 Task: Create fields in user object.
Action: Mouse moved to (1078, 84)
Screenshot: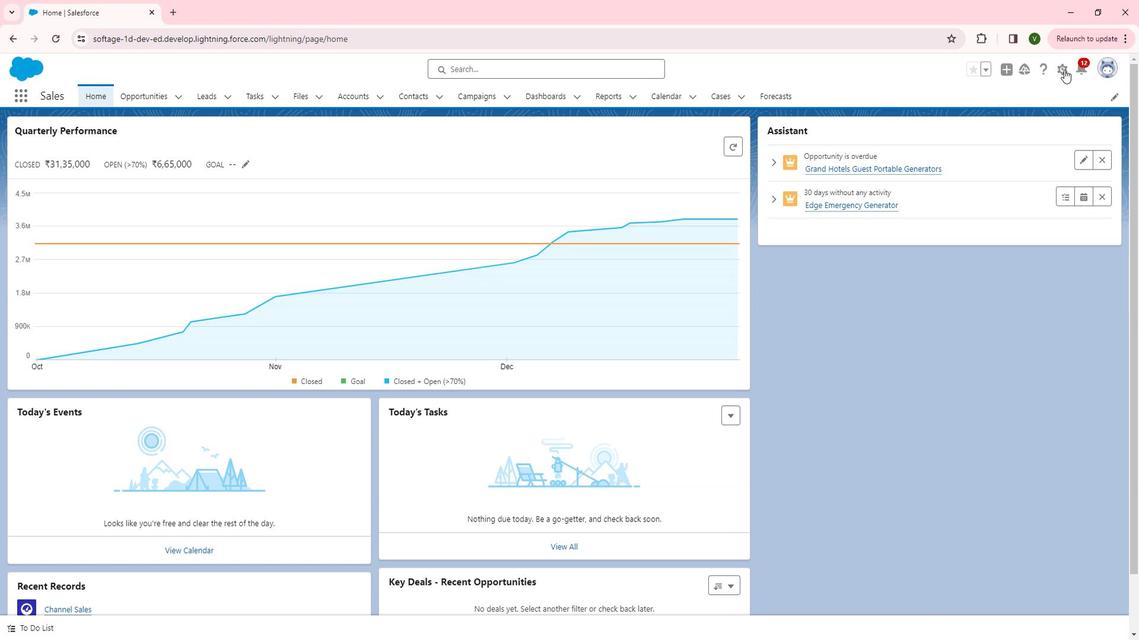 
Action: Mouse pressed left at (1078, 84)
Screenshot: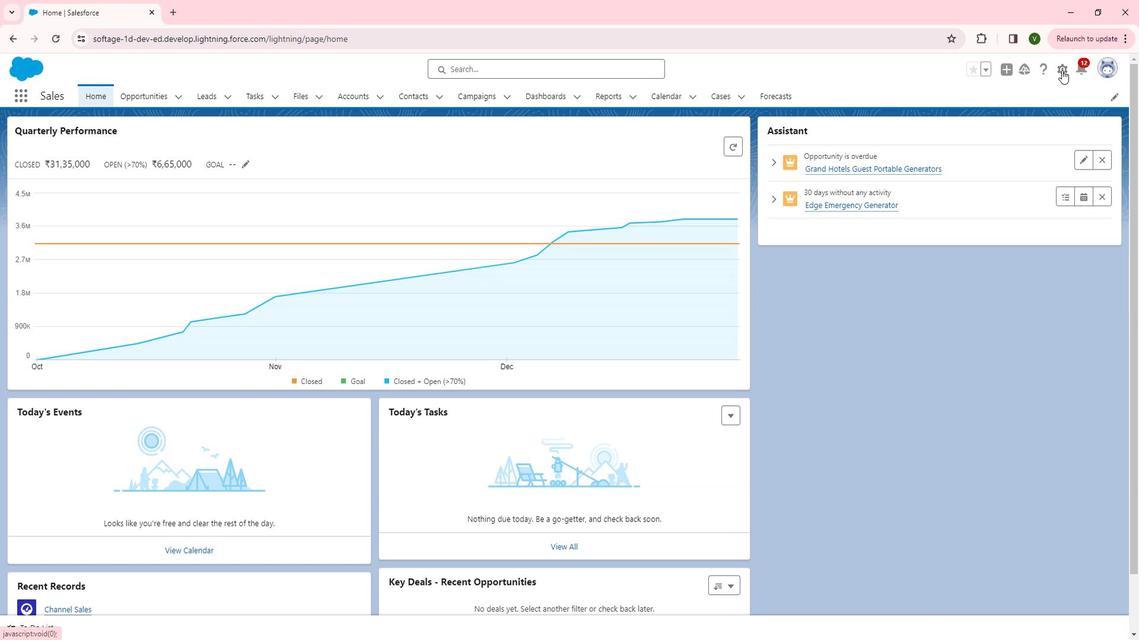 
Action: Mouse moved to (1033, 112)
Screenshot: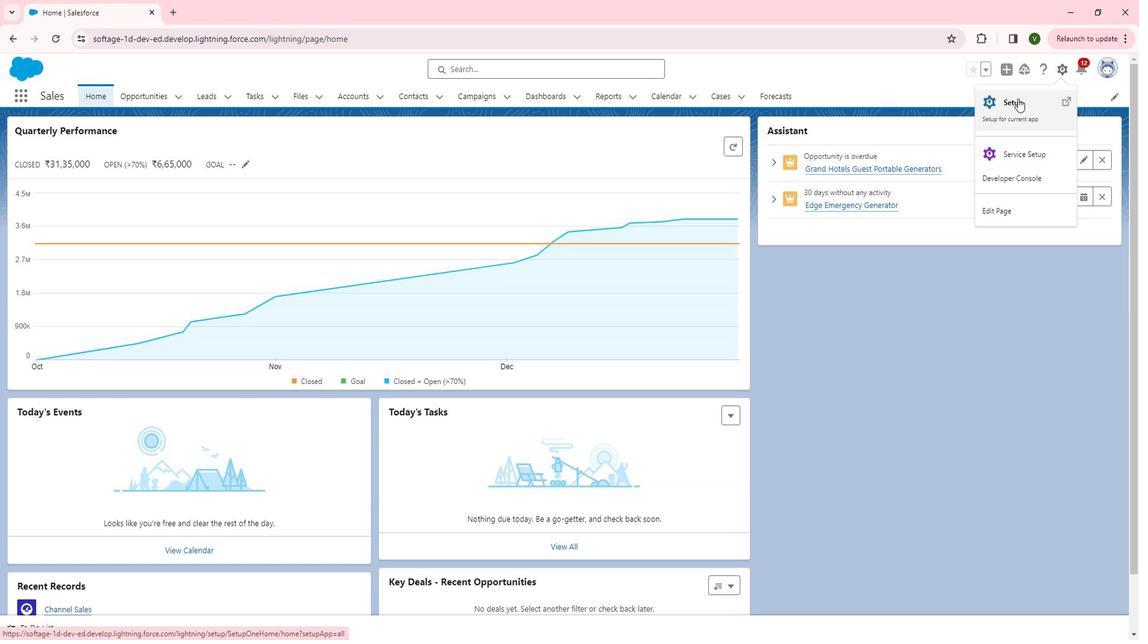 
Action: Mouse pressed left at (1033, 112)
Screenshot: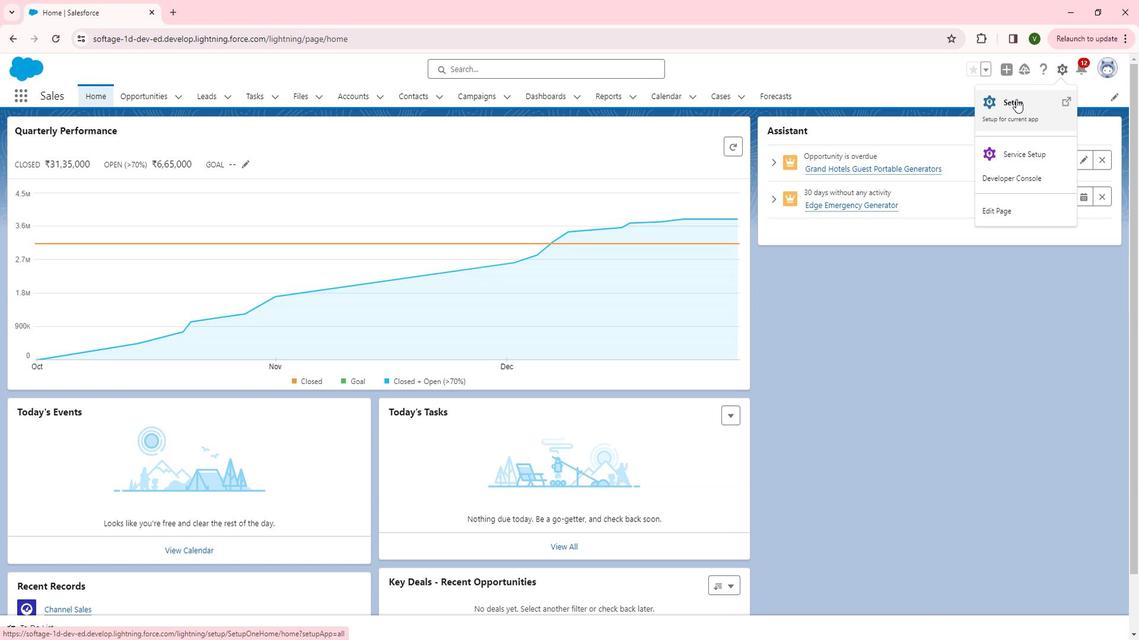 
Action: Mouse moved to (91, 440)
Screenshot: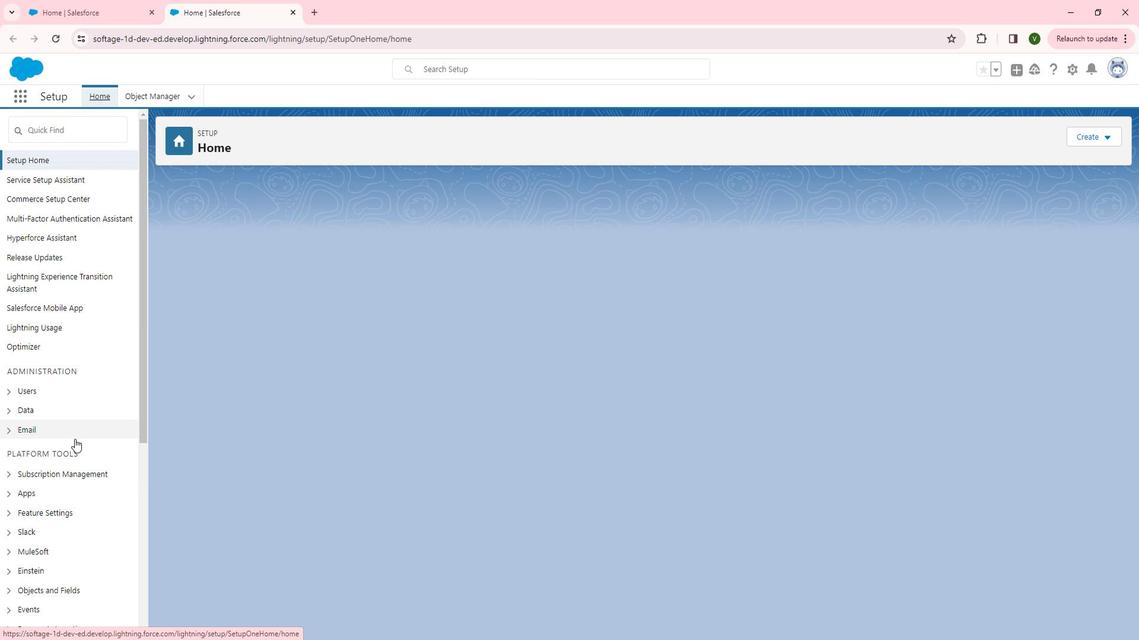 
Action: Mouse scrolled (91, 439) with delta (0, 0)
Screenshot: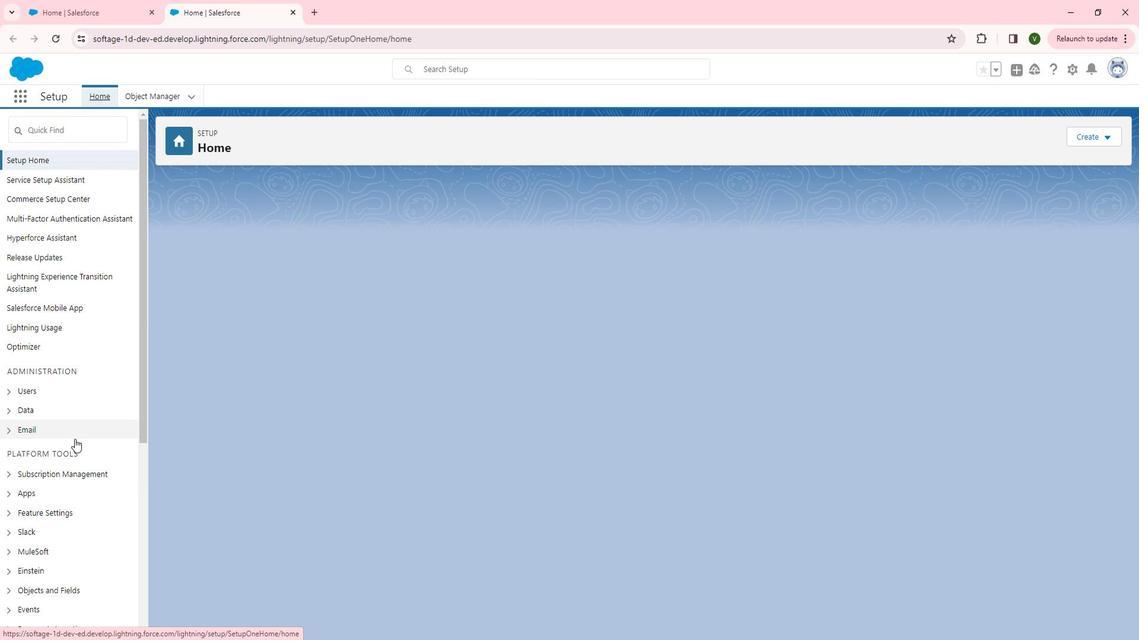 
Action: Mouse moved to (92, 449)
Screenshot: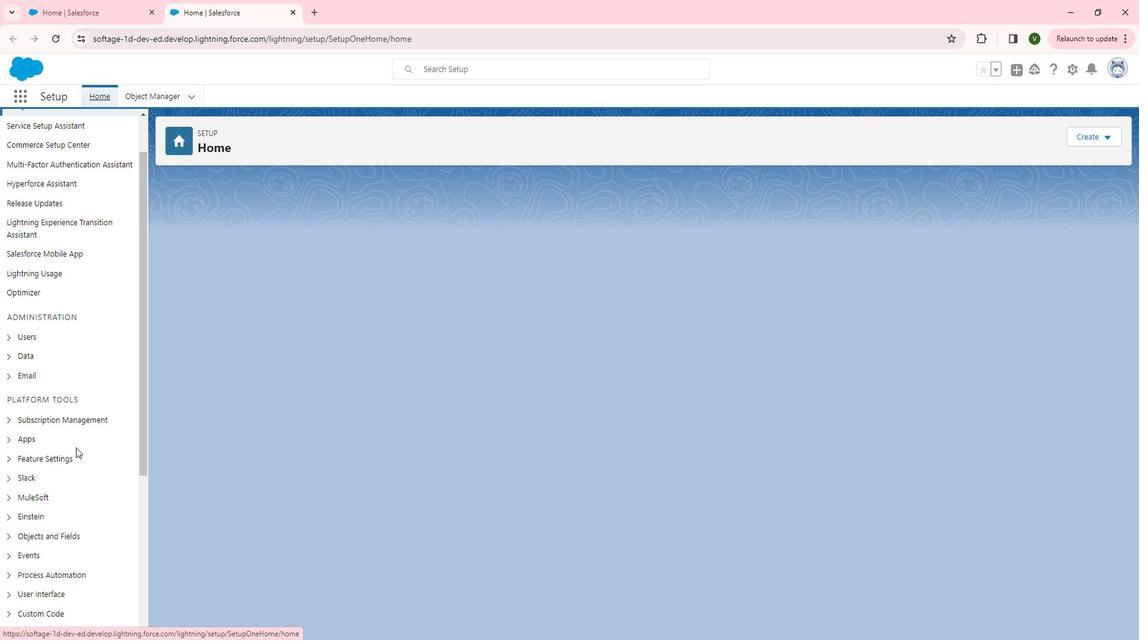 
Action: Mouse scrolled (92, 449) with delta (0, 0)
Screenshot: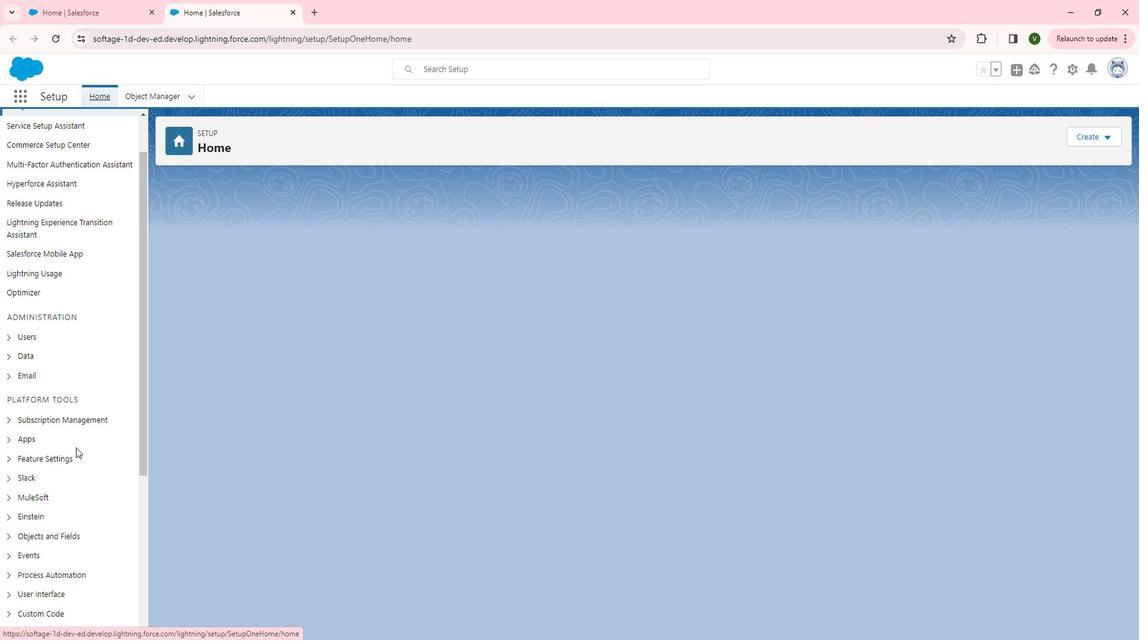 
Action: Mouse moved to (92, 451)
Screenshot: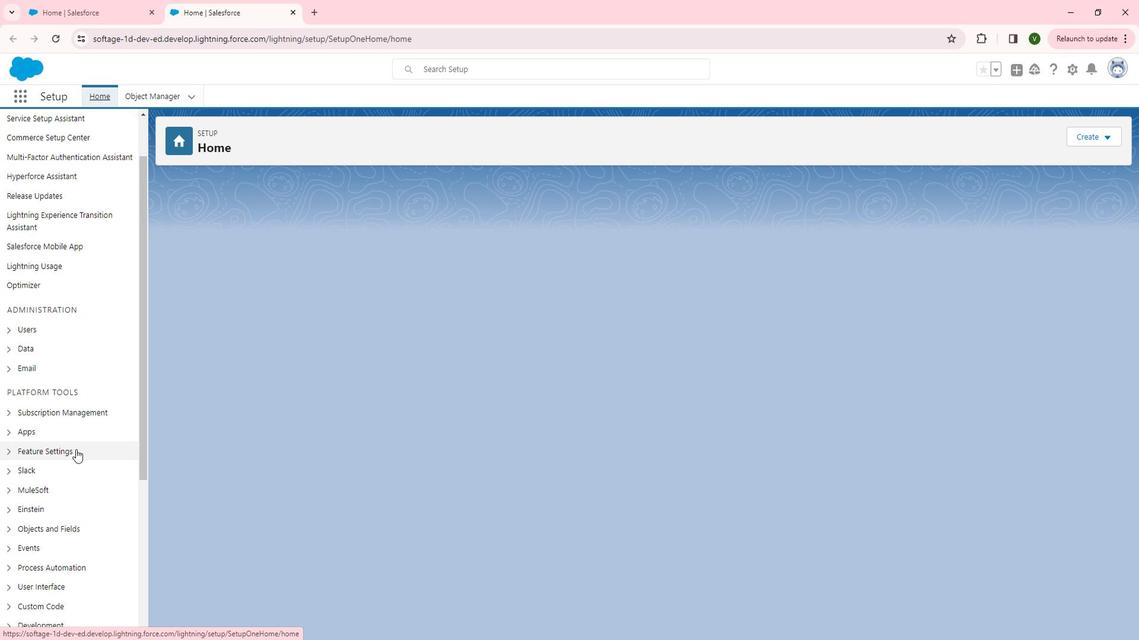 
Action: Mouse scrolled (92, 450) with delta (0, 0)
Screenshot: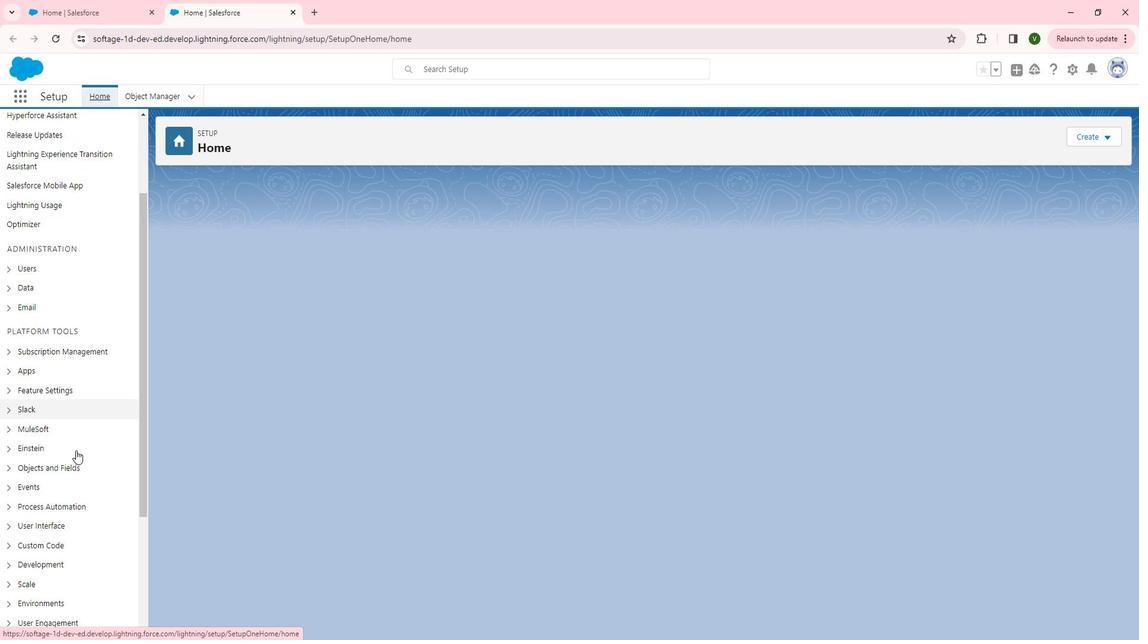 
Action: Mouse moved to (23, 404)
Screenshot: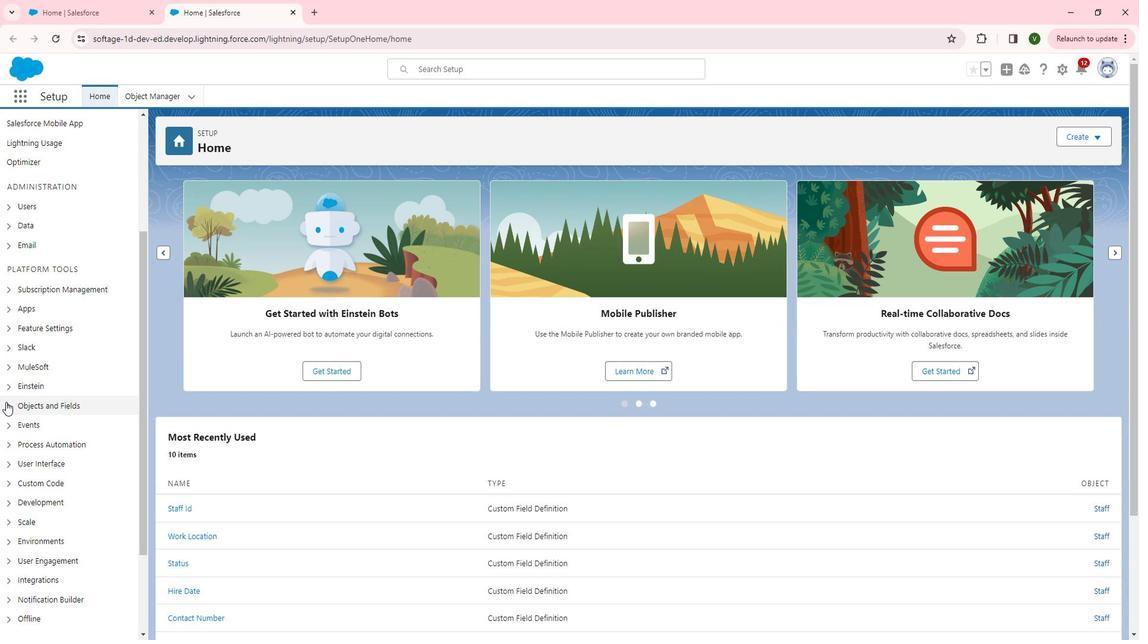 
Action: Mouse pressed left at (23, 404)
Screenshot: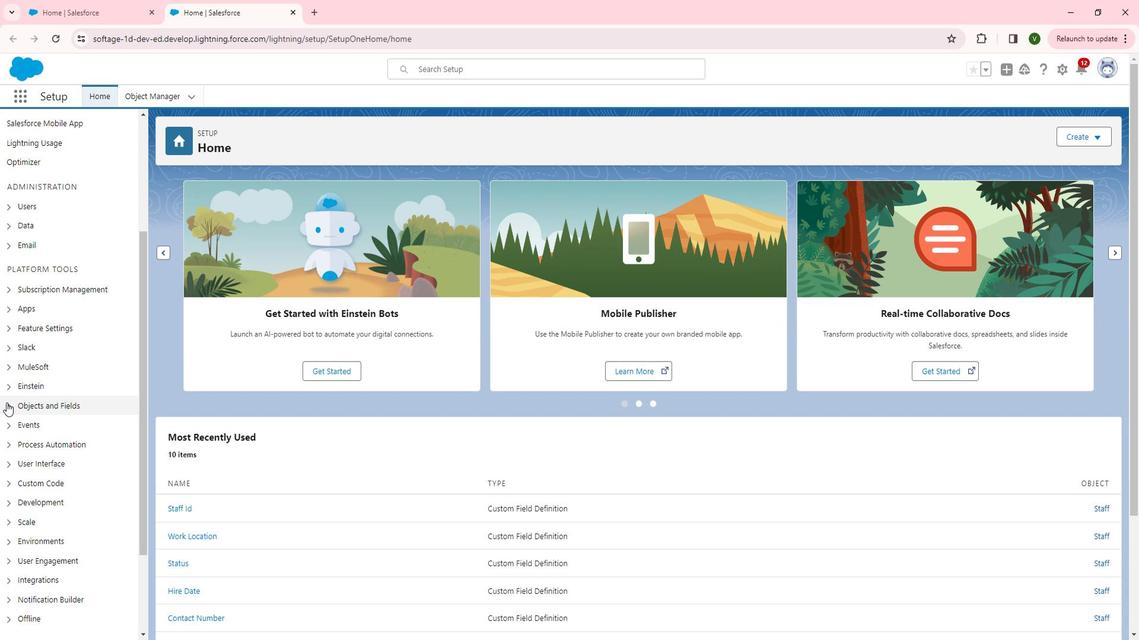 
Action: Mouse moved to (70, 425)
Screenshot: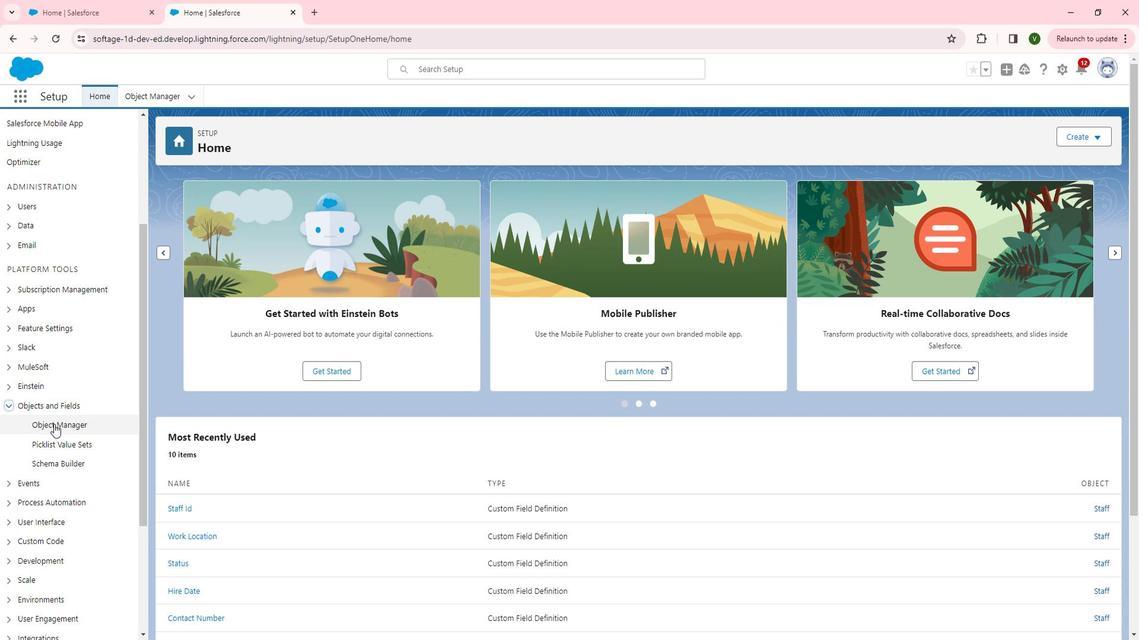 
Action: Mouse pressed left at (70, 425)
Screenshot: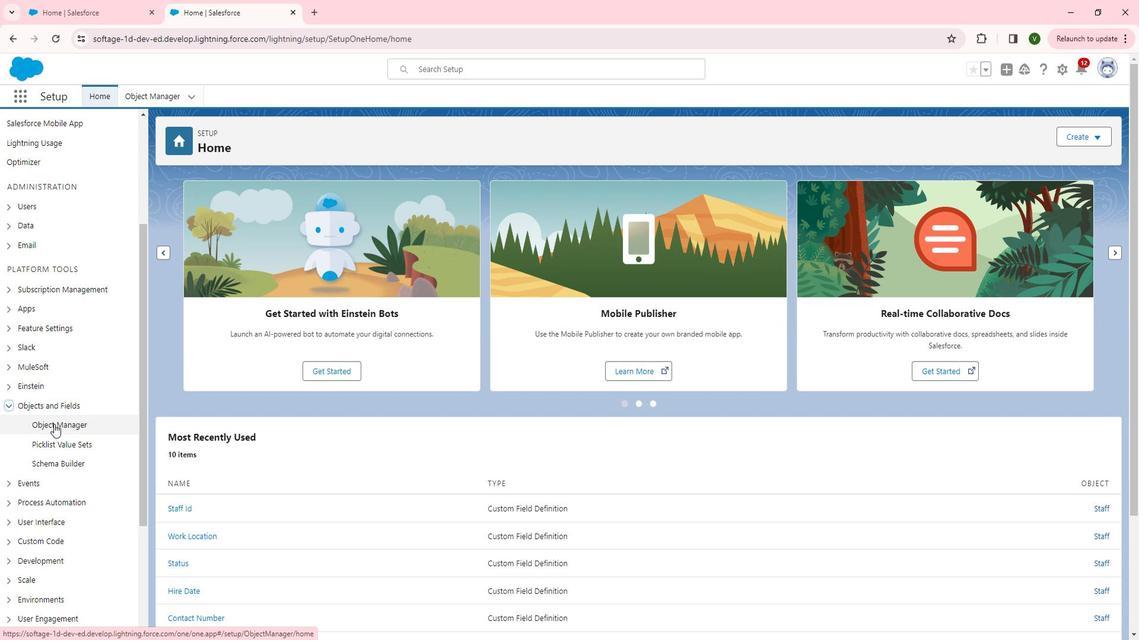 
Action: Mouse moved to (232, 426)
Screenshot: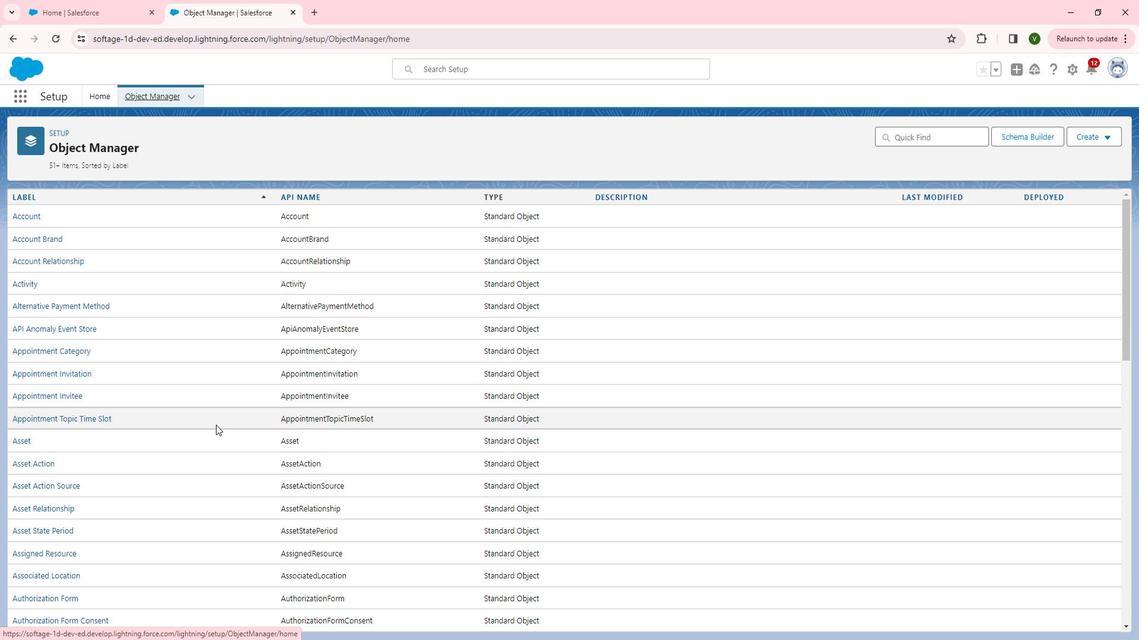 
Action: Mouse scrolled (232, 425) with delta (0, 0)
Screenshot: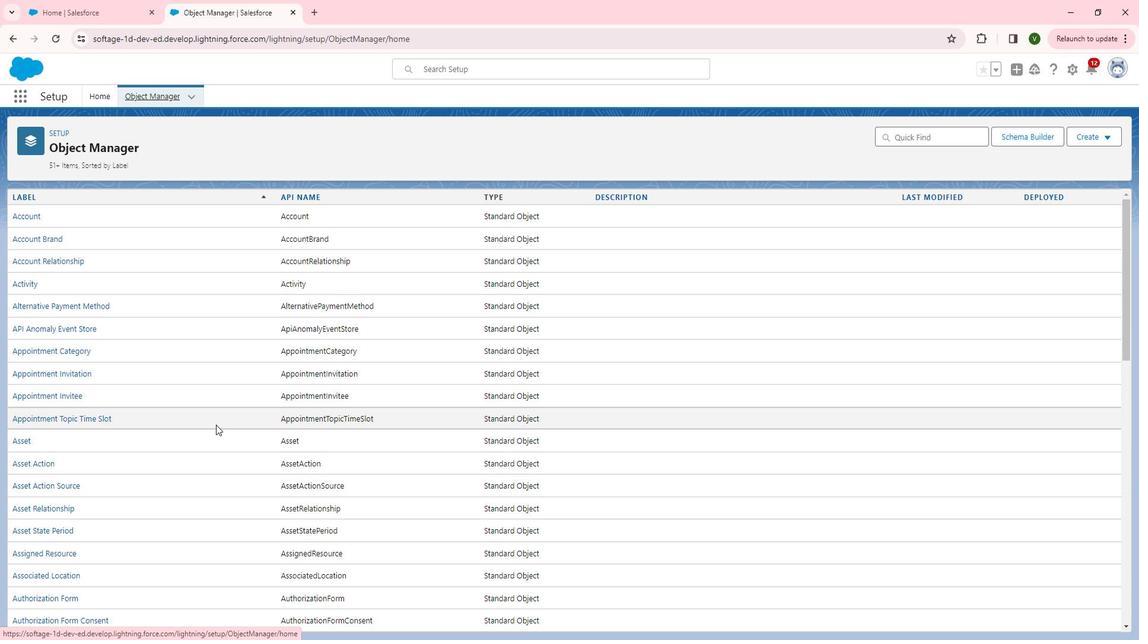 
Action: Mouse scrolled (232, 425) with delta (0, 0)
Screenshot: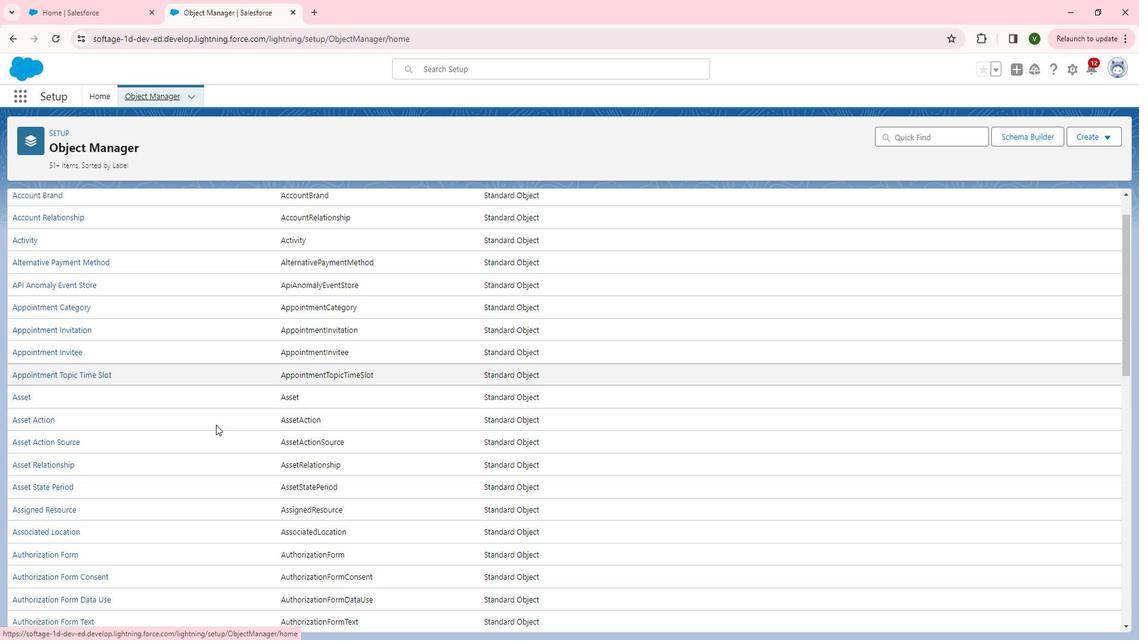 
Action: Mouse scrolled (232, 425) with delta (0, 0)
Screenshot: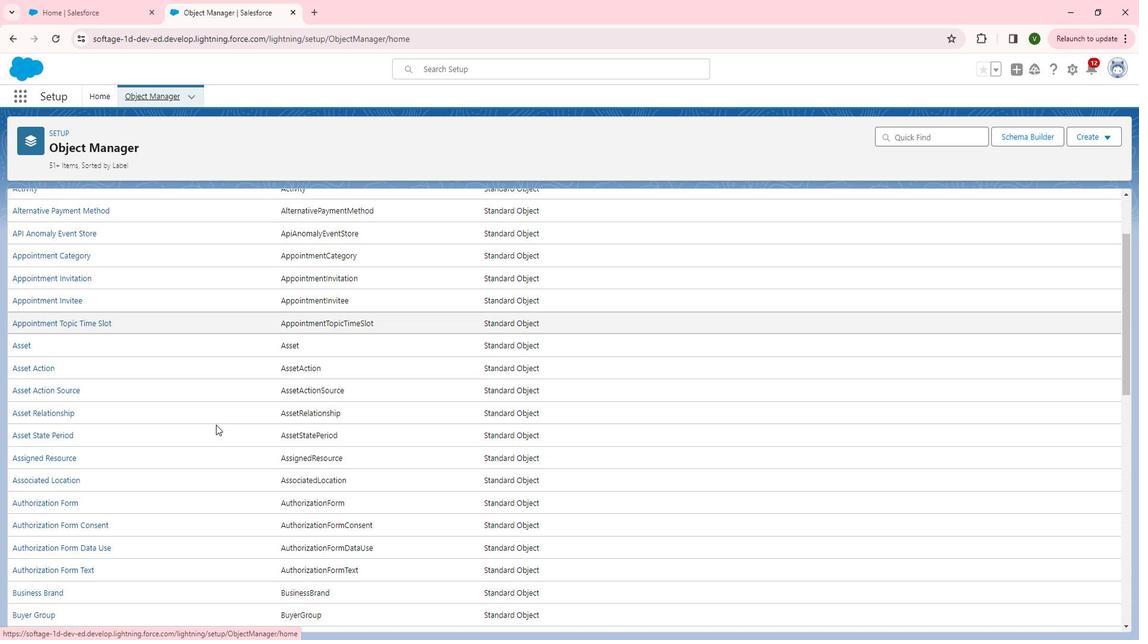
Action: Mouse scrolled (232, 425) with delta (0, 0)
Screenshot: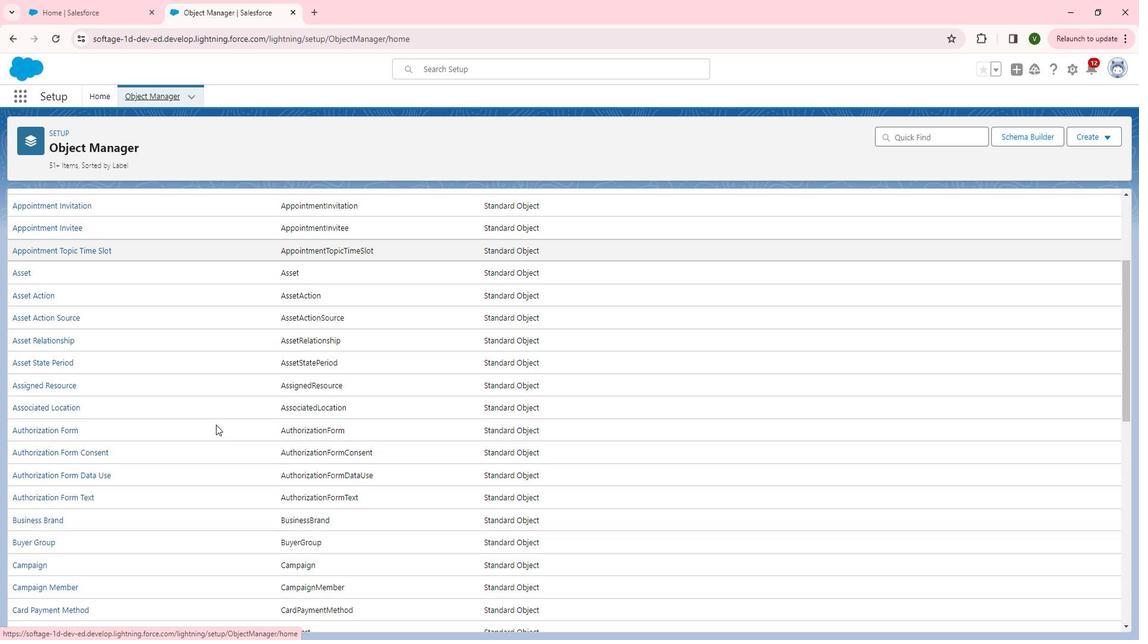
Action: Mouse scrolled (232, 425) with delta (0, 0)
Screenshot: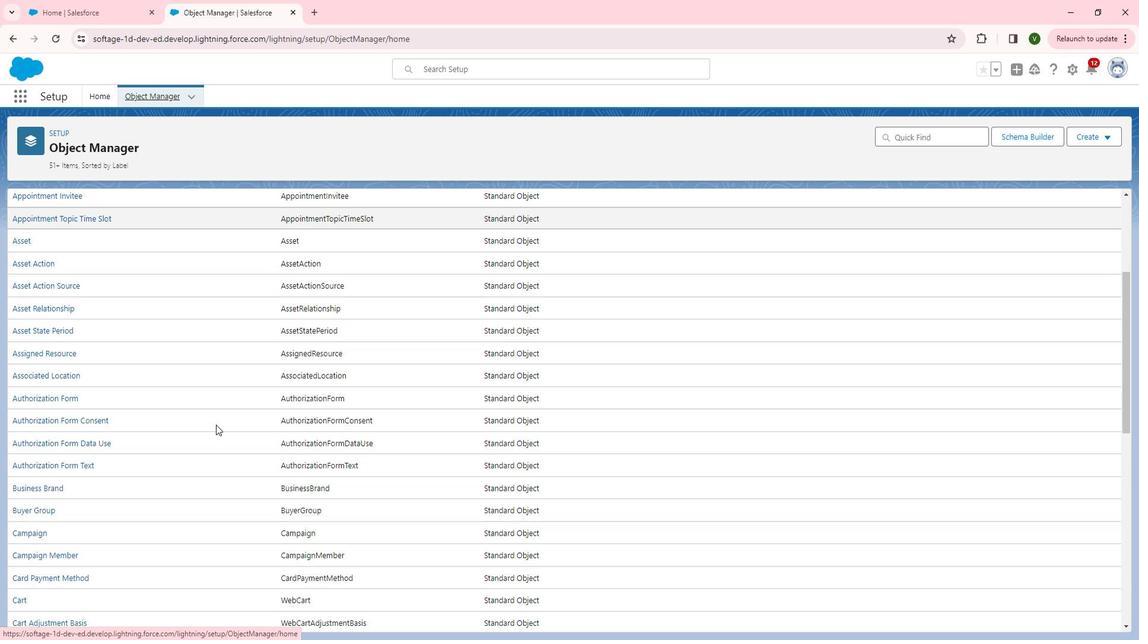 
Action: Mouse scrolled (232, 425) with delta (0, 0)
Screenshot: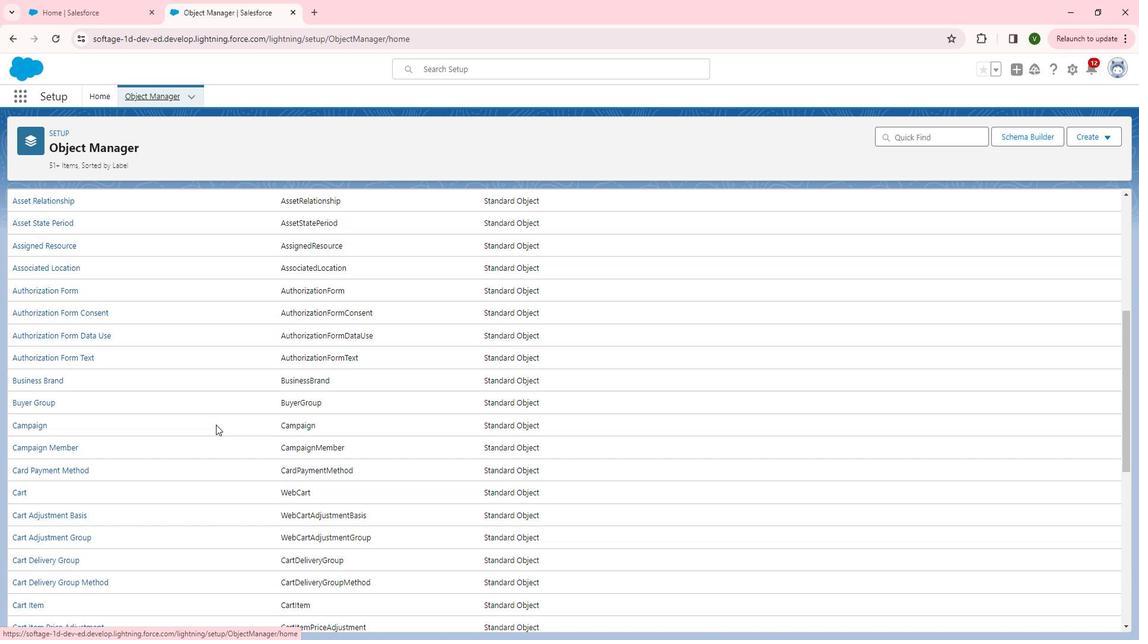 
Action: Mouse scrolled (232, 425) with delta (0, 0)
Screenshot: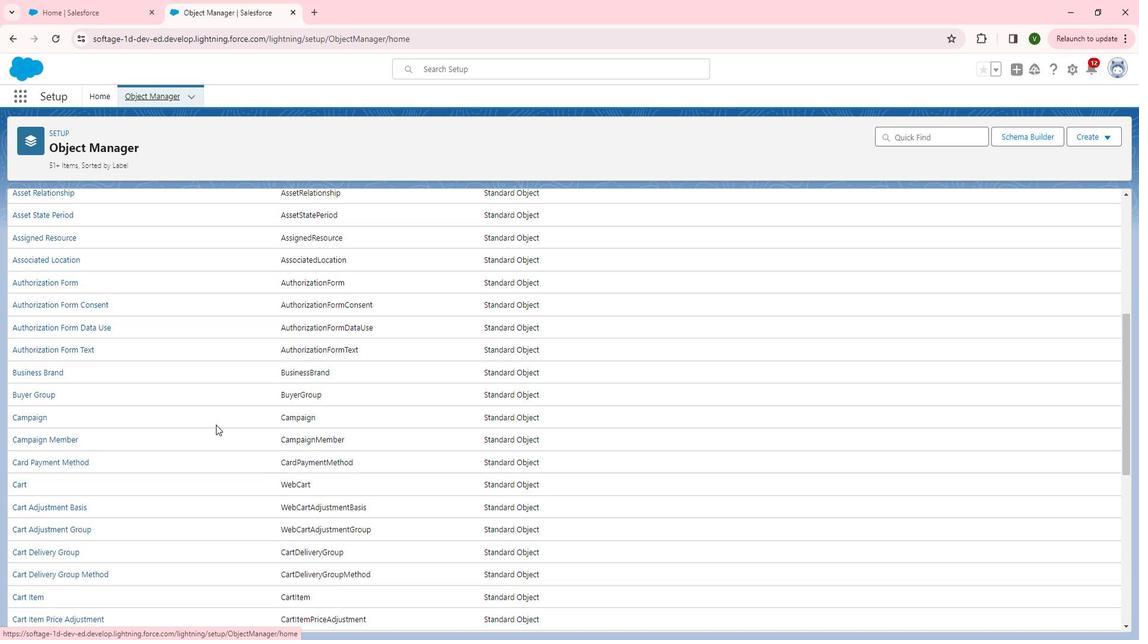 
Action: Mouse scrolled (232, 425) with delta (0, 0)
Screenshot: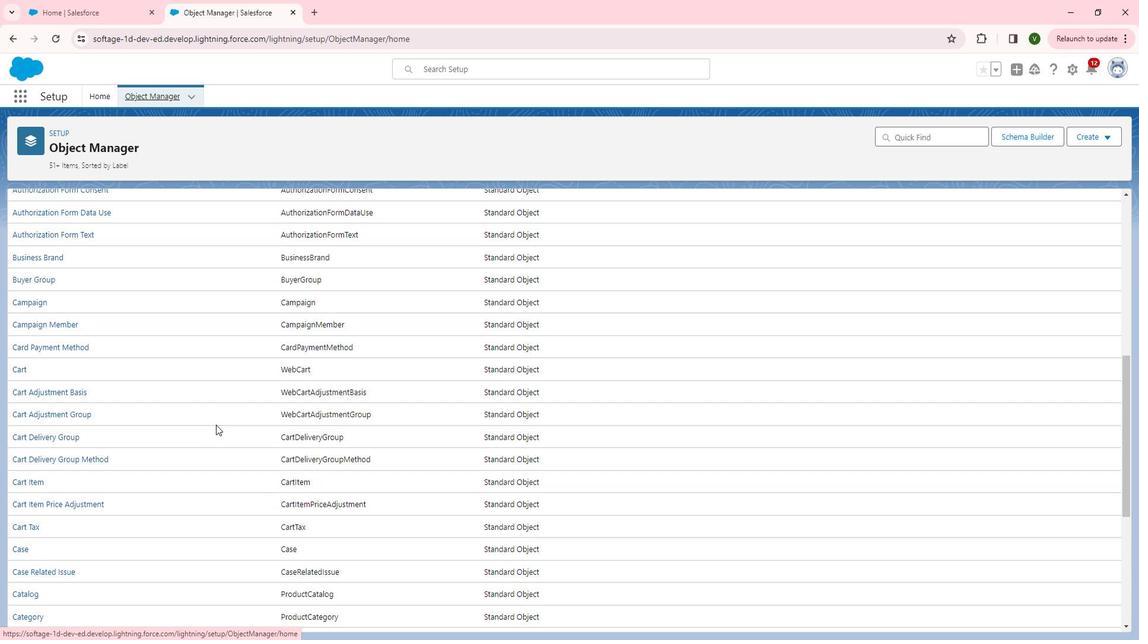 
Action: Mouse scrolled (232, 425) with delta (0, 0)
Screenshot: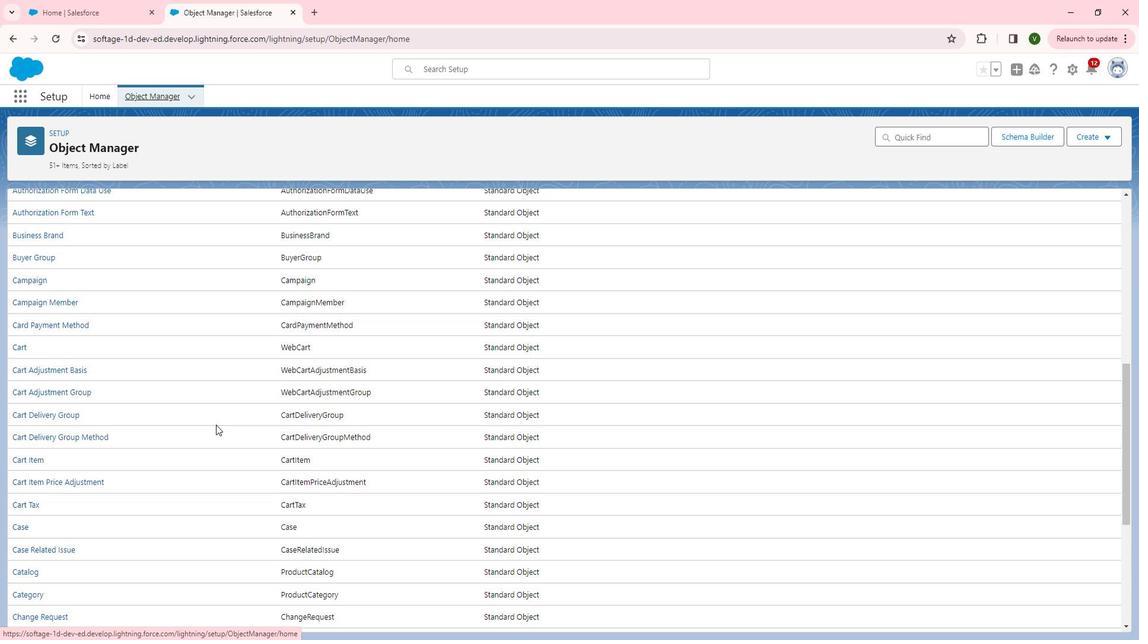 
Action: Mouse scrolled (232, 425) with delta (0, 0)
Screenshot: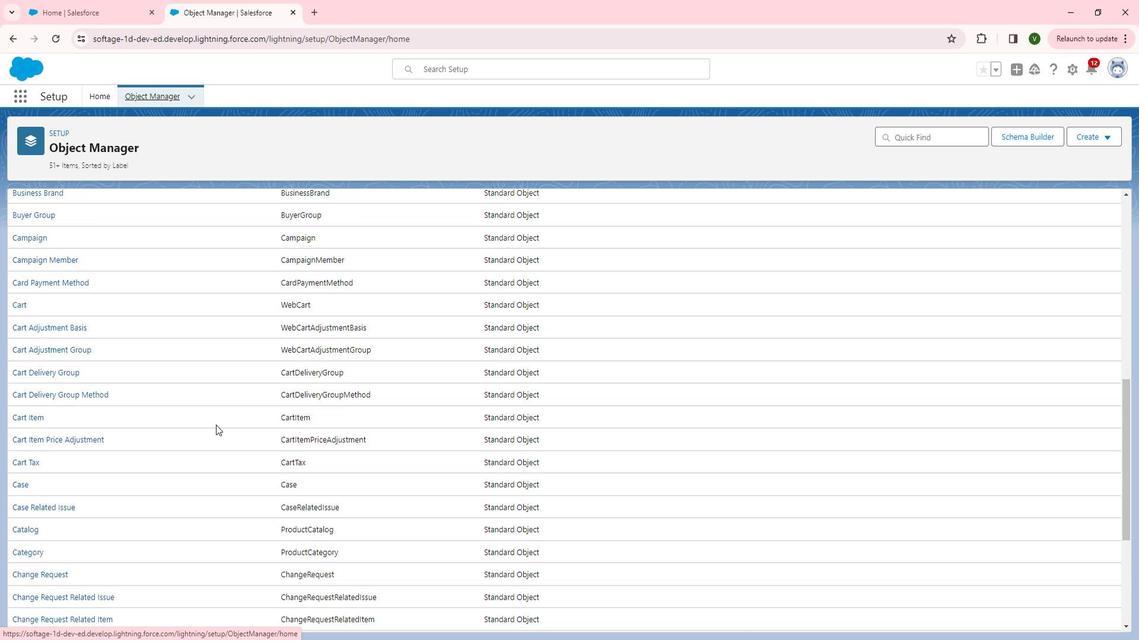 
Action: Mouse scrolled (232, 425) with delta (0, 0)
Screenshot: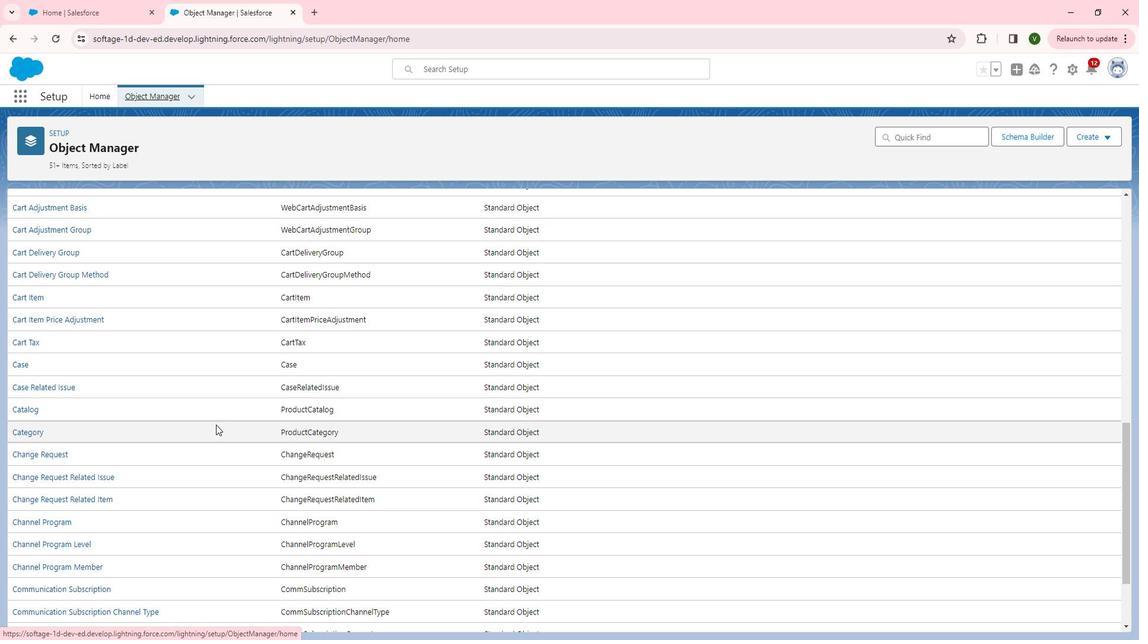 
Action: Mouse scrolled (232, 425) with delta (0, 0)
Screenshot: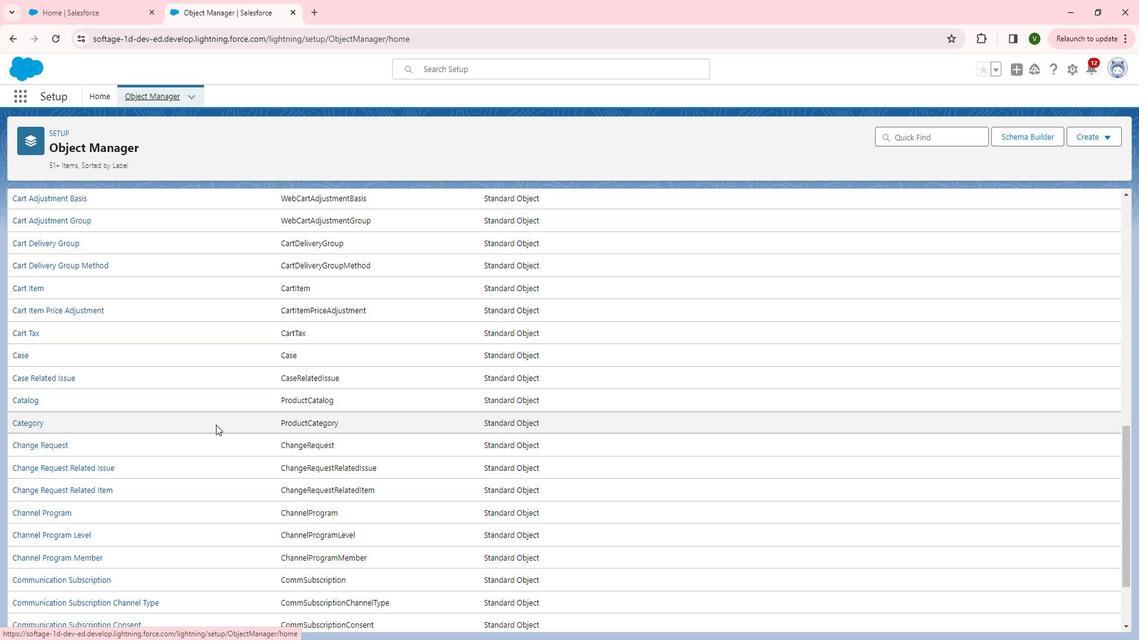 
Action: Mouse scrolled (232, 425) with delta (0, 0)
Screenshot: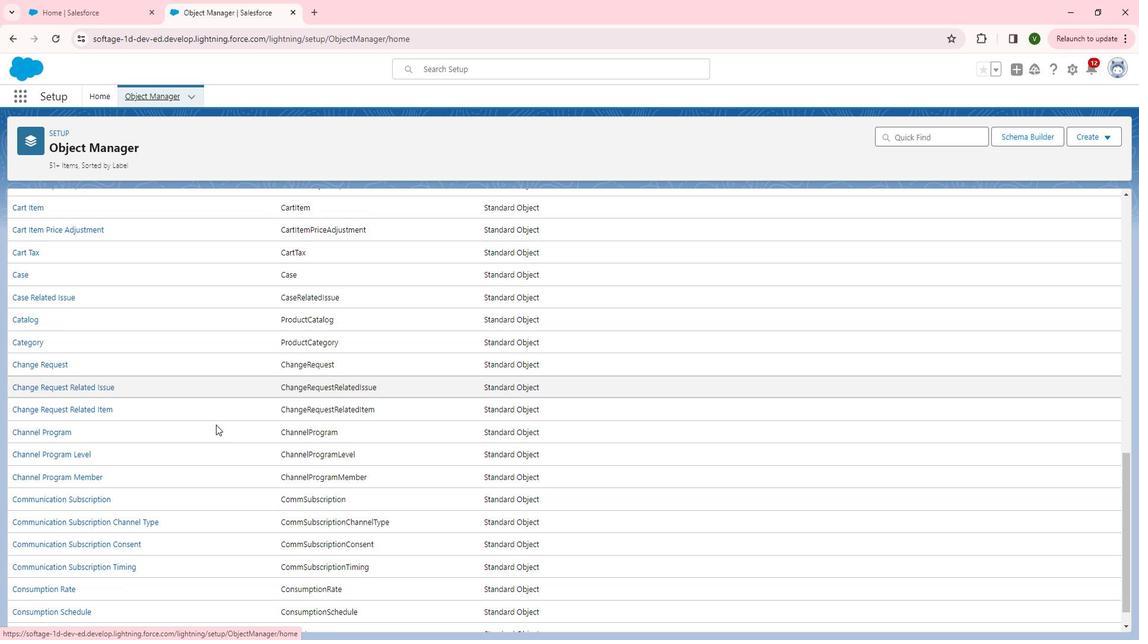
Action: Mouse scrolled (232, 425) with delta (0, 0)
Screenshot: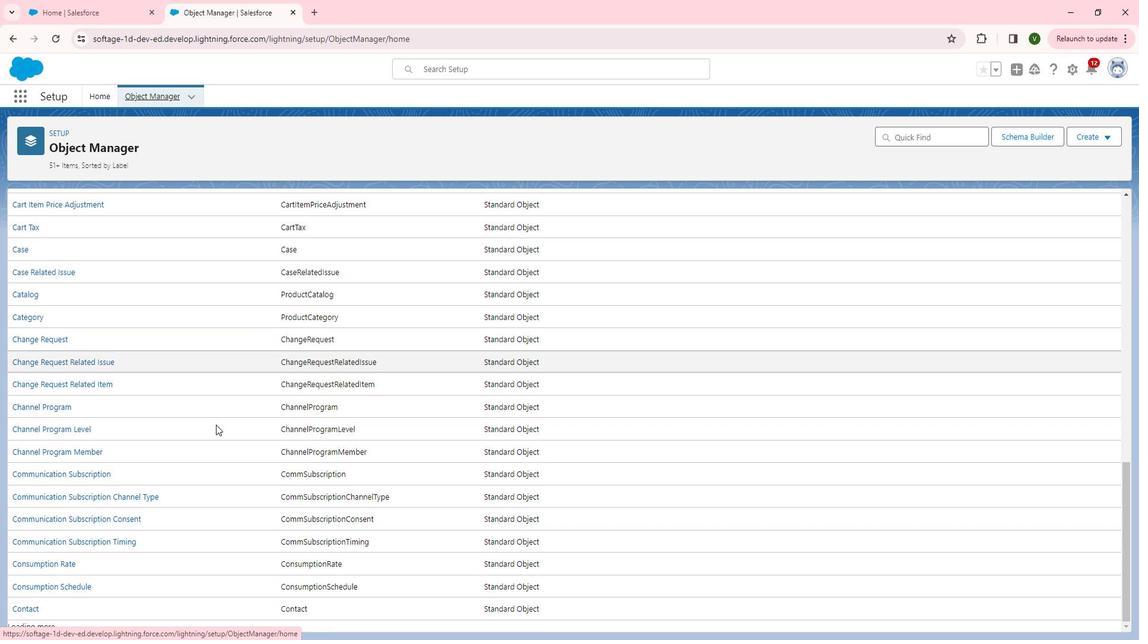 
Action: Mouse scrolled (232, 425) with delta (0, 0)
Screenshot: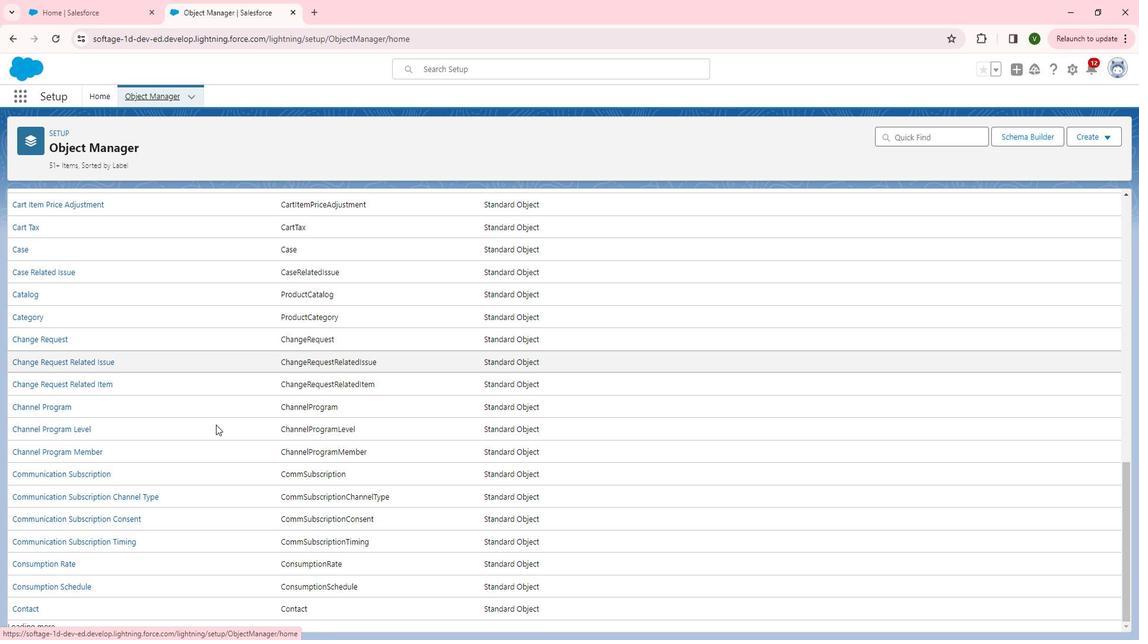 
Action: Mouse scrolled (232, 425) with delta (0, 0)
Screenshot: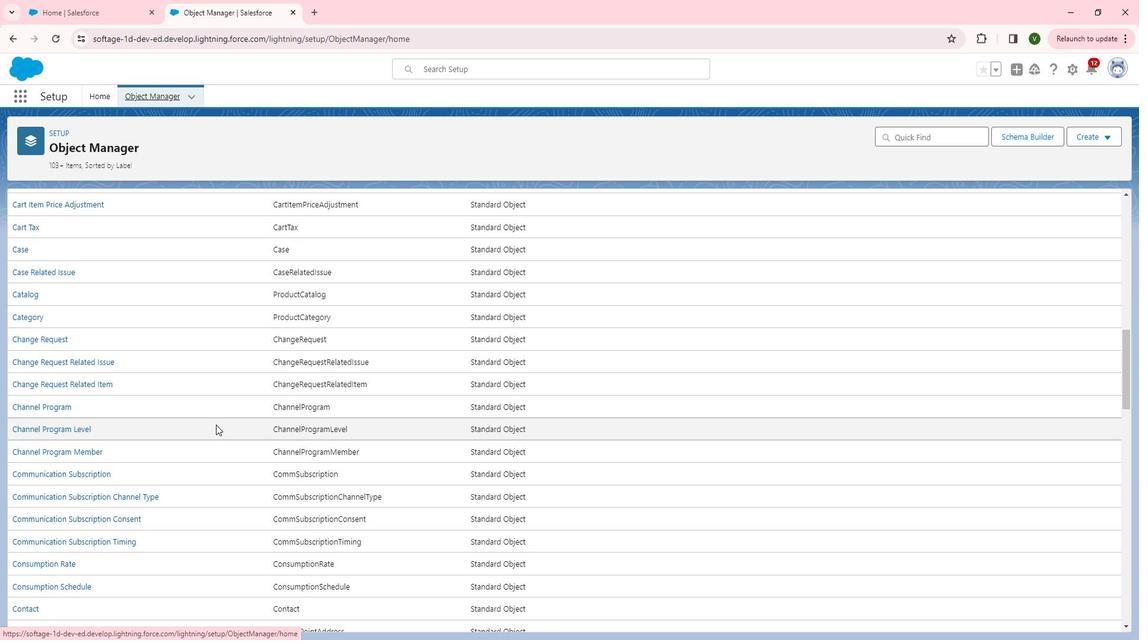 
Action: Mouse scrolled (232, 425) with delta (0, 0)
Screenshot: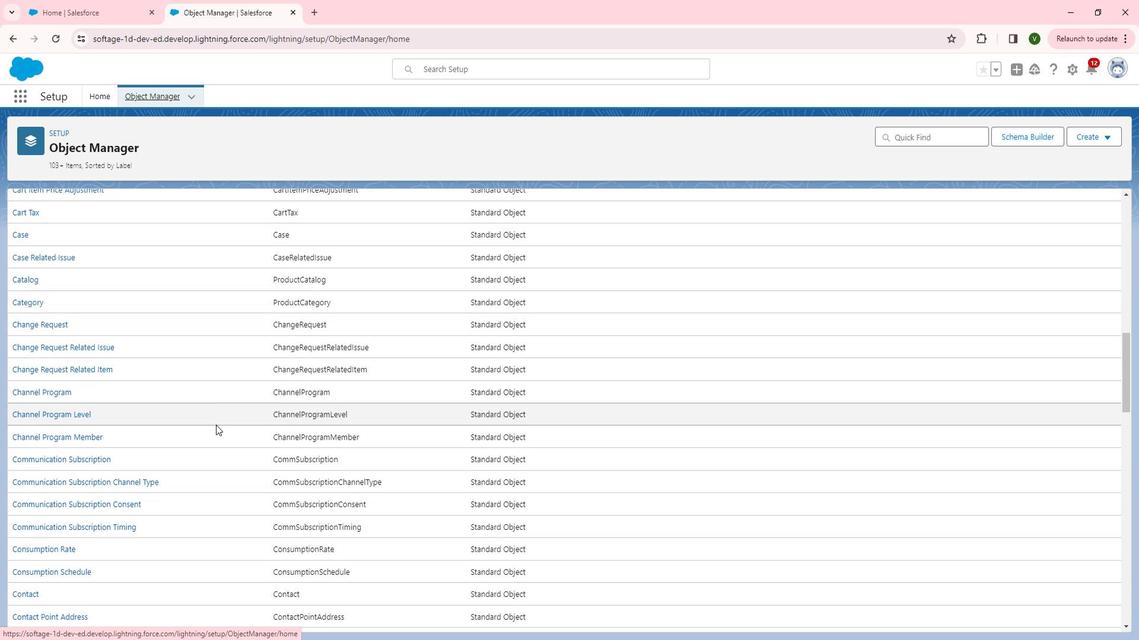 
Action: Mouse scrolled (232, 425) with delta (0, 0)
Screenshot: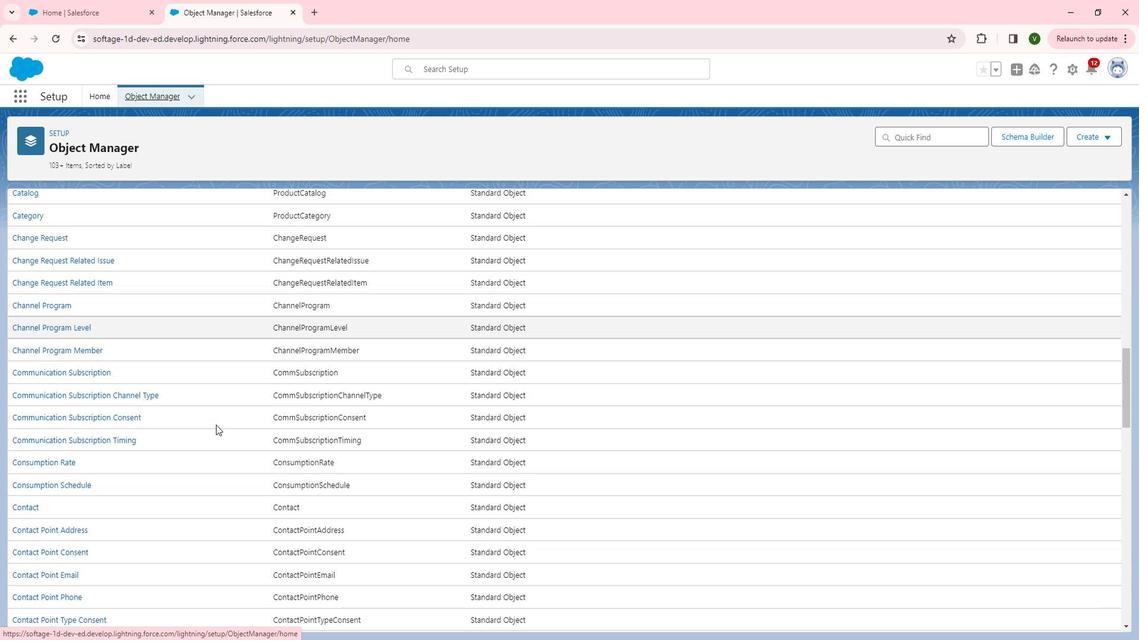 
Action: Mouse scrolled (232, 425) with delta (0, 0)
Screenshot: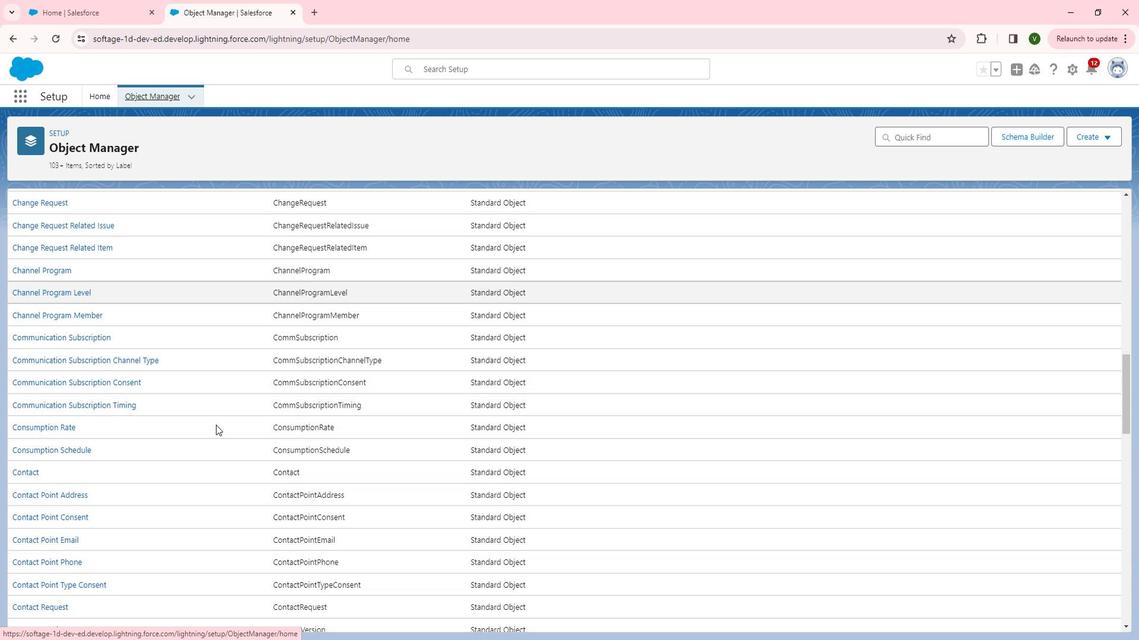 
Action: Mouse scrolled (232, 425) with delta (0, 0)
Screenshot: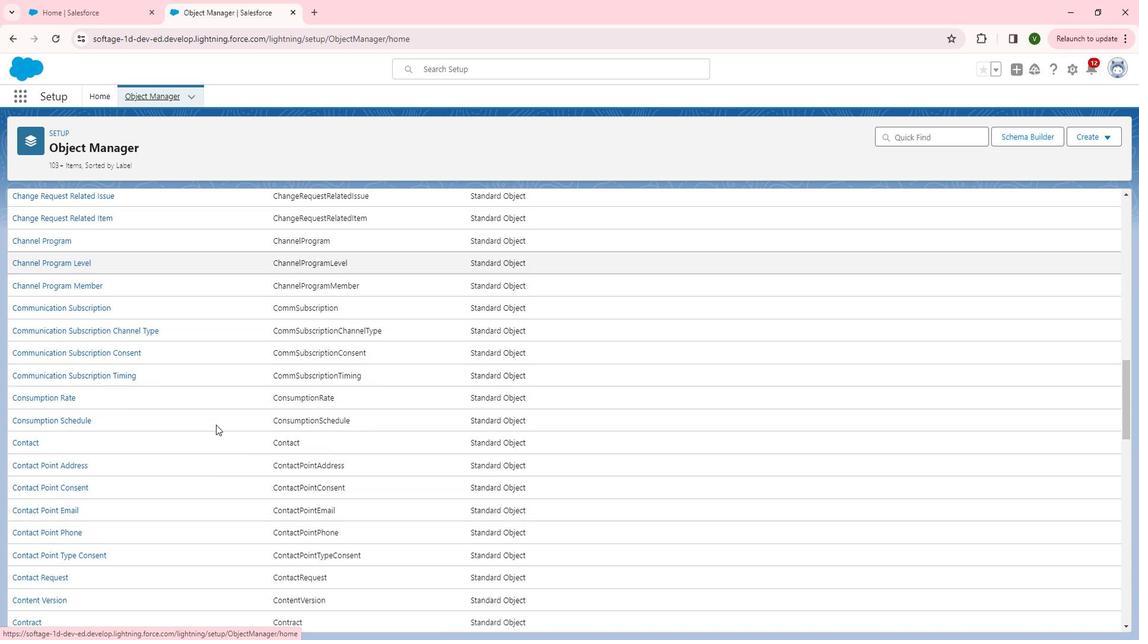 
Action: Mouse scrolled (232, 425) with delta (0, 0)
Screenshot: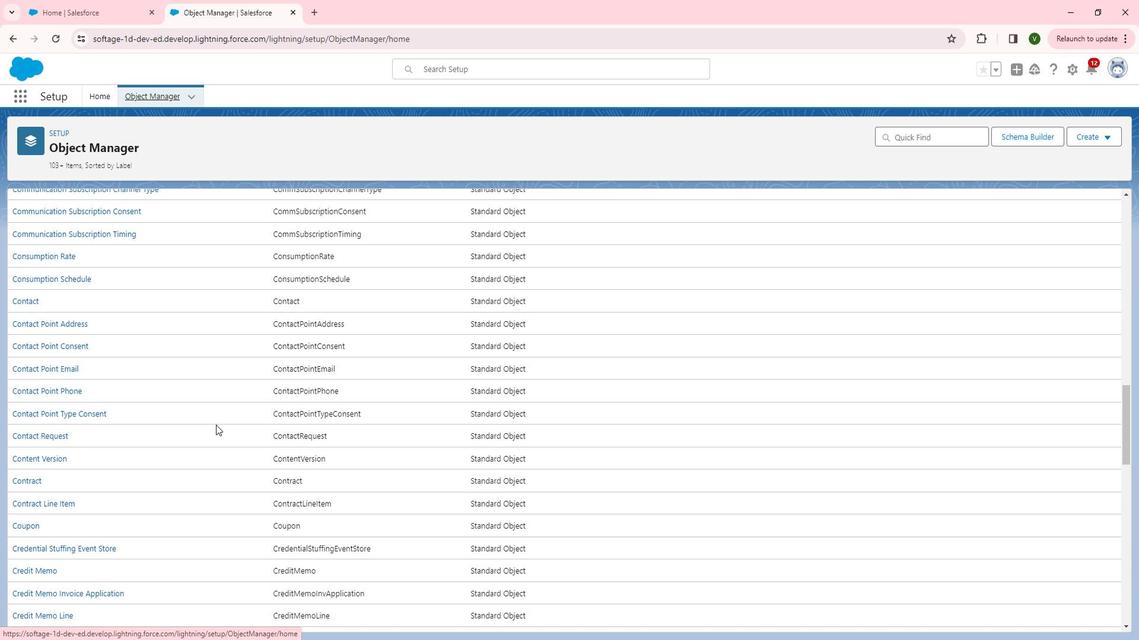 
Action: Mouse scrolled (232, 425) with delta (0, 0)
Screenshot: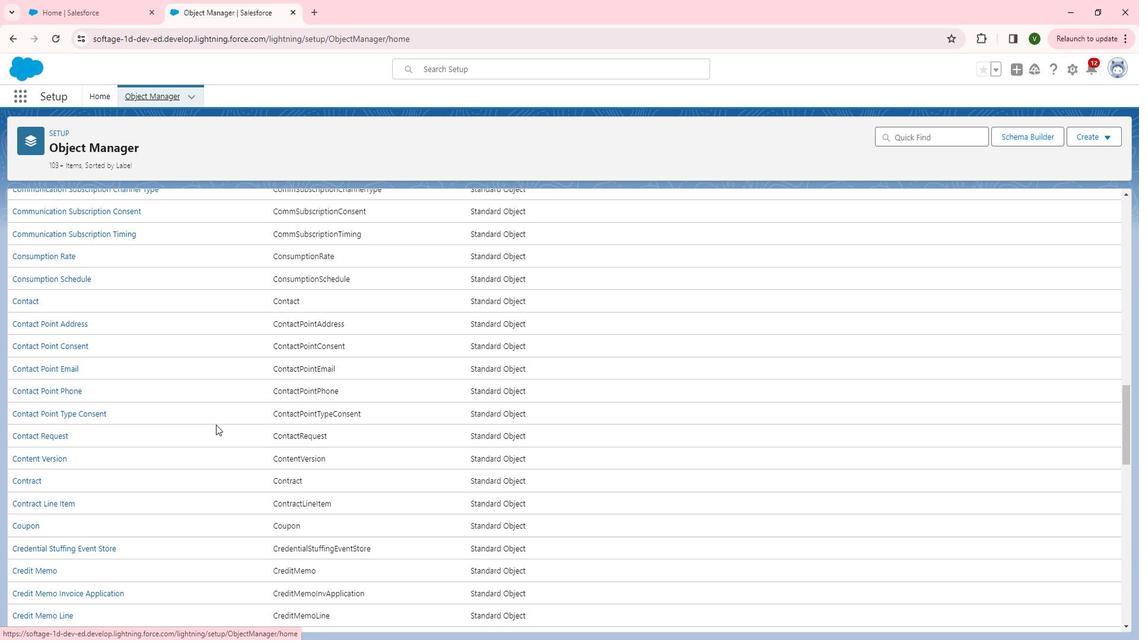 
Action: Mouse scrolled (232, 425) with delta (0, 0)
Screenshot: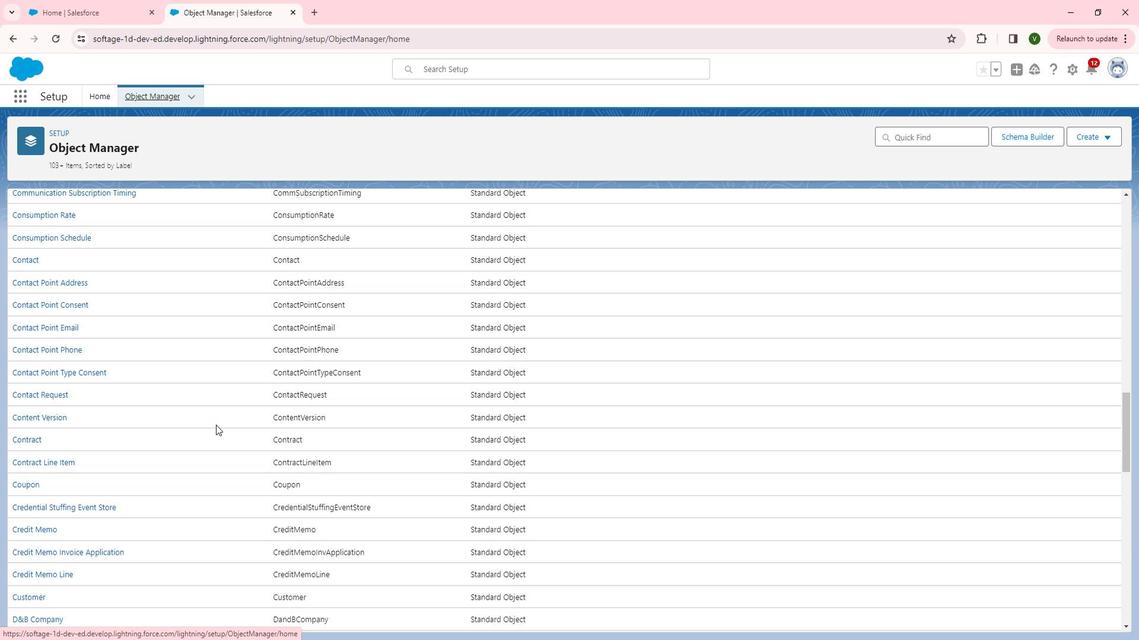 
Action: Mouse scrolled (232, 425) with delta (0, 0)
Screenshot: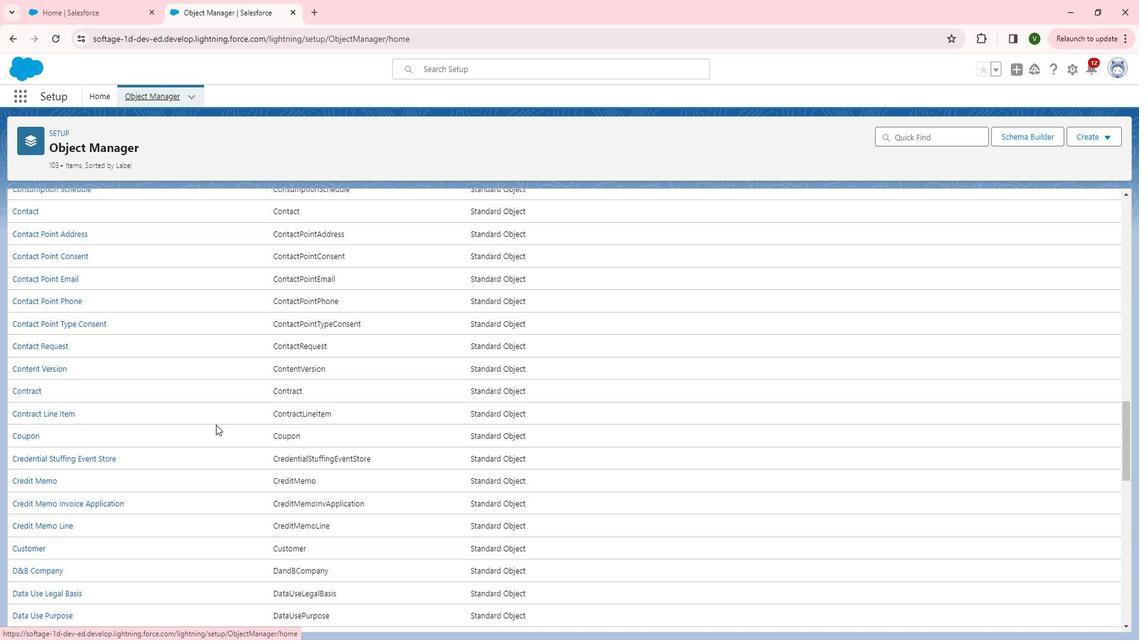 
Action: Mouse scrolled (232, 425) with delta (0, 0)
Screenshot: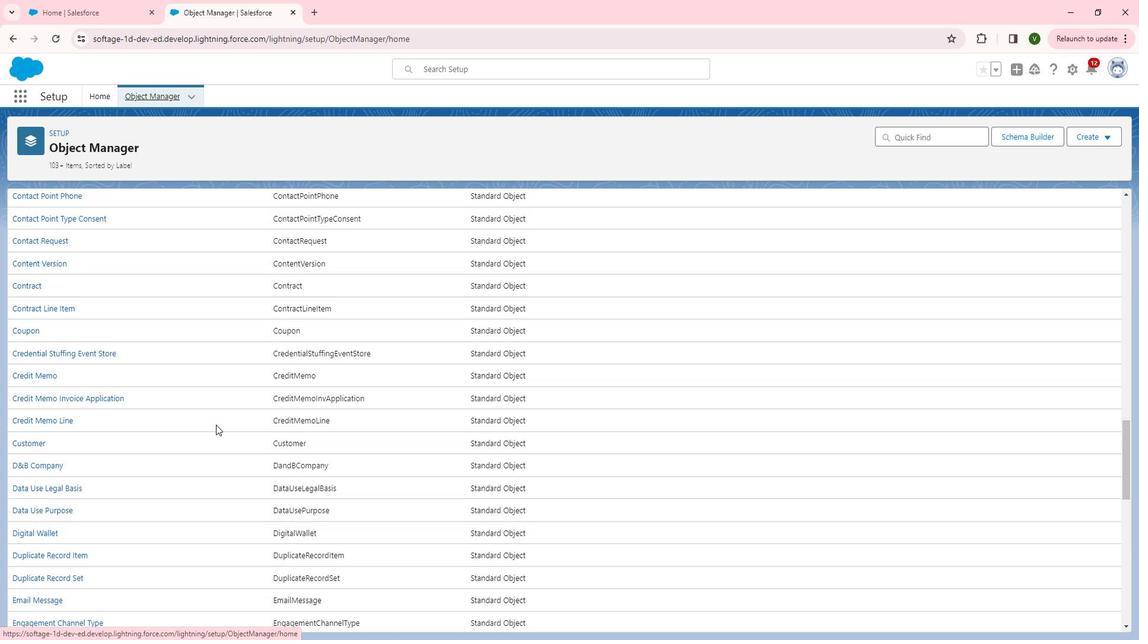 
Action: Mouse scrolled (232, 425) with delta (0, 0)
Screenshot: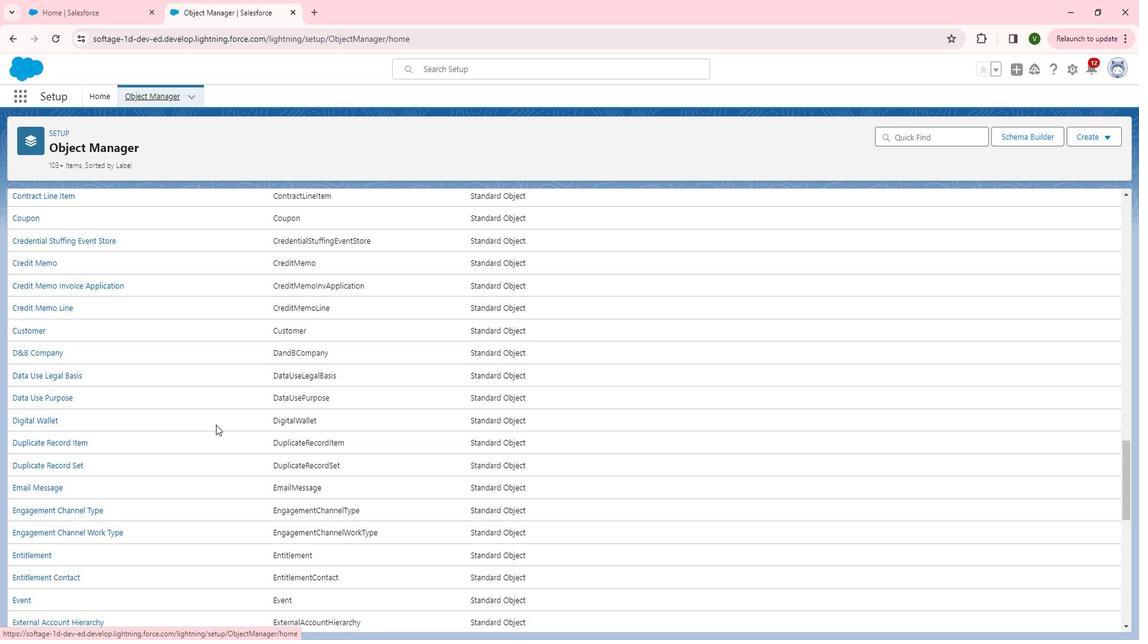 
Action: Mouse scrolled (232, 425) with delta (0, 0)
Screenshot: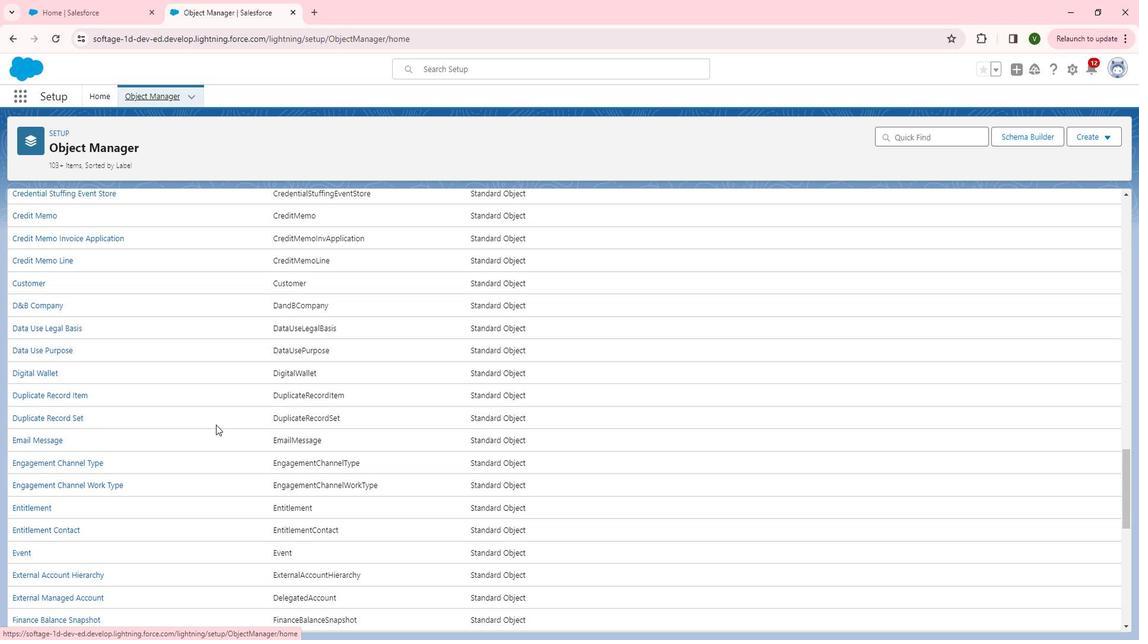 
Action: Mouse scrolled (232, 425) with delta (0, 0)
Screenshot: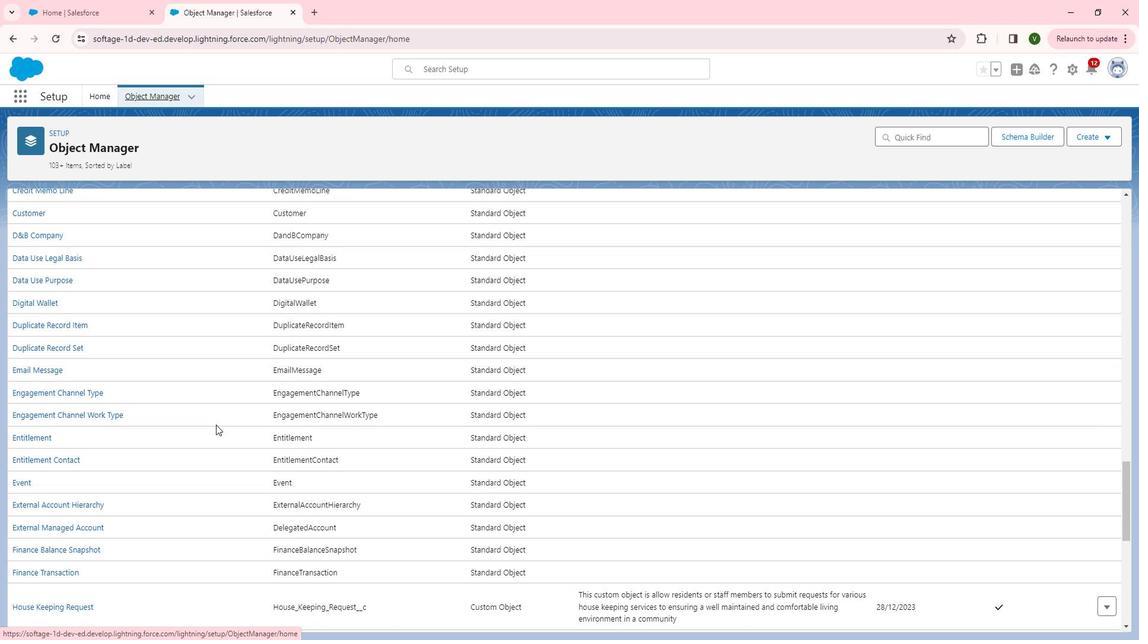 
Action: Mouse scrolled (232, 425) with delta (0, 0)
Screenshot: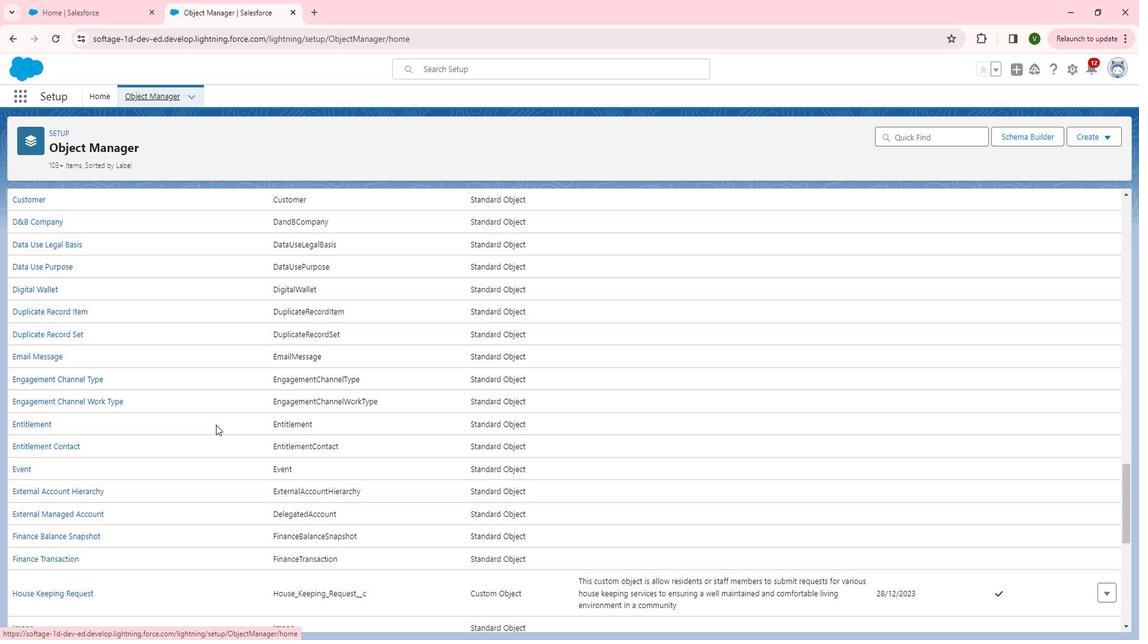 
Action: Mouse scrolled (232, 425) with delta (0, 0)
Screenshot: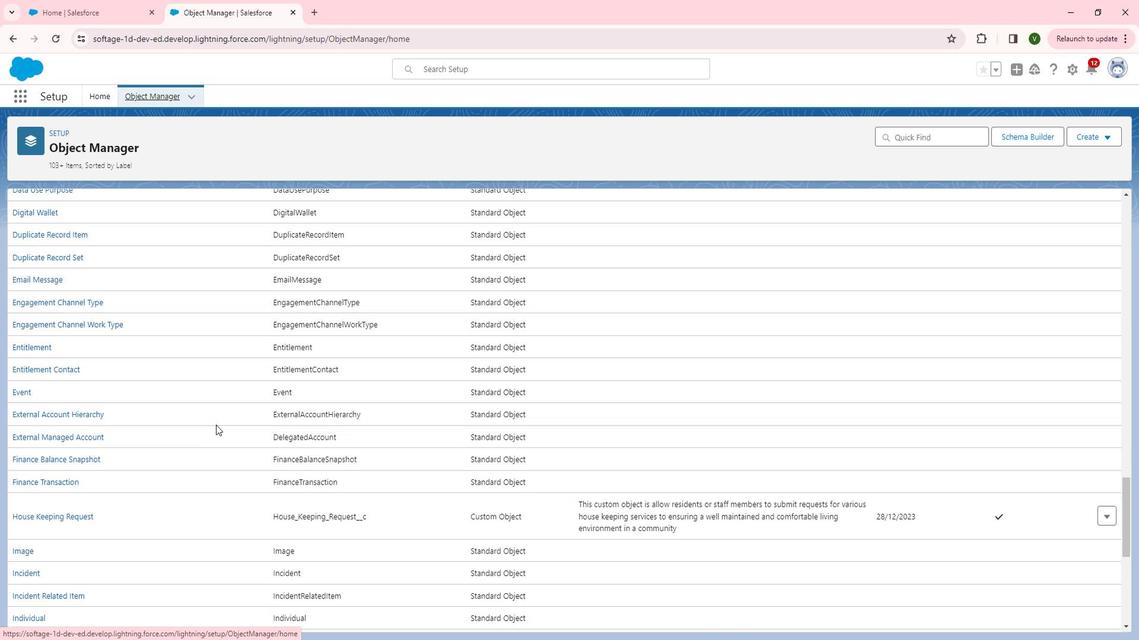 
Action: Mouse scrolled (232, 425) with delta (0, 0)
Screenshot: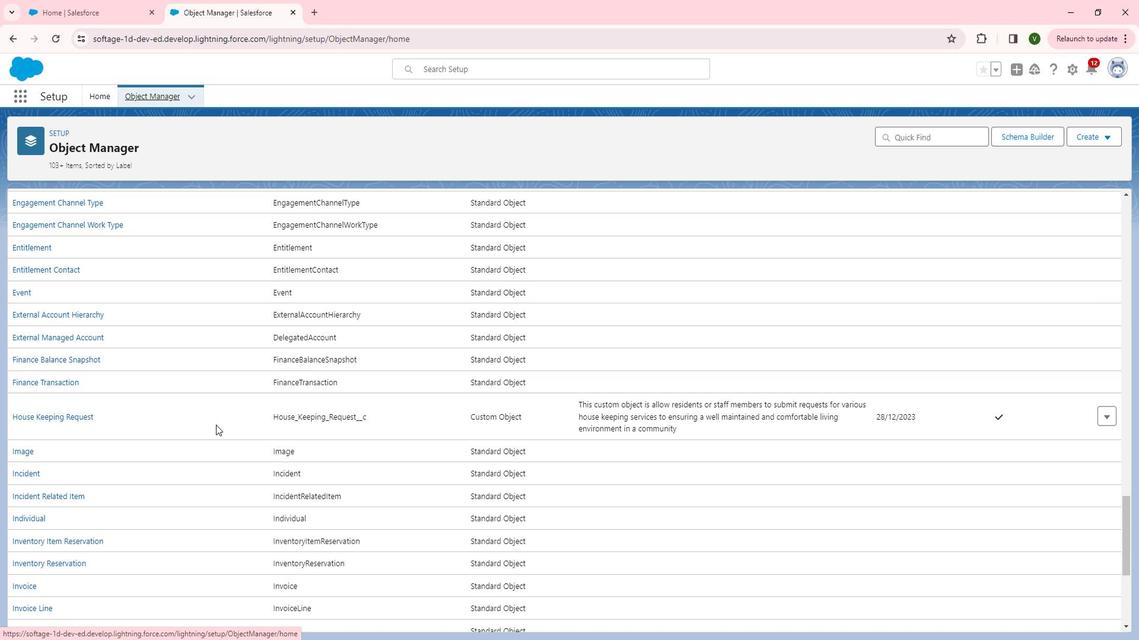 
Action: Mouse scrolled (232, 425) with delta (0, 0)
Screenshot: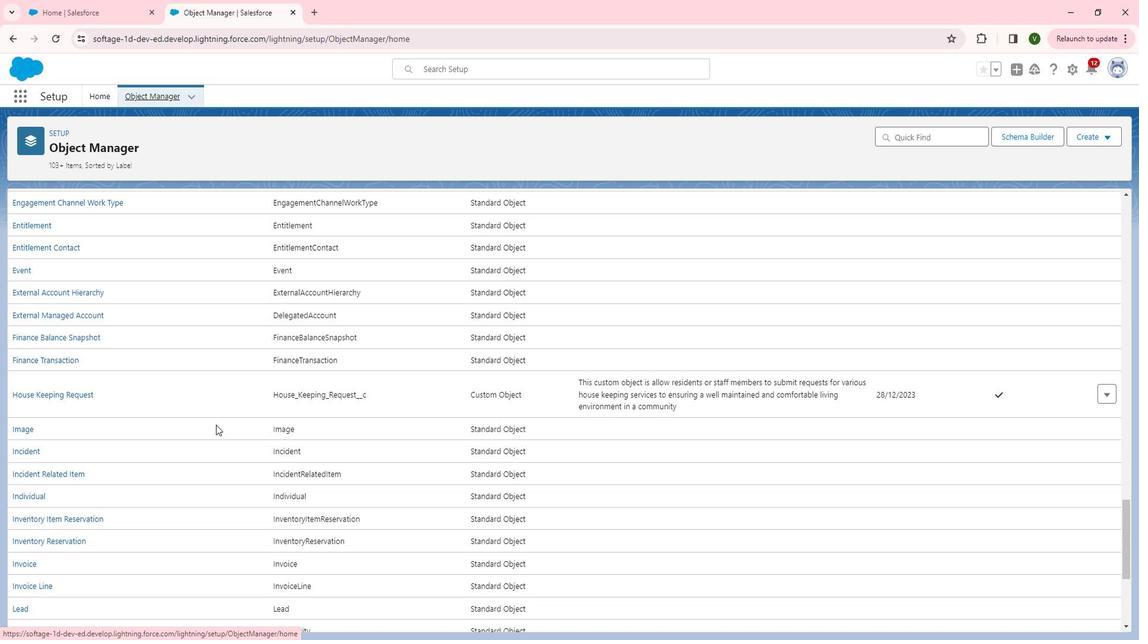 
Action: Mouse scrolled (232, 425) with delta (0, 0)
Screenshot: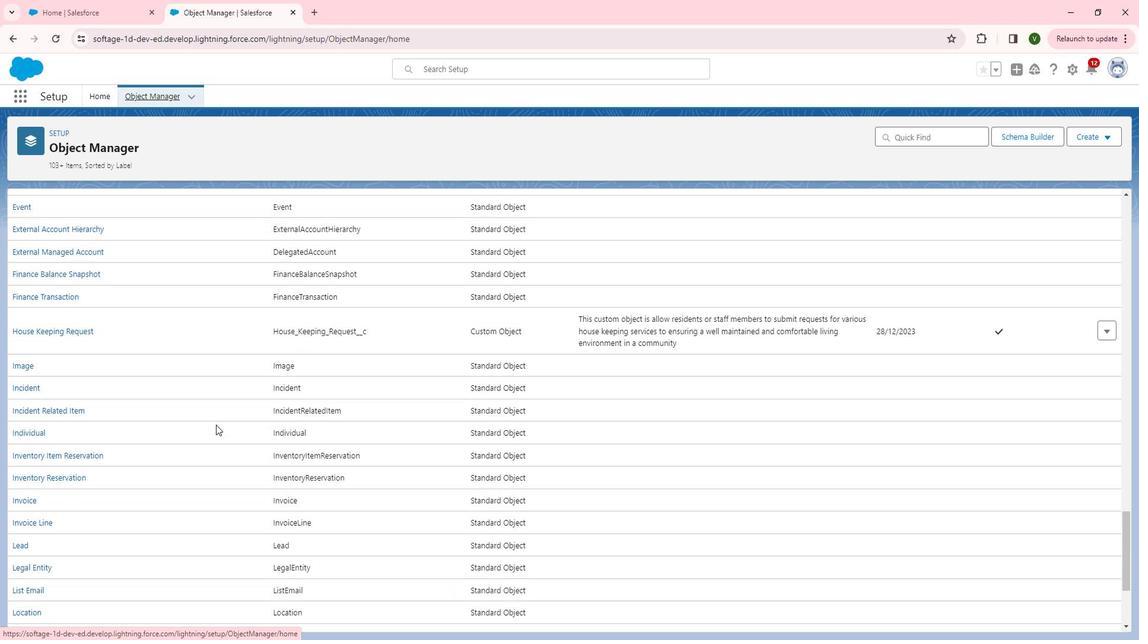 
Action: Mouse scrolled (232, 425) with delta (0, 0)
Screenshot: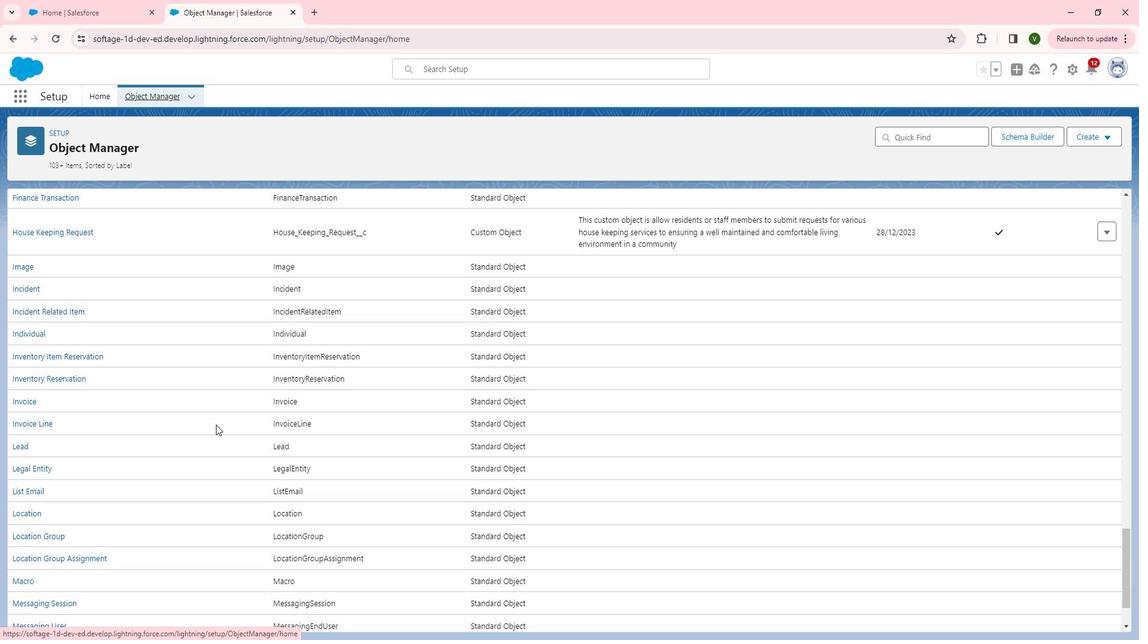 
Action: Mouse scrolled (232, 425) with delta (0, 0)
Screenshot: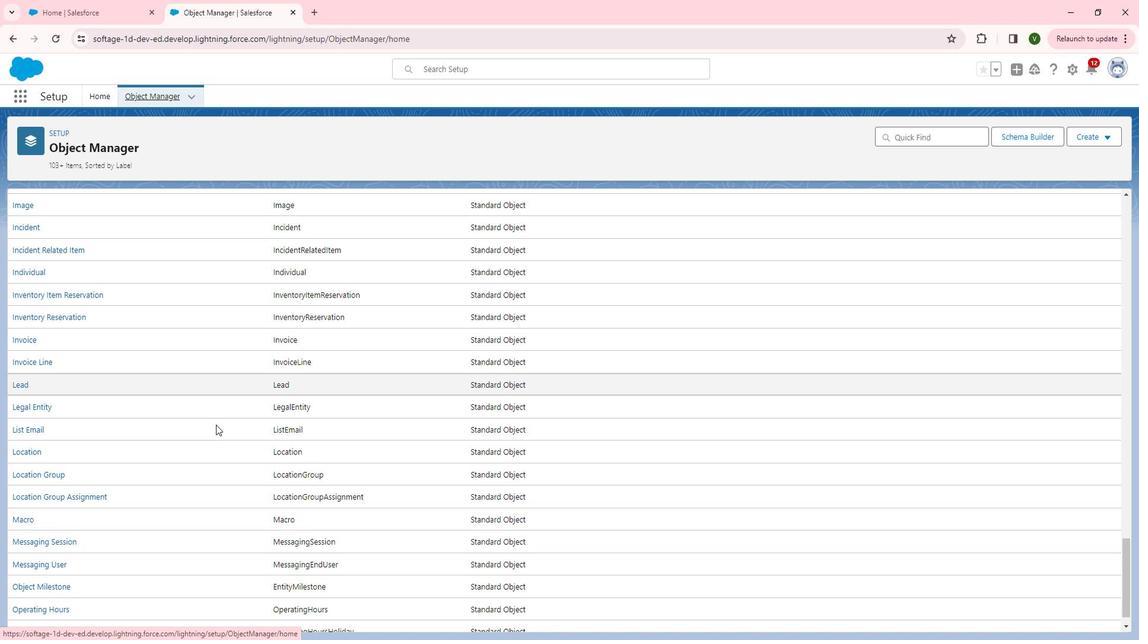 
Action: Mouse scrolled (232, 425) with delta (0, 0)
Screenshot: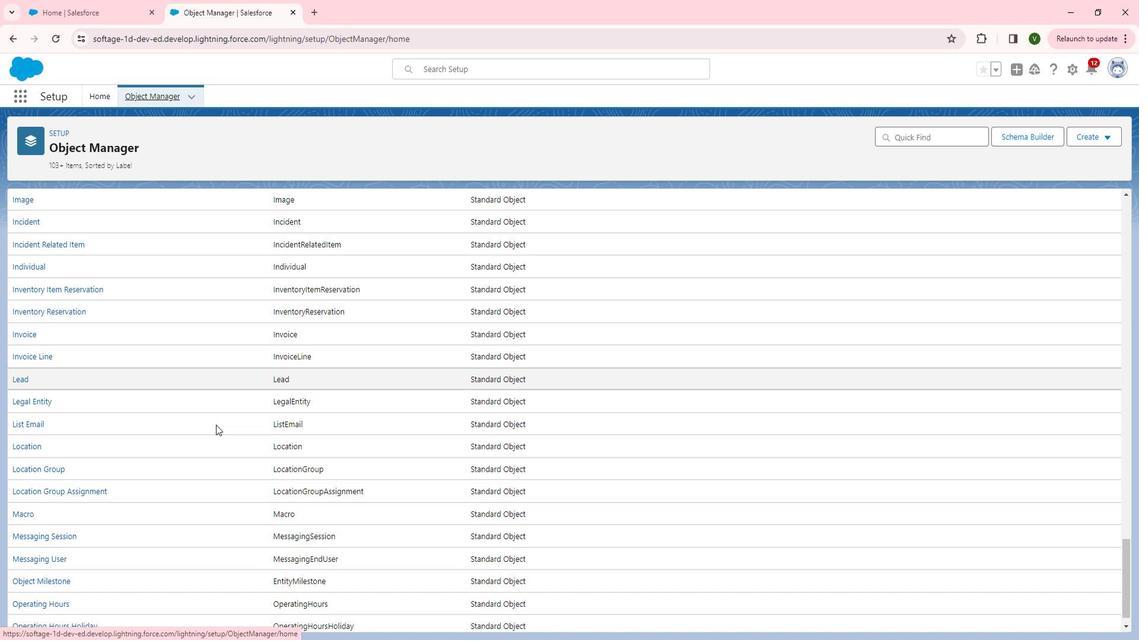 
Action: Mouse scrolled (232, 425) with delta (0, 0)
Screenshot: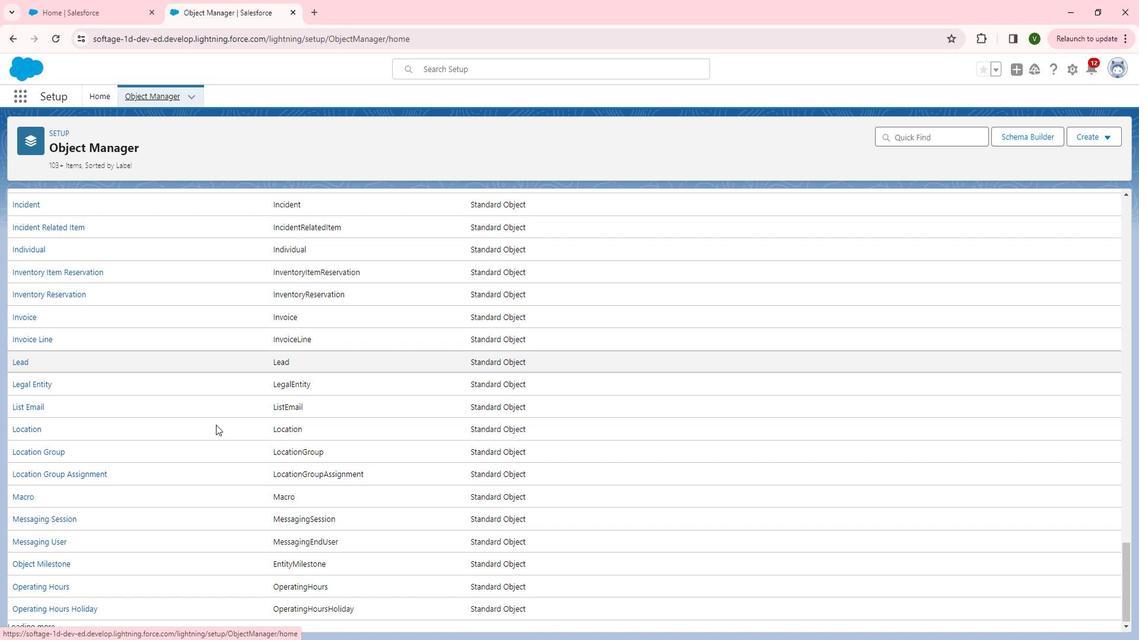 
Action: Mouse scrolled (232, 425) with delta (0, 0)
Screenshot: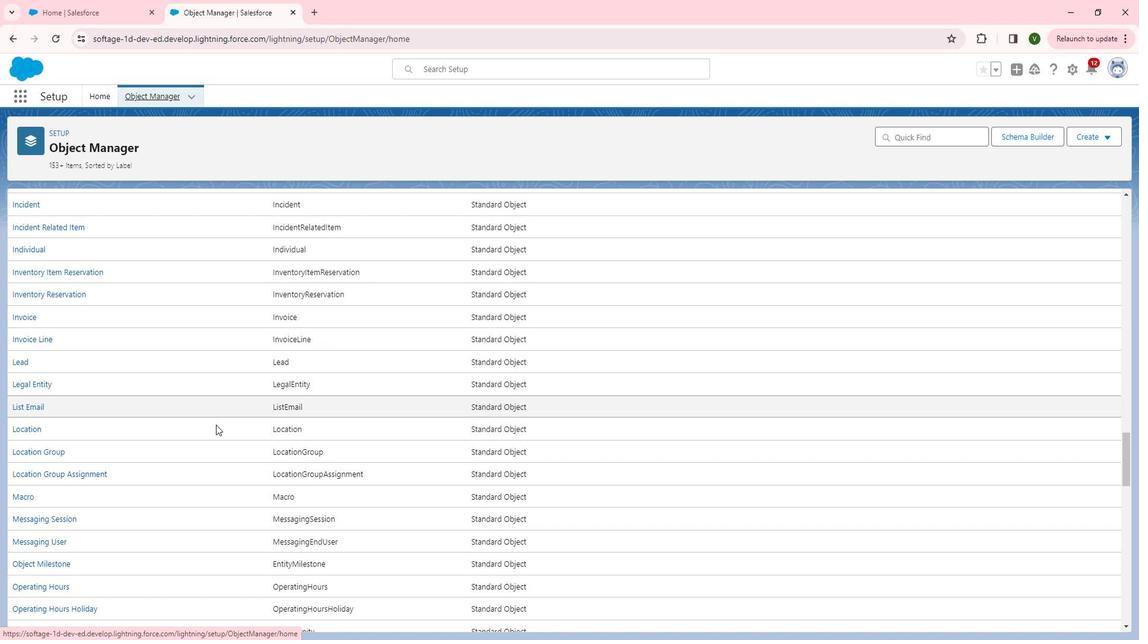 
Action: Mouse scrolled (232, 425) with delta (0, 0)
Screenshot: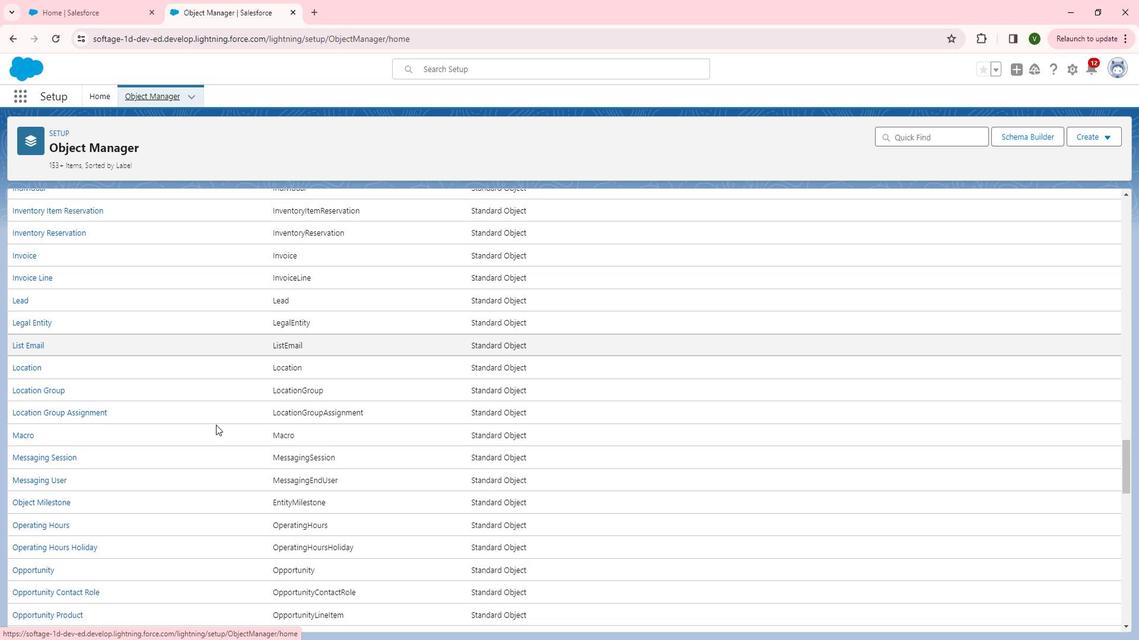 
Action: Mouse scrolled (232, 425) with delta (0, 0)
Screenshot: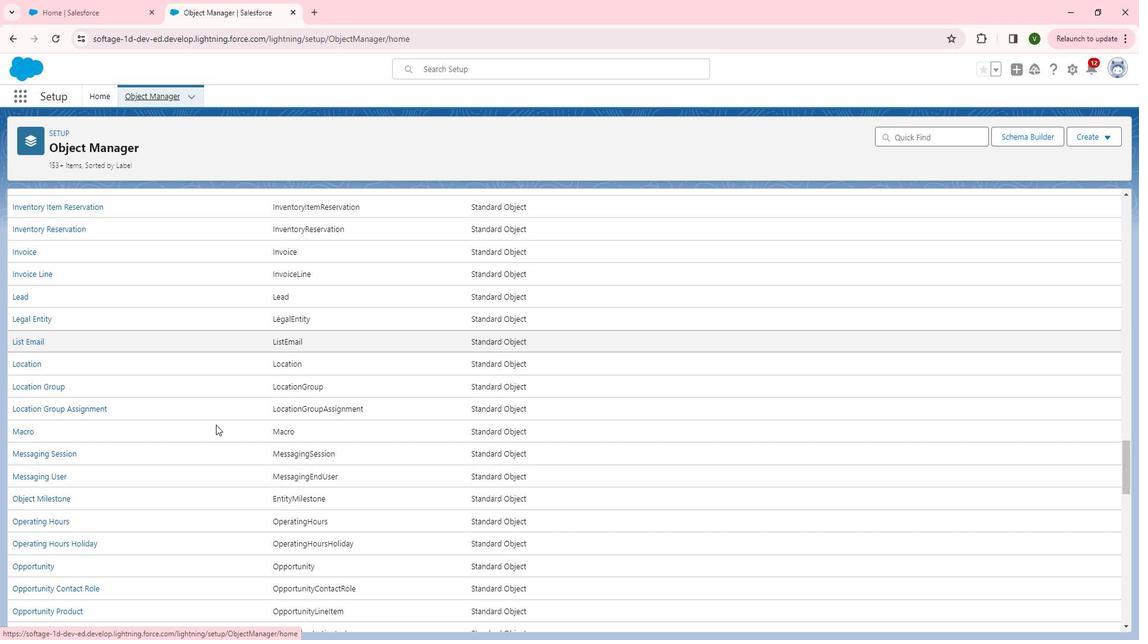 
Action: Mouse scrolled (232, 425) with delta (0, 0)
Screenshot: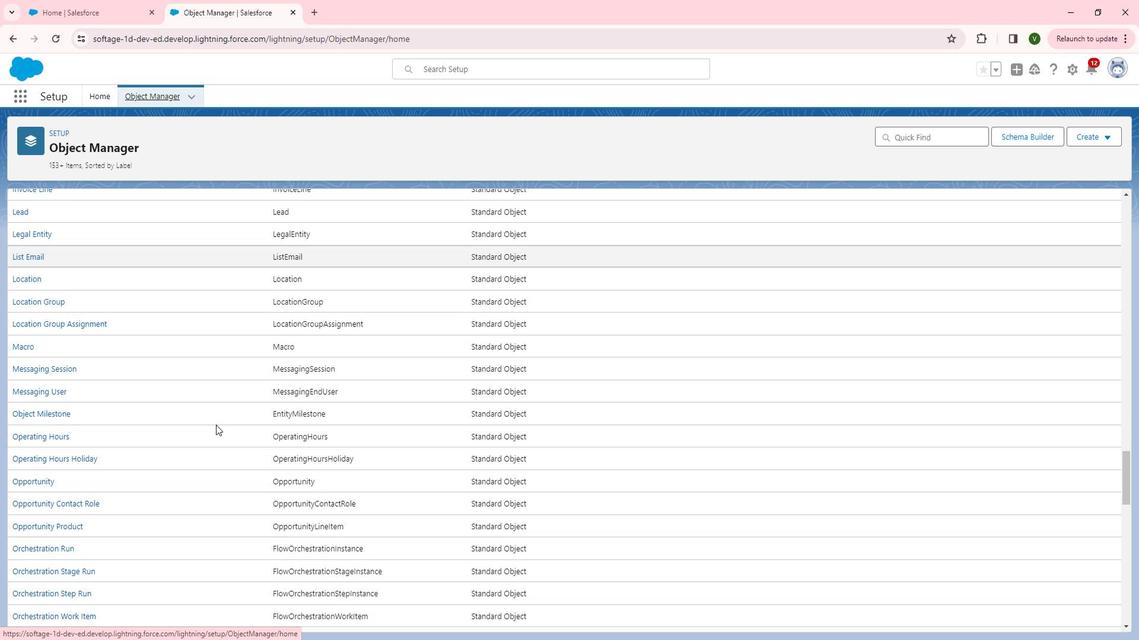 
Action: Mouse scrolled (232, 425) with delta (0, 0)
Screenshot: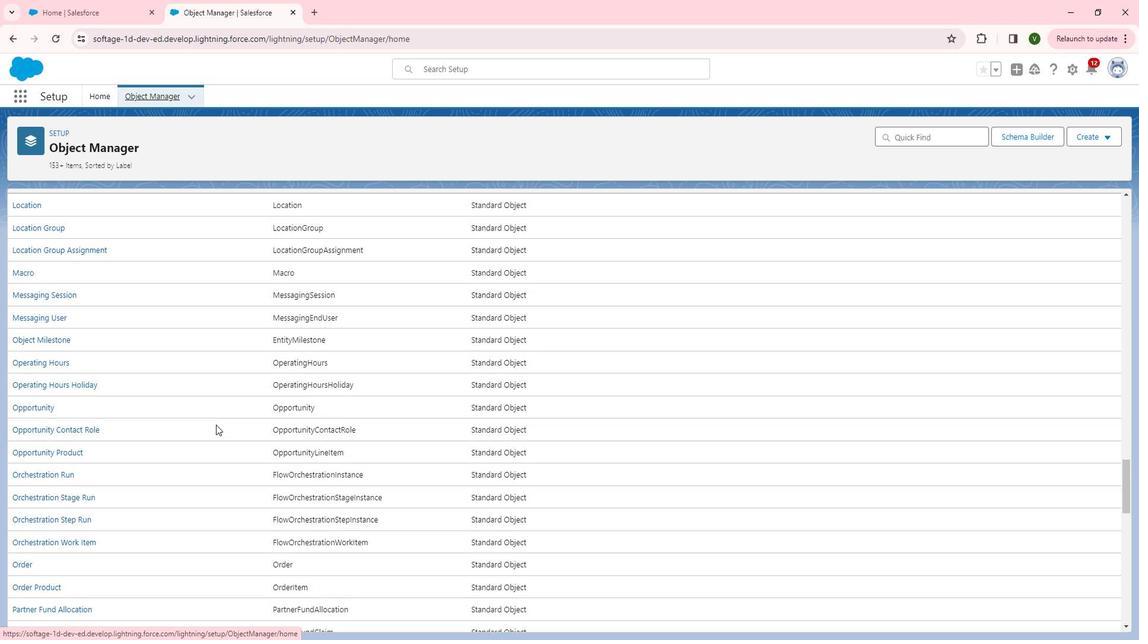 
Action: Mouse scrolled (232, 425) with delta (0, 0)
Screenshot: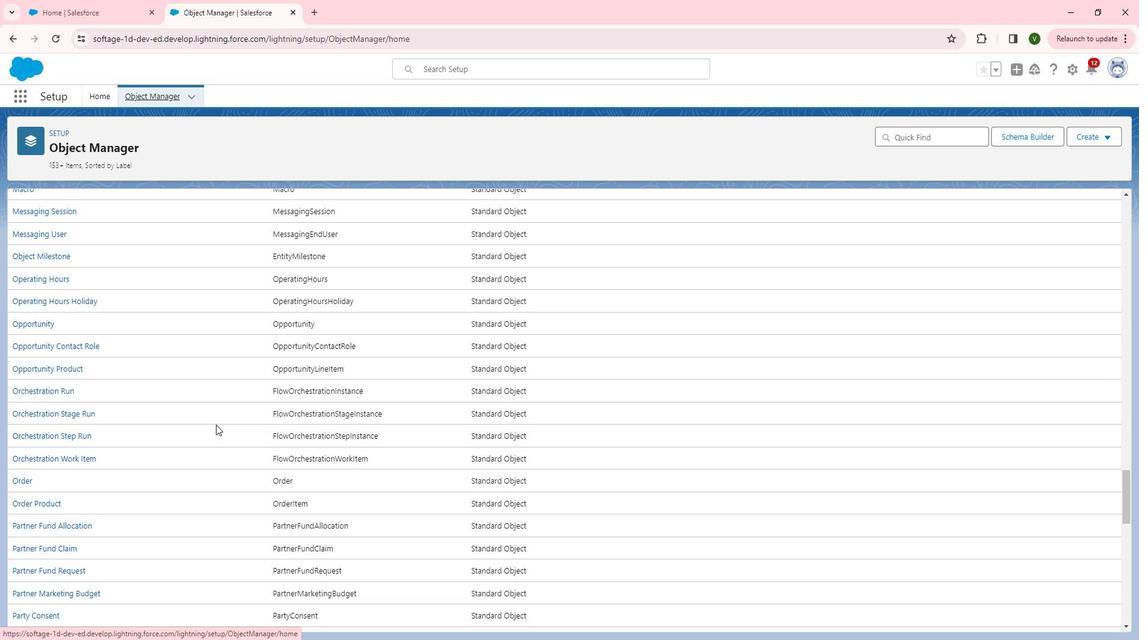 
Action: Mouse scrolled (232, 425) with delta (0, 0)
Screenshot: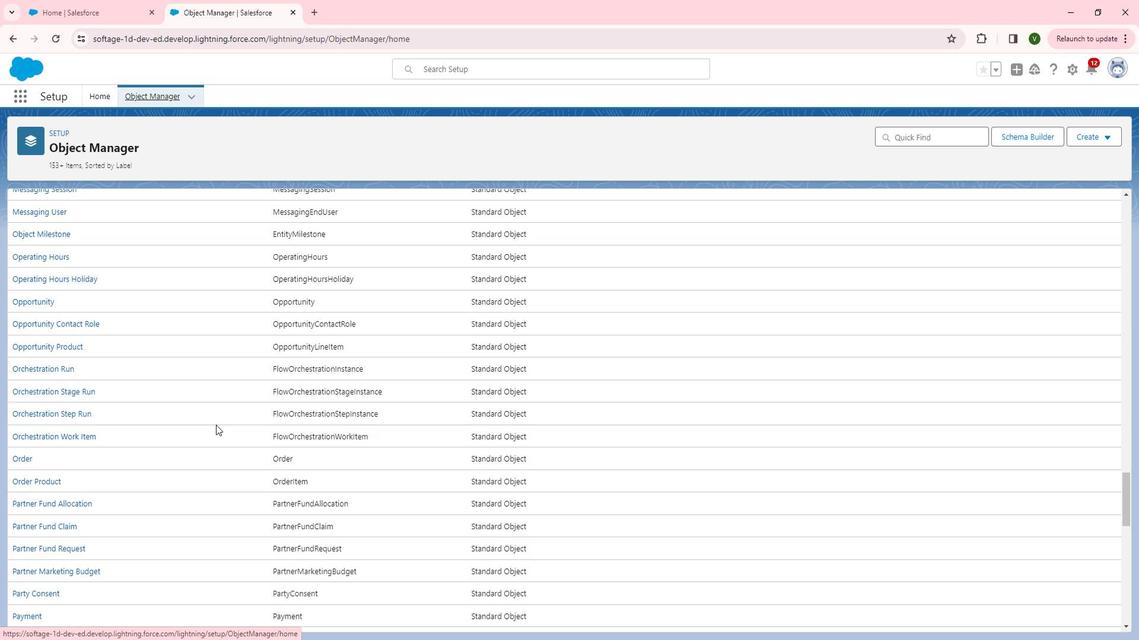 
Action: Mouse scrolled (232, 425) with delta (0, 0)
Screenshot: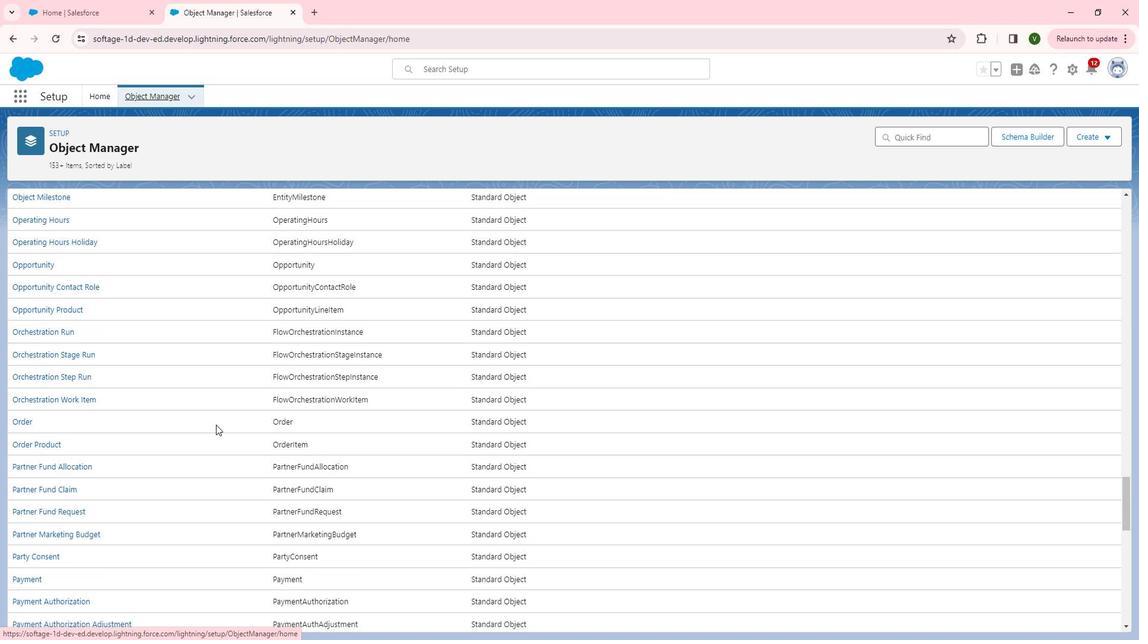 
Action: Mouse scrolled (232, 425) with delta (0, 0)
Screenshot: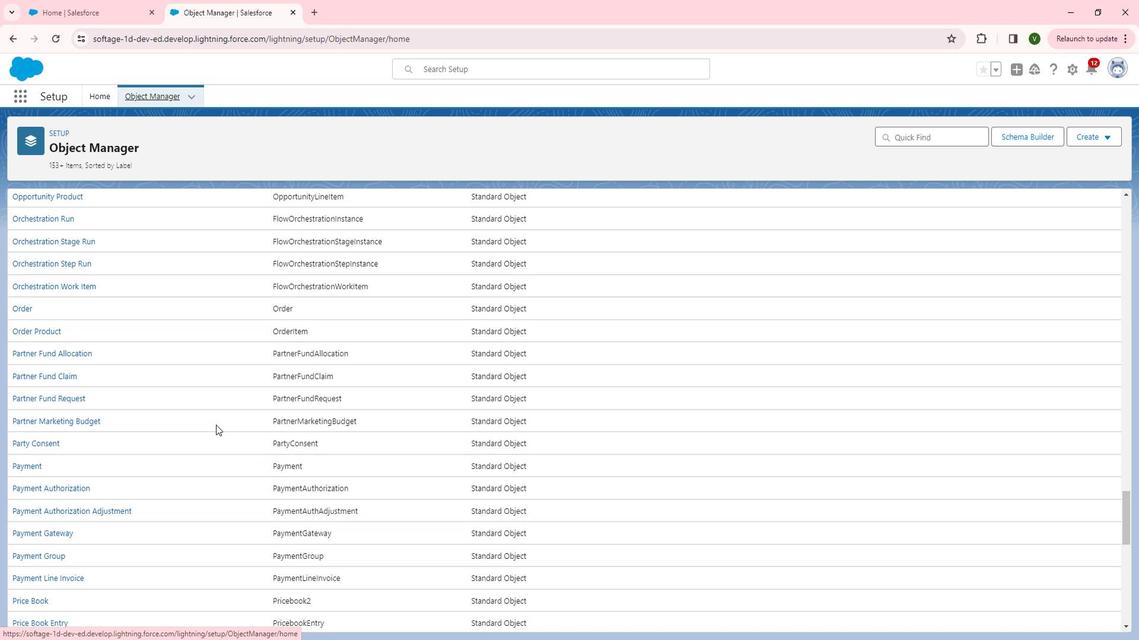 
Action: Mouse scrolled (232, 425) with delta (0, 0)
Screenshot: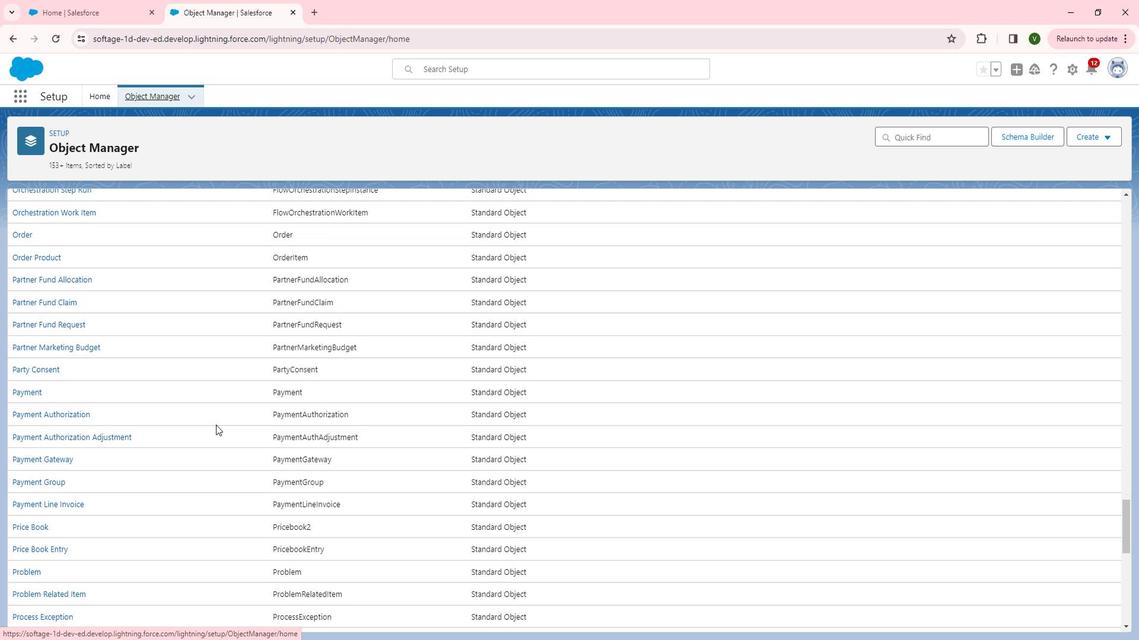 
Action: Mouse scrolled (232, 425) with delta (0, 0)
Screenshot: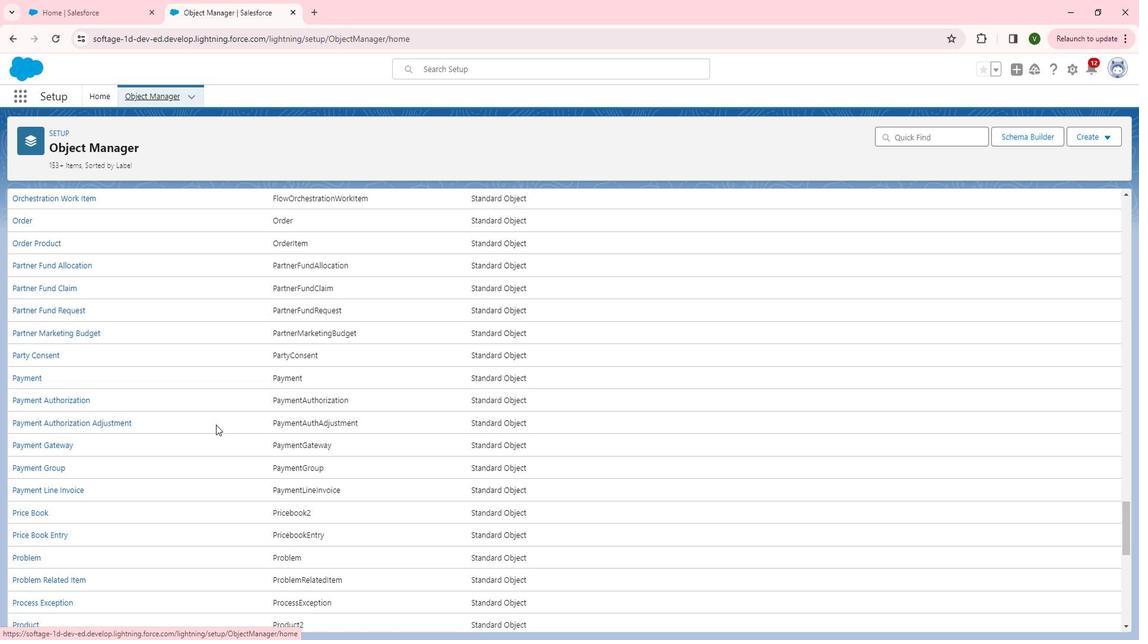 
Action: Mouse scrolled (232, 425) with delta (0, 0)
Screenshot: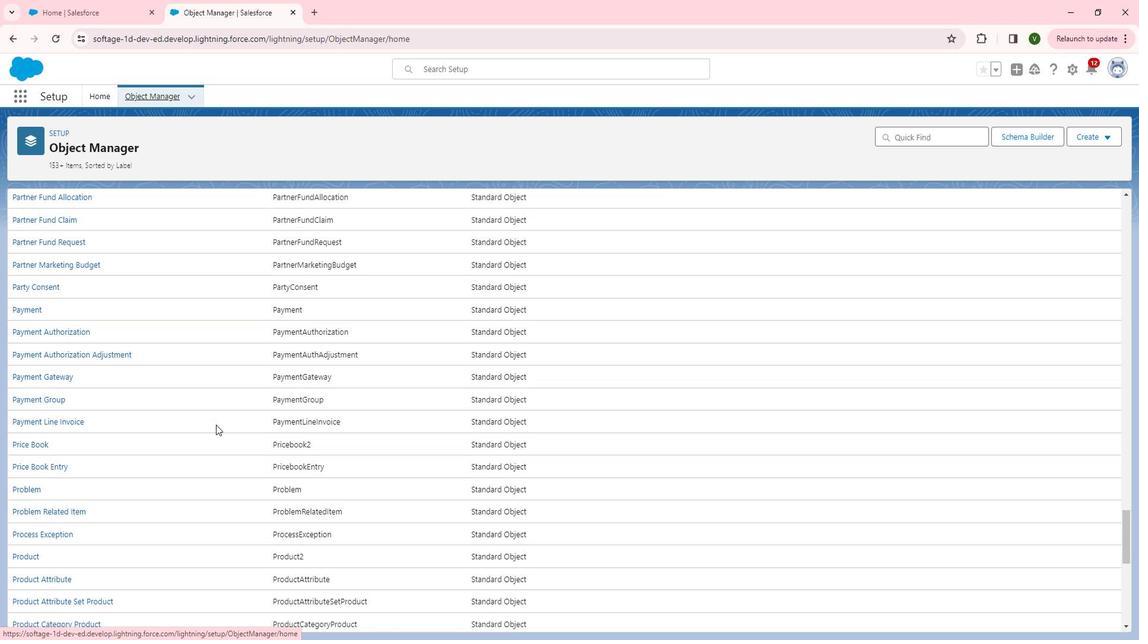 
Action: Mouse scrolled (232, 425) with delta (0, 0)
Screenshot: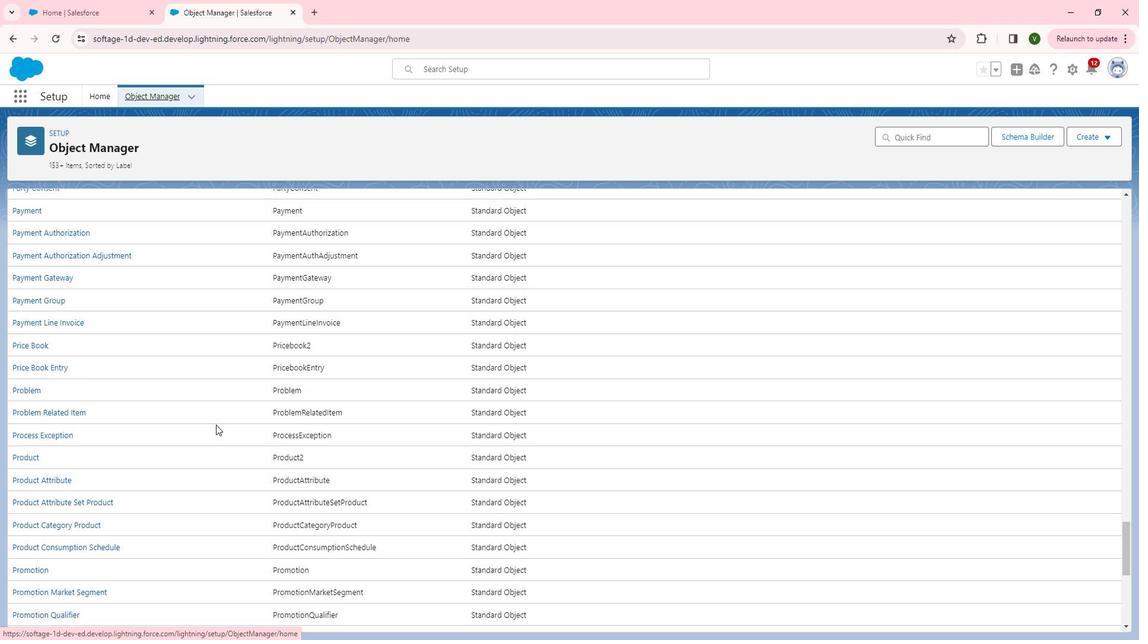 
Action: Mouse scrolled (232, 425) with delta (0, 0)
Screenshot: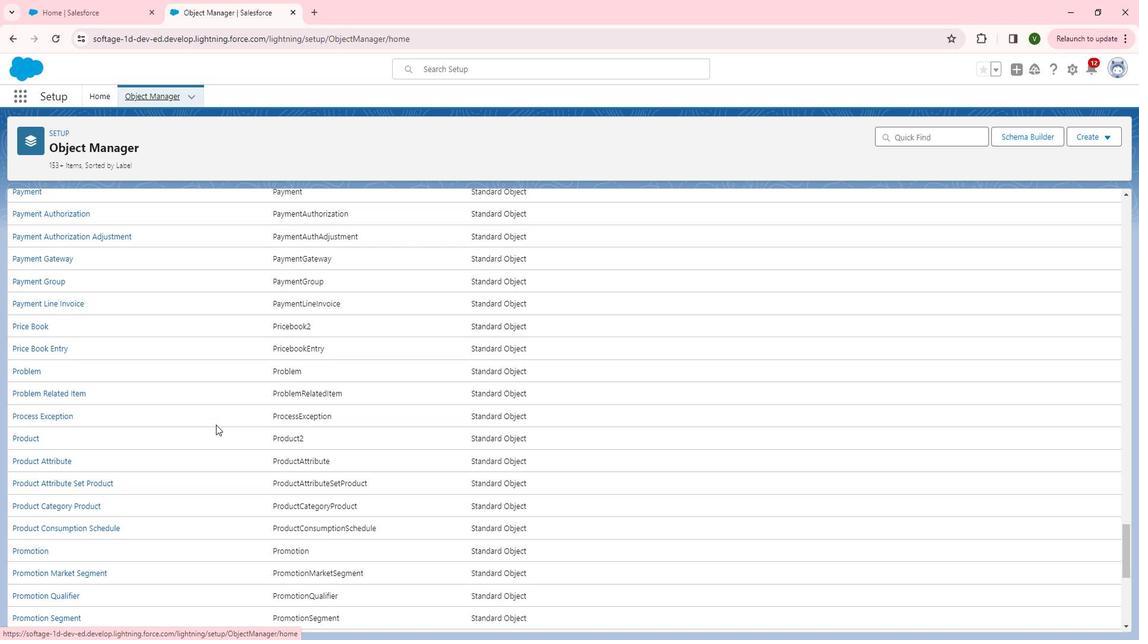 
Action: Mouse scrolled (232, 425) with delta (0, 0)
Screenshot: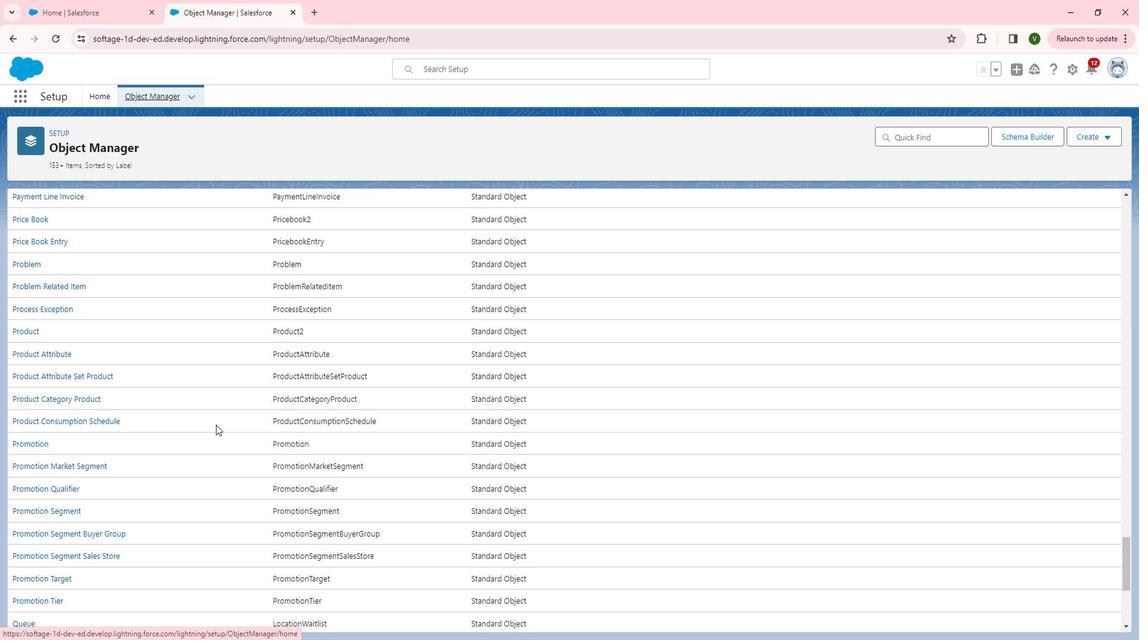 
Action: Mouse scrolled (232, 425) with delta (0, 0)
Screenshot: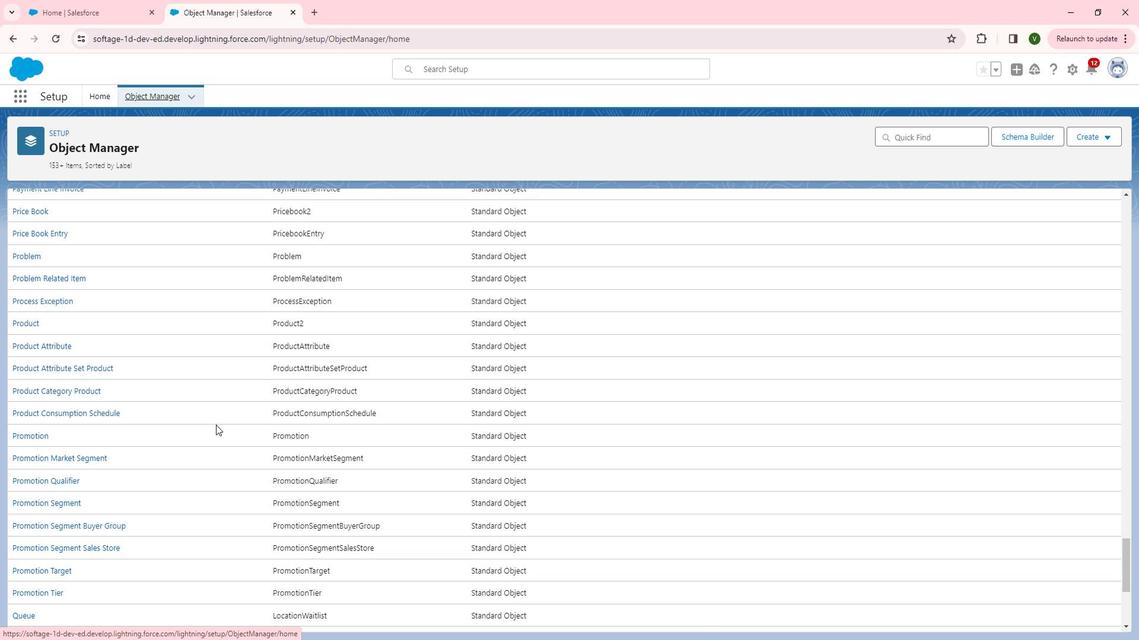 
Action: Mouse scrolled (232, 425) with delta (0, 0)
Screenshot: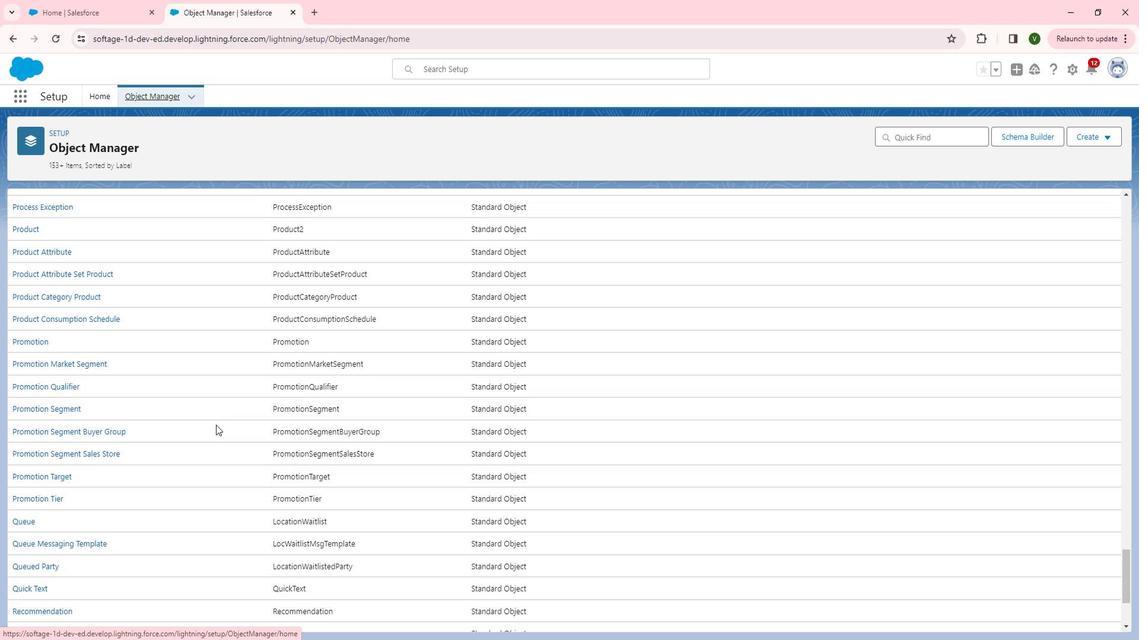 
Action: Mouse scrolled (232, 425) with delta (0, 0)
Screenshot: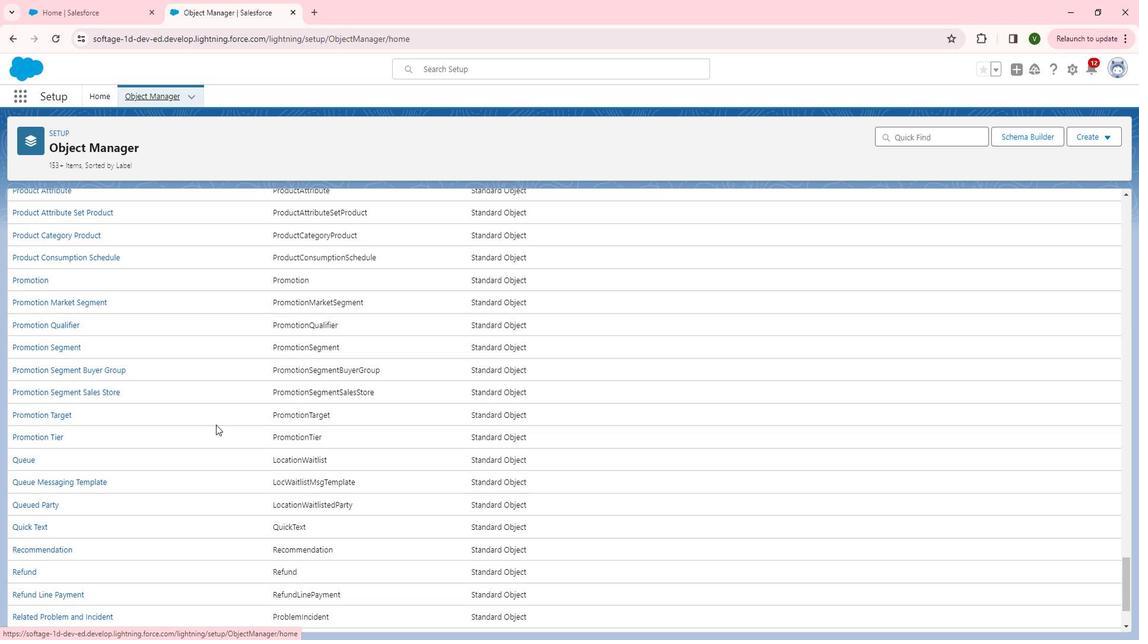
Action: Mouse scrolled (232, 425) with delta (0, 0)
Screenshot: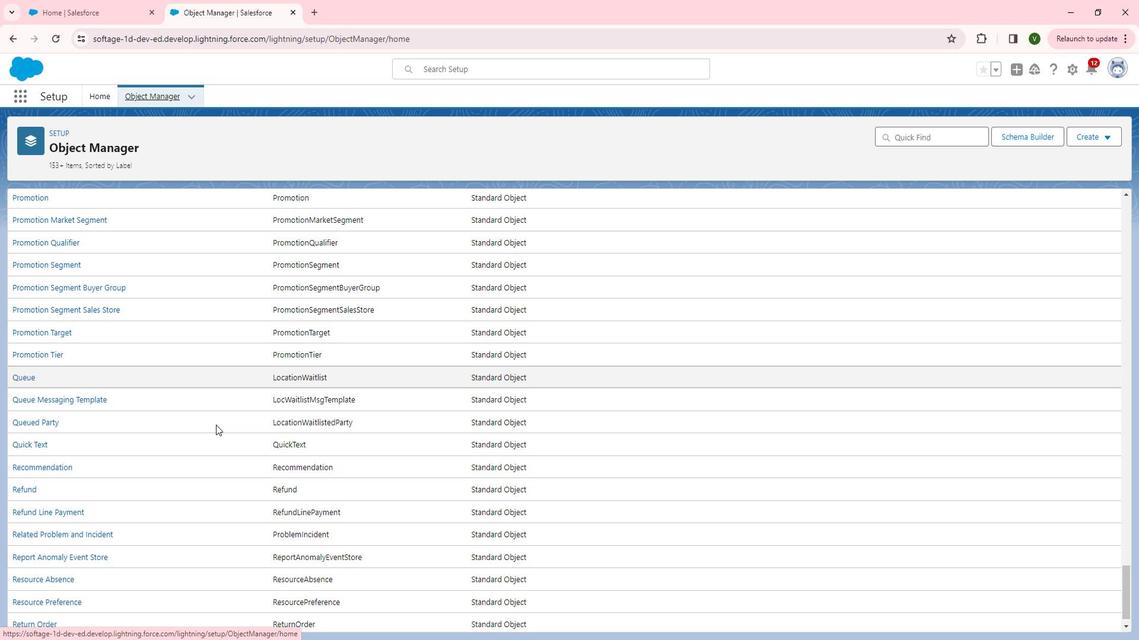 
Action: Mouse scrolled (232, 425) with delta (0, 0)
Screenshot: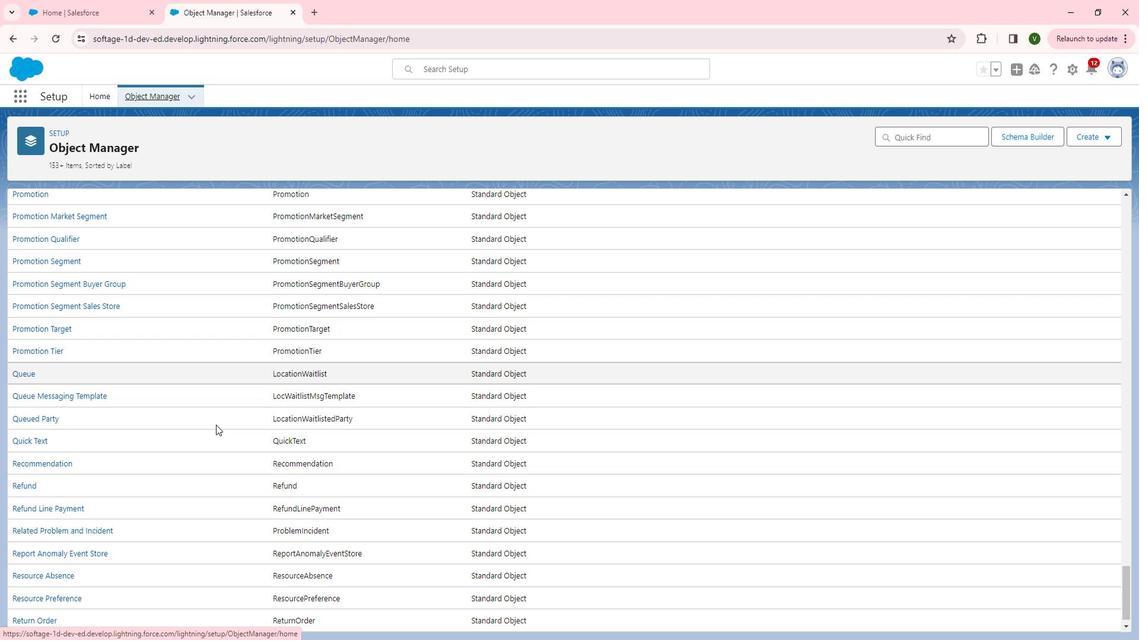 
Action: Mouse scrolled (232, 425) with delta (0, 0)
Screenshot: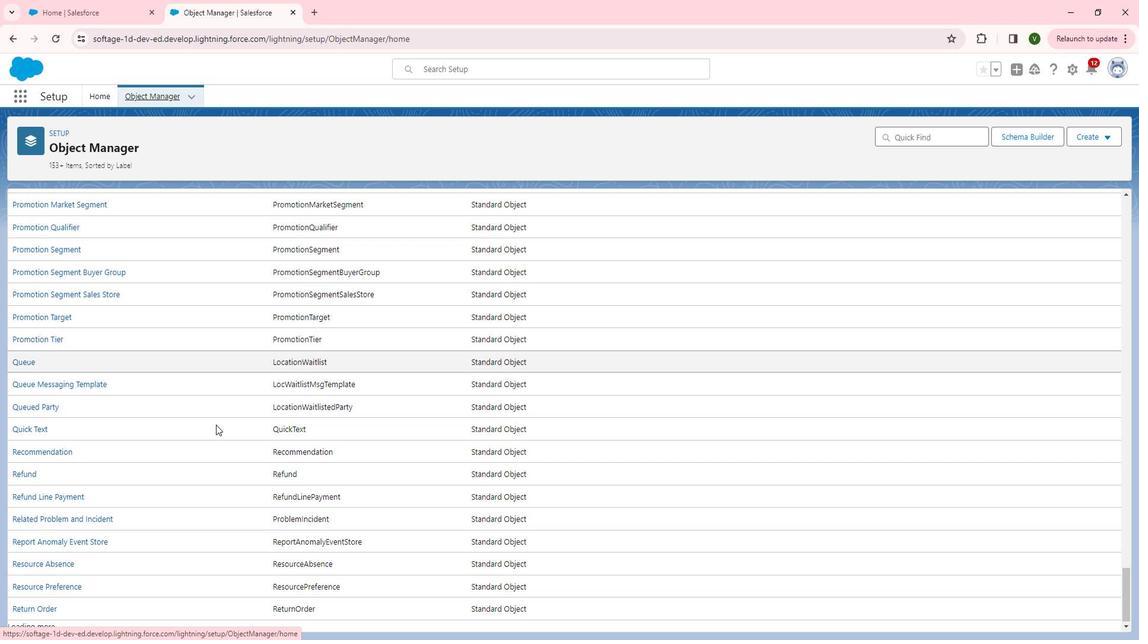 
Action: Mouse scrolled (232, 425) with delta (0, 0)
Screenshot: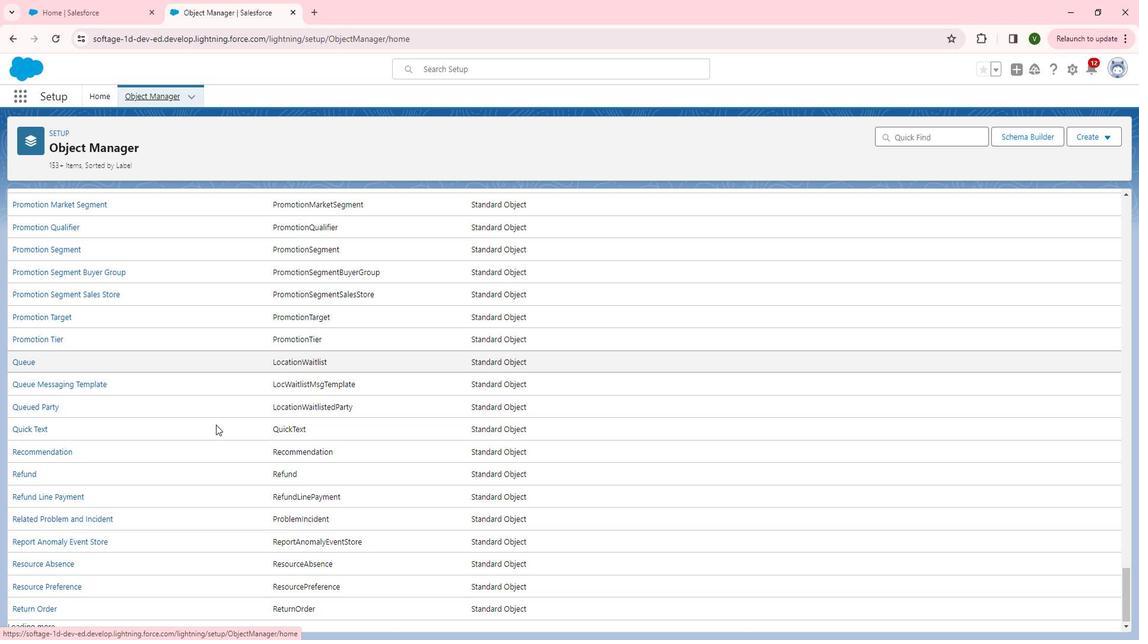 
Action: Mouse scrolled (232, 425) with delta (0, 0)
Screenshot: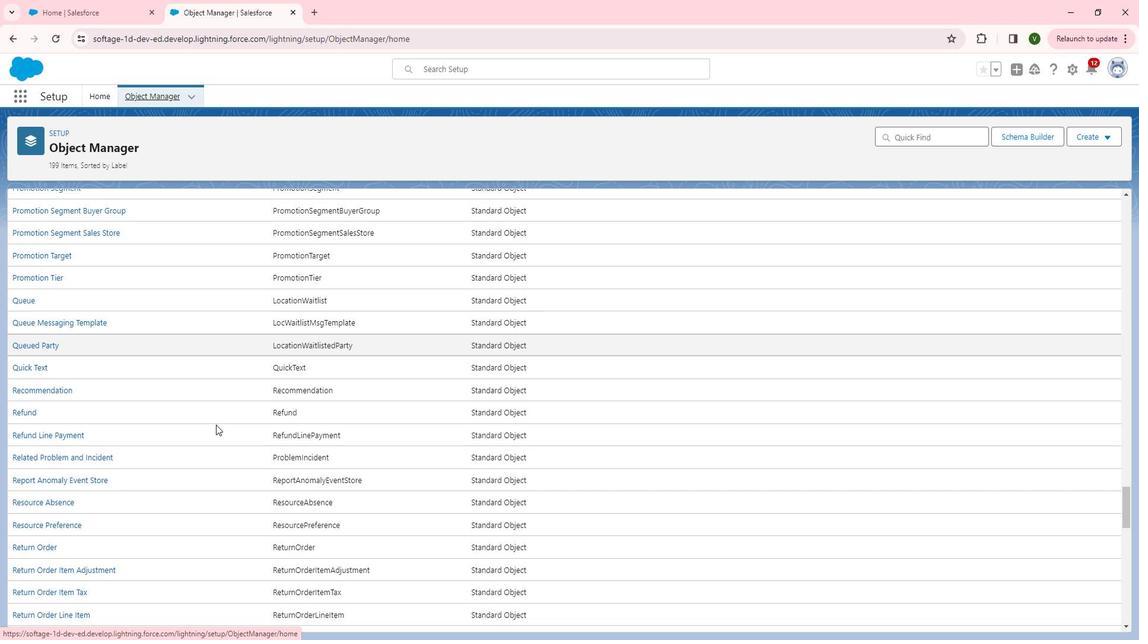
Action: Mouse scrolled (232, 425) with delta (0, 0)
Screenshot: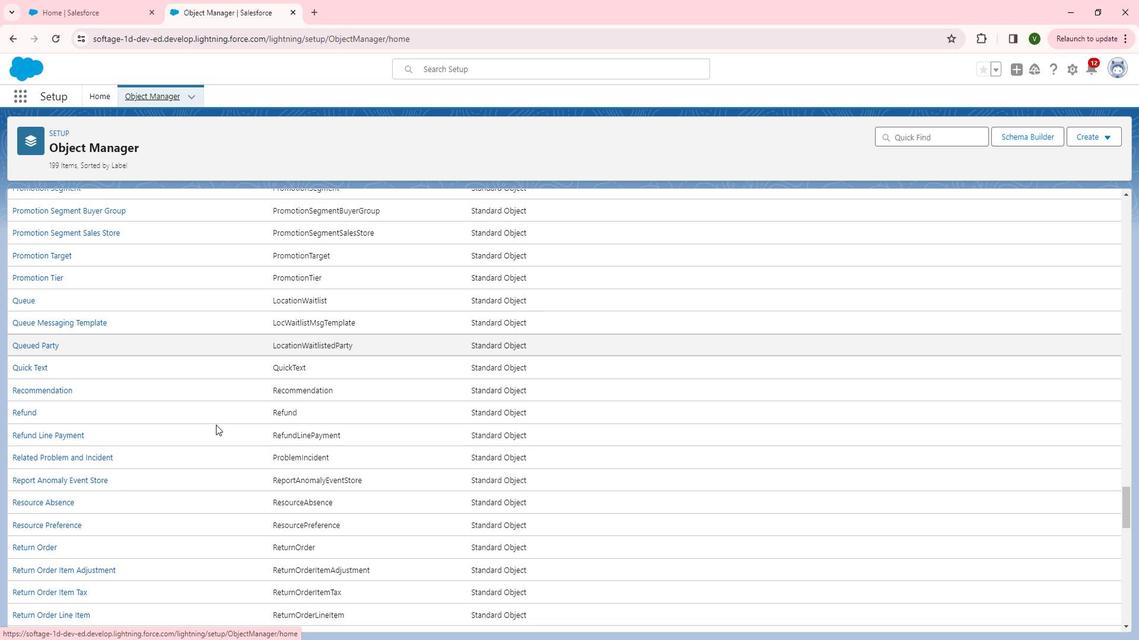 
Action: Mouse scrolled (232, 425) with delta (0, 0)
Screenshot: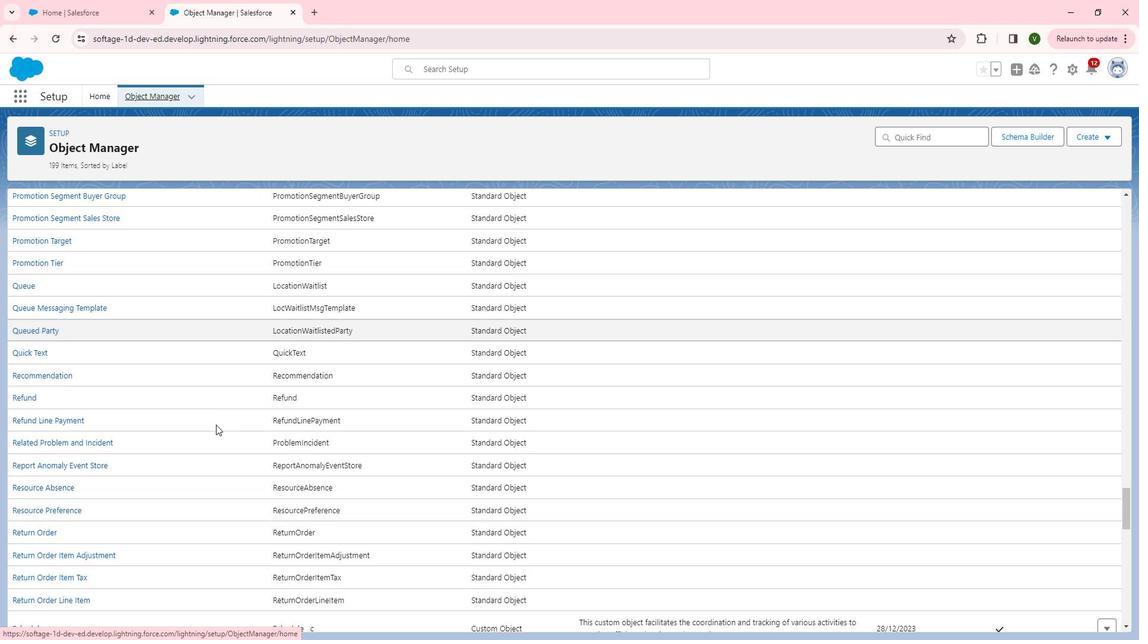 
Action: Mouse scrolled (232, 425) with delta (0, 0)
Screenshot: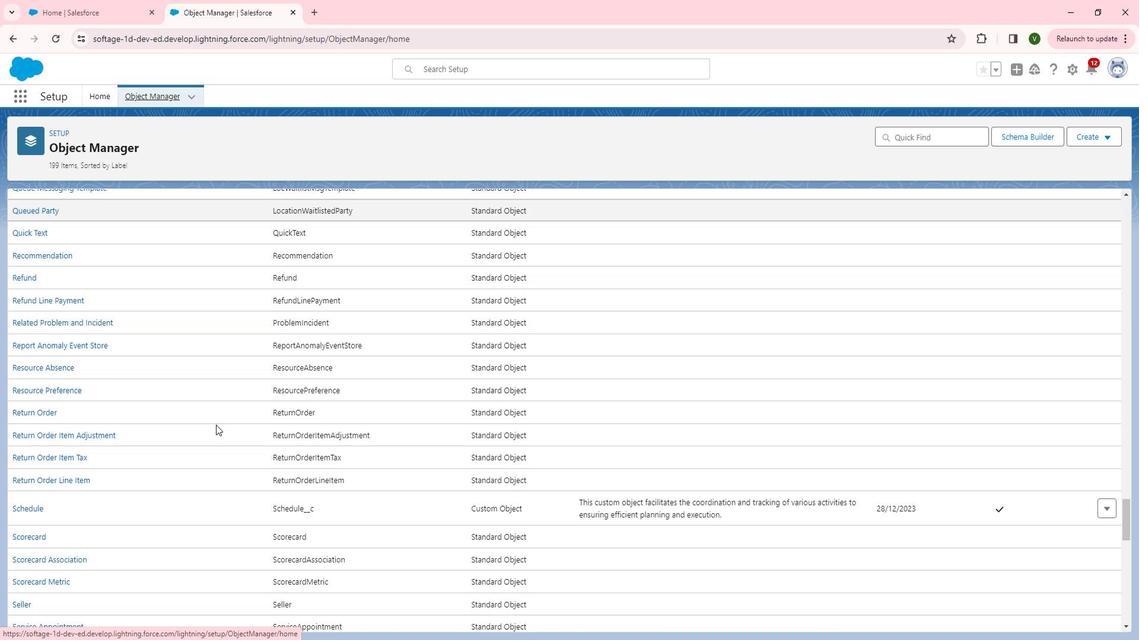 
Action: Mouse scrolled (232, 425) with delta (0, 0)
Screenshot: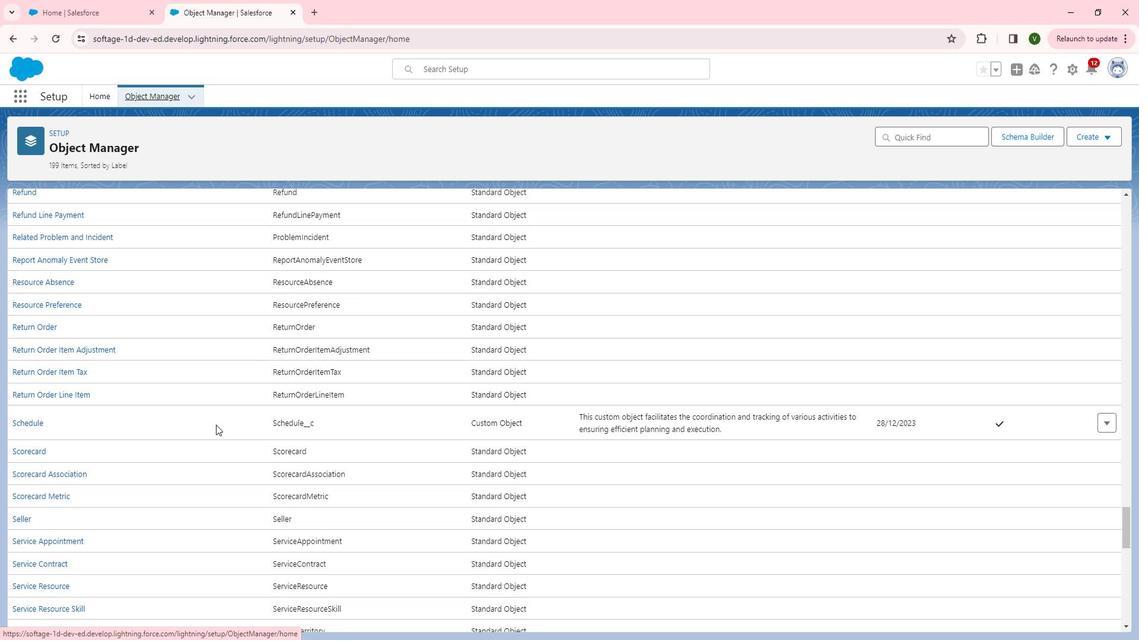 
Action: Mouse scrolled (232, 425) with delta (0, 0)
Screenshot: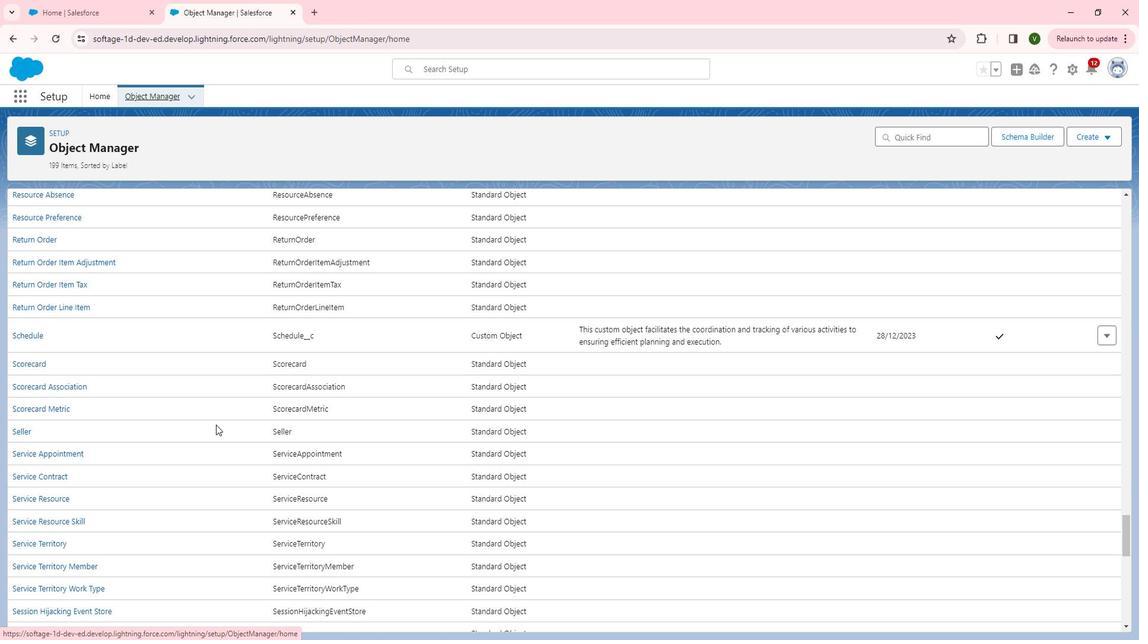 
Action: Mouse scrolled (232, 425) with delta (0, 0)
Screenshot: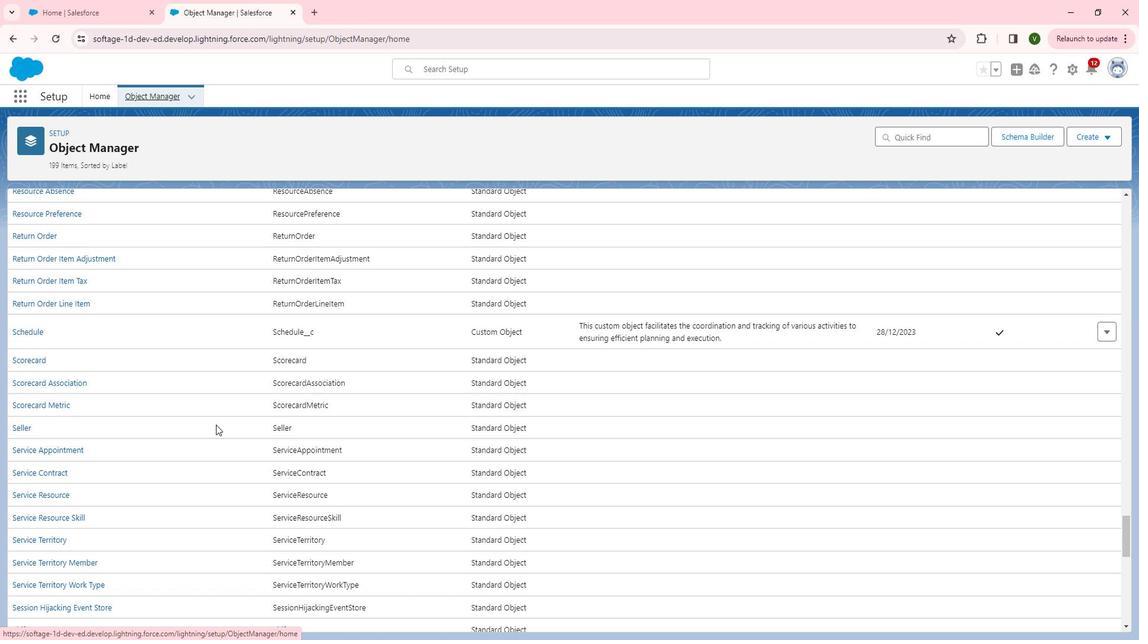 
Action: Mouse scrolled (232, 425) with delta (0, 0)
Screenshot: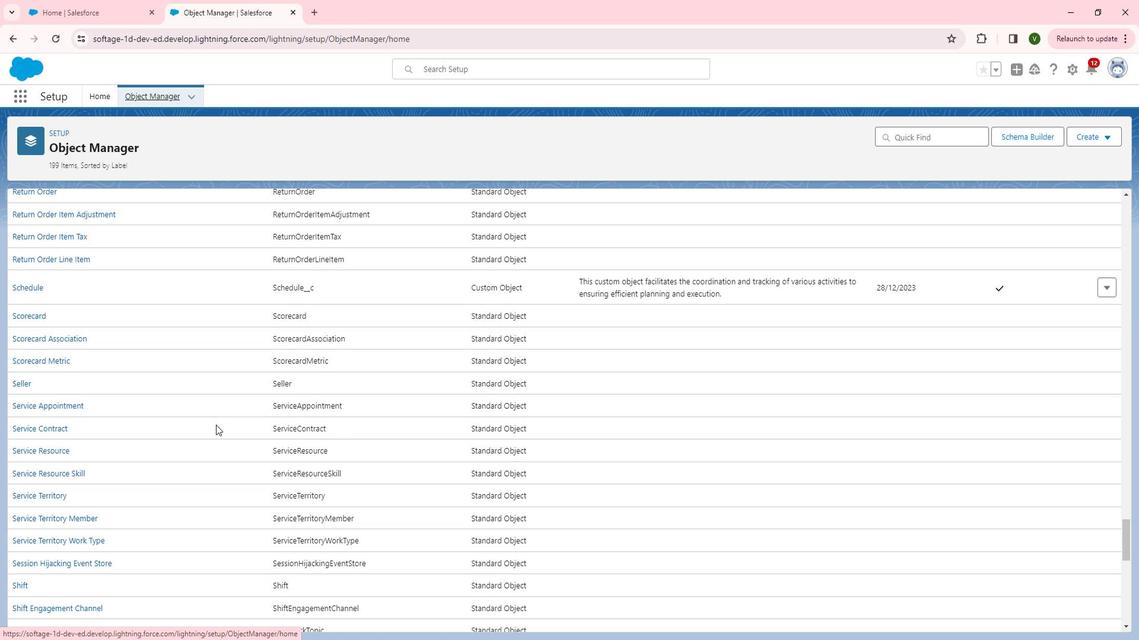 
Action: Mouse scrolled (232, 425) with delta (0, 0)
Screenshot: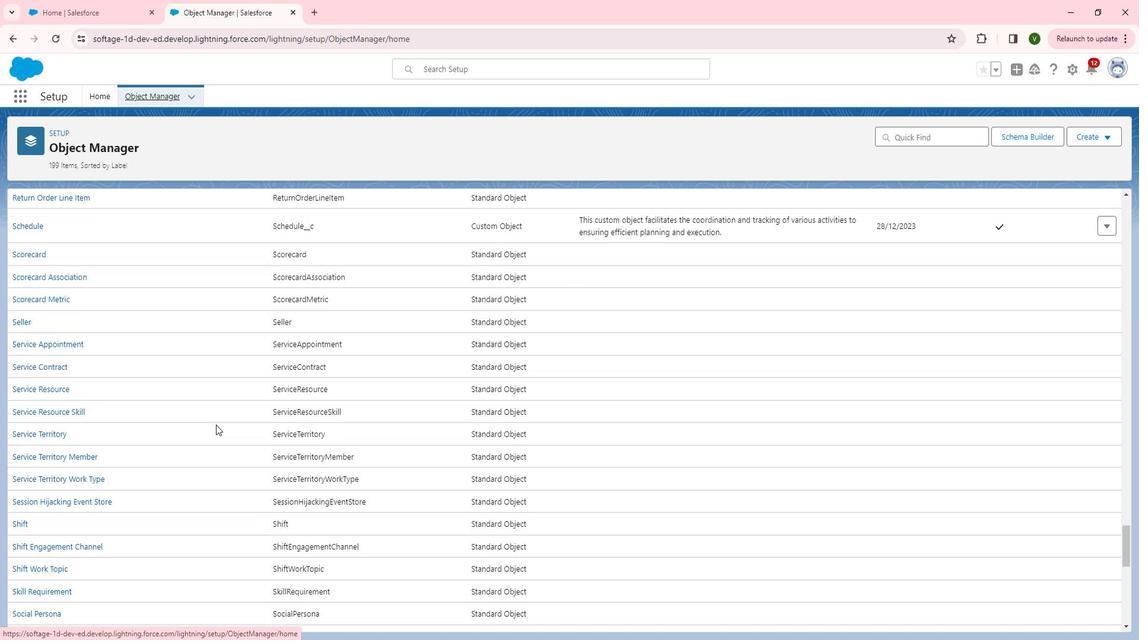 
Action: Mouse scrolled (232, 425) with delta (0, 0)
Screenshot: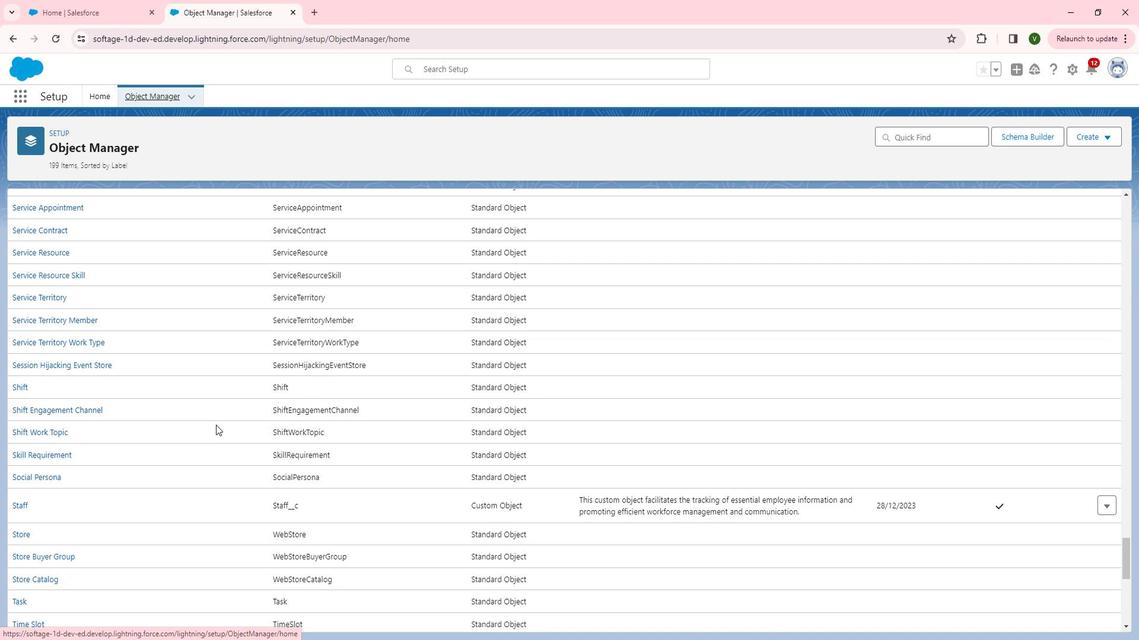 
Action: Mouse scrolled (232, 425) with delta (0, 0)
Screenshot: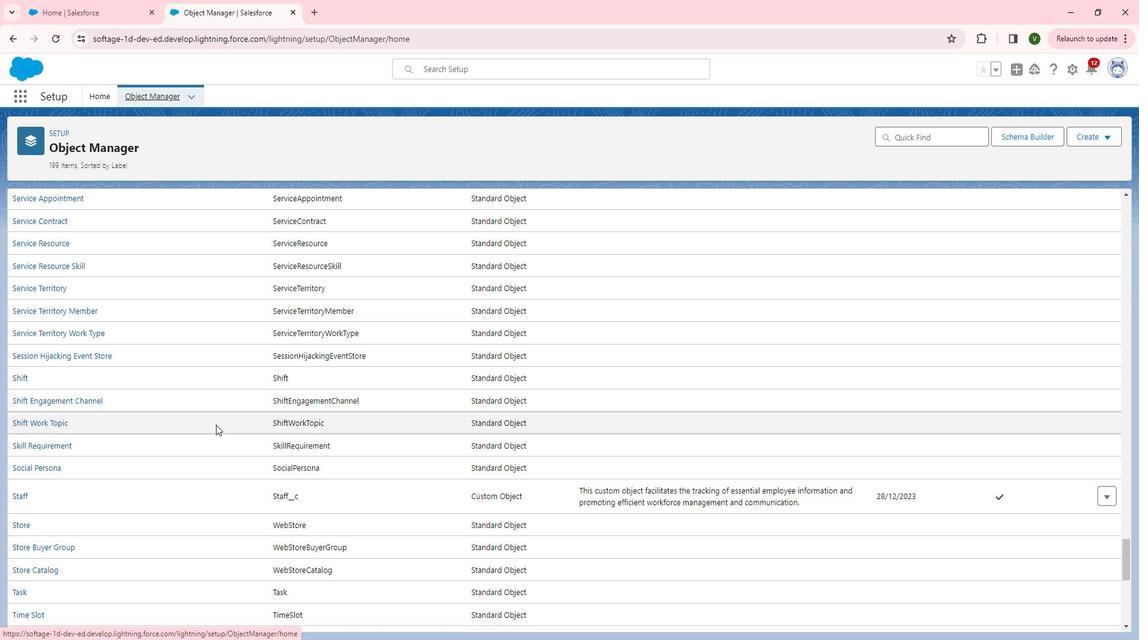 
Action: Mouse scrolled (232, 425) with delta (0, 0)
Screenshot: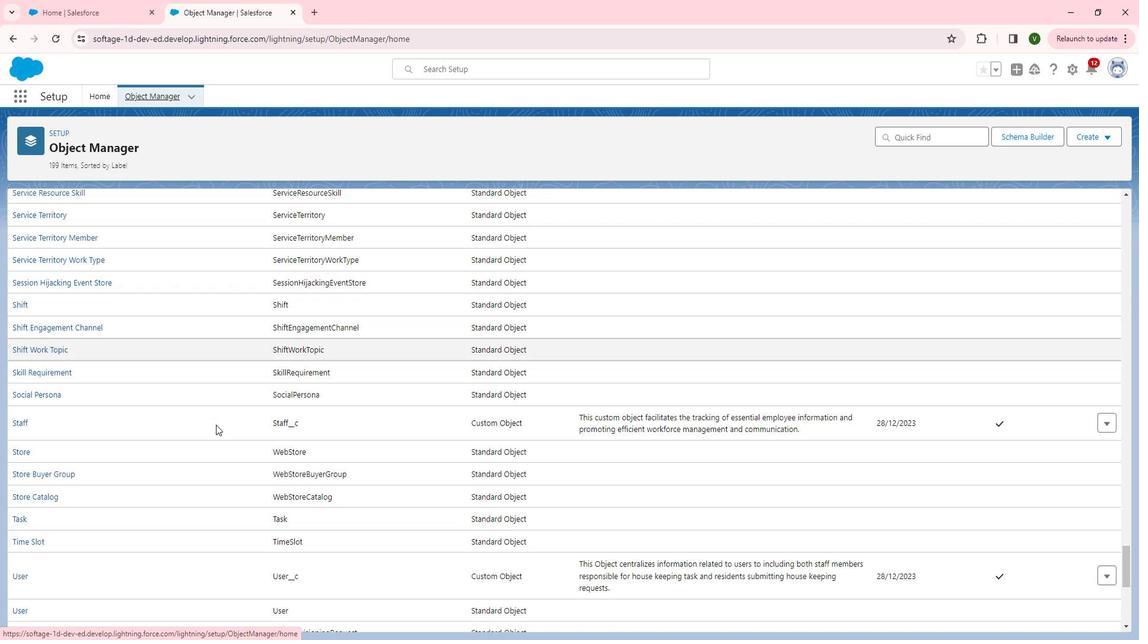 
Action: Mouse scrolled (232, 425) with delta (0, 0)
Screenshot: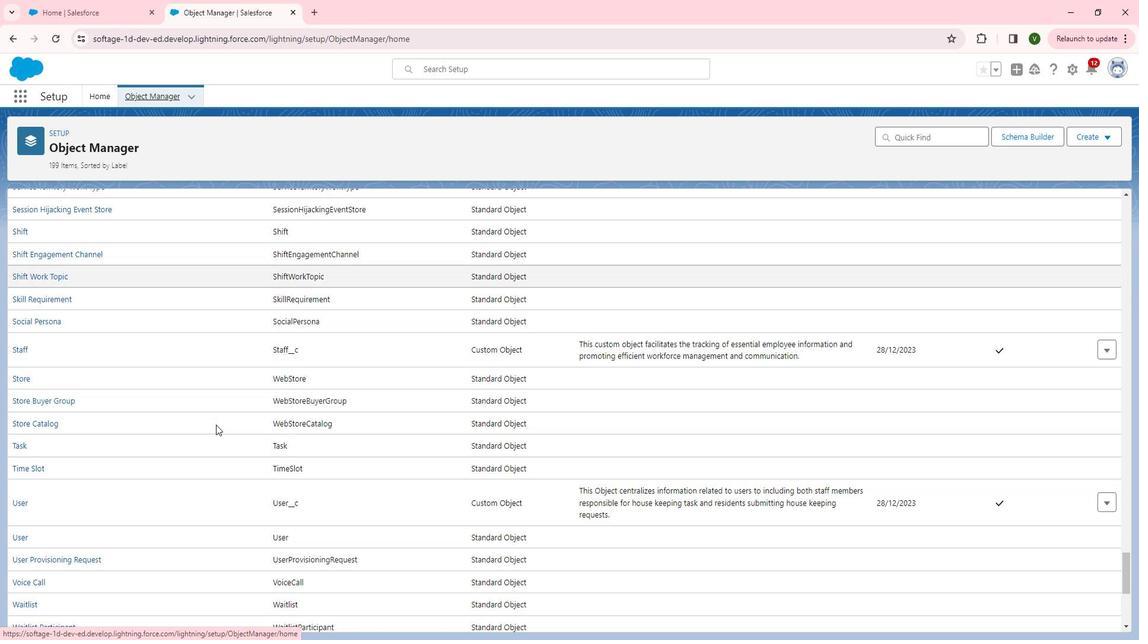 
Action: Mouse scrolled (232, 425) with delta (0, 0)
Screenshot: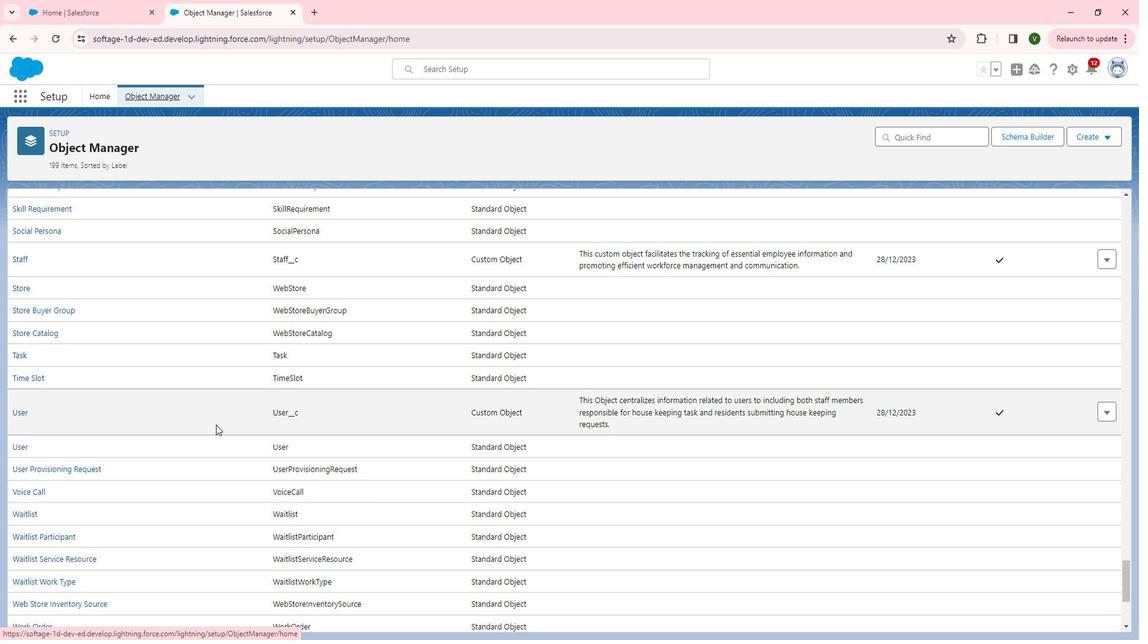 
Action: Mouse moved to (42, 356)
Screenshot: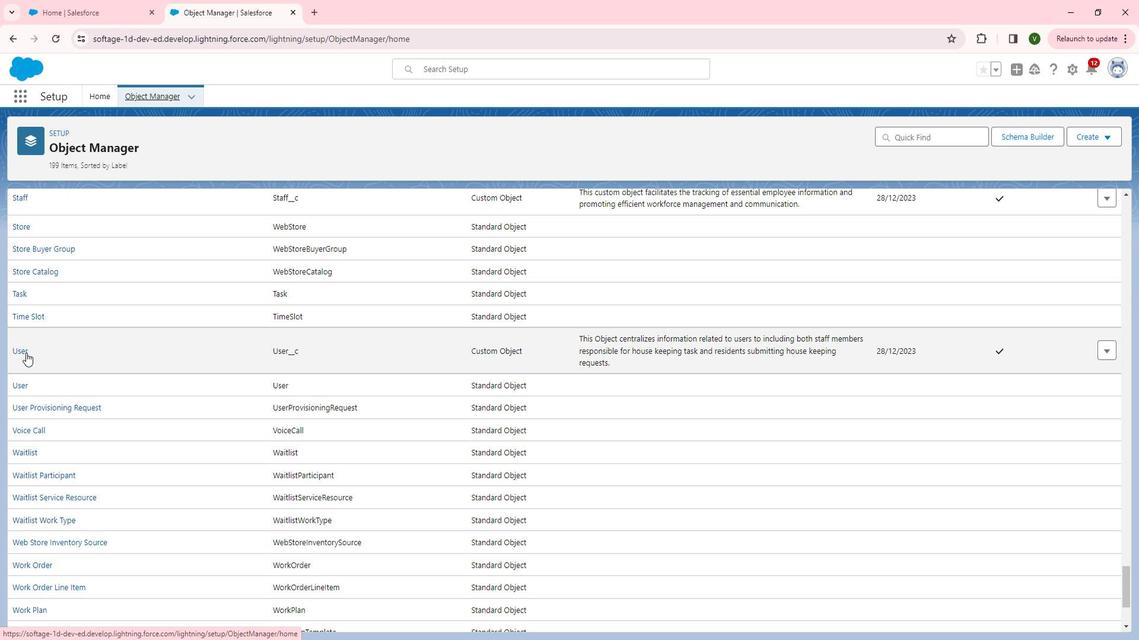 
Action: Mouse pressed left at (42, 356)
Screenshot: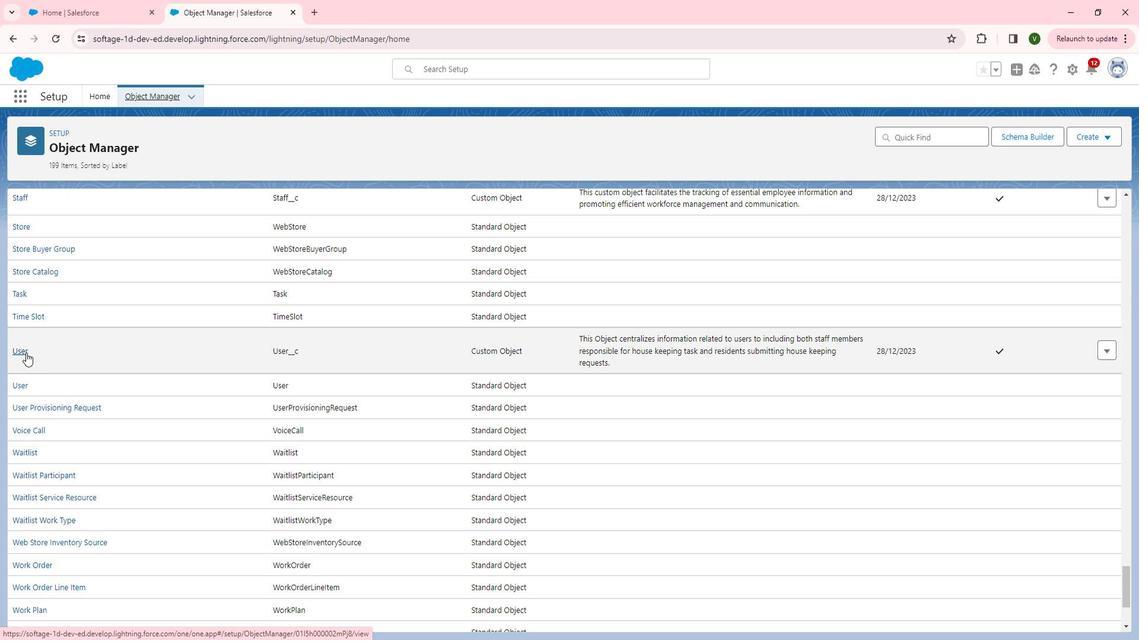 
Action: Mouse moved to (103, 227)
Screenshot: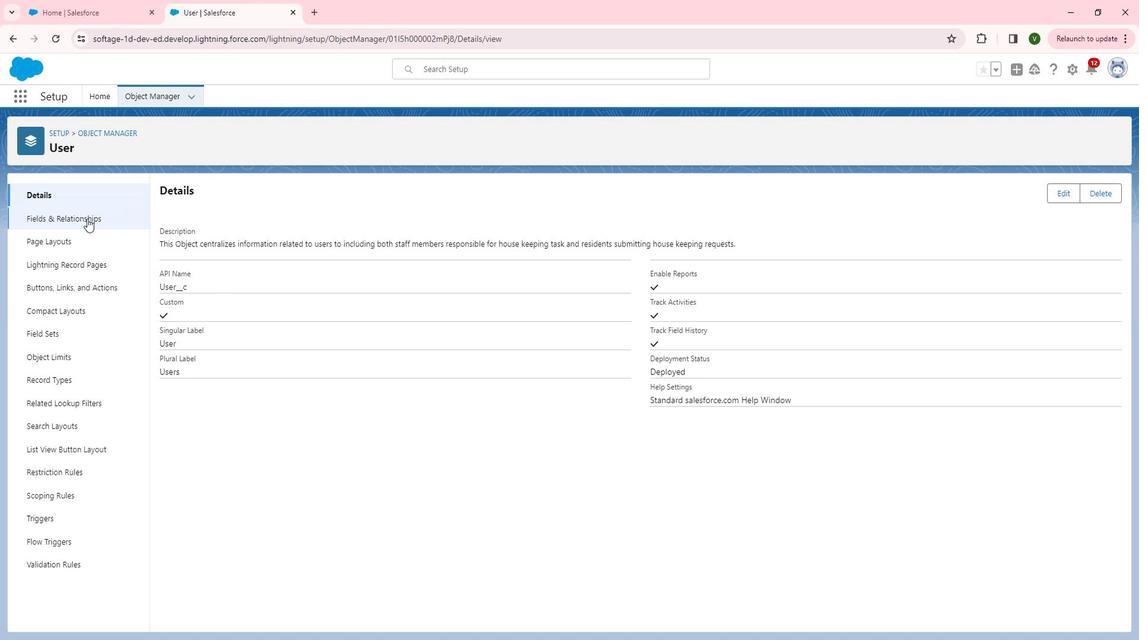 
Action: Mouse pressed left at (103, 227)
Screenshot: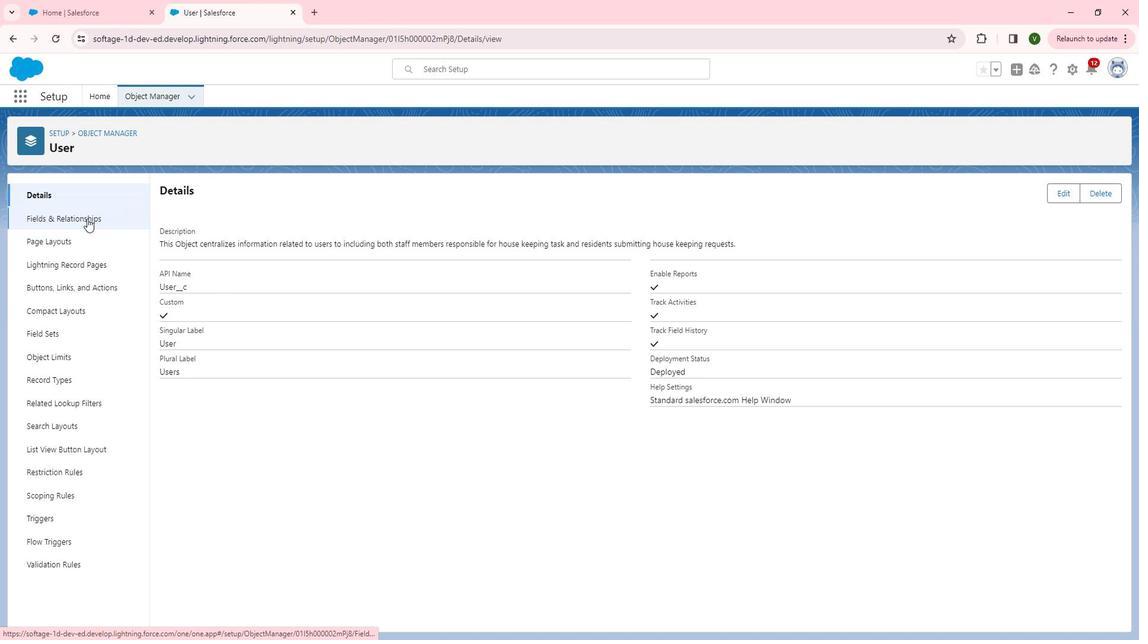 
Action: Mouse moved to (886, 207)
Screenshot: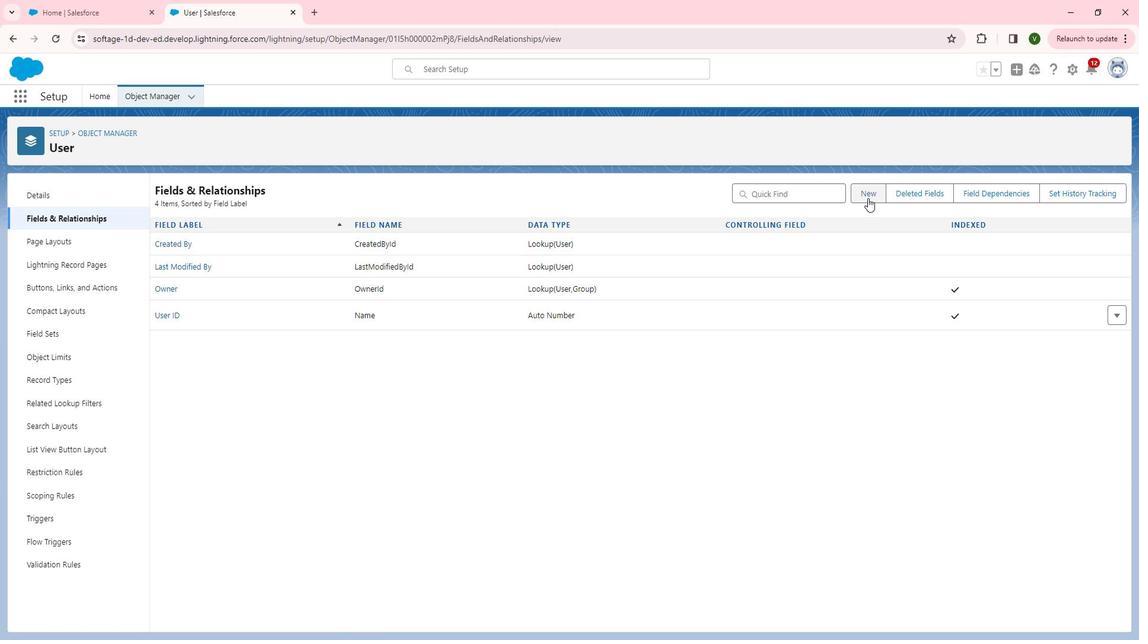 
Action: Mouse pressed left at (886, 207)
Screenshot: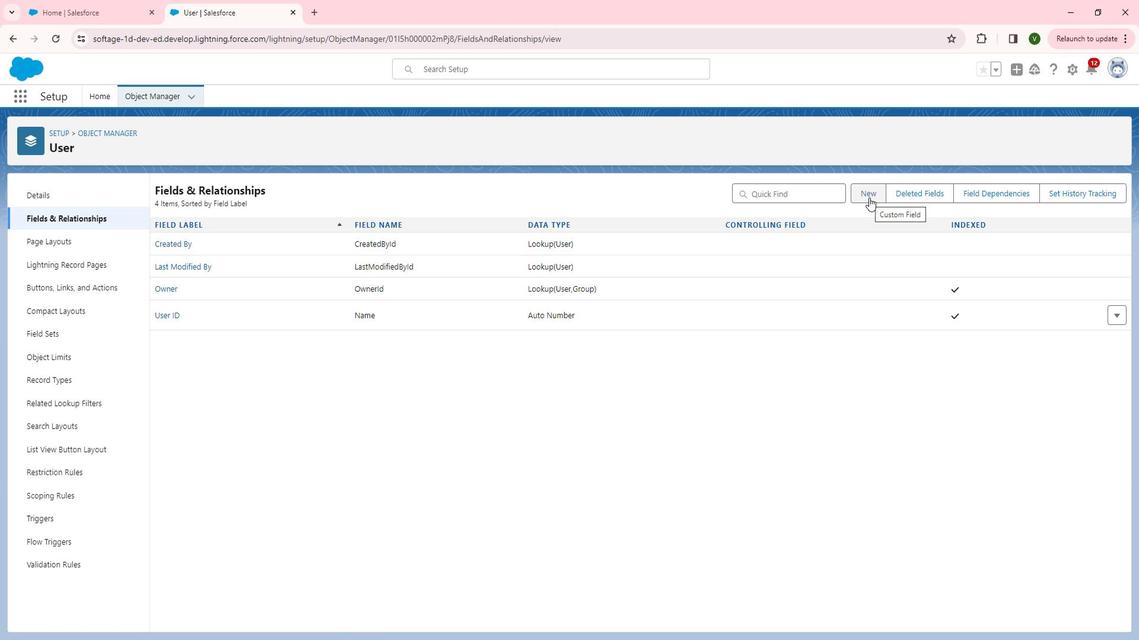 
Action: Mouse moved to (207, 530)
Screenshot: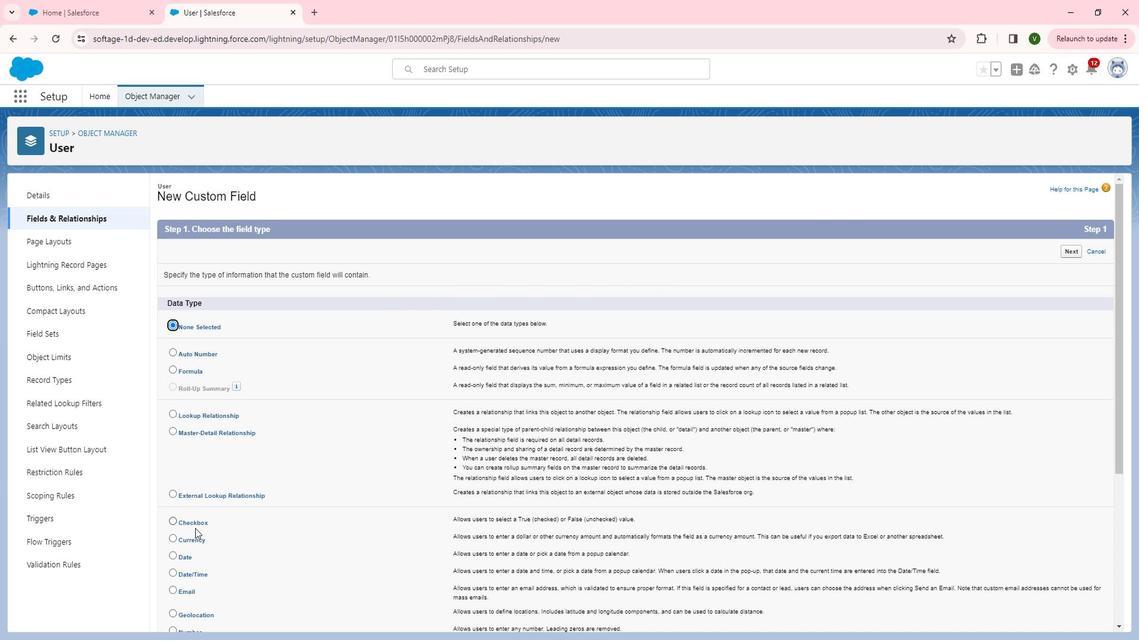 
Action: Mouse scrolled (207, 529) with delta (0, 0)
Screenshot: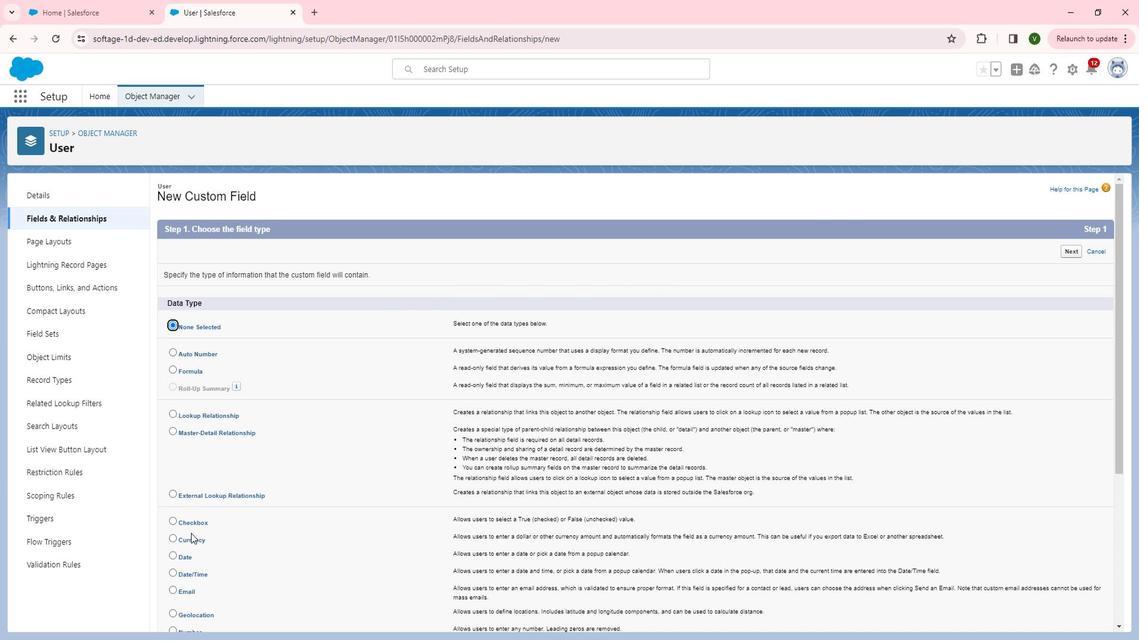 
Action: Mouse scrolled (207, 529) with delta (0, 0)
Screenshot: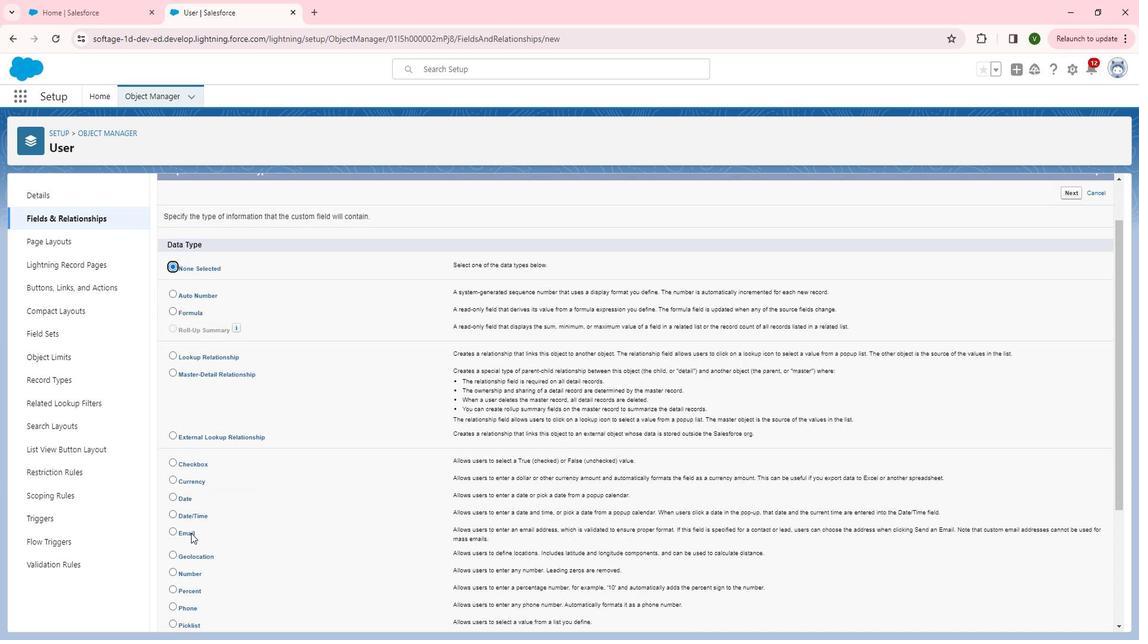 
Action: Mouse moved to (214, 529)
Screenshot: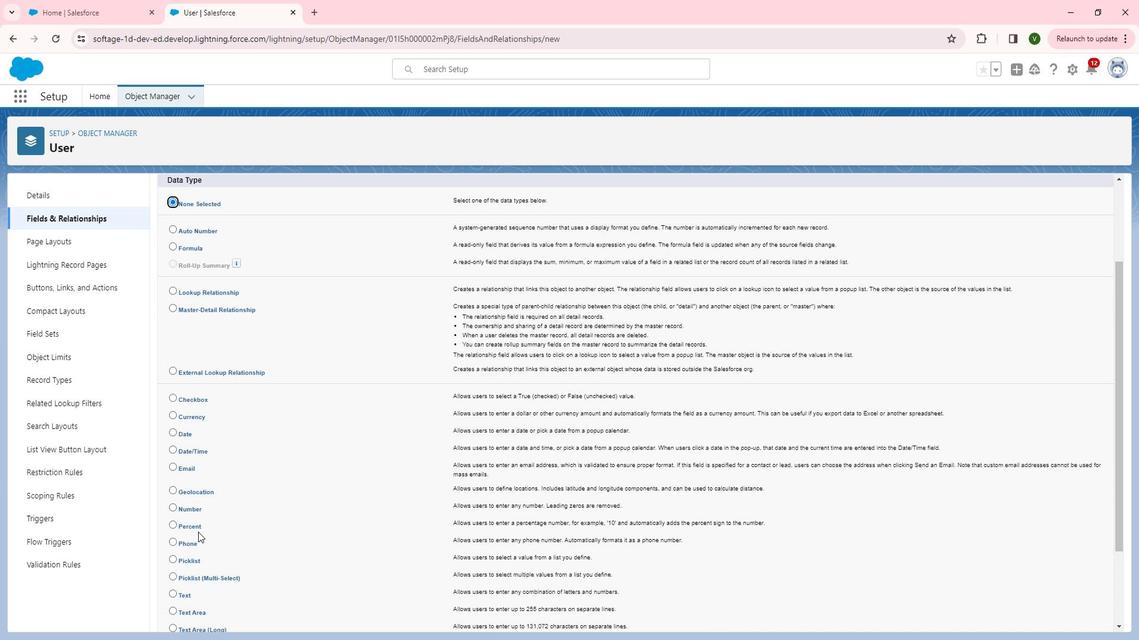 
Action: Mouse scrolled (214, 528) with delta (0, 0)
Screenshot: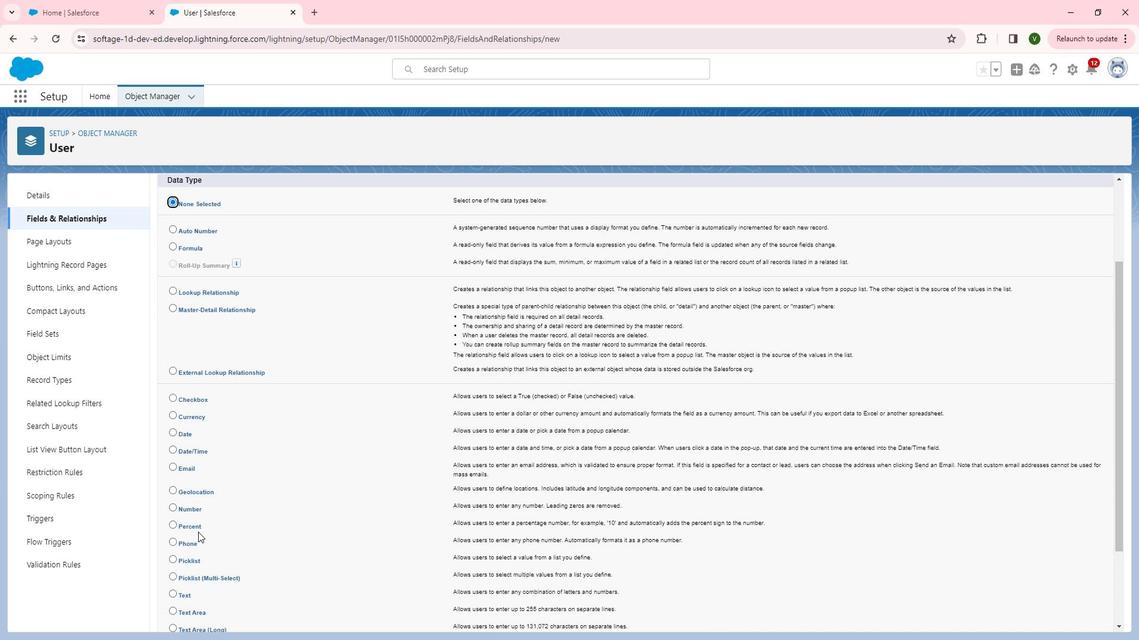 
Action: Mouse scrolled (214, 528) with delta (0, 0)
Screenshot: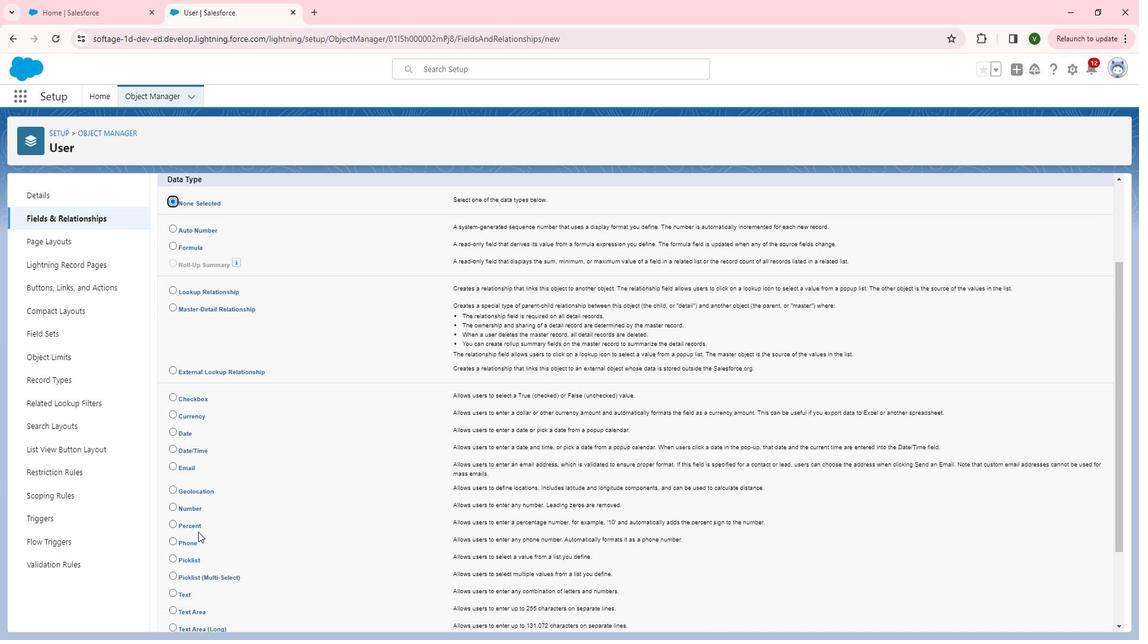
Action: Mouse moved to (189, 487)
Screenshot: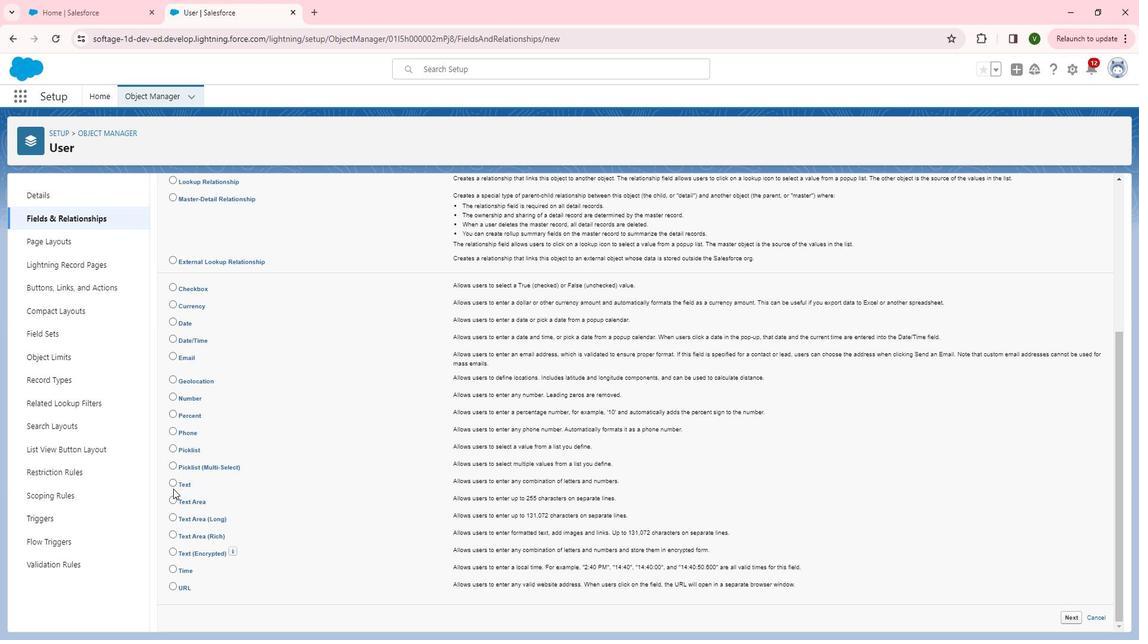 
Action: Mouse pressed left at (189, 487)
Screenshot: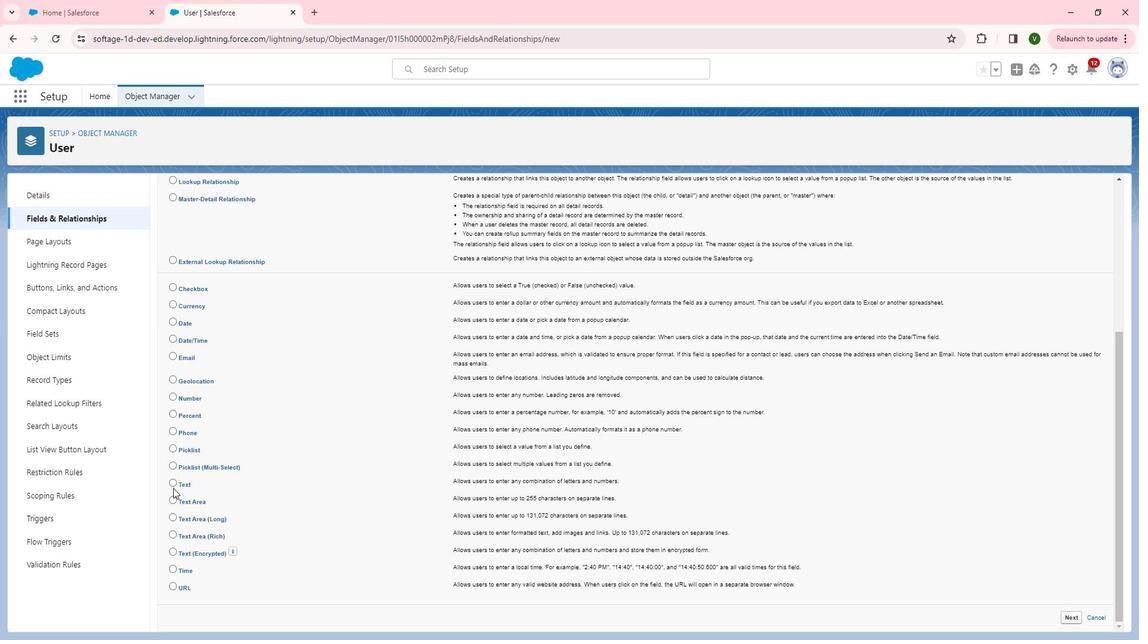 
Action: Mouse moved to (189, 483)
Screenshot: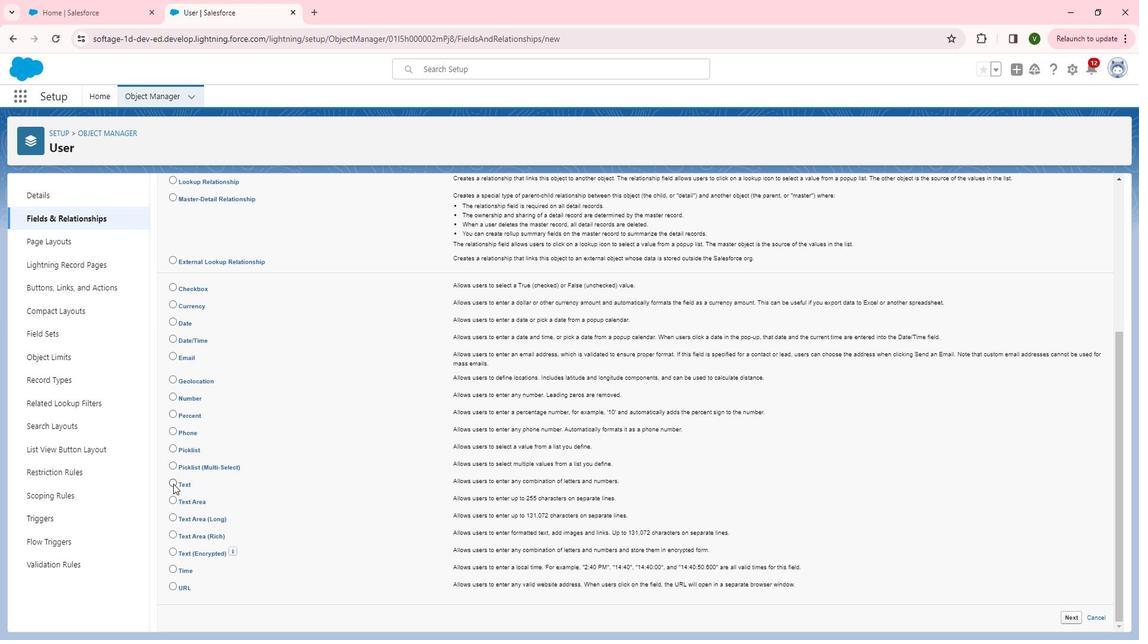 
Action: Mouse pressed left at (189, 483)
Screenshot: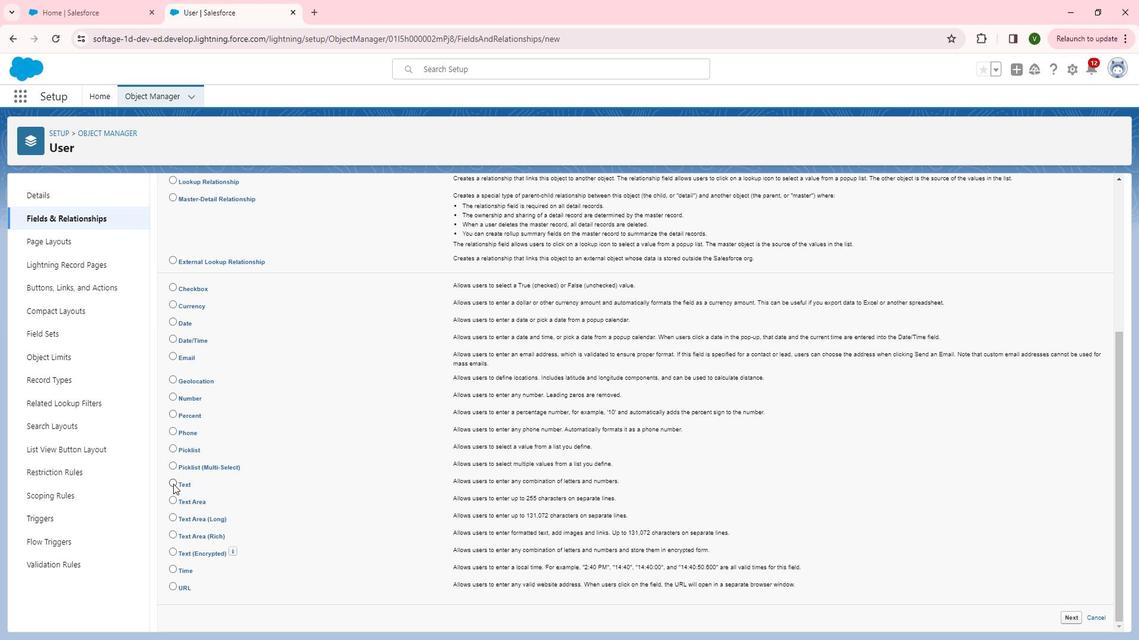 
Action: Mouse moved to (927, 533)
Screenshot: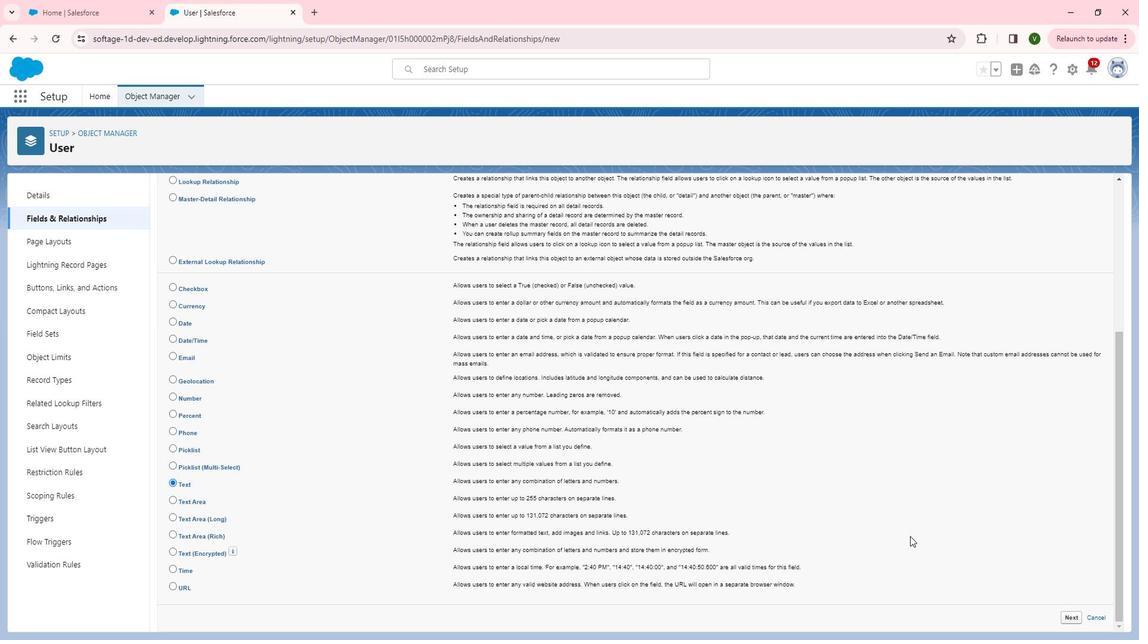 
Action: Mouse scrolled (927, 532) with delta (0, 0)
Screenshot: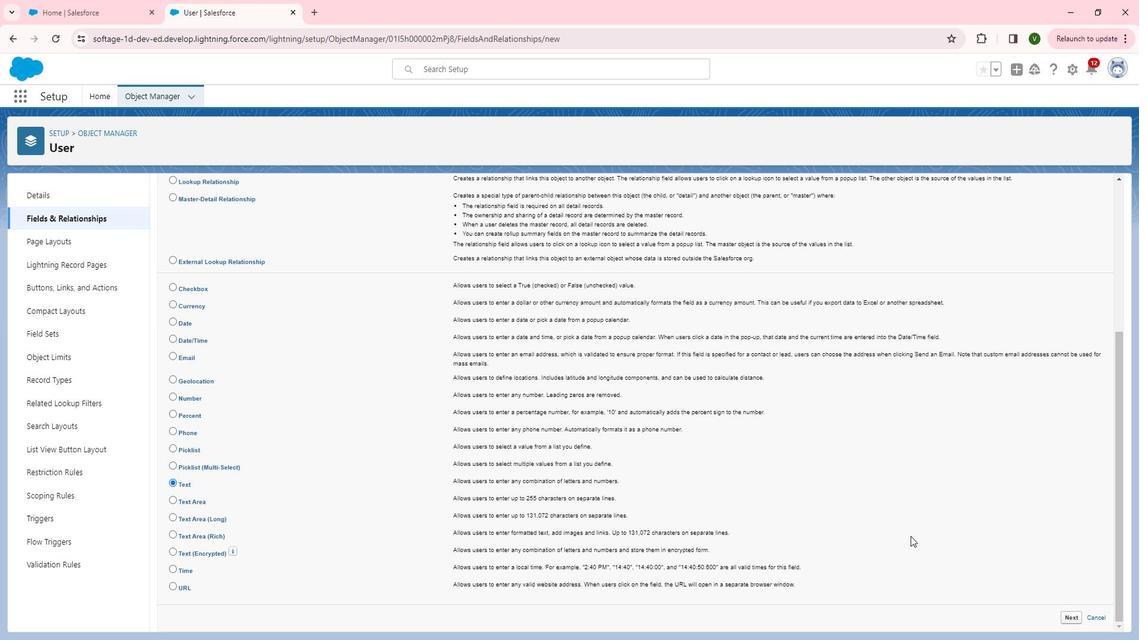 
Action: Mouse scrolled (927, 532) with delta (0, 0)
Screenshot: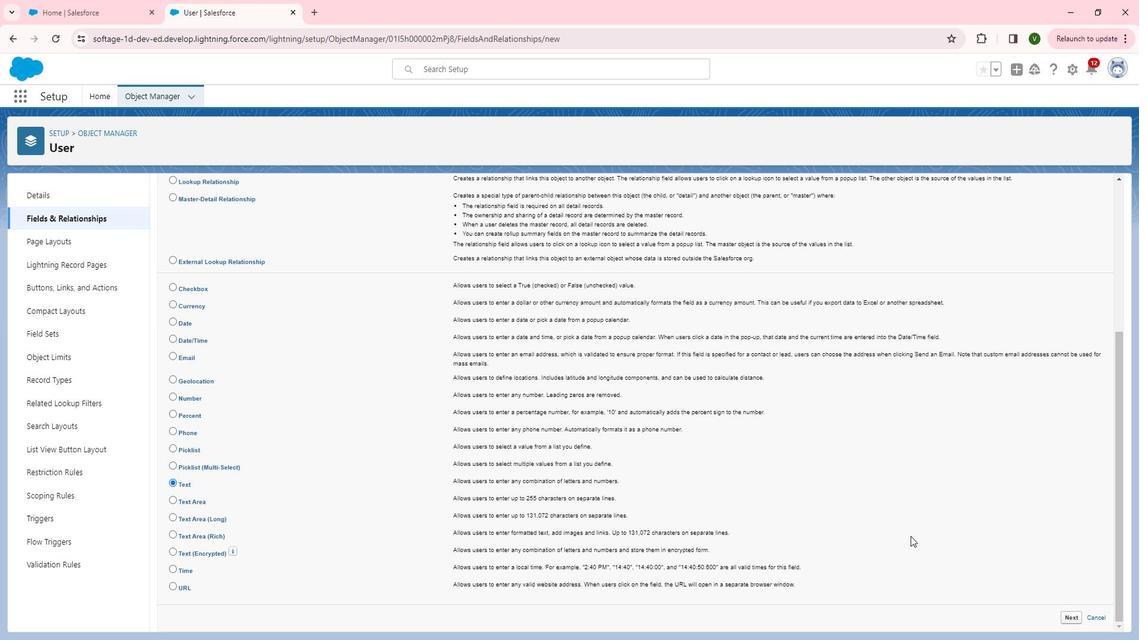 
Action: Mouse moved to (1089, 610)
Screenshot: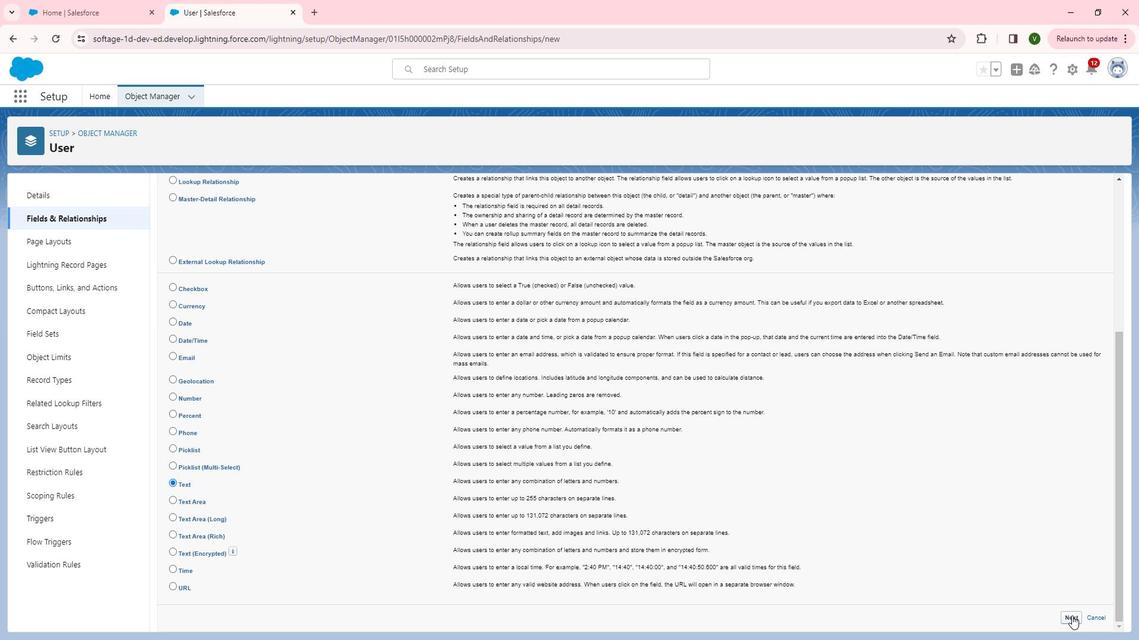
Action: Mouse pressed left at (1089, 610)
Screenshot: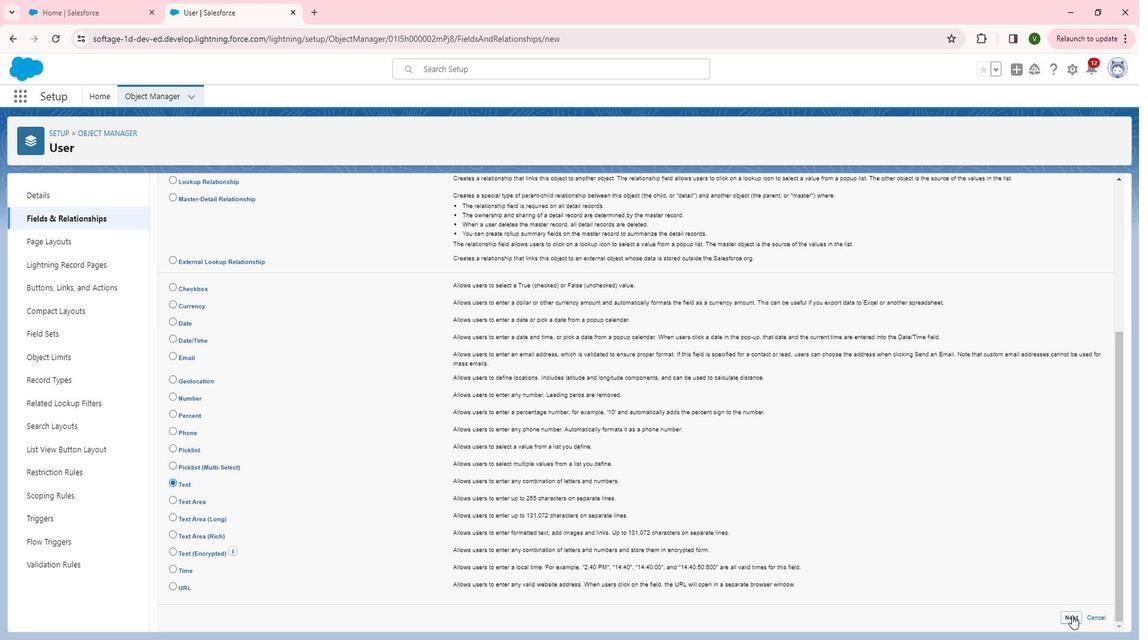
Action: Mouse moved to (382, 280)
Screenshot: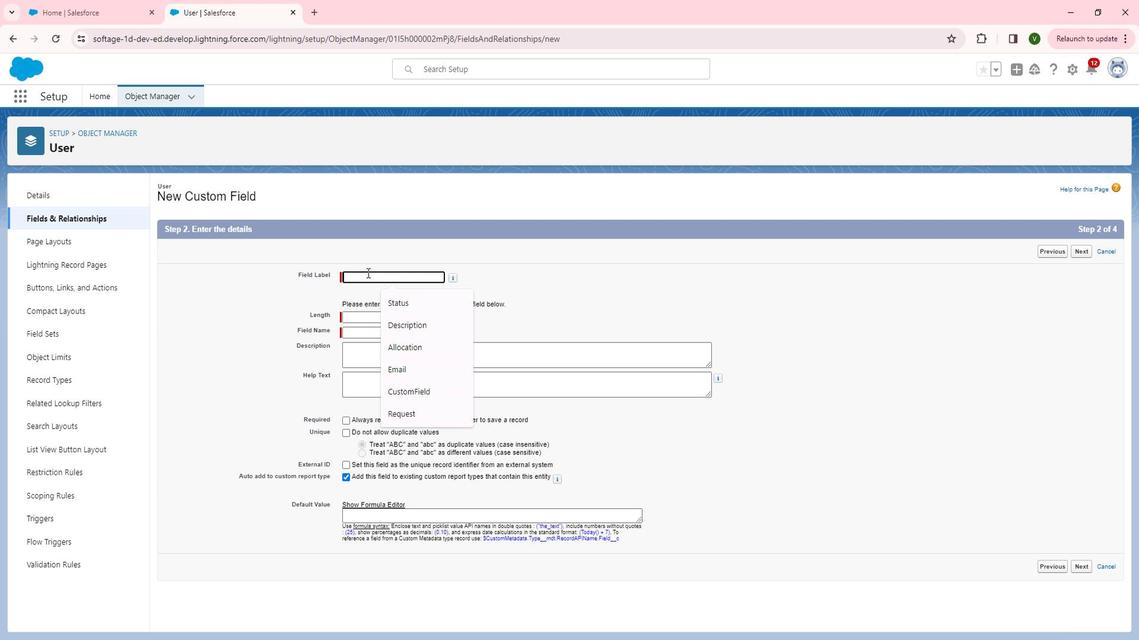 
Action: Mouse pressed left at (382, 280)
Screenshot: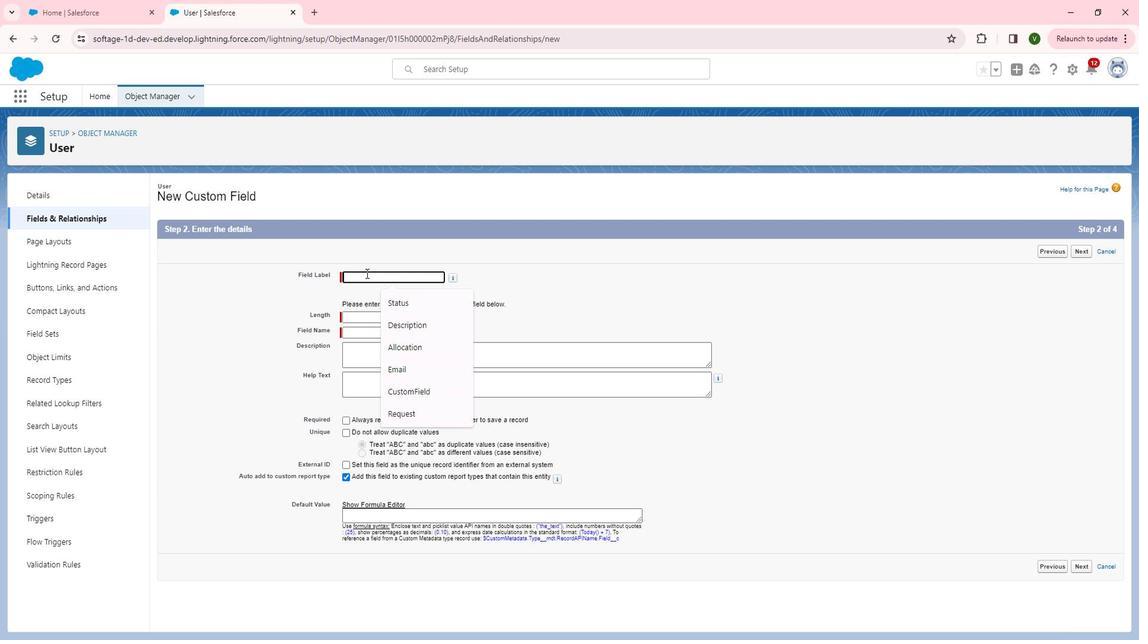 
Action: Key pressed <Key.shift>First<Key.space><Key.shift>Name
Screenshot: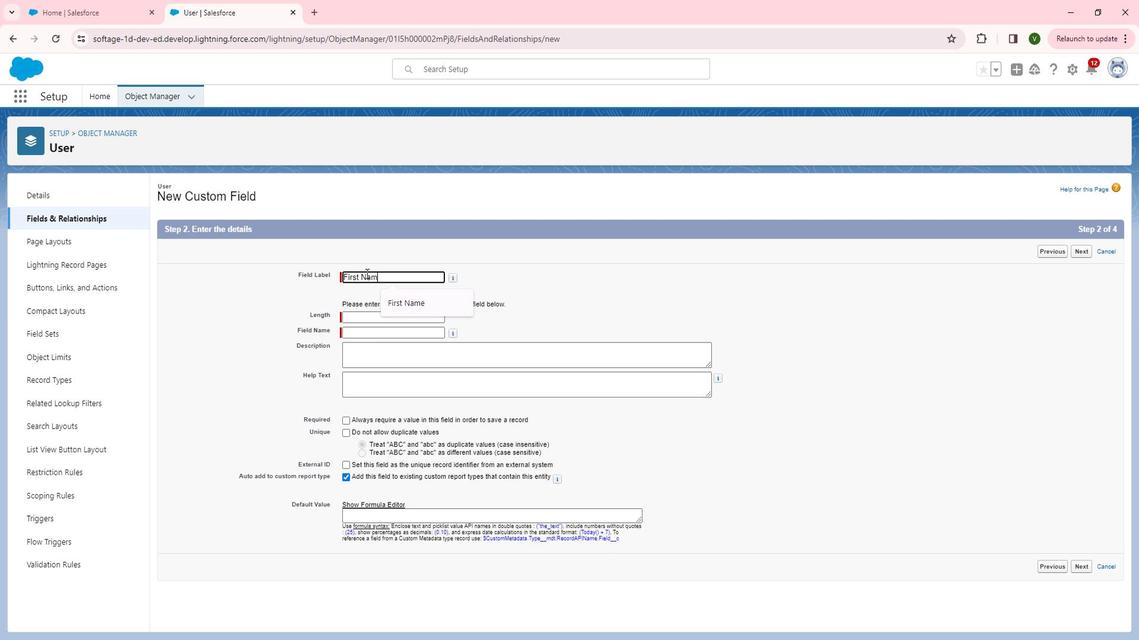 
Action: Mouse moved to (381, 326)
Screenshot: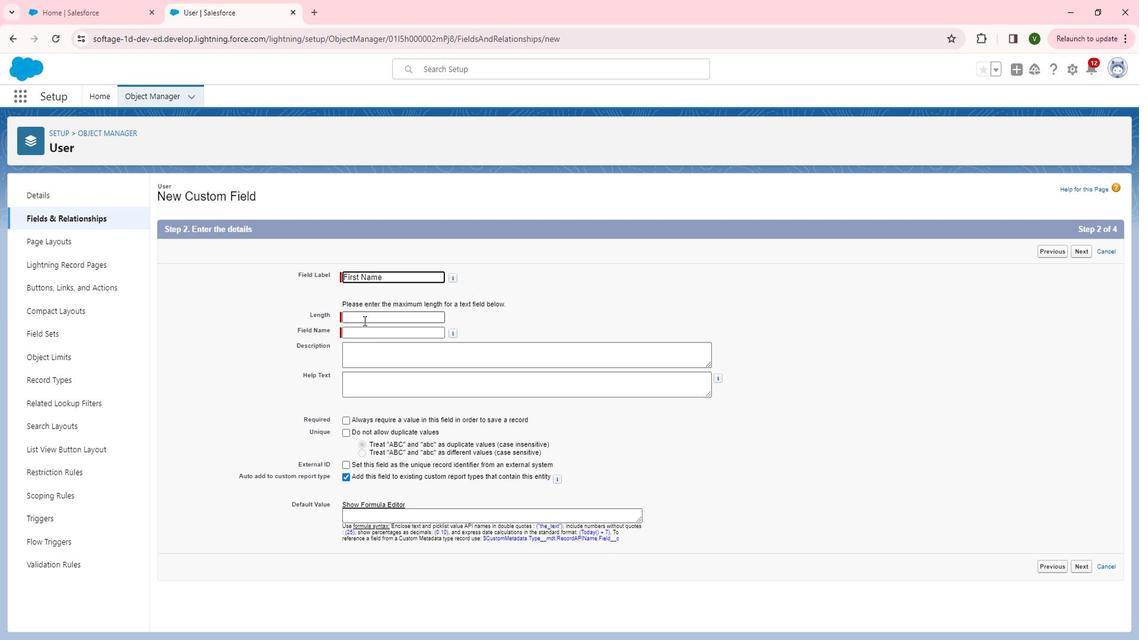 
Action: Mouse pressed left at (381, 326)
Screenshot: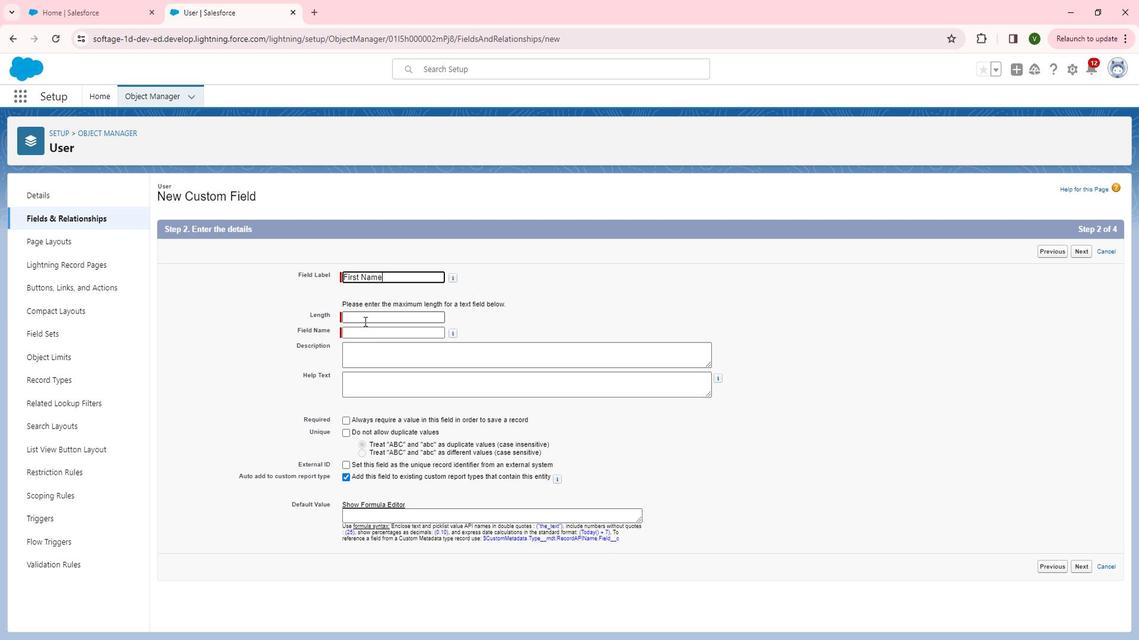 
Action: Key pressed 100
Screenshot: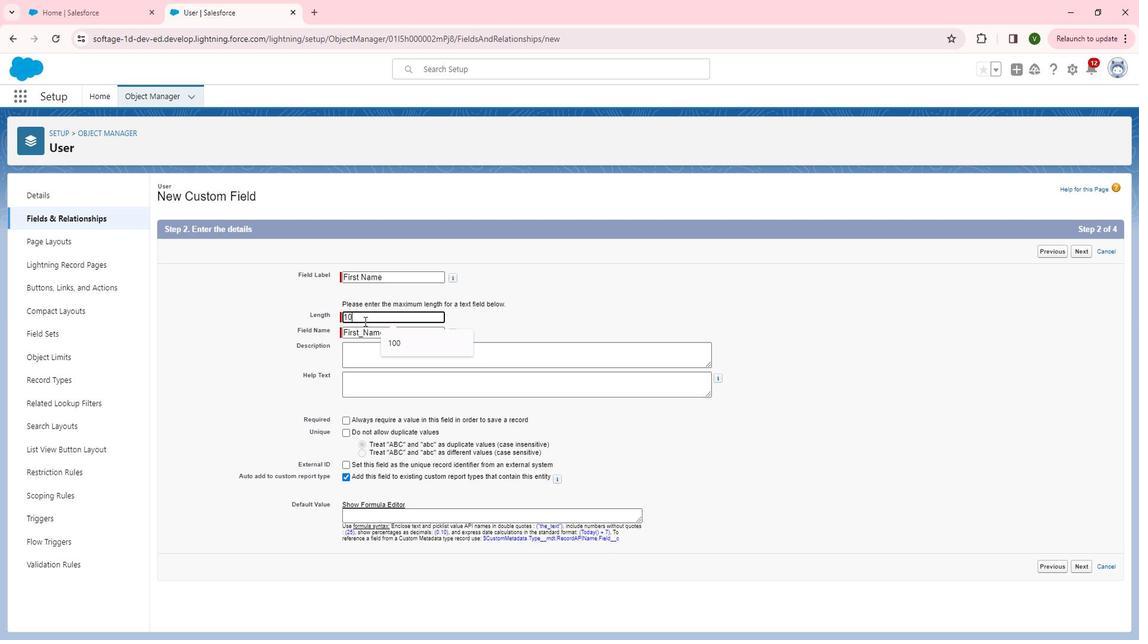 
Action: Mouse moved to (393, 354)
Screenshot: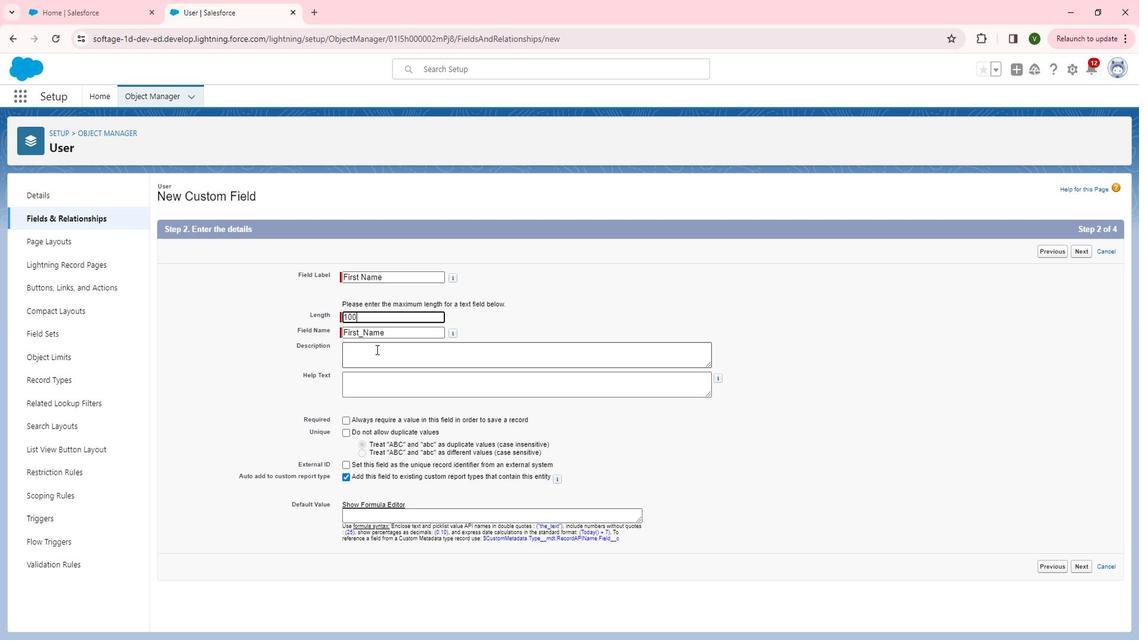 
Action: Mouse pressed left at (393, 354)
Screenshot: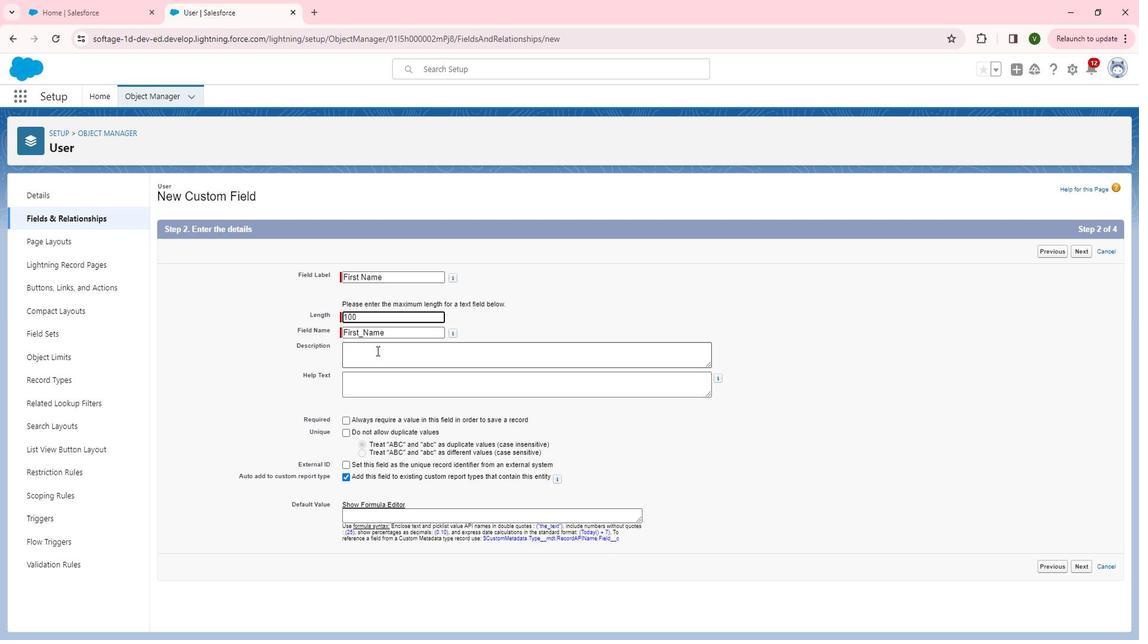 
Action: Key pressed <Key.shift>I<Key.backspace><Key.shift>Tihs<Key.backspace><Key.backspace><Key.backspace>his<Key.space>field<Key.space>is<Key.space>f<Key.backspace>capture<Key.space>thuser<Key.left><Key.left><Key.left><Key.left><Key.space><Key.left>e<Key.right><Key.right><Key.right><Key.right><Key.right><Key.right><Key.right><Key.right><Key.right><Key.right><Key.space><Key.backspace>s<Key.space>first<Key.space>name<Key.space>for<Key.space>a<Key.space>clear<Key.space>and<Key.space>recoganizable<Key.left><Key.left><Key.left><Key.left><Key.left><Key.left><Key.left><Key.backspace><Key.right><Key.right><Key.right><Key.right><Key.right><Key.right><Key.right><Key.space>identifier.
Screenshot: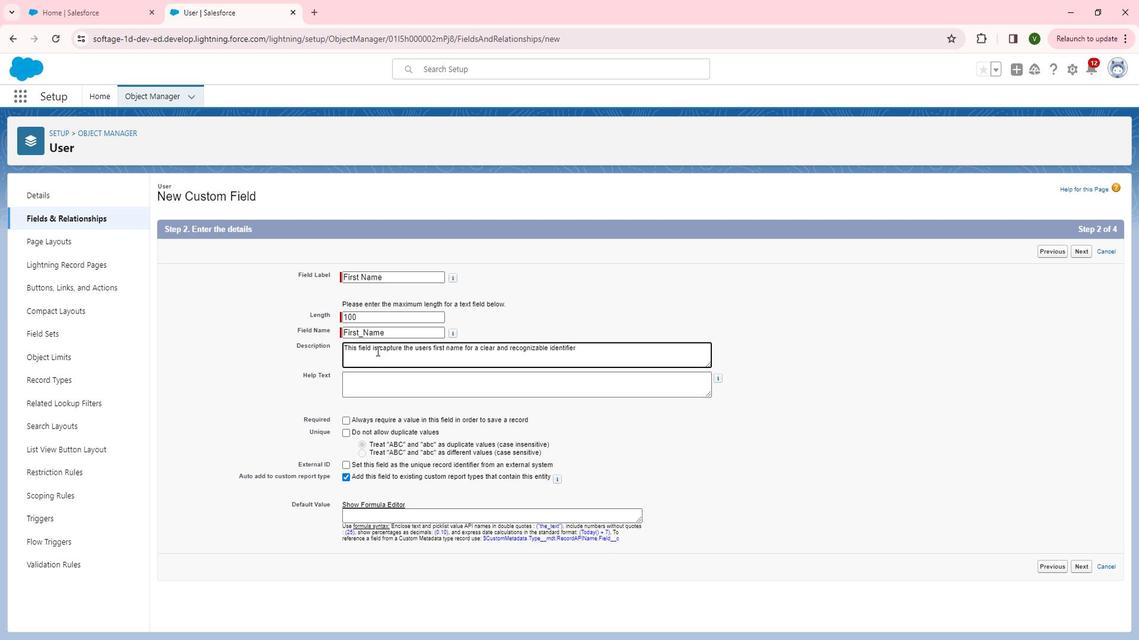 
Action: Mouse moved to (378, 385)
Screenshot: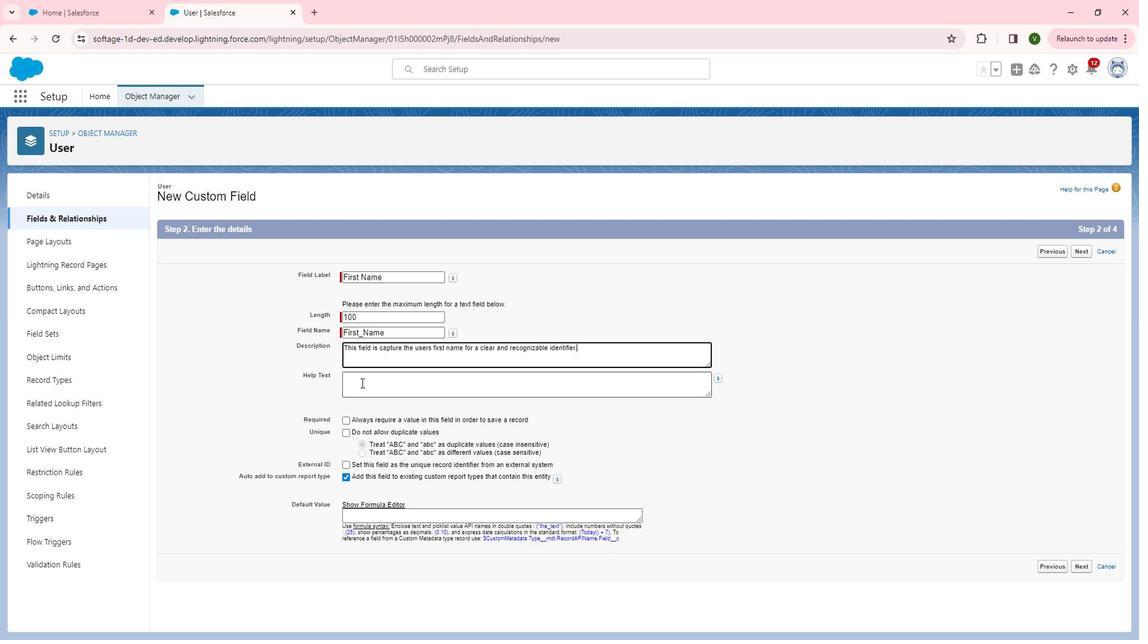 
Action: Mouse pressed left at (378, 385)
Screenshot: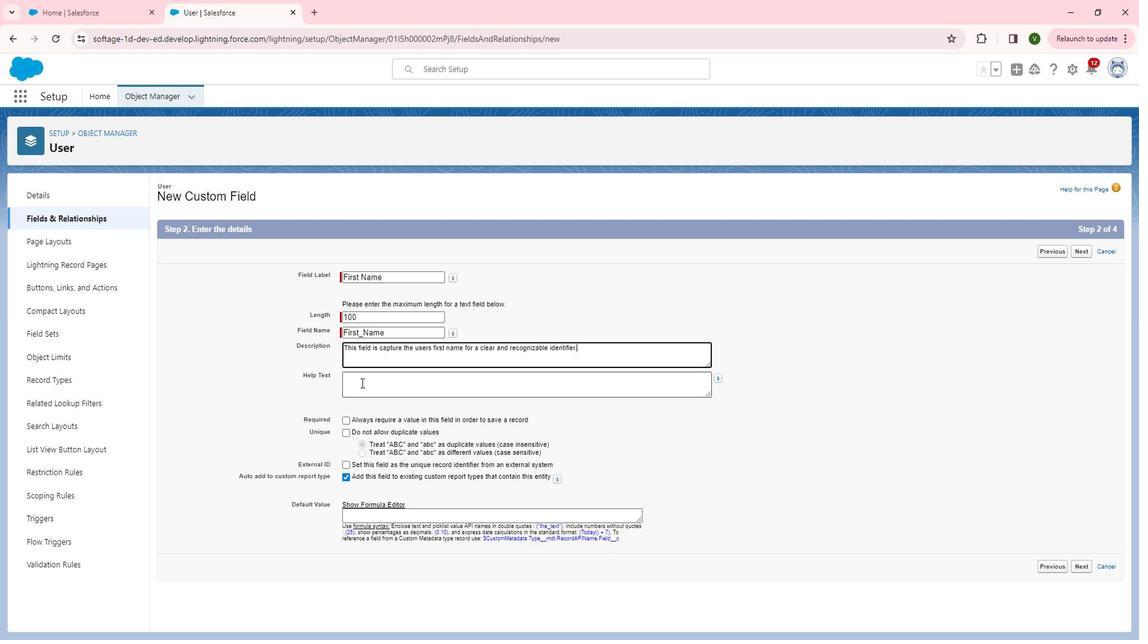 
Action: Key pressed <Key.shift>Enter<Key.space>the<Key.space><Key.shift>Fisrt<Key.backspace><Key.backspace><Key.backspace><Key.backspace>irst<Key.space><Key.backspace><Key.backspace><Key.backspace><Key.backspace><Key.backspace><Key.backspace>first<Key.space>name<Key.space>of<Key.space>the<Key.space>users.
Screenshot: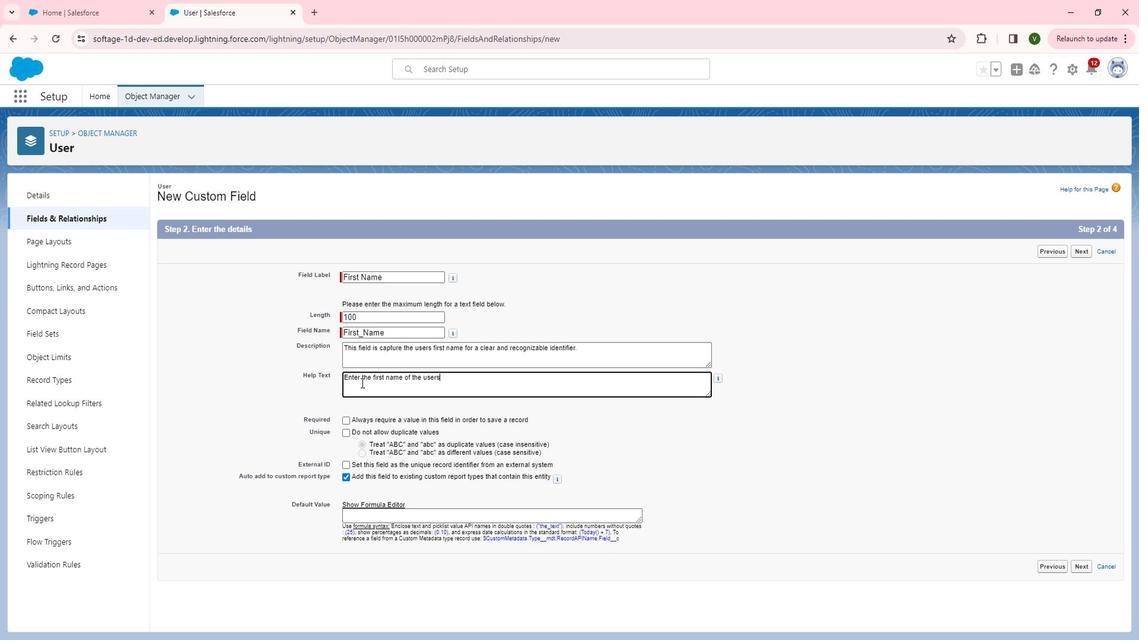
Action: Mouse moved to (1104, 259)
Screenshot: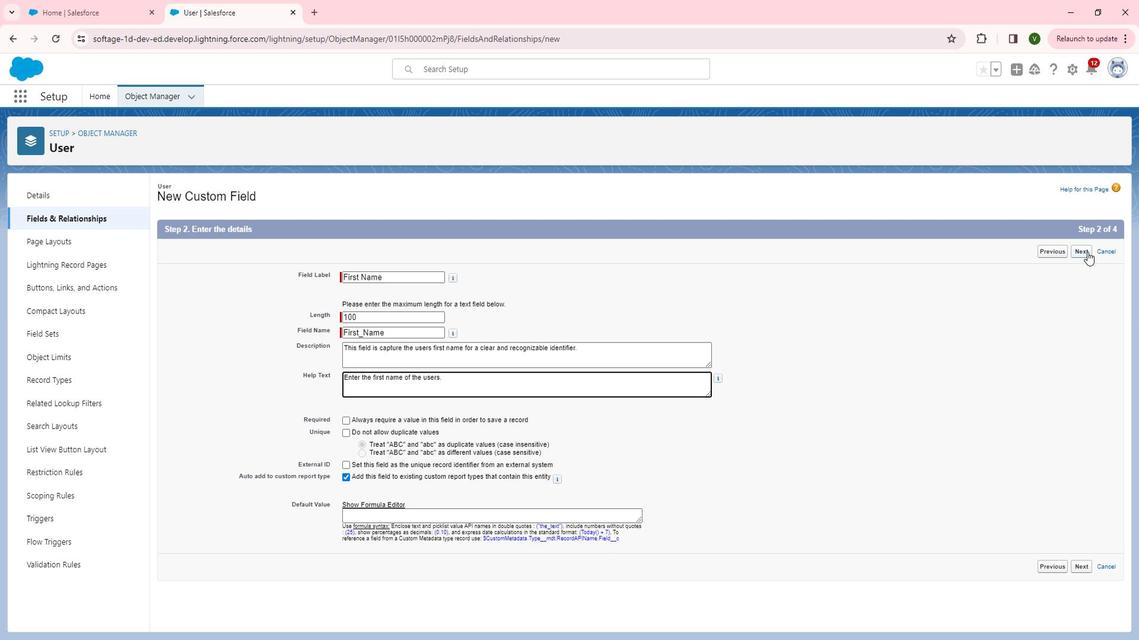 
Action: Mouse pressed left at (1104, 259)
Screenshot: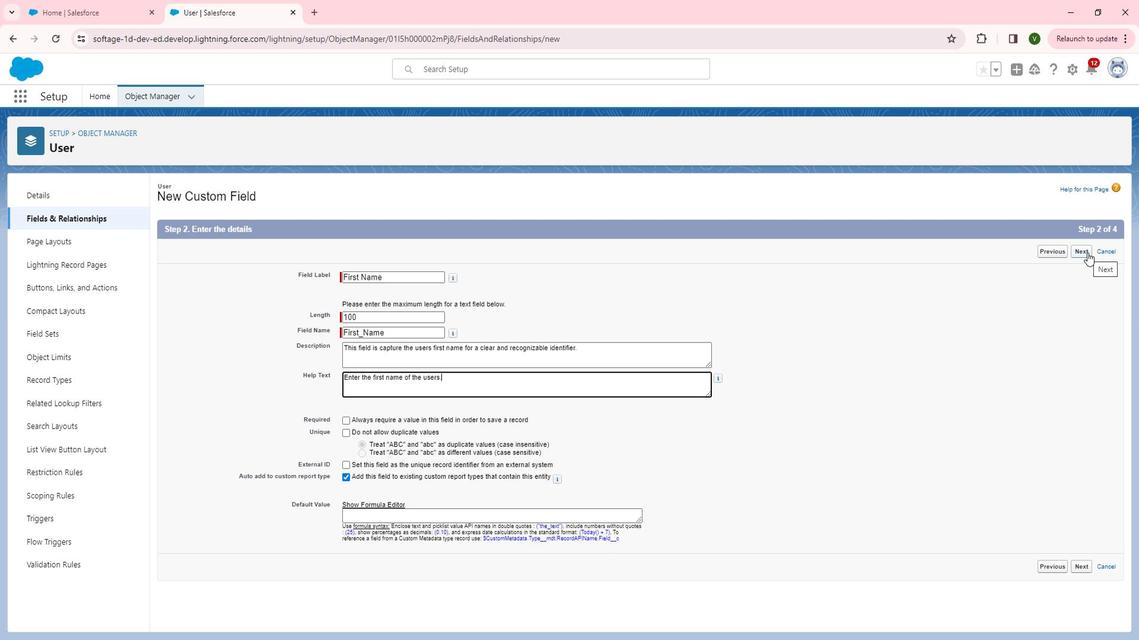 
Action: Mouse moved to (820, 359)
Screenshot: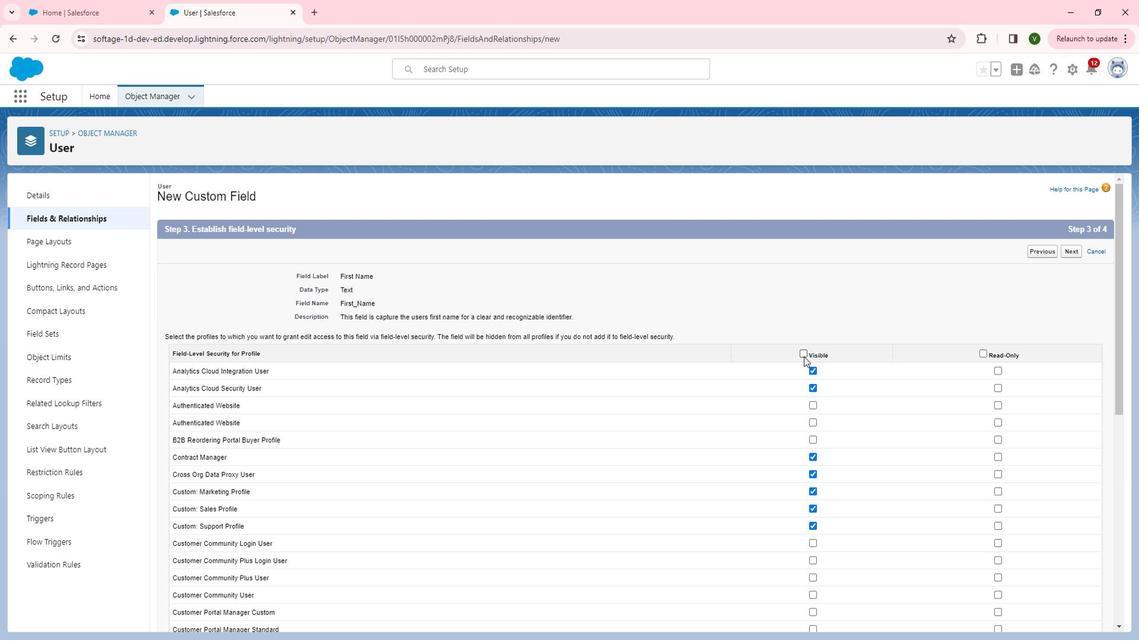 
Action: Mouse pressed left at (820, 359)
Screenshot: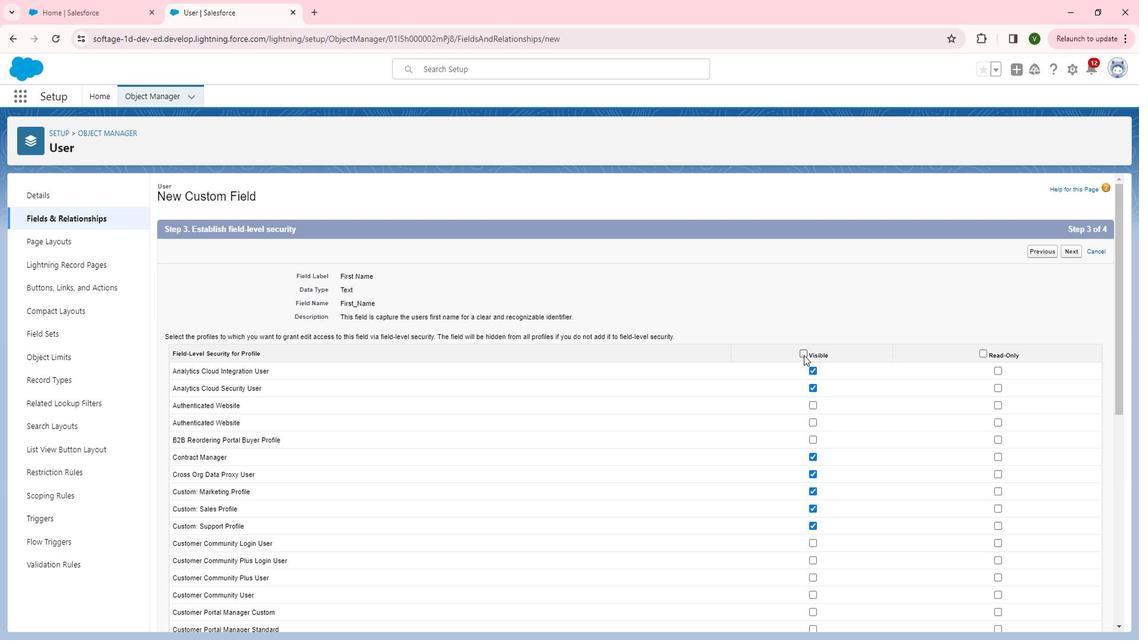 
Action: Mouse moved to (827, 406)
Screenshot: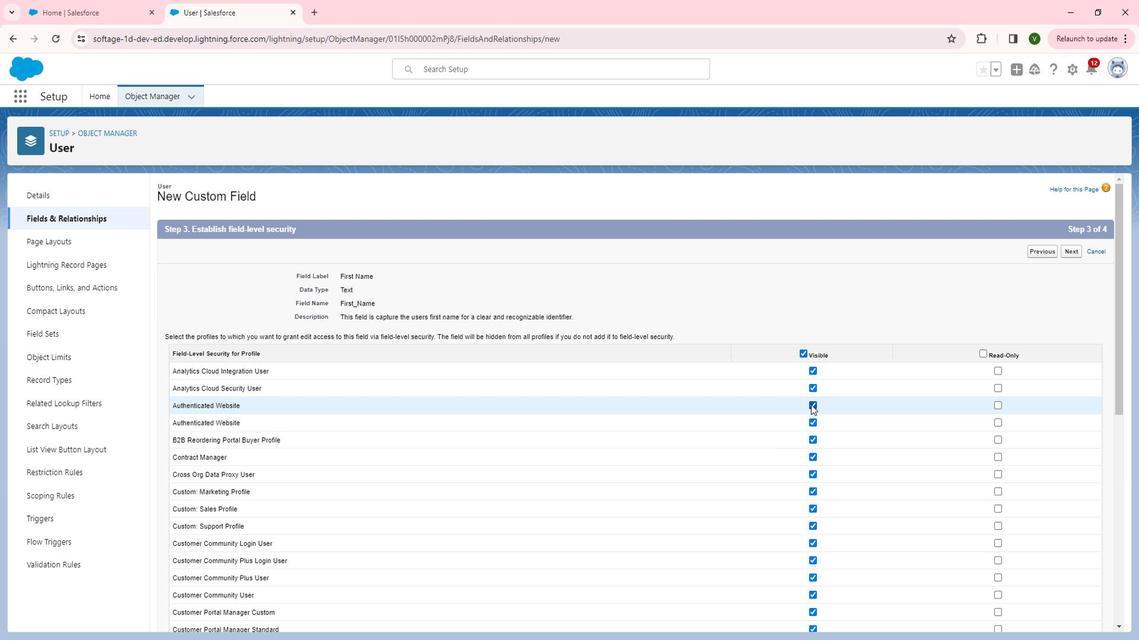 
Action: Mouse pressed left at (827, 406)
Screenshot: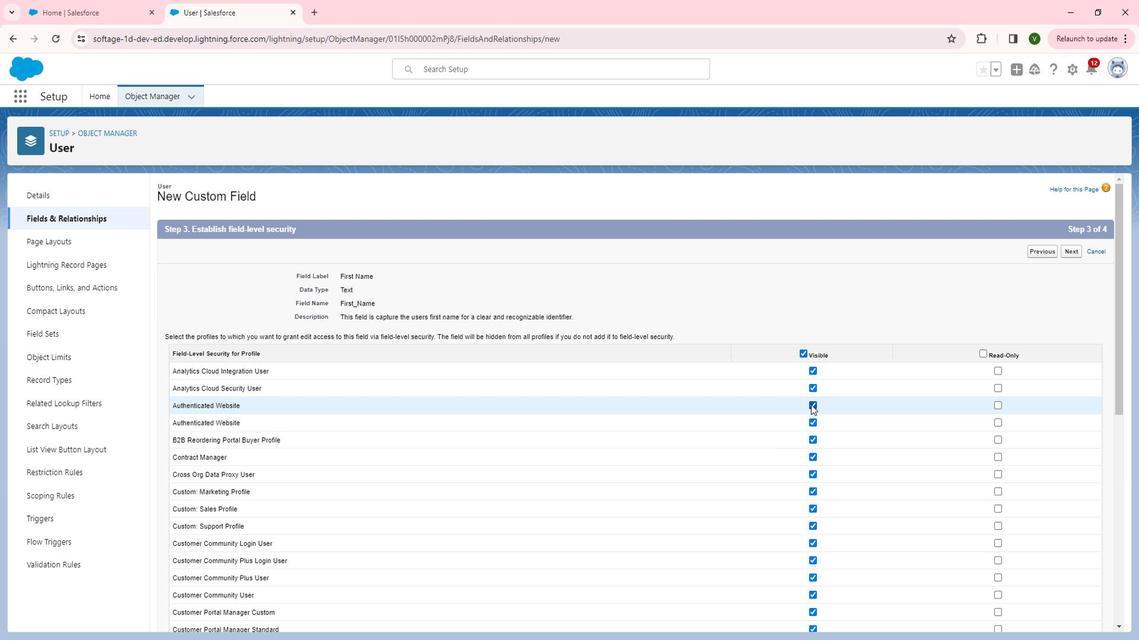 
Action: Mouse moved to (827, 392)
Screenshot: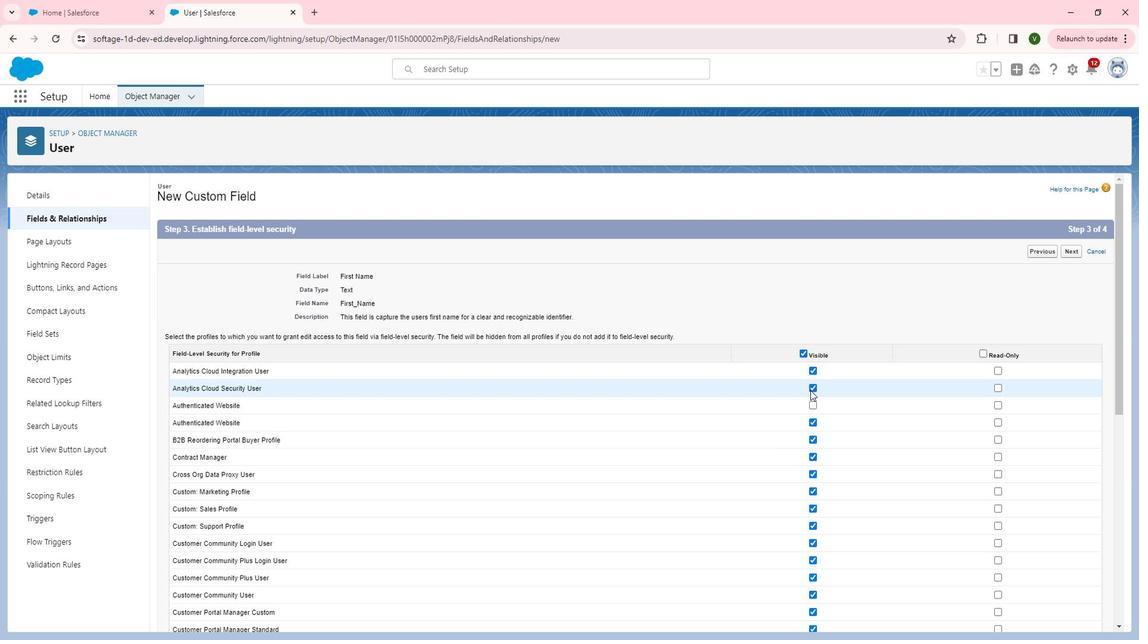 
Action: Mouse pressed left at (827, 392)
Screenshot: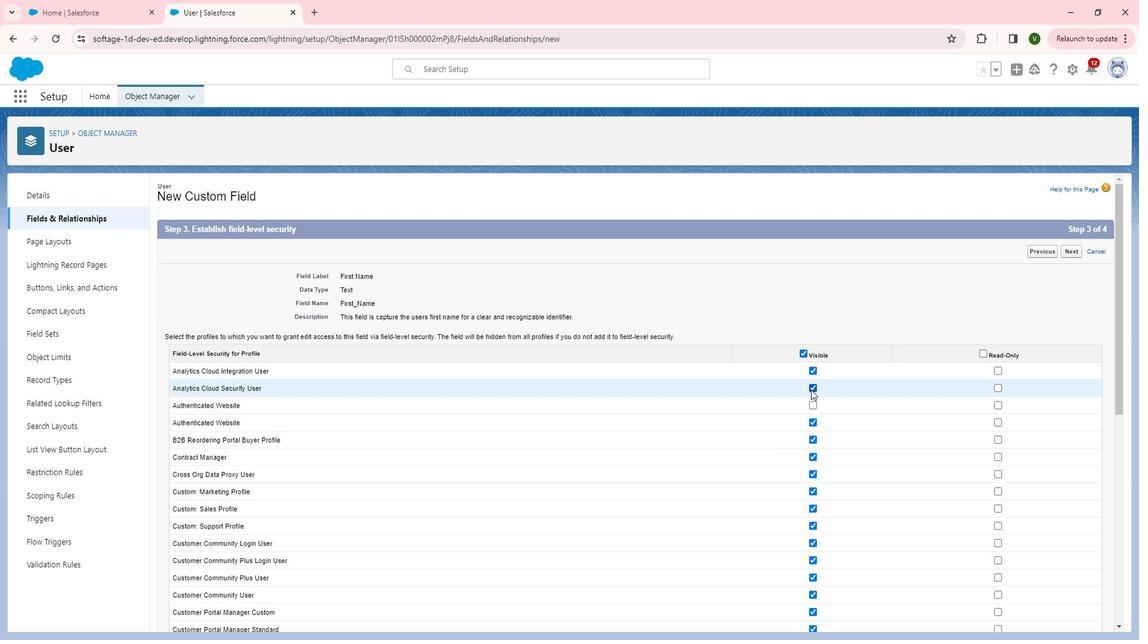 
Action: Mouse moved to (846, 462)
Screenshot: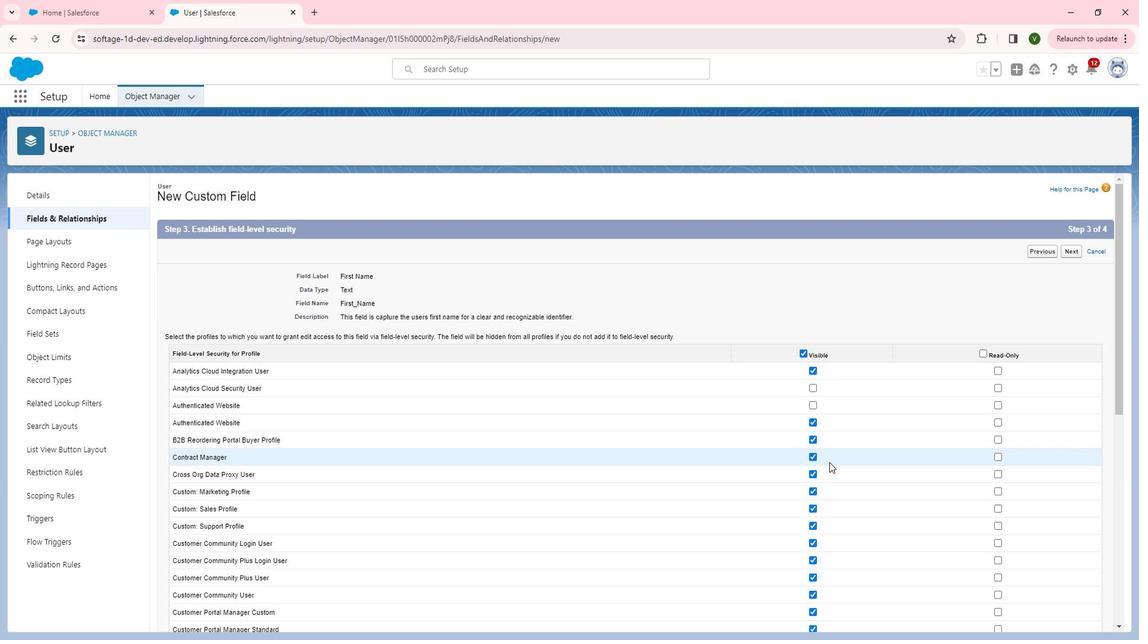 
Action: Mouse scrolled (846, 461) with delta (0, 0)
Screenshot: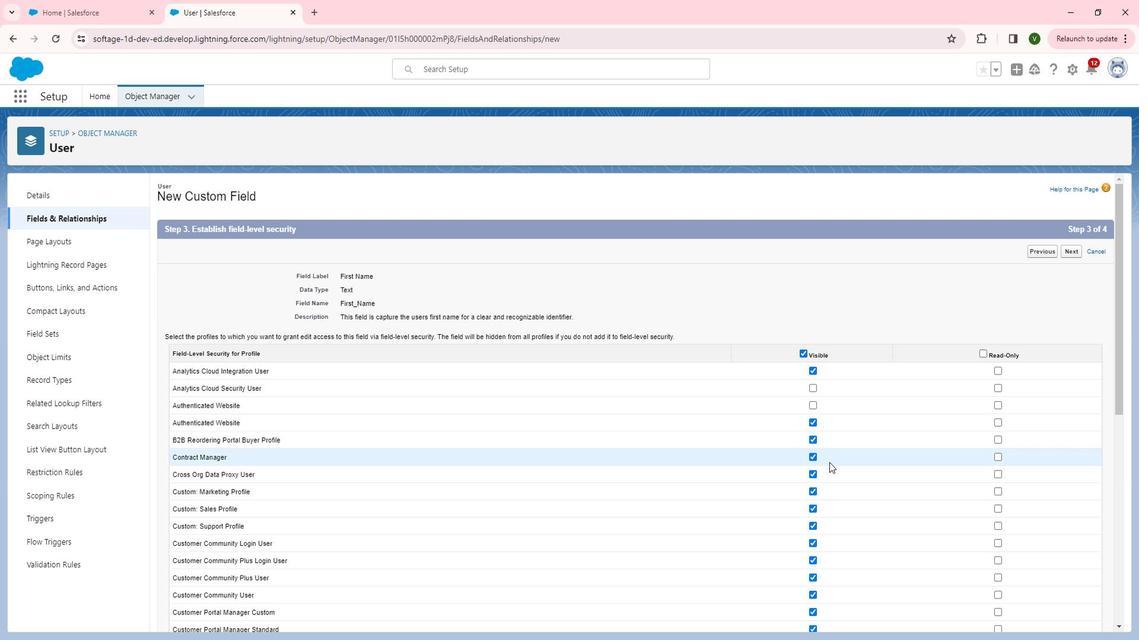 
Action: Mouse scrolled (846, 461) with delta (0, 0)
Screenshot: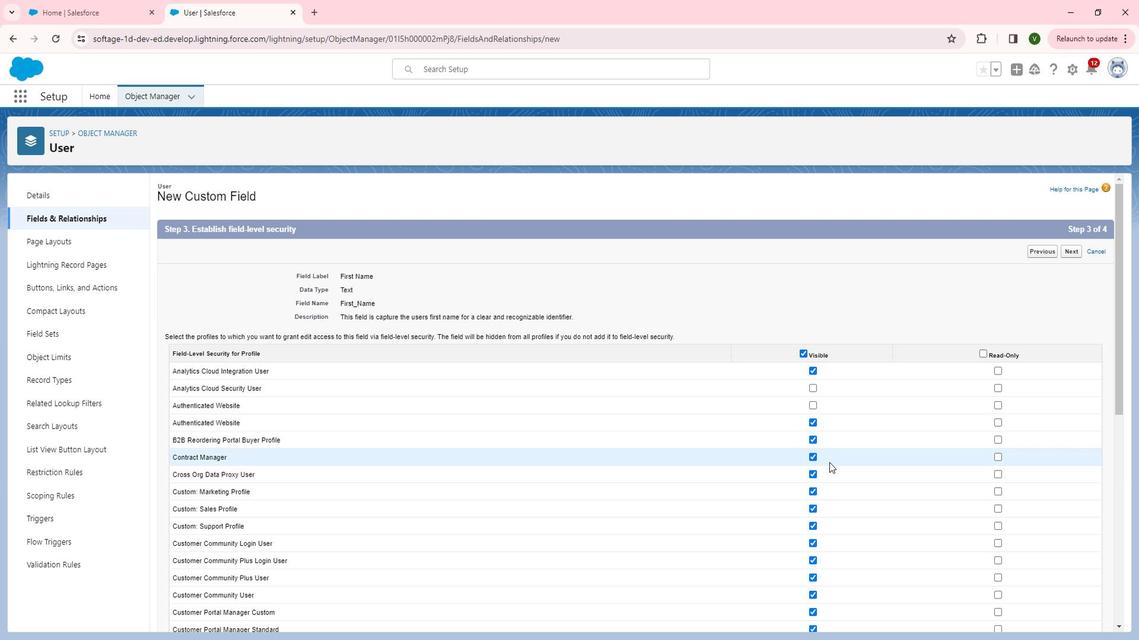 
Action: Mouse scrolled (846, 461) with delta (0, 0)
Screenshot: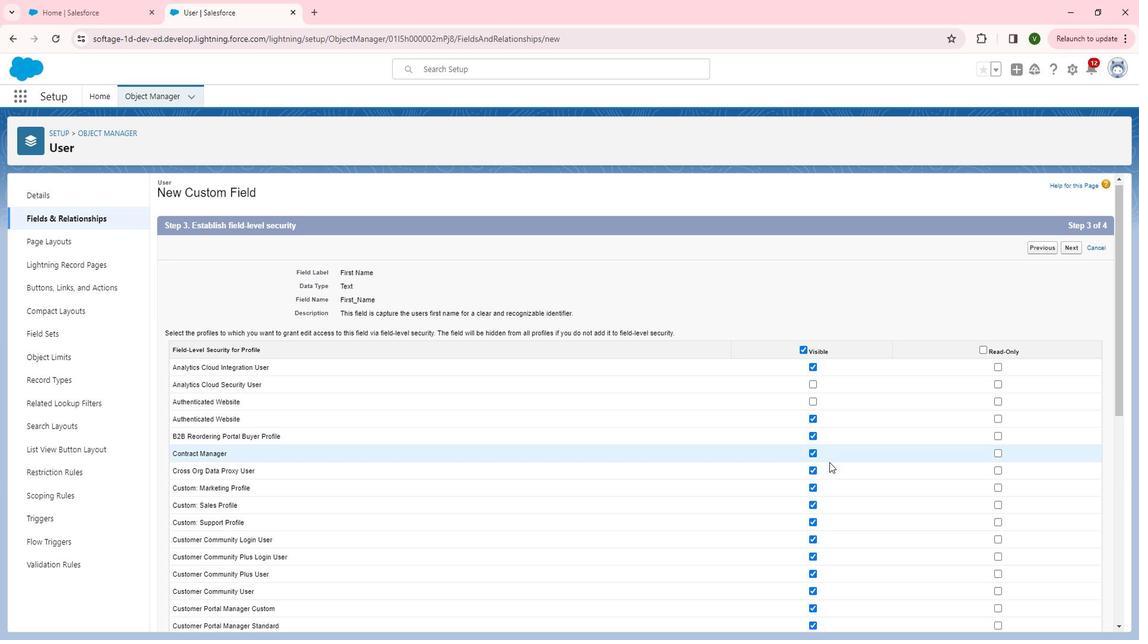 
Action: Mouse moved to (830, 377)
Screenshot: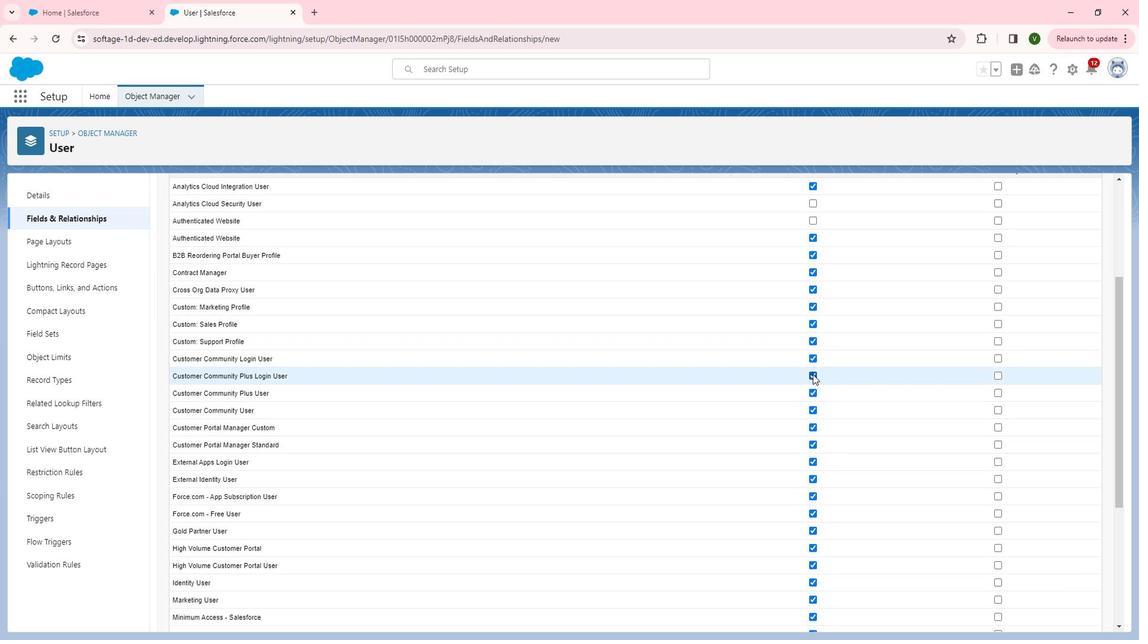 
Action: Mouse pressed left at (830, 377)
Screenshot: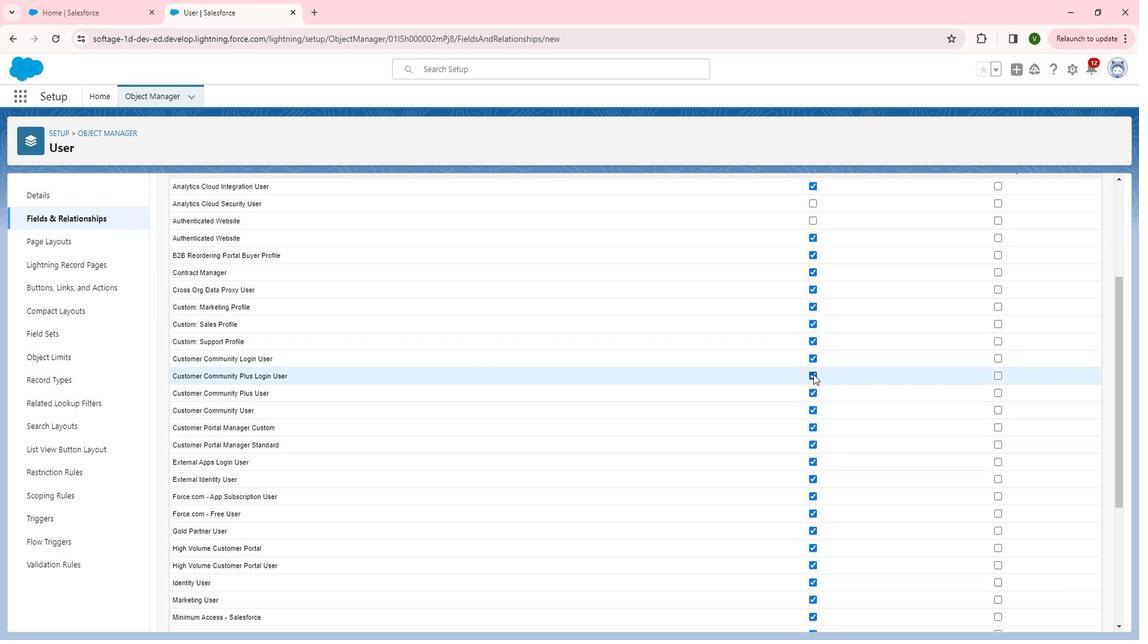
Action: Mouse moved to (827, 405)
Screenshot: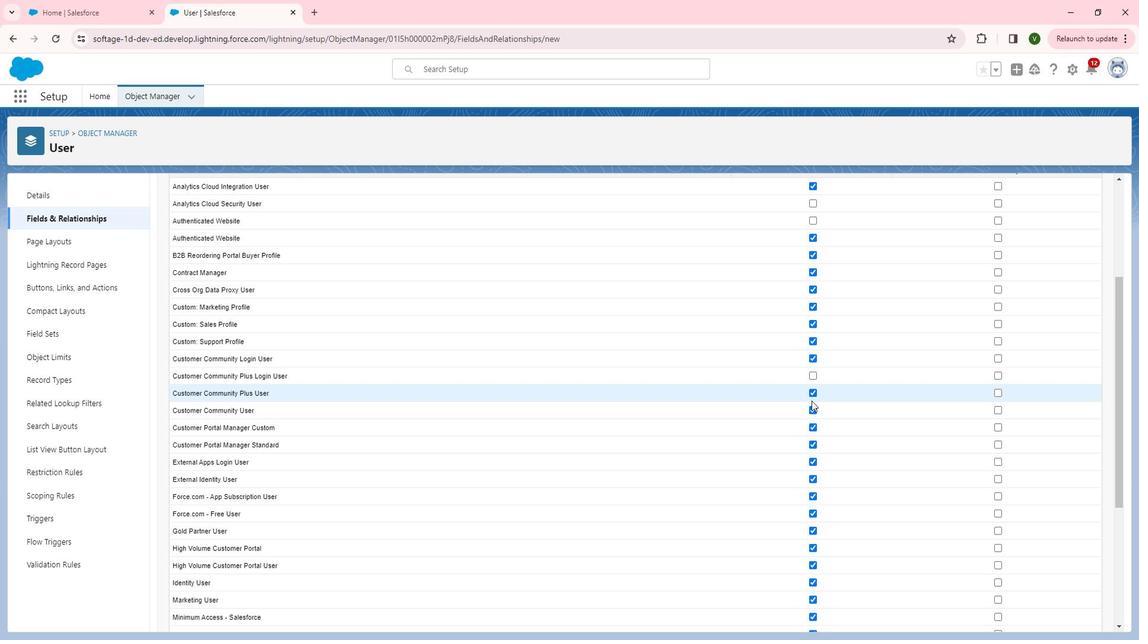
Action: Mouse pressed left at (827, 405)
Screenshot: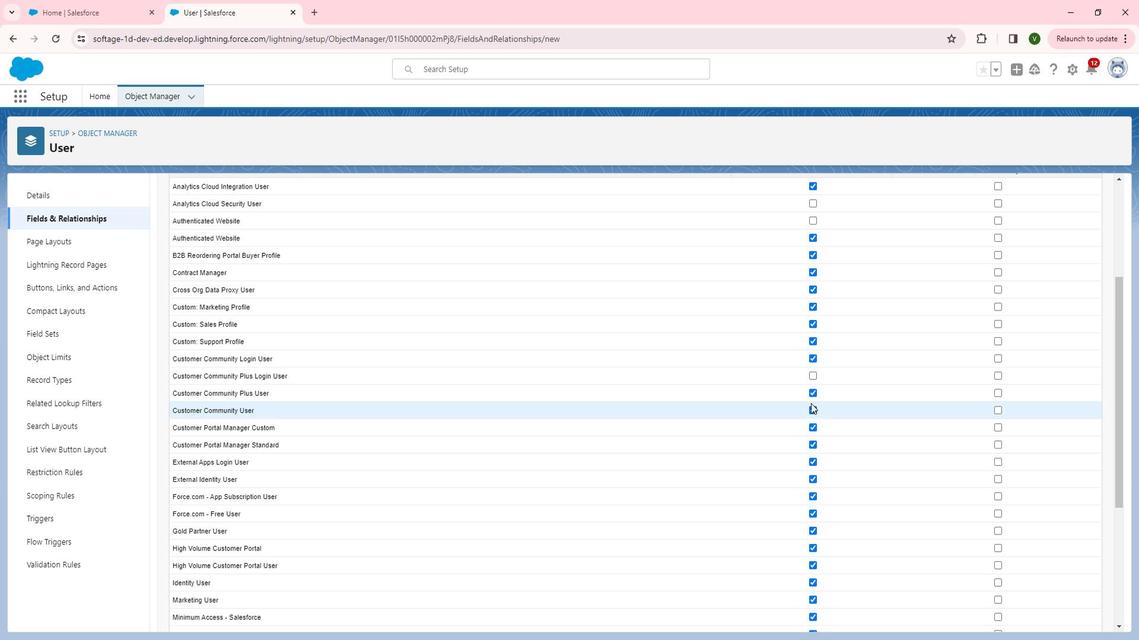 
Action: Mouse moved to (831, 414)
Screenshot: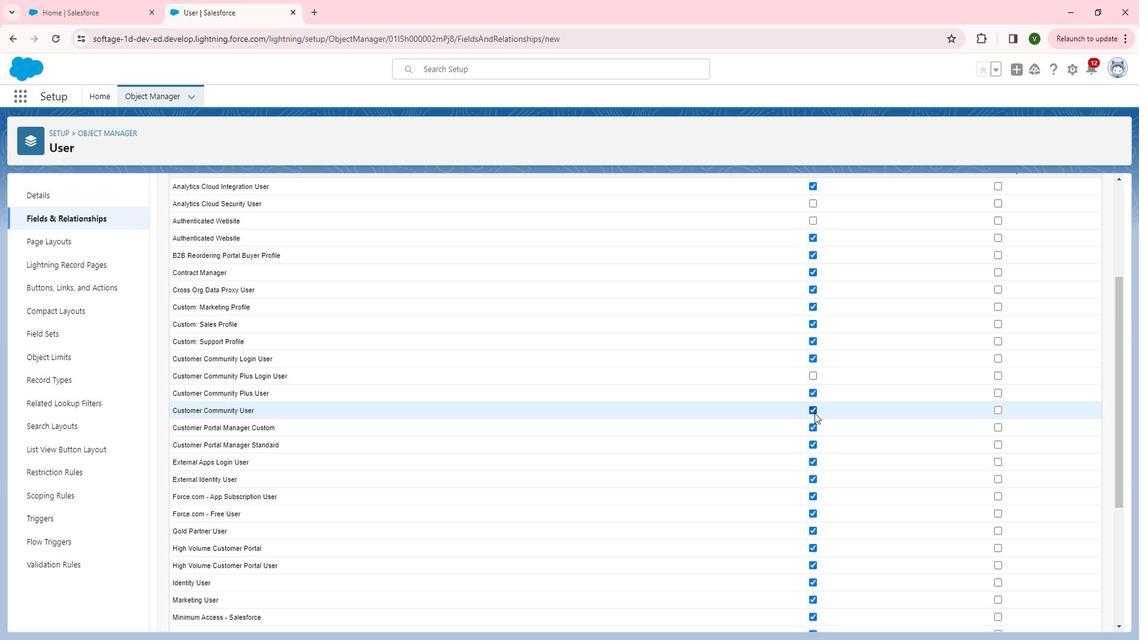 
Action: Mouse pressed left at (831, 414)
Screenshot: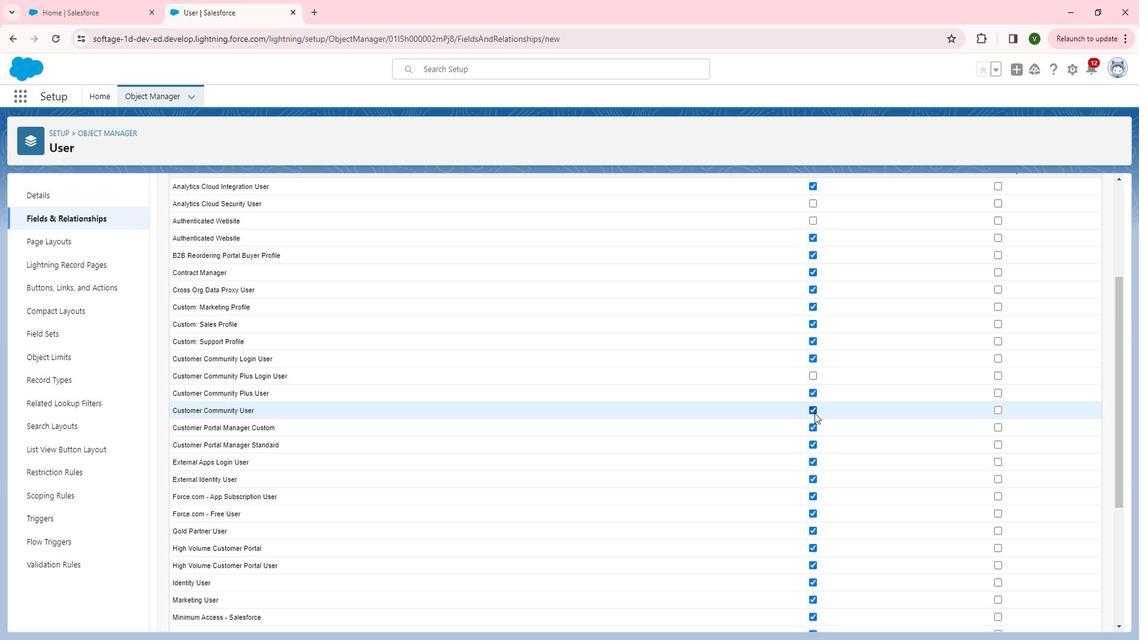 
Action: Mouse moved to (827, 458)
Screenshot: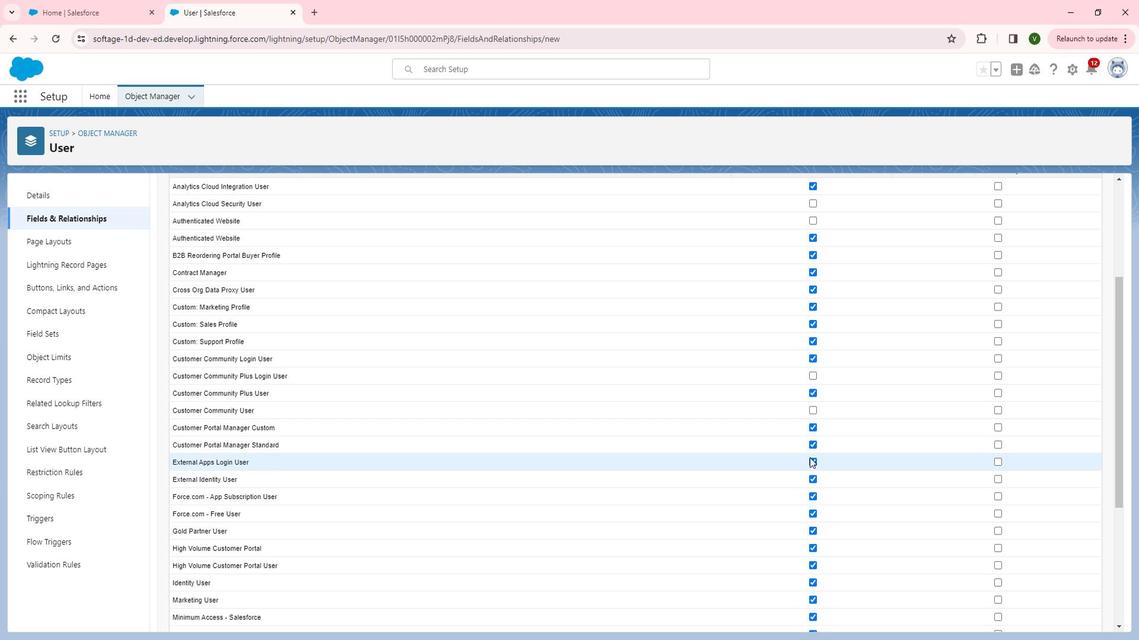
Action: Mouse pressed left at (827, 458)
Screenshot: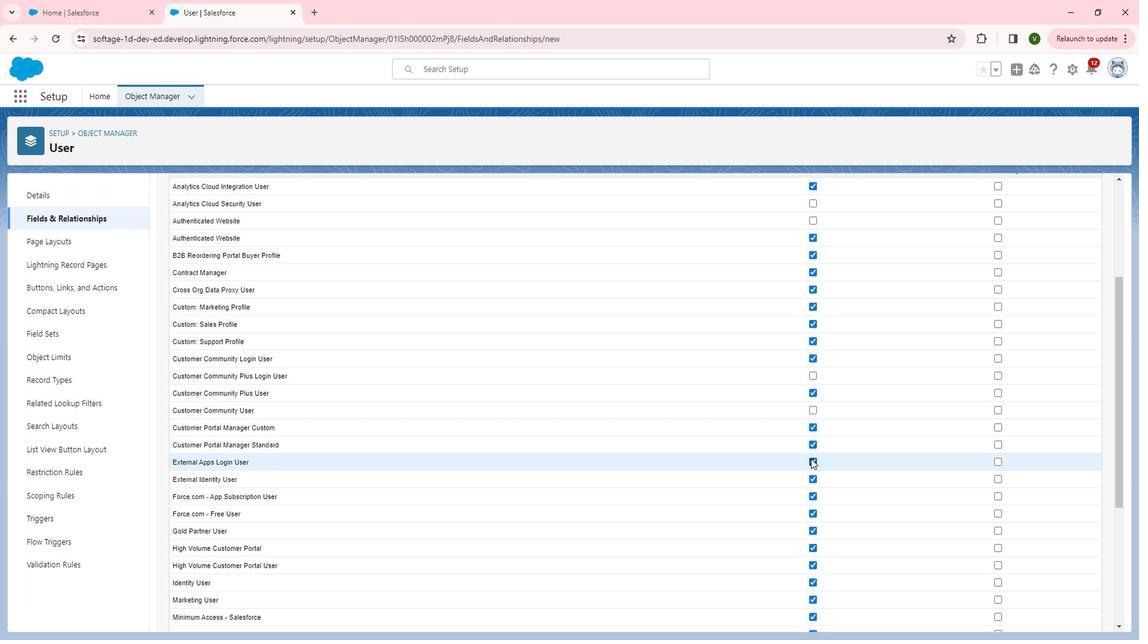 
Action: Mouse moved to (837, 481)
Screenshot: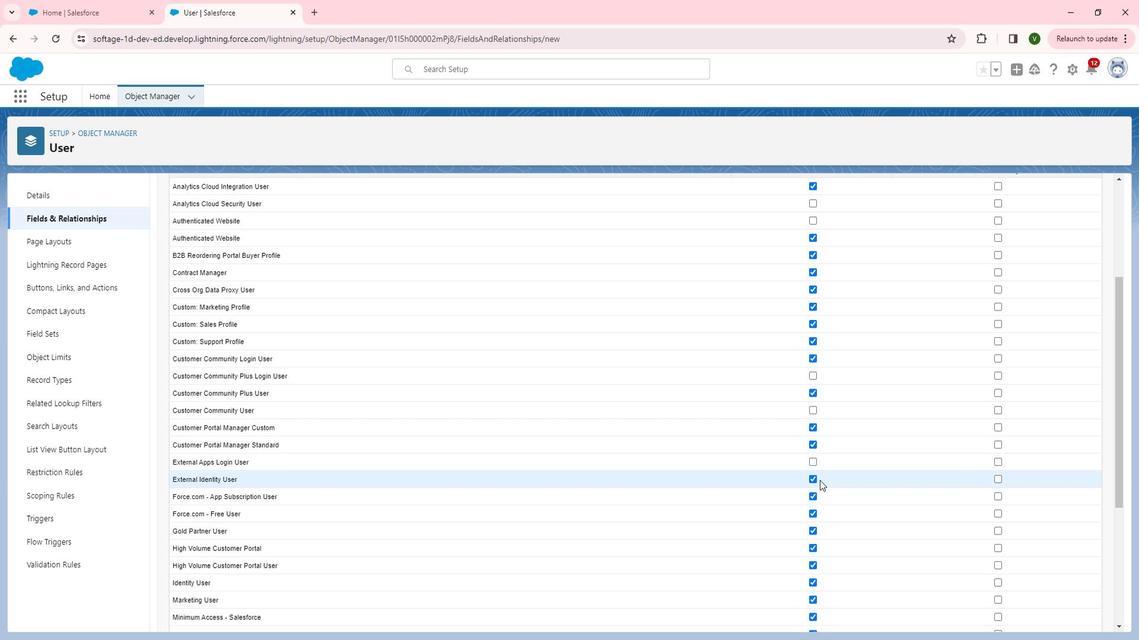 
Action: Mouse scrolled (837, 481) with delta (0, 0)
Screenshot: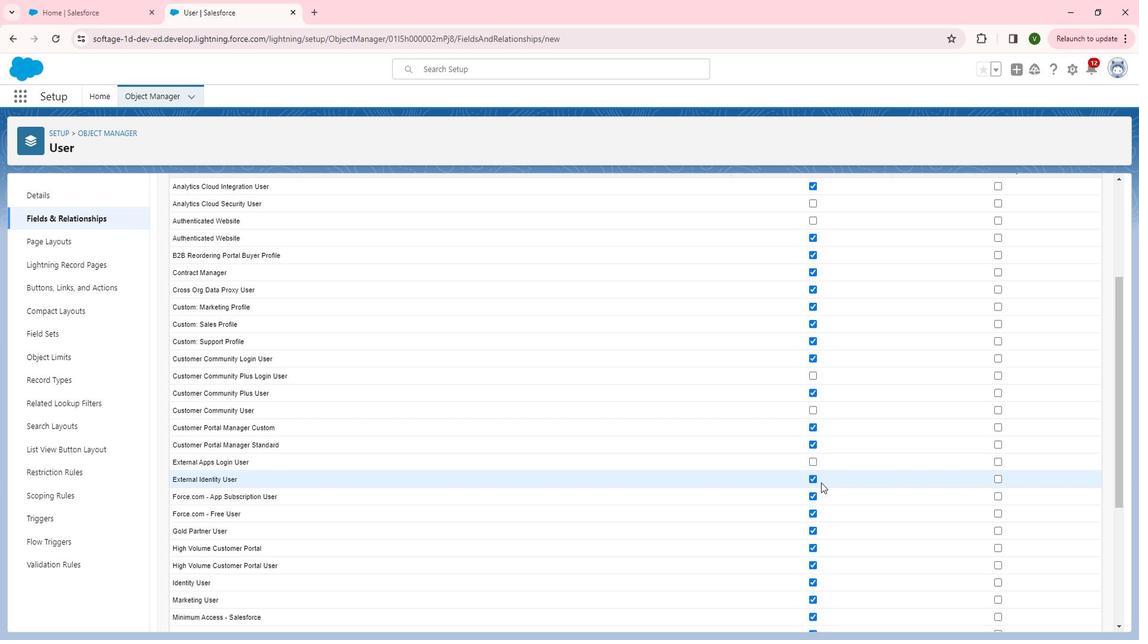 
Action: Mouse moved to (829, 465)
Screenshot: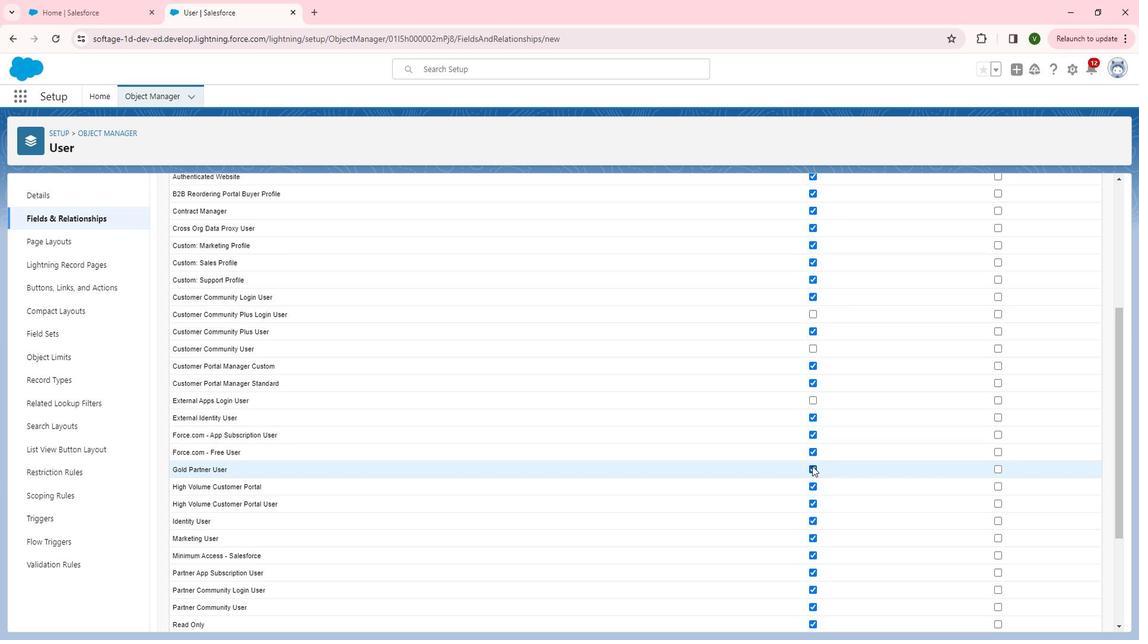 
Action: Mouse pressed left at (829, 465)
Screenshot: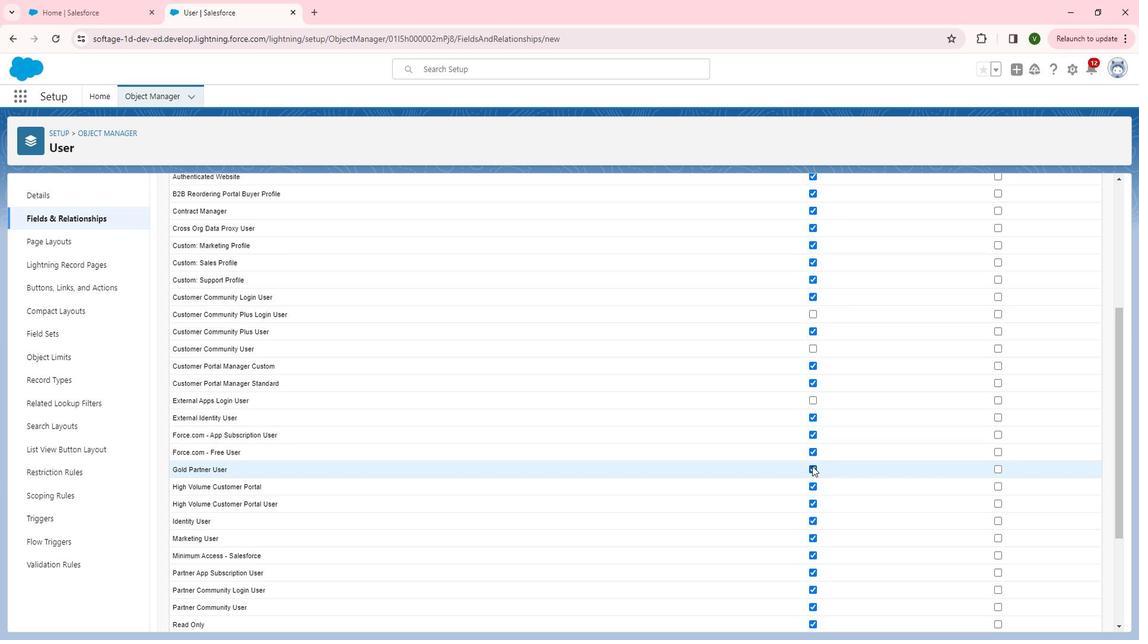 
Action: Mouse moved to (828, 451)
Screenshot: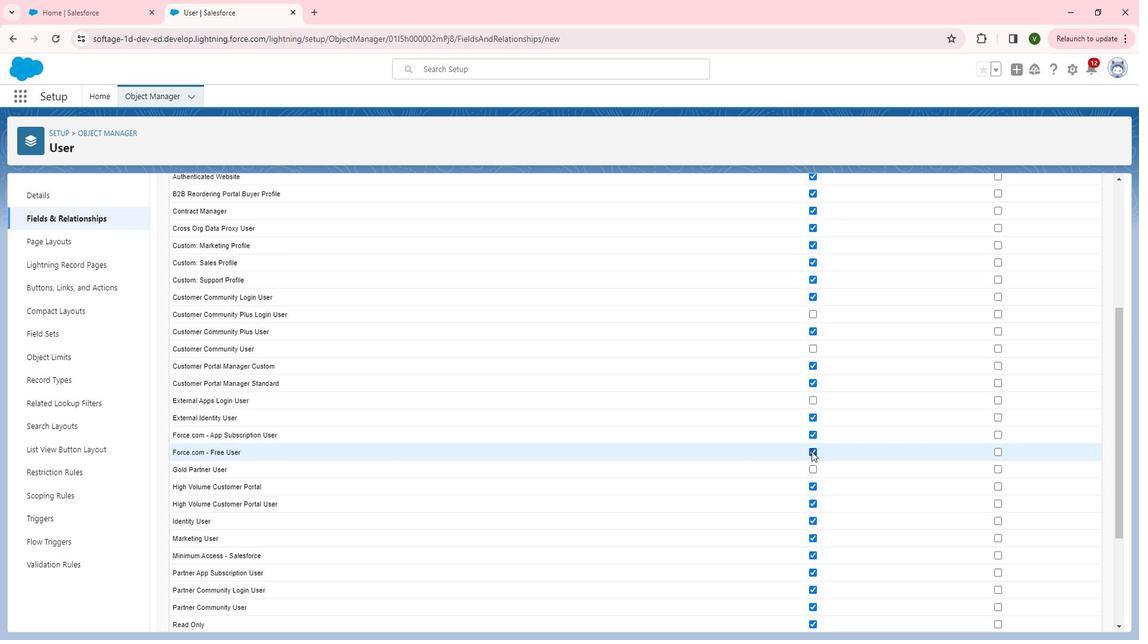 
Action: Mouse pressed left at (828, 451)
Screenshot: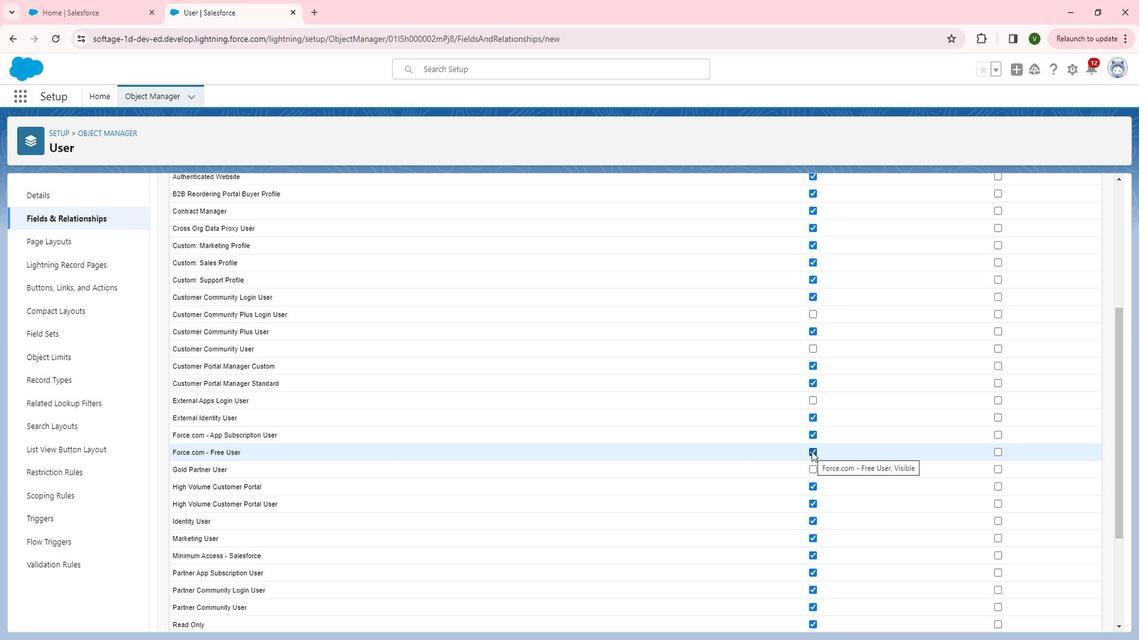 
Action: Mouse moved to (829, 436)
Screenshot: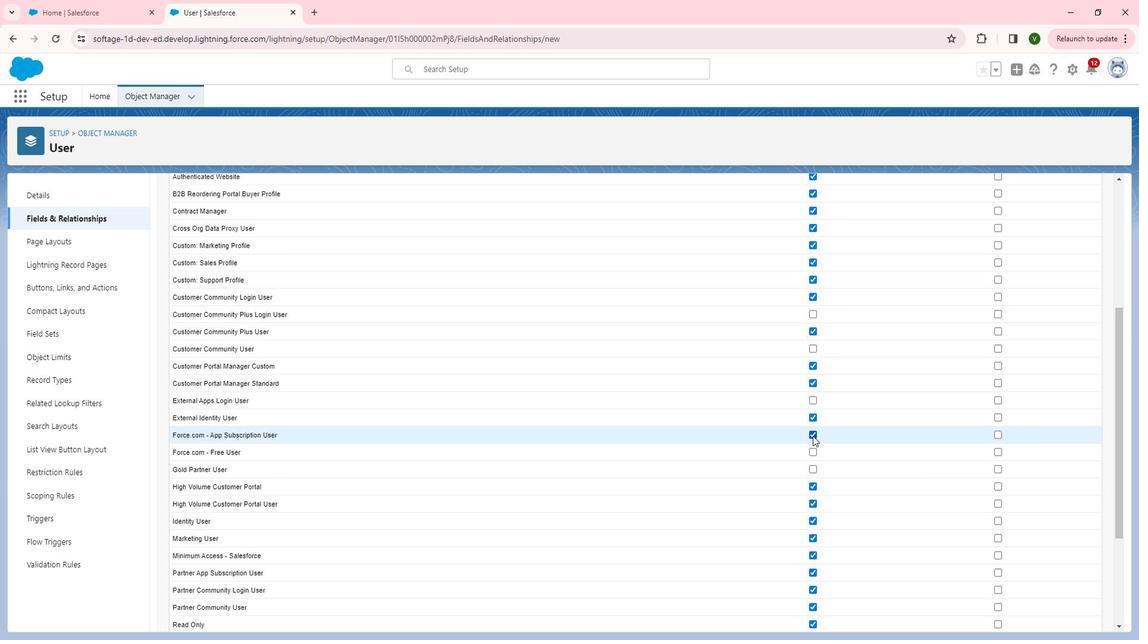 
Action: Mouse pressed left at (829, 436)
Screenshot: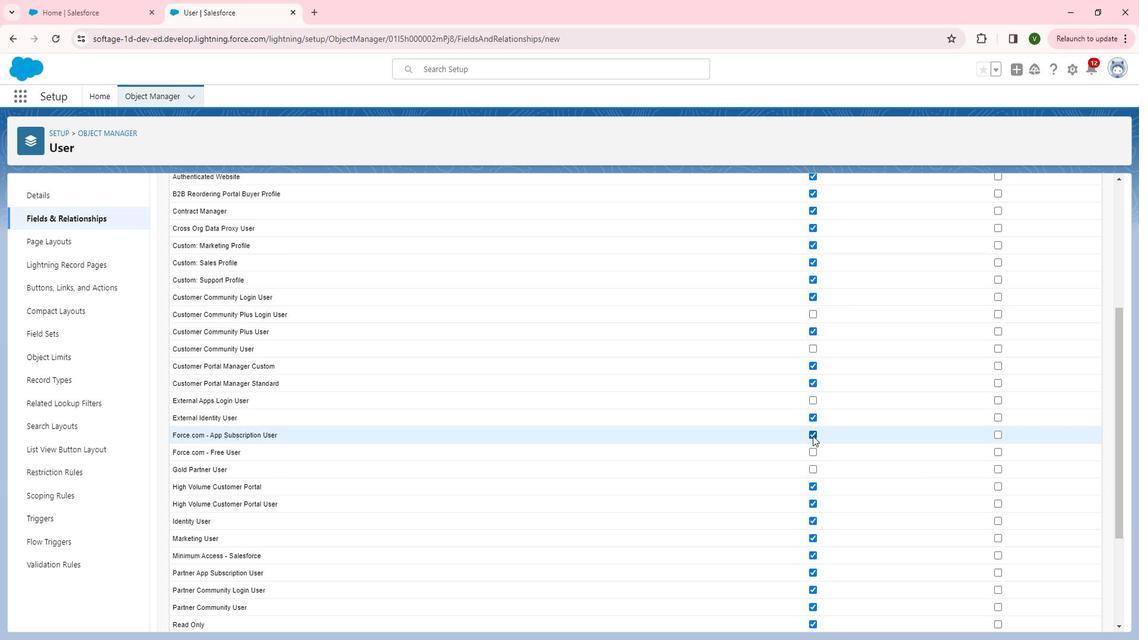 
Action: Mouse moved to (1013, 486)
Screenshot: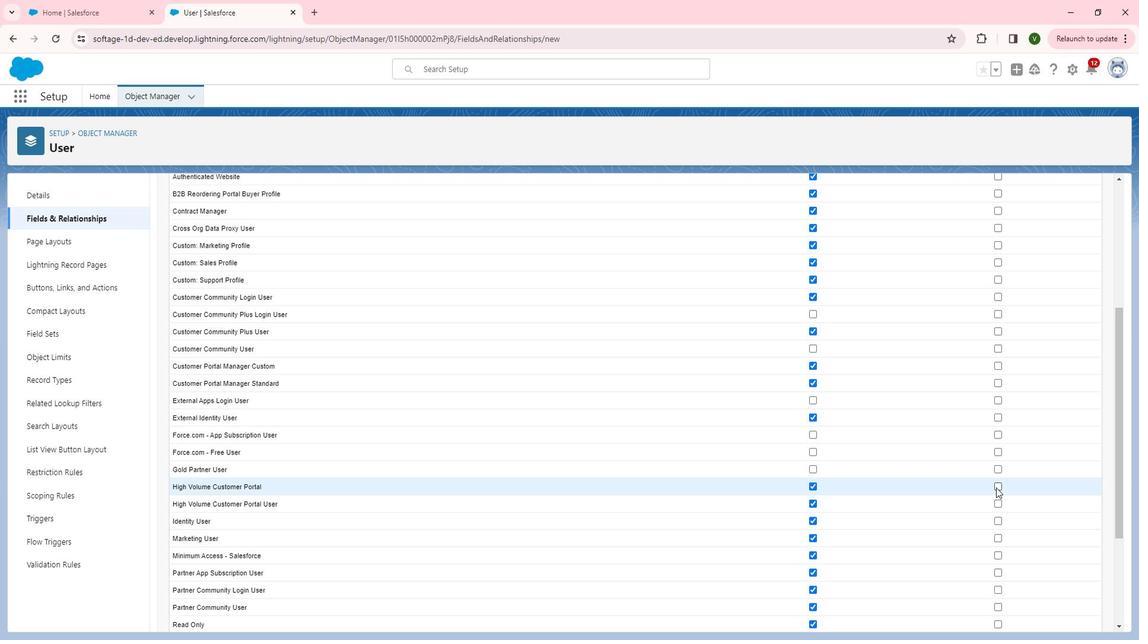 
Action: Mouse pressed left at (1013, 486)
Screenshot: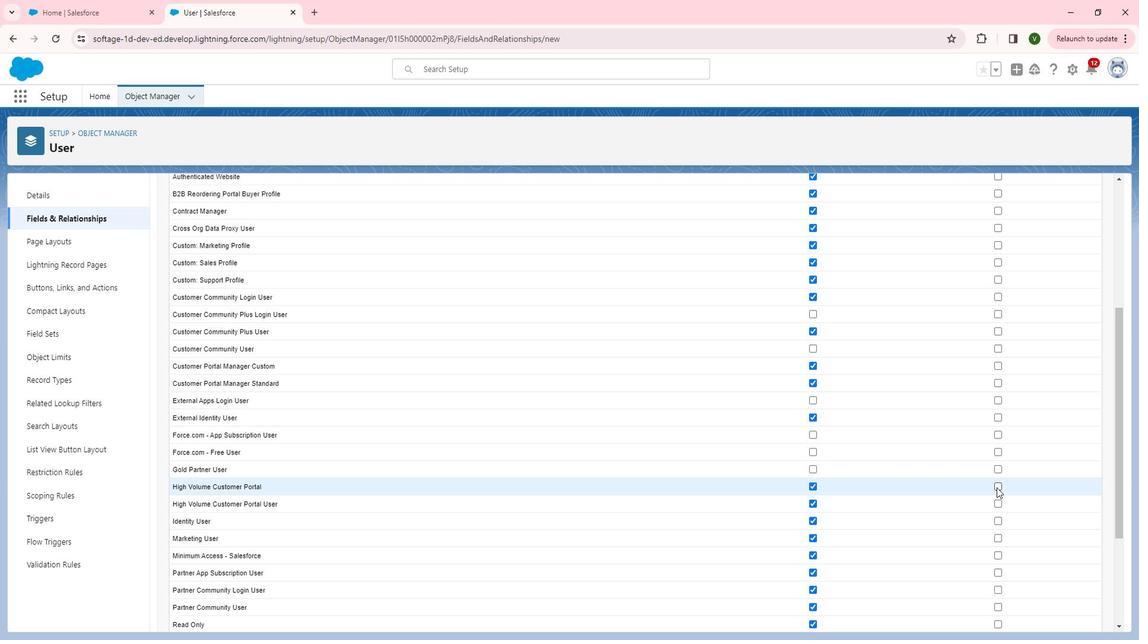 
Action: Mouse moved to (1011, 417)
Screenshot: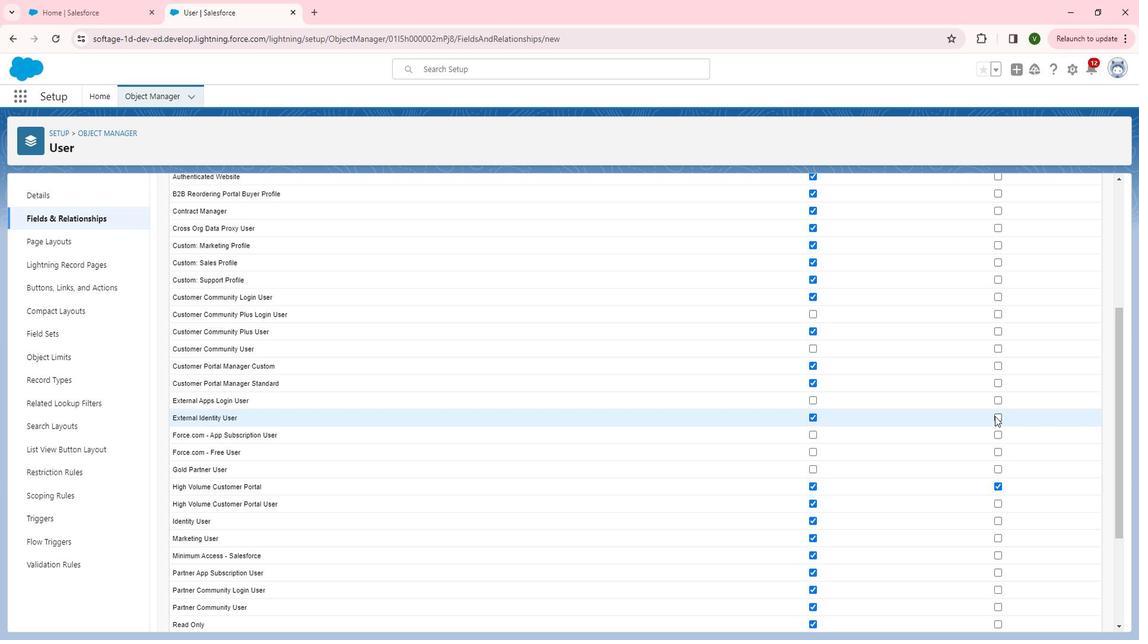 
Action: Mouse pressed left at (1011, 417)
Screenshot: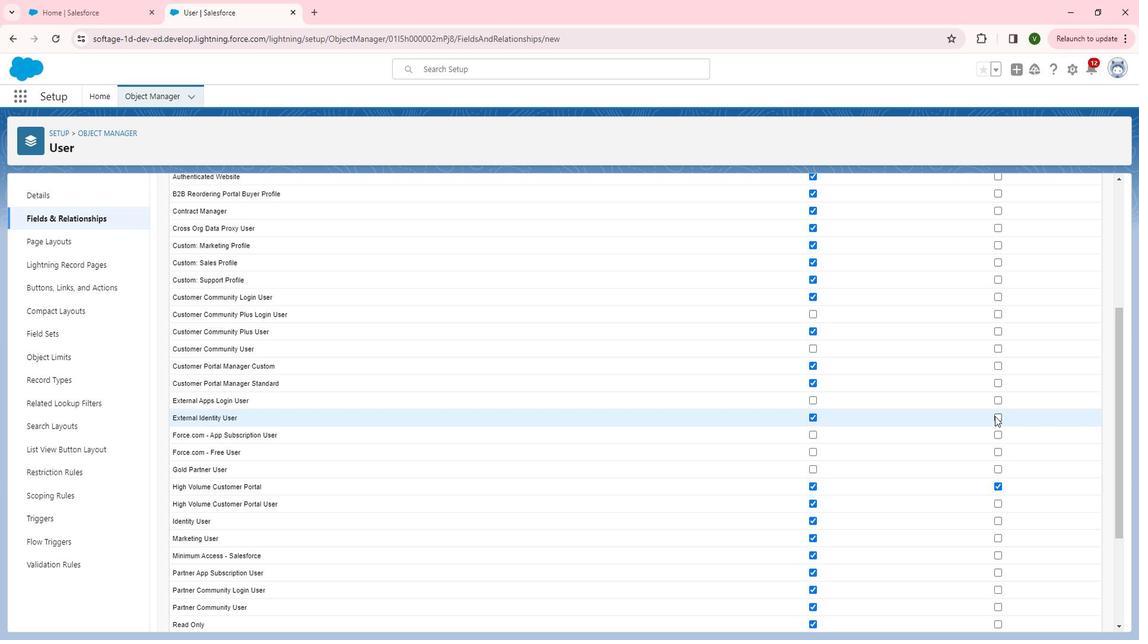 
Action: Mouse moved to (1014, 369)
Screenshot: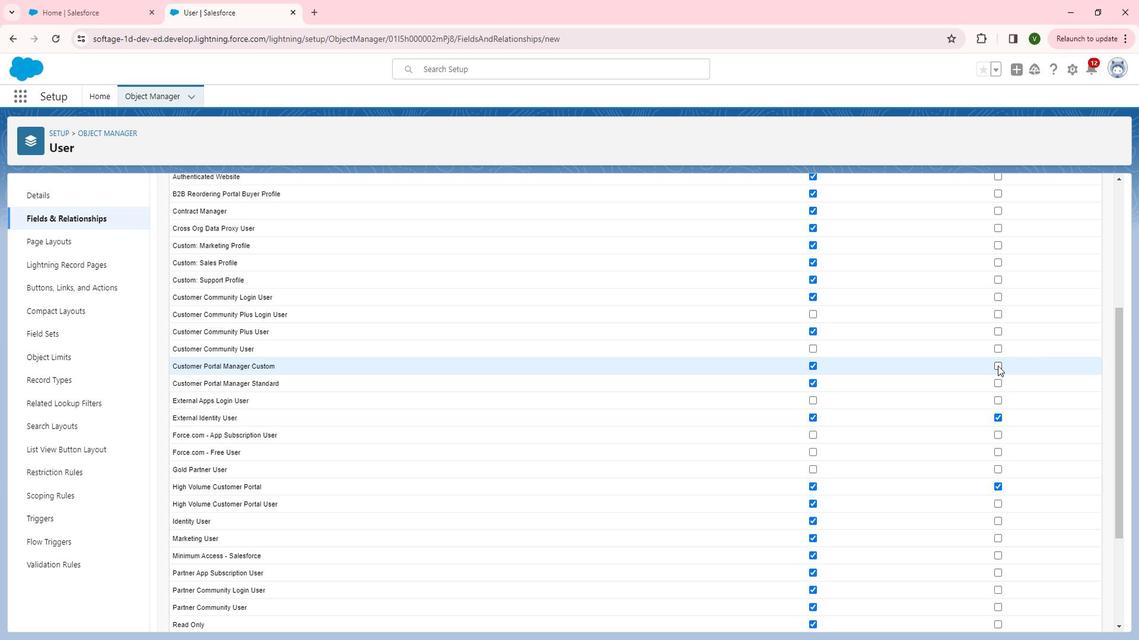 
Action: Mouse pressed left at (1014, 369)
Screenshot: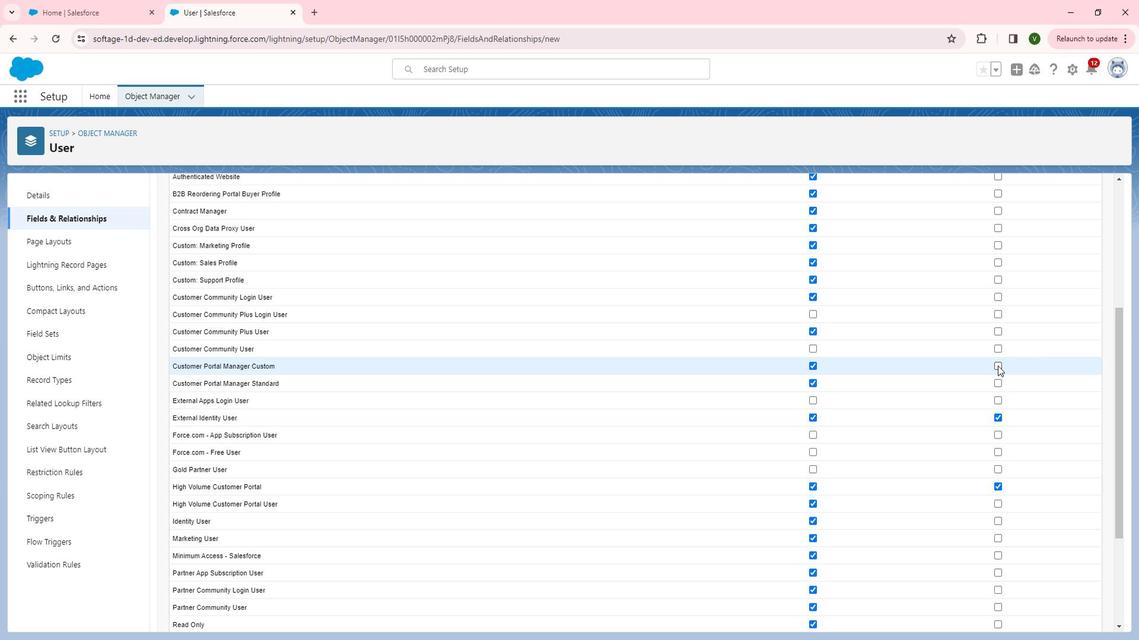 
Action: Mouse moved to (1012, 384)
Screenshot: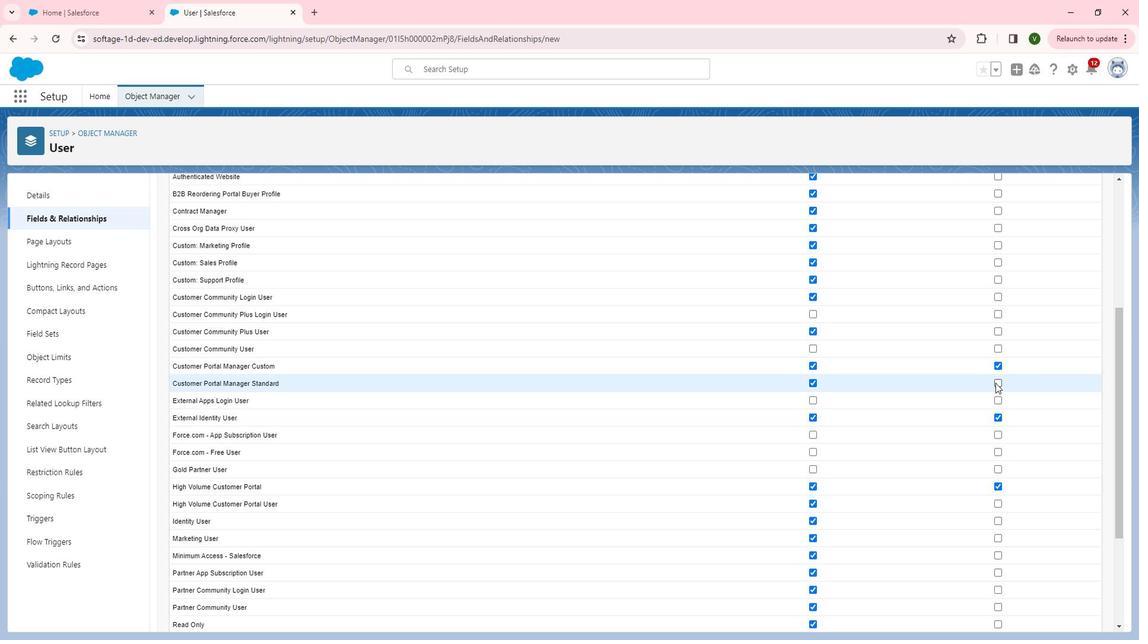 
Action: Mouse pressed left at (1012, 384)
Screenshot: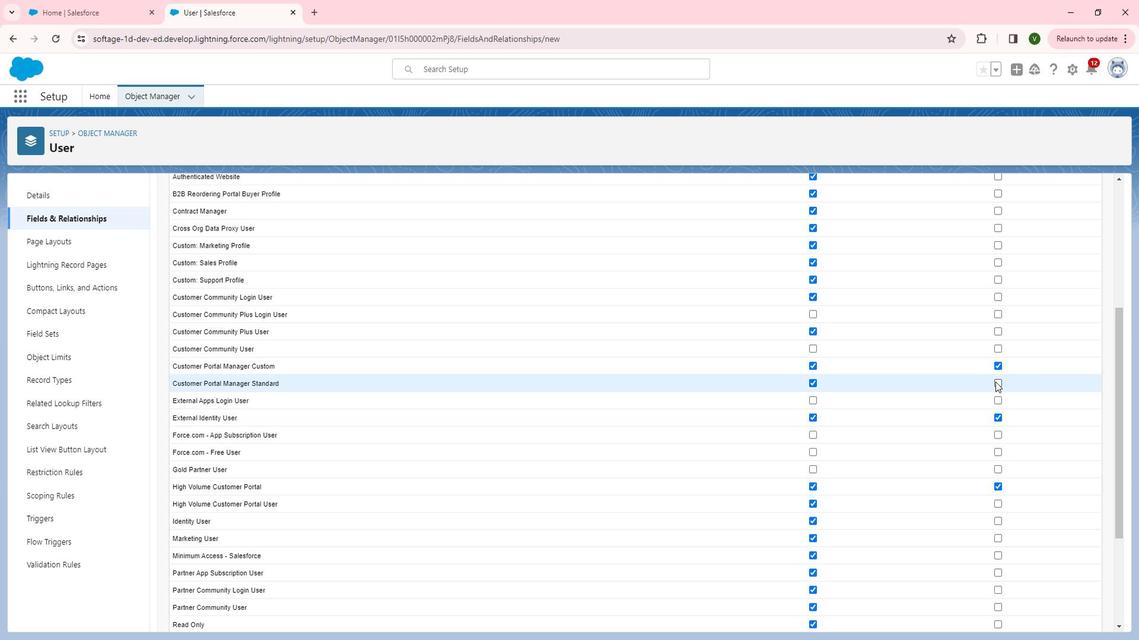 
Action: Mouse scrolled (1012, 385) with delta (0, 0)
Screenshot: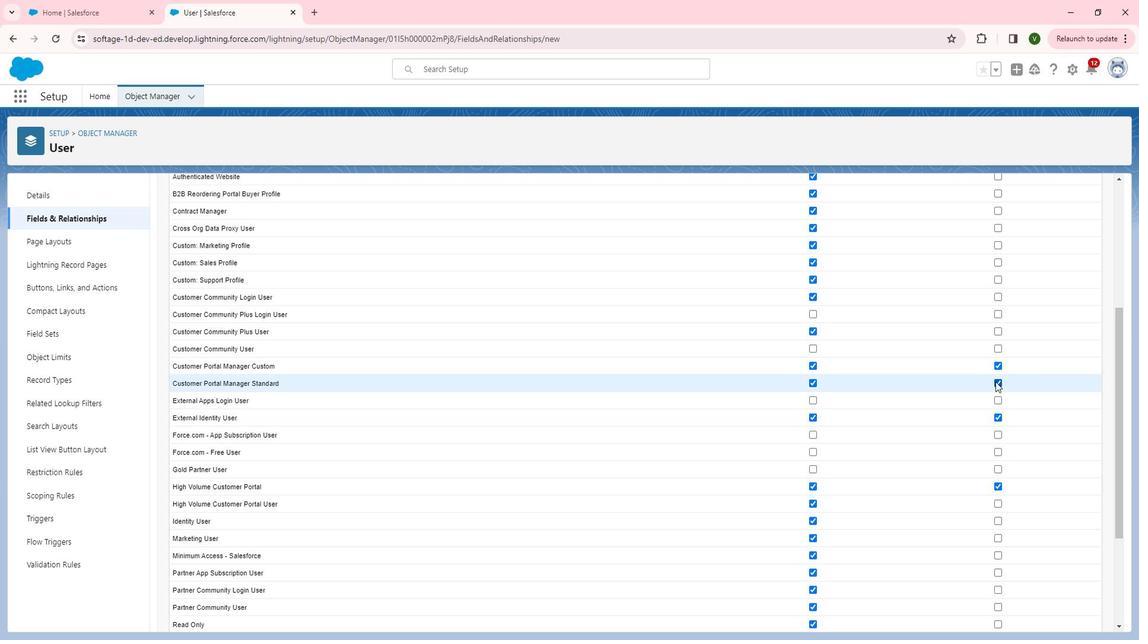 
Action: Mouse scrolled (1012, 385) with delta (0, 0)
Screenshot: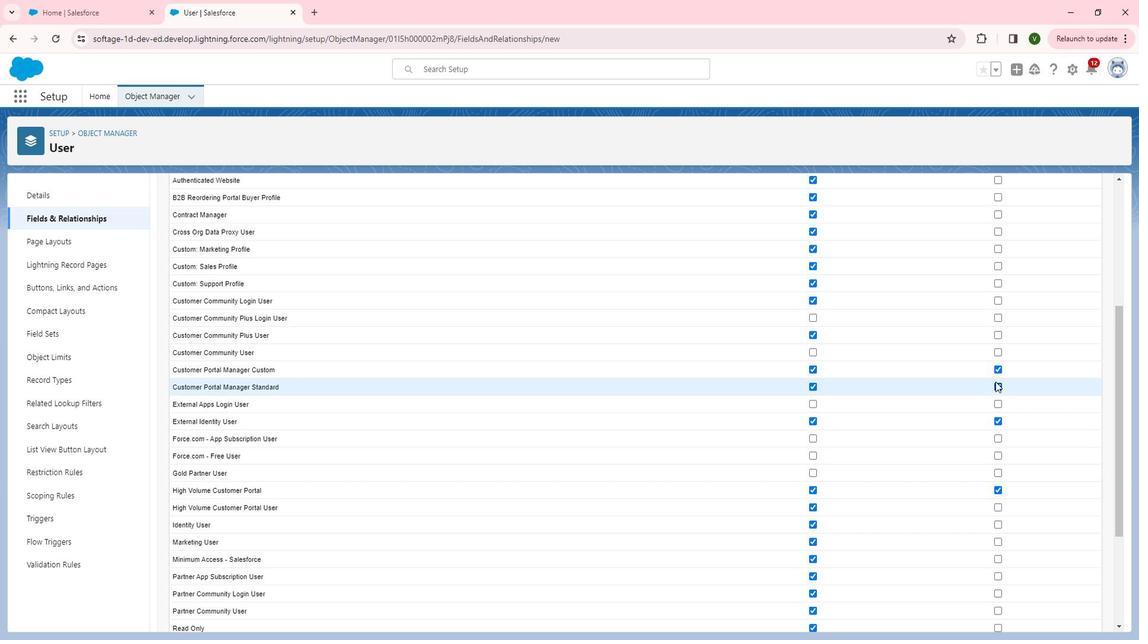 
Action: Mouse moved to (1016, 356)
Screenshot: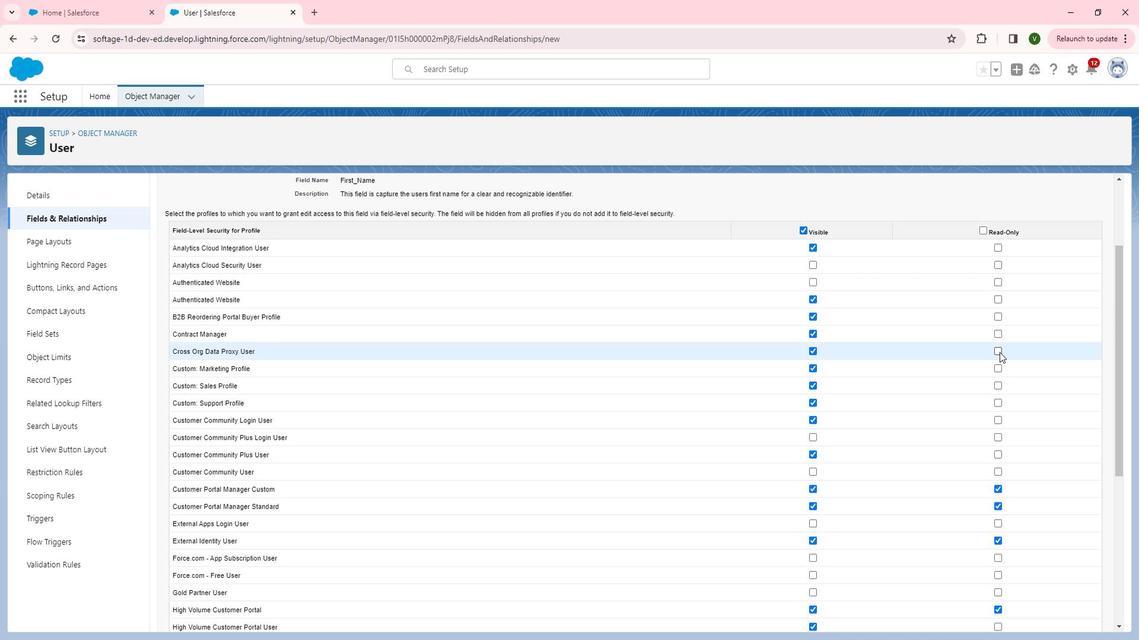 
Action: Mouse pressed left at (1016, 356)
Screenshot: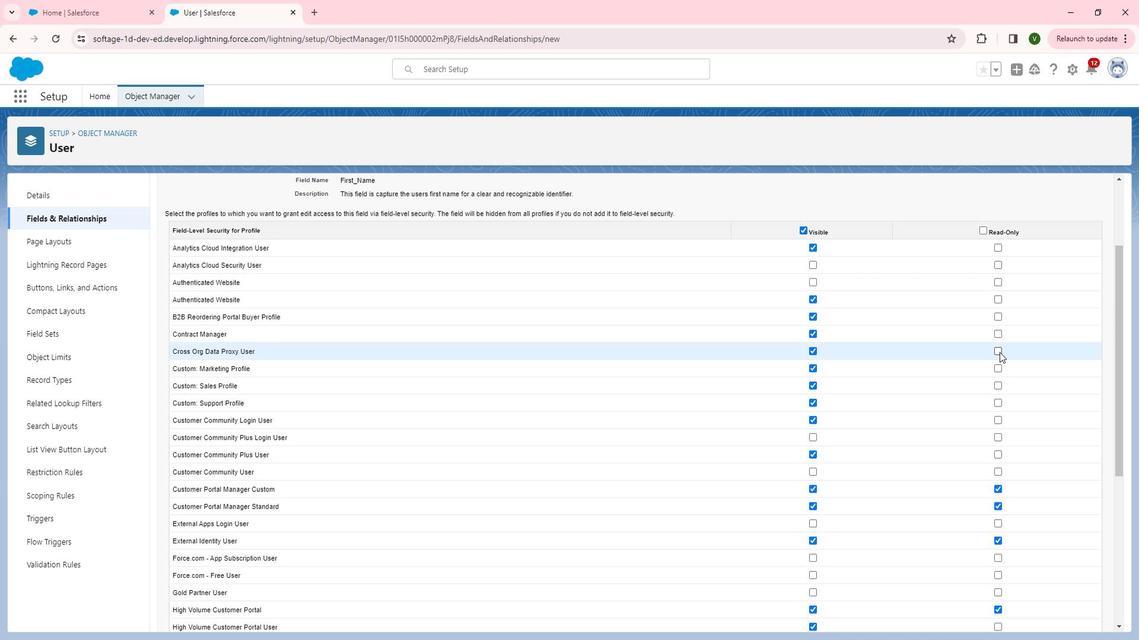 
Action: Mouse moved to (1013, 386)
Screenshot: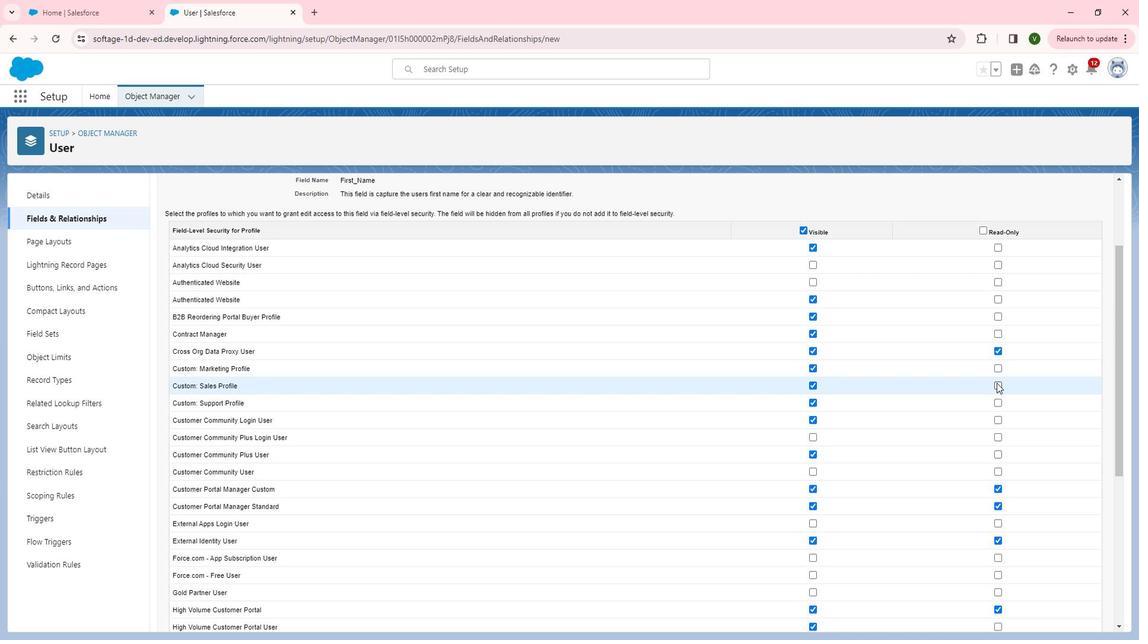 
Action: Mouse pressed left at (1013, 386)
Screenshot: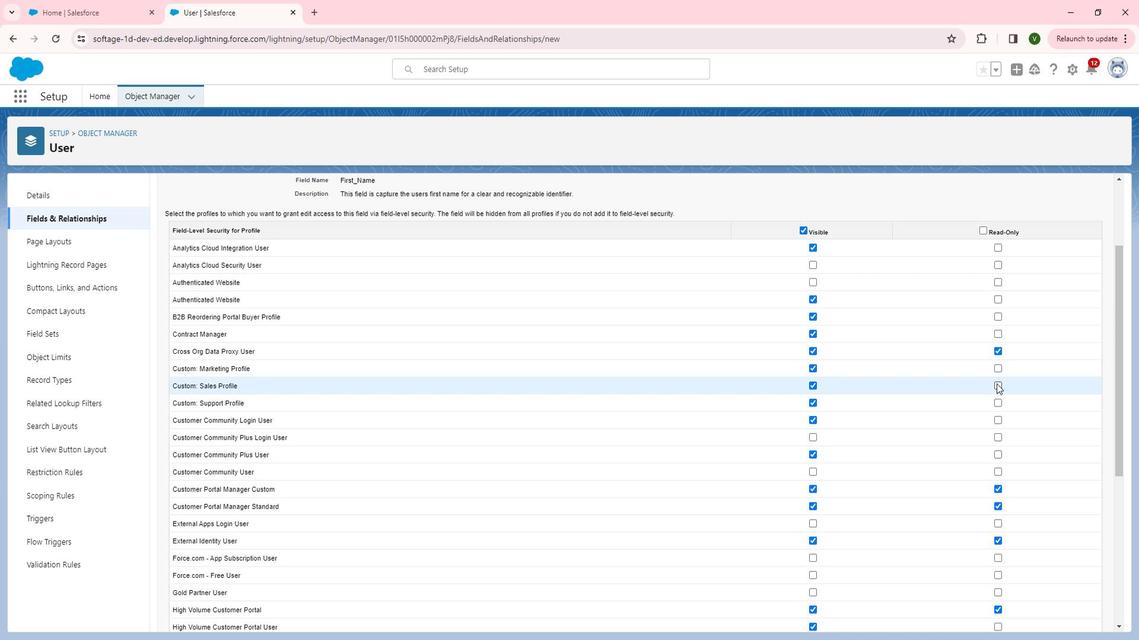 
Action: Mouse moved to (1018, 433)
Screenshot: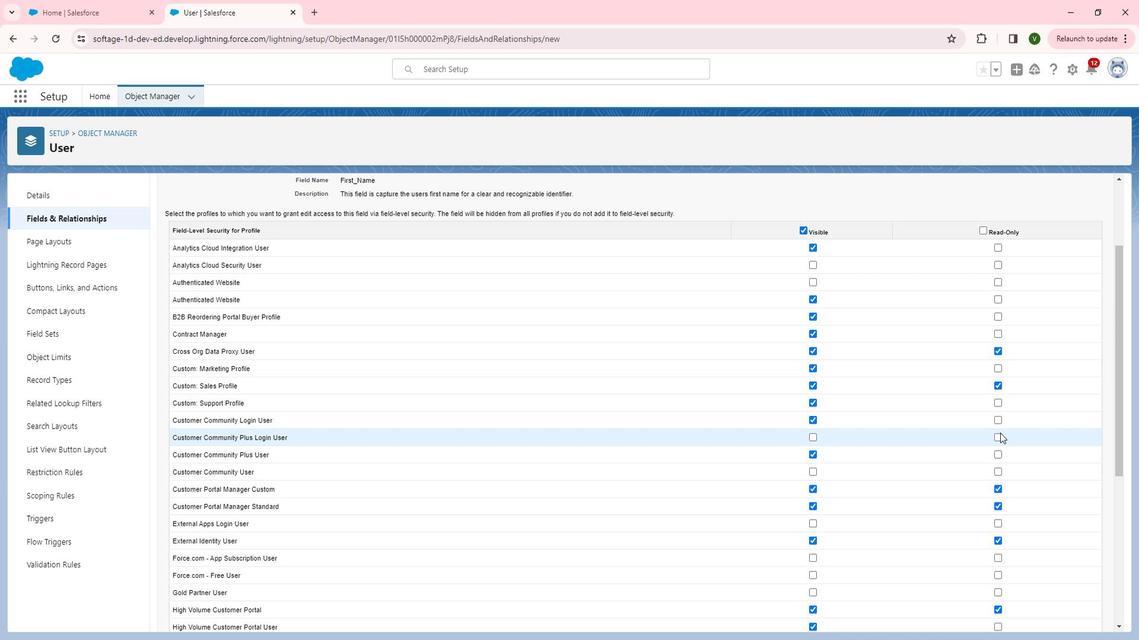 
Action: Mouse pressed left at (1018, 433)
Screenshot: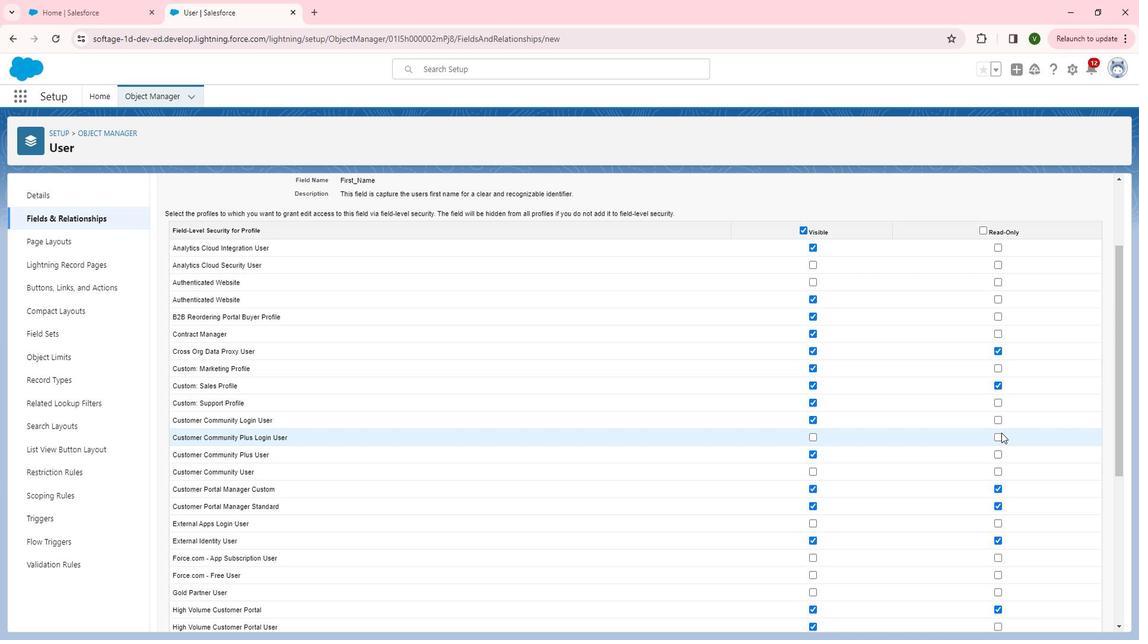 
Action: Mouse moved to (1015, 437)
Screenshot: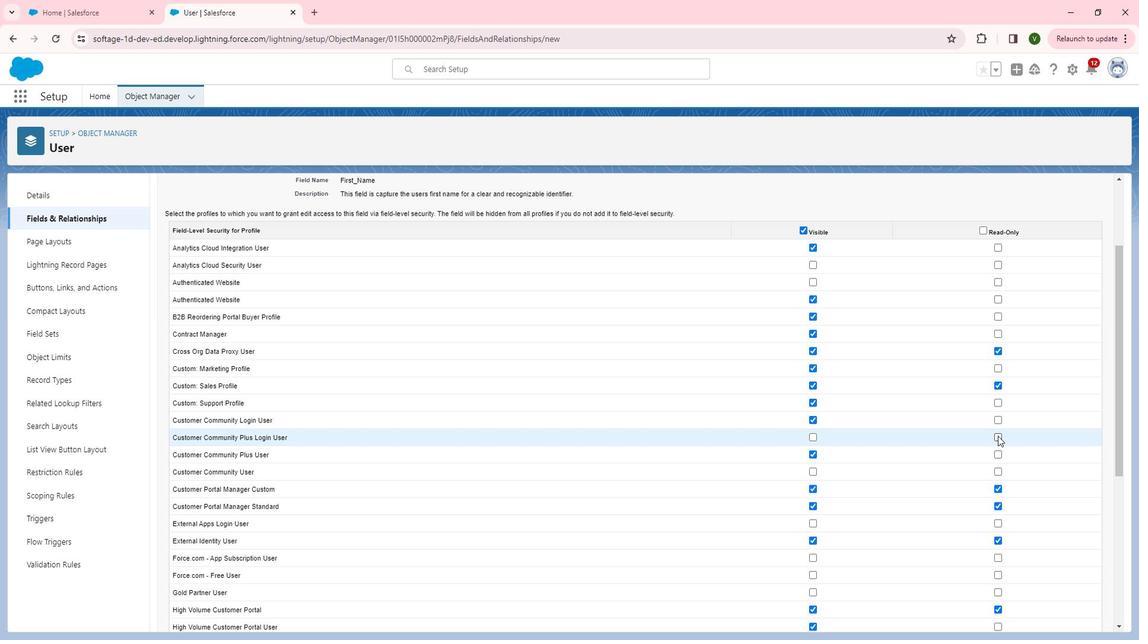 
Action: Mouse pressed left at (1015, 437)
Screenshot: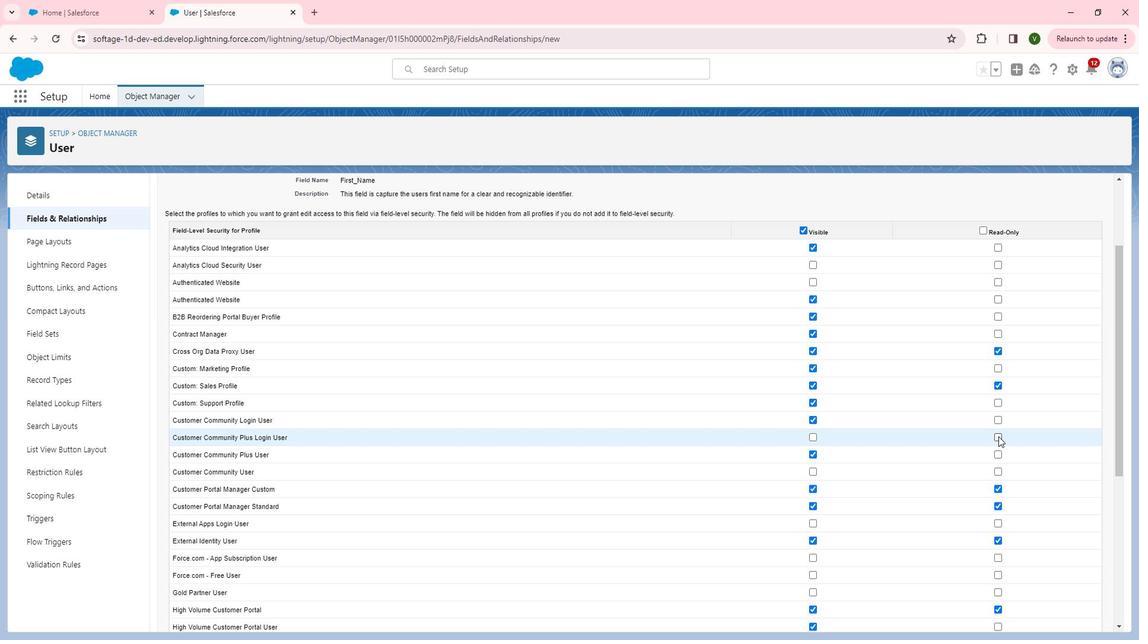 
Action: Mouse moved to (1014, 255)
Screenshot: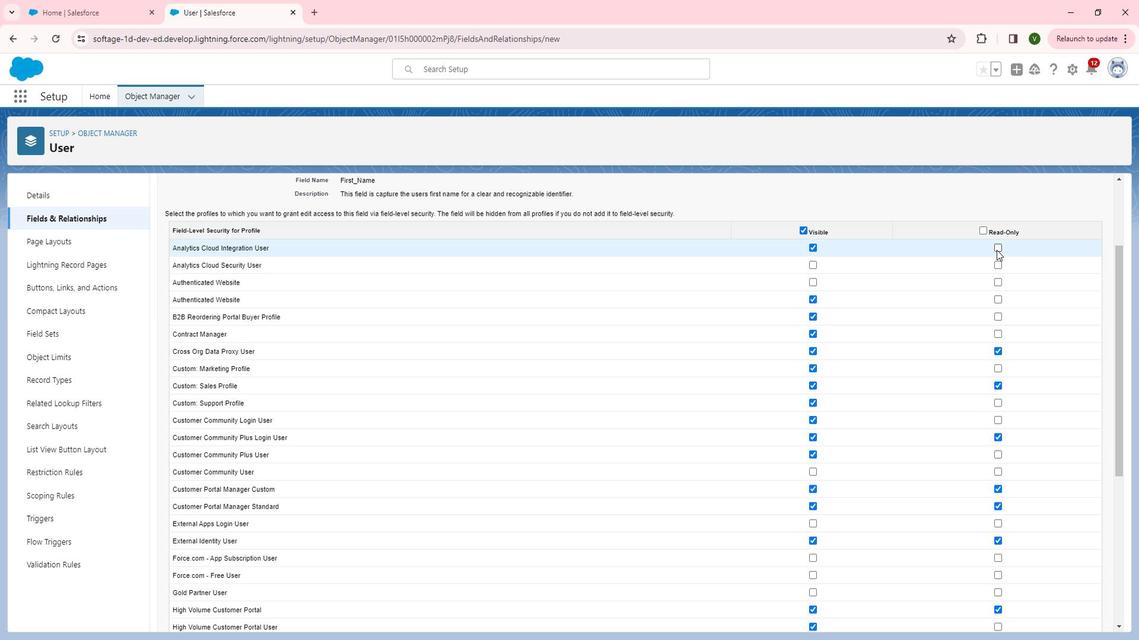 
Action: Mouse pressed left at (1014, 255)
Screenshot: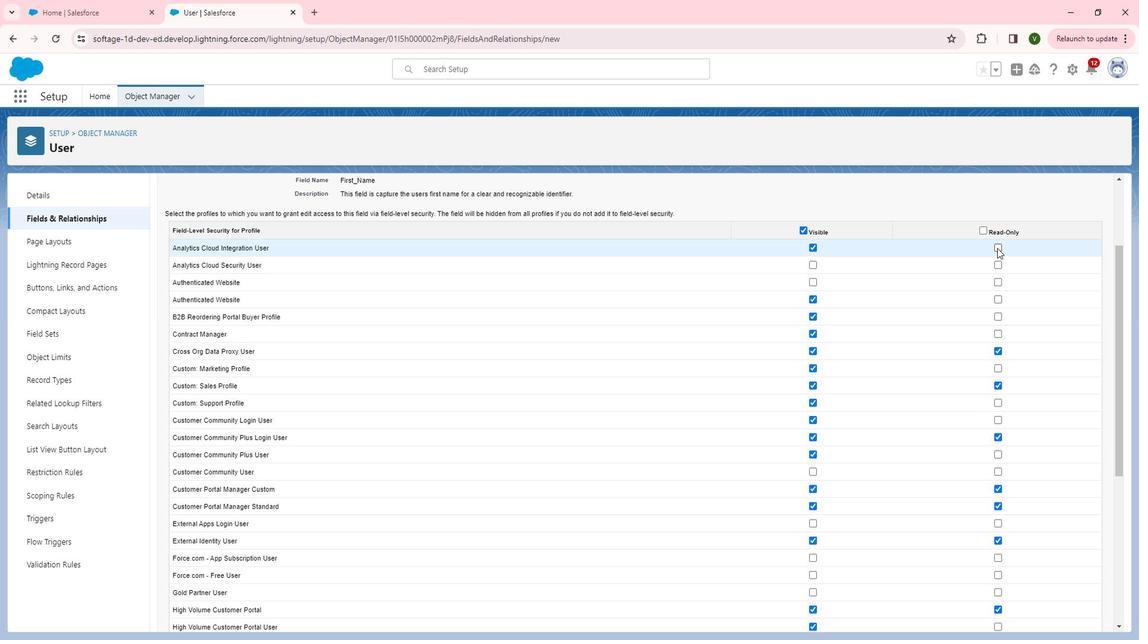 
Action: Mouse moved to (1012, 307)
Screenshot: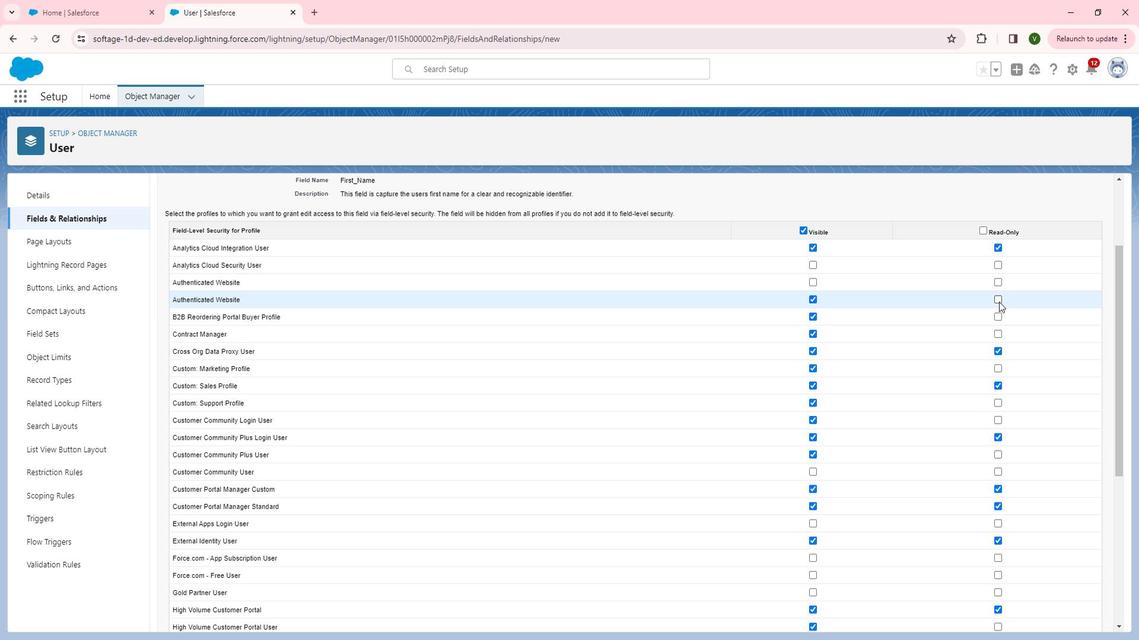 
Action: Mouse pressed left at (1012, 307)
Screenshot: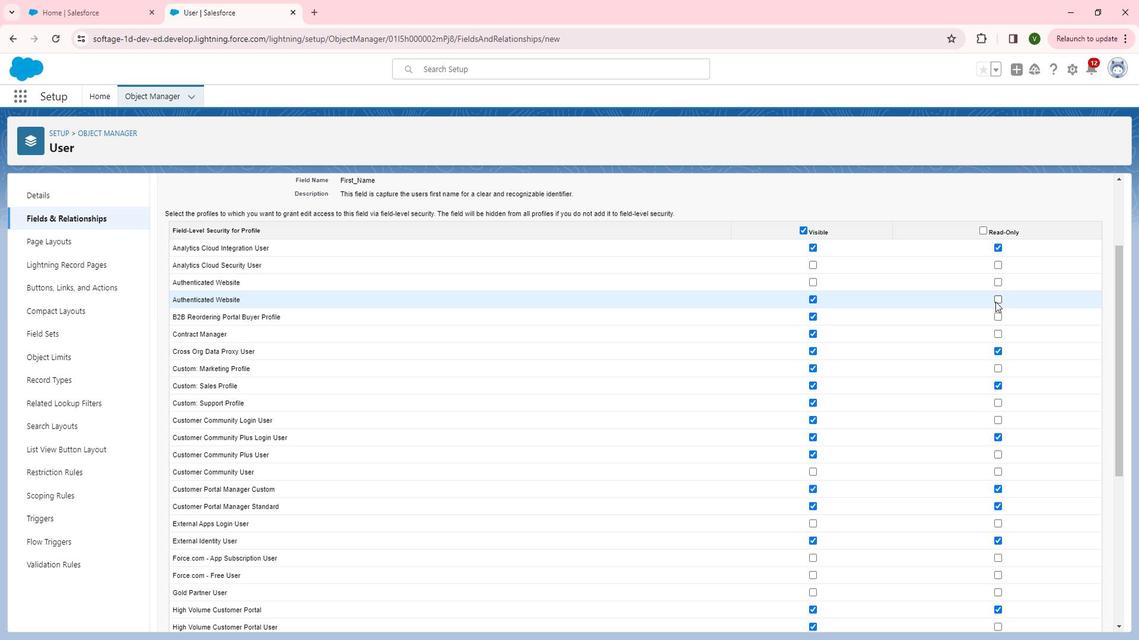 
Action: Mouse moved to (980, 329)
Screenshot: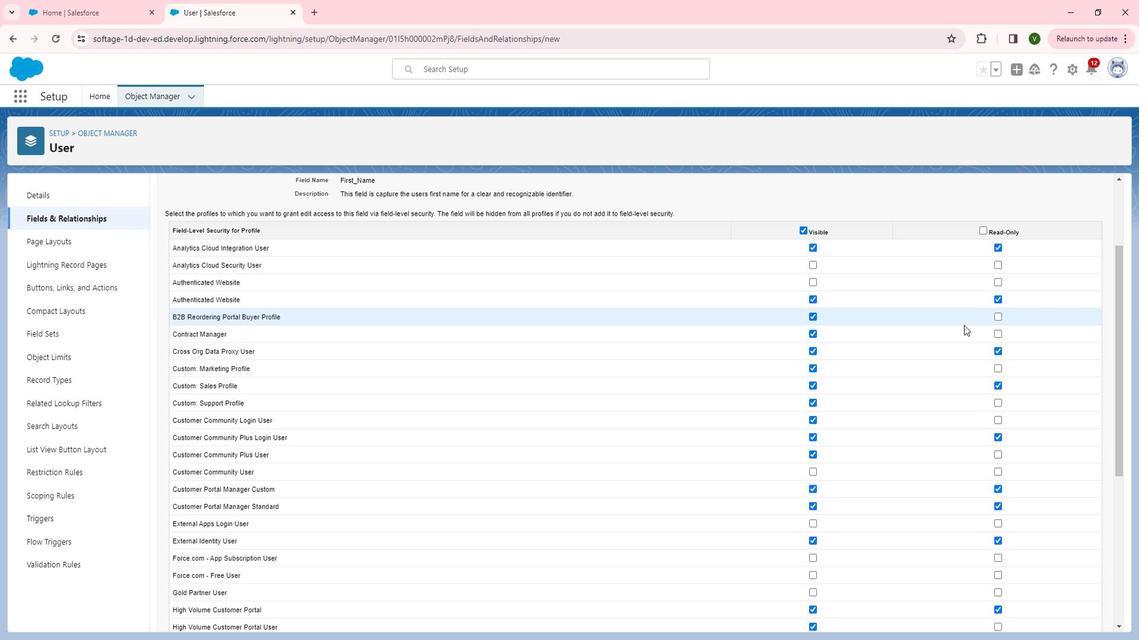 
Action: Mouse scrolled (980, 329) with delta (0, 0)
Screenshot: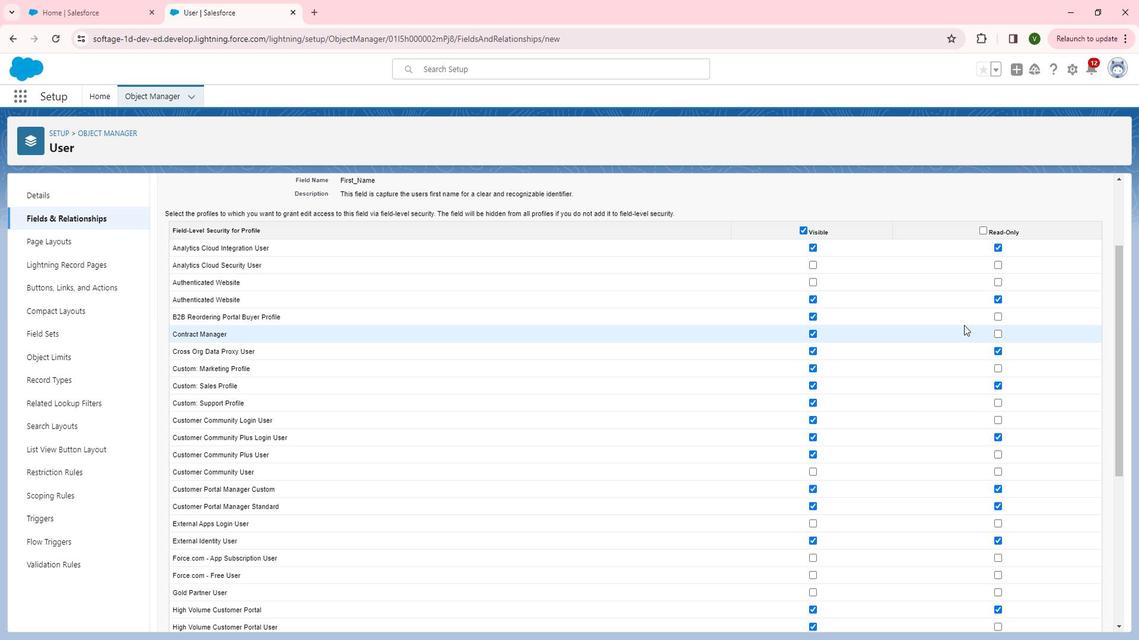 
Action: Mouse scrolled (980, 329) with delta (0, 0)
Screenshot: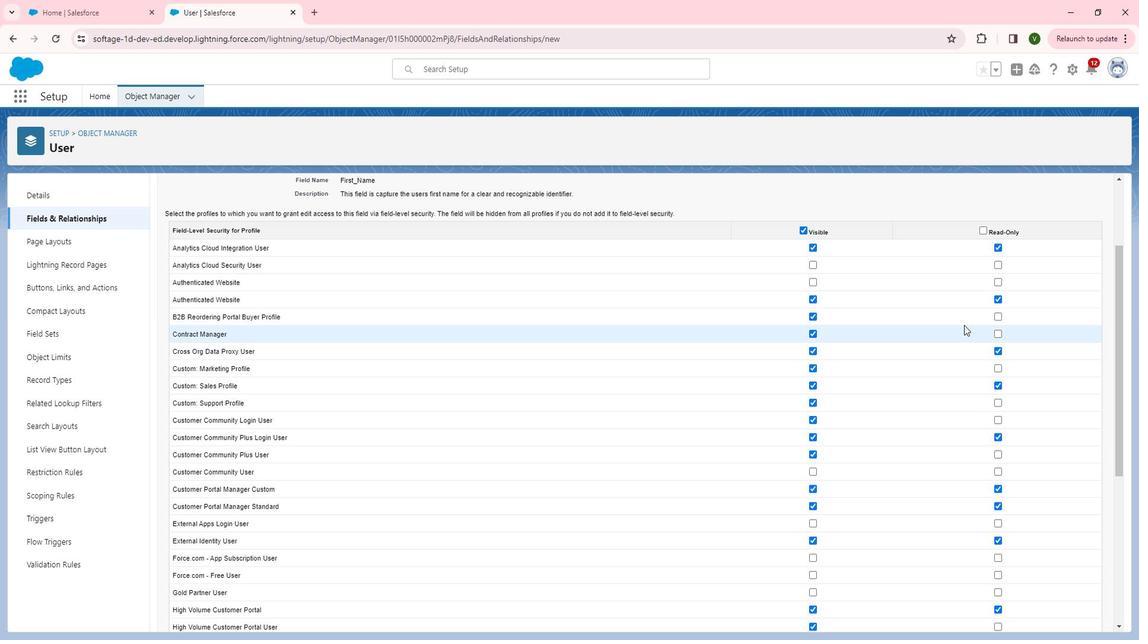 
Action: Mouse scrolled (980, 329) with delta (0, 0)
Screenshot: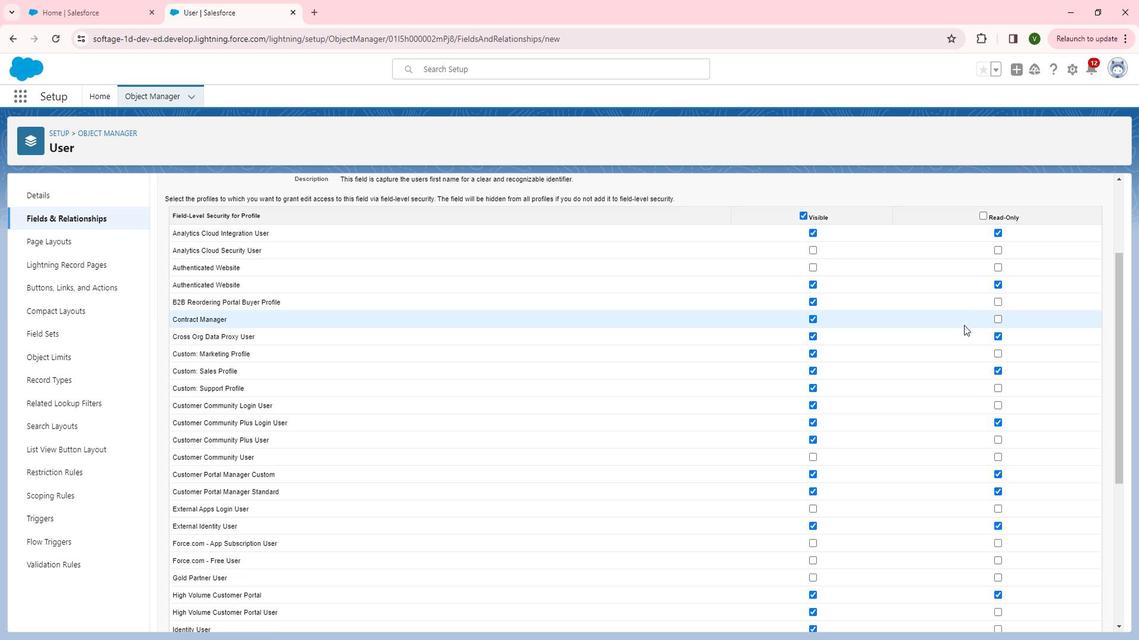 
Action: Mouse scrolled (980, 329) with delta (0, 0)
Screenshot: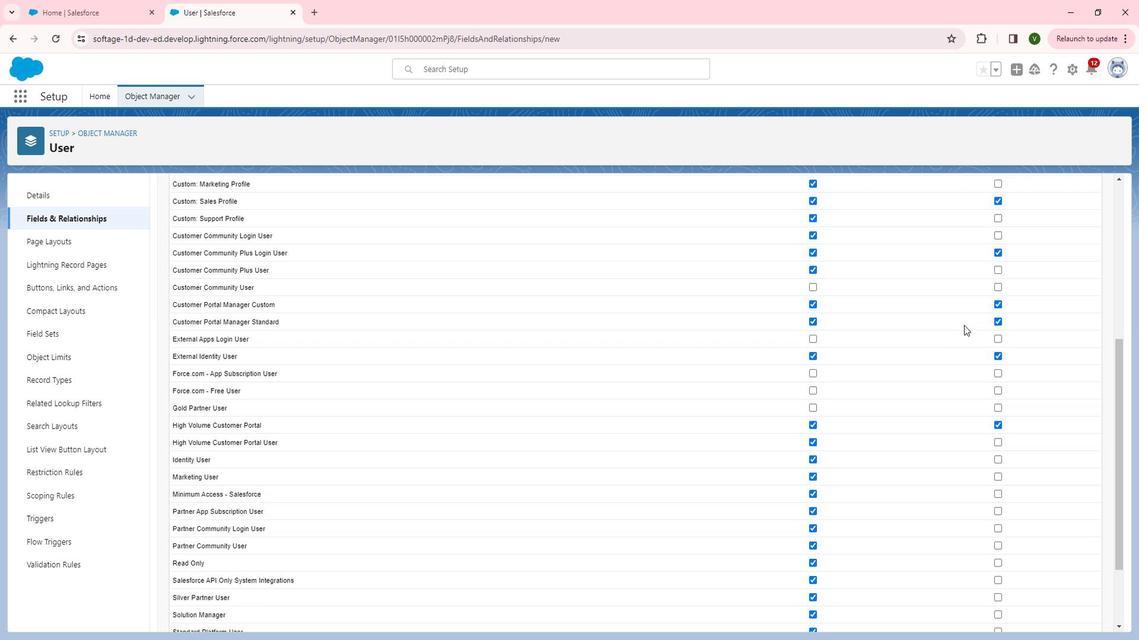 
Action: Mouse scrolled (980, 329) with delta (0, 0)
Screenshot: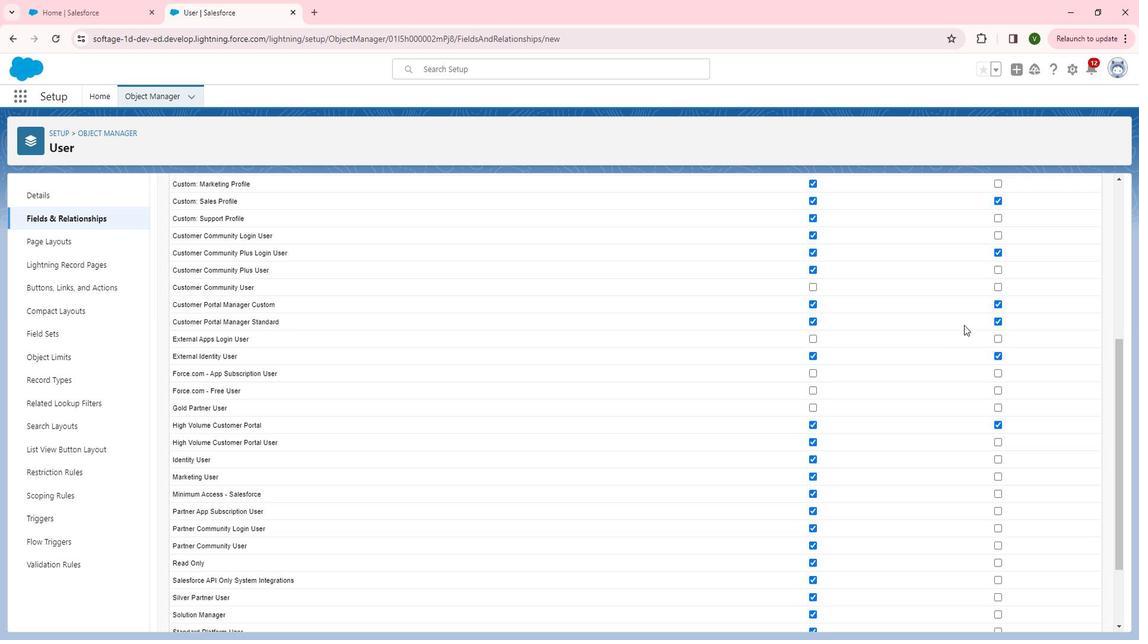 
Action: Mouse moved to (980, 330)
Screenshot: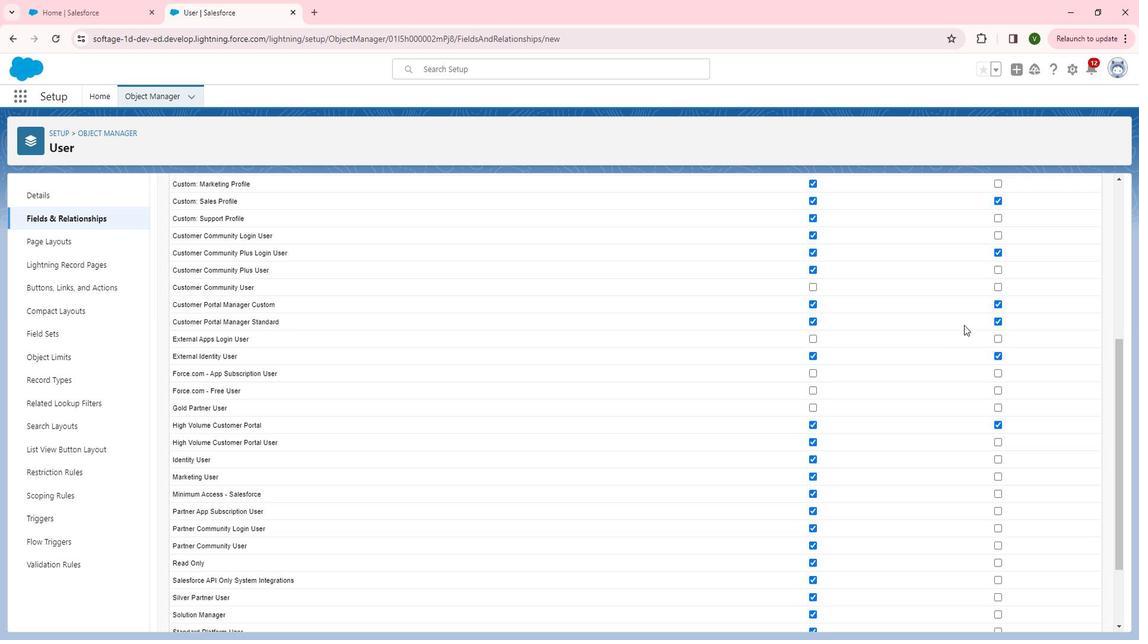 
Action: Mouse scrolled (980, 329) with delta (0, 0)
Screenshot: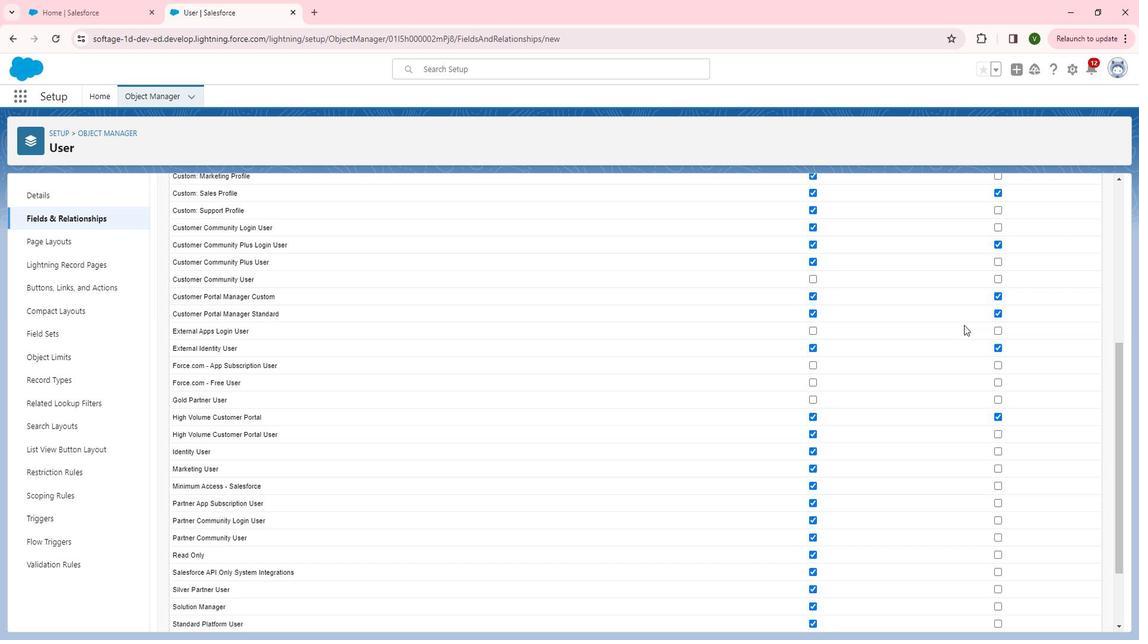 
Action: Mouse moved to (1017, 576)
Screenshot: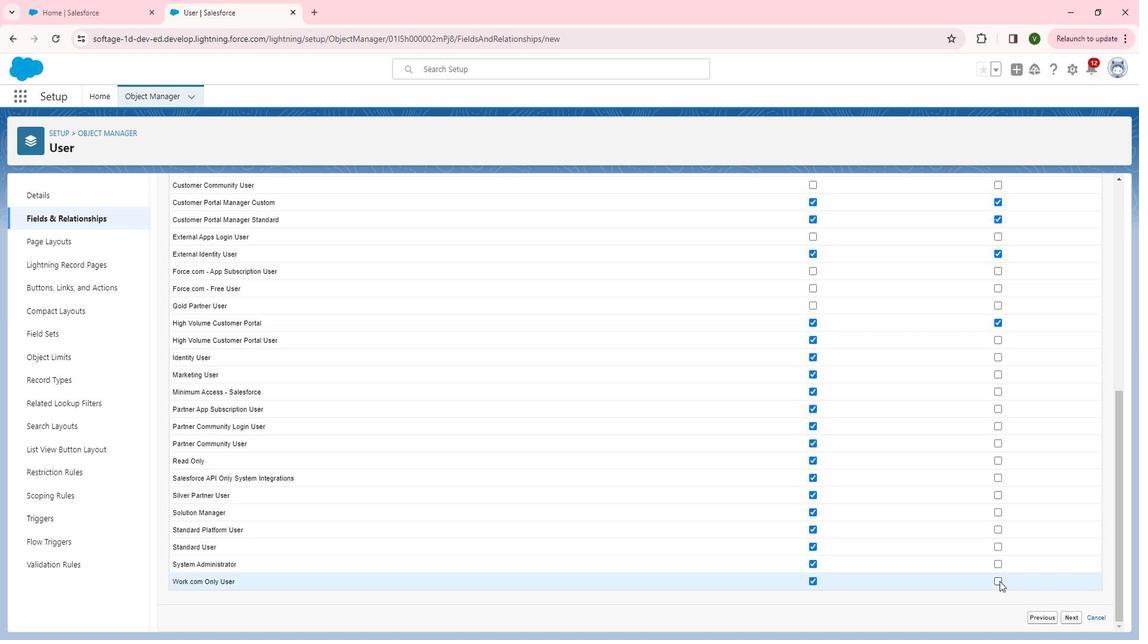 
Action: Mouse pressed left at (1017, 576)
Screenshot: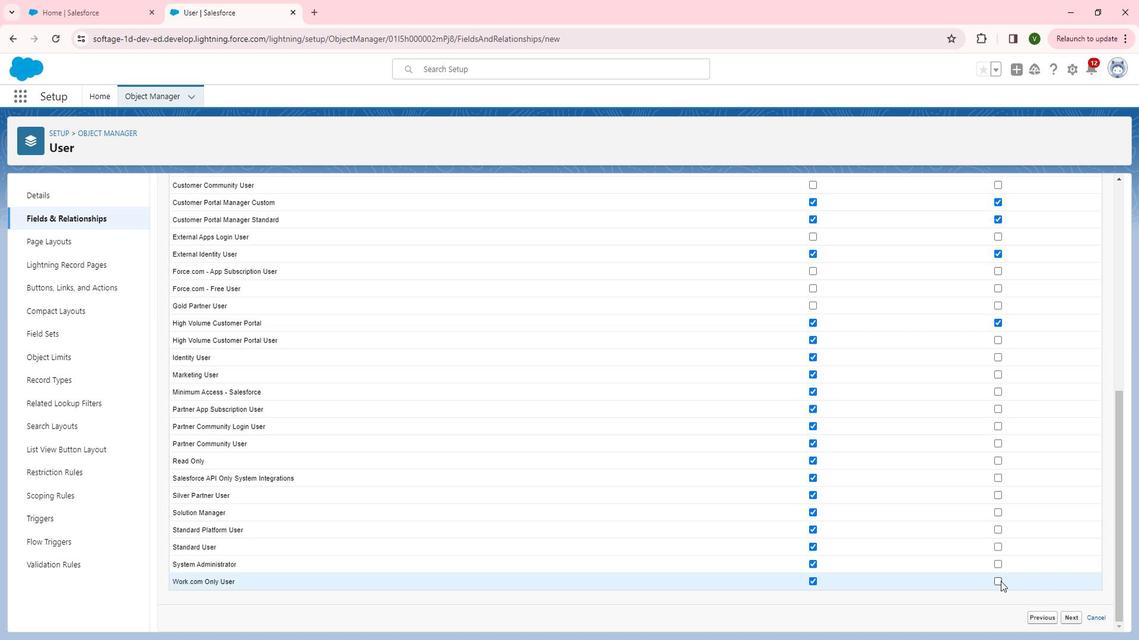 
Action: Mouse moved to (1012, 462)
Screenshot: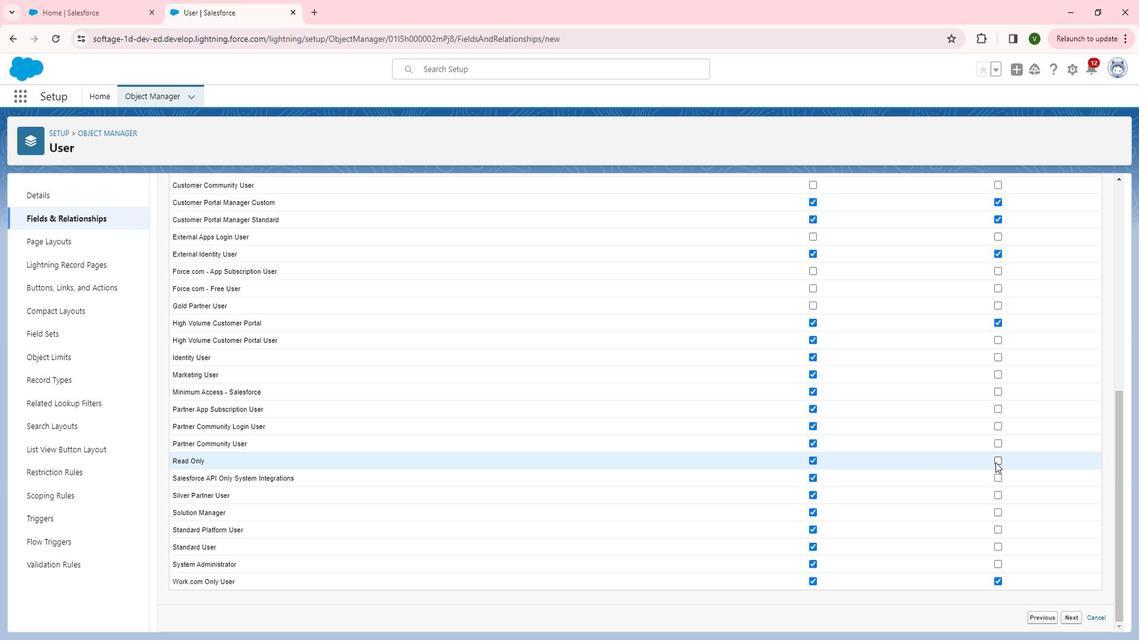 
Action: Mouse pressed left at (1012, 462)
Screenshot: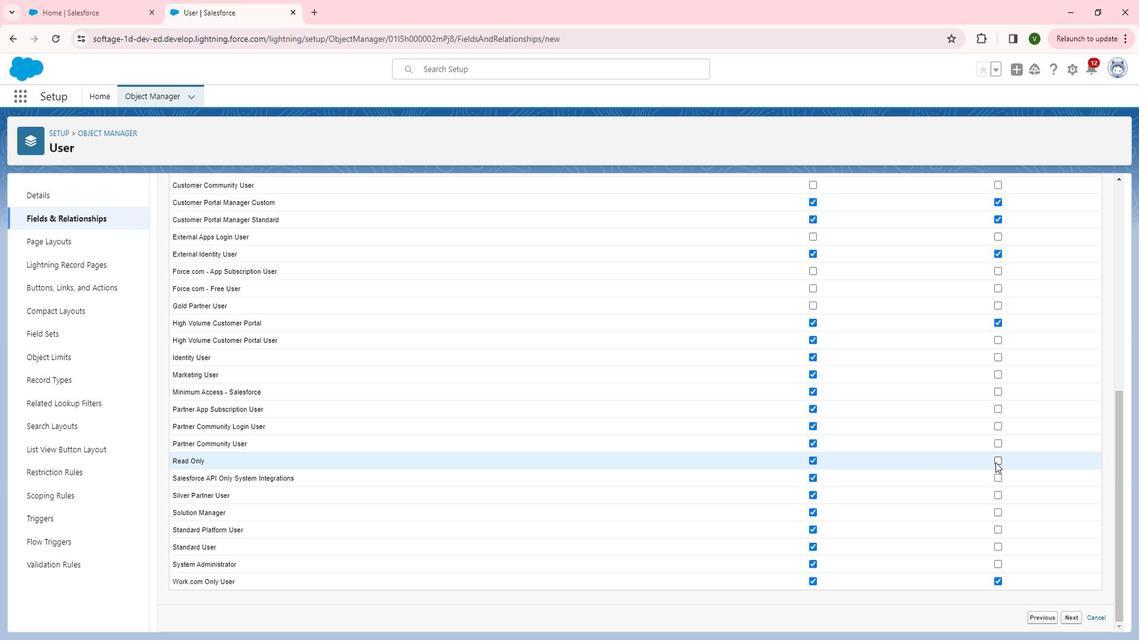 
Action: Mouse moved to (1091, 612)
Screenshot: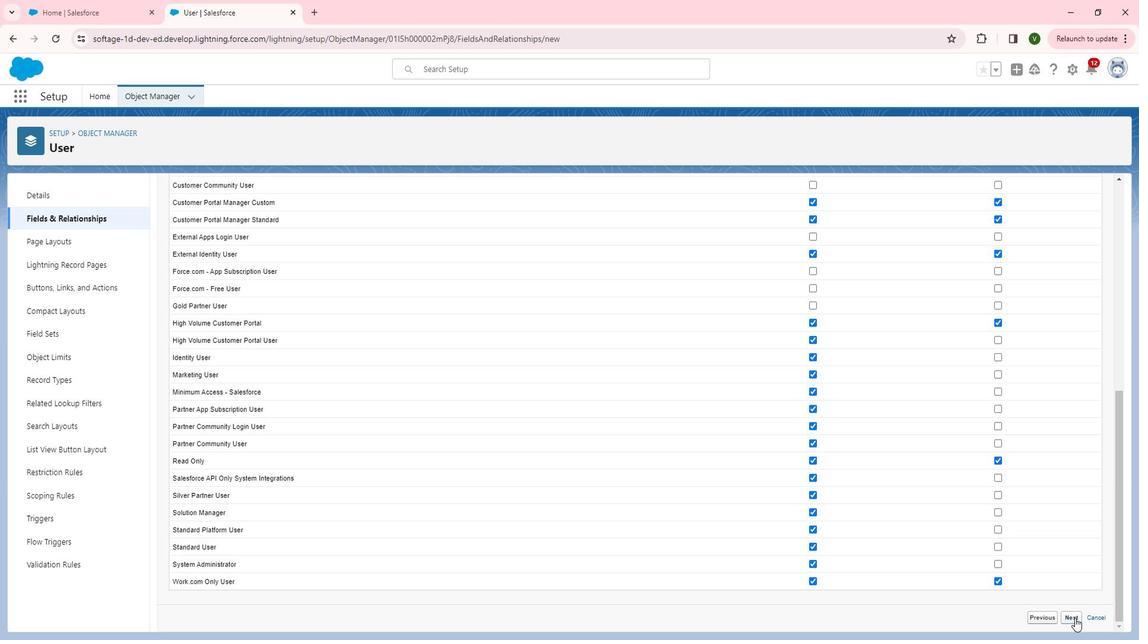 
Action: Mouse pressed left at (1091, 612)
Screenshot: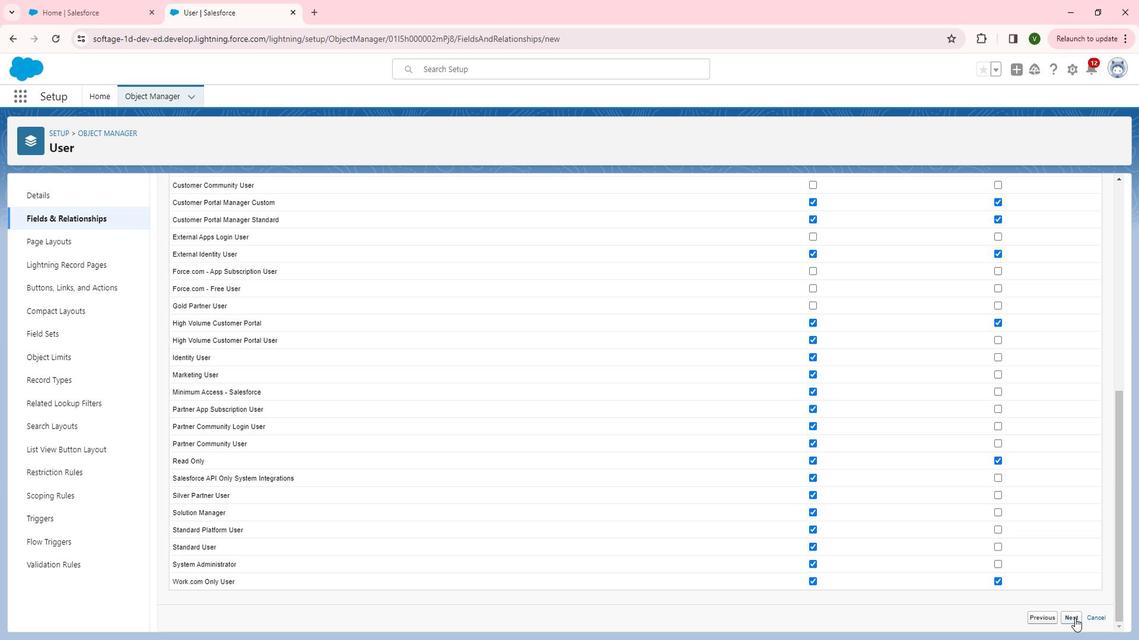 
Action: Mouse moved to (1096, 433)
Screenshot: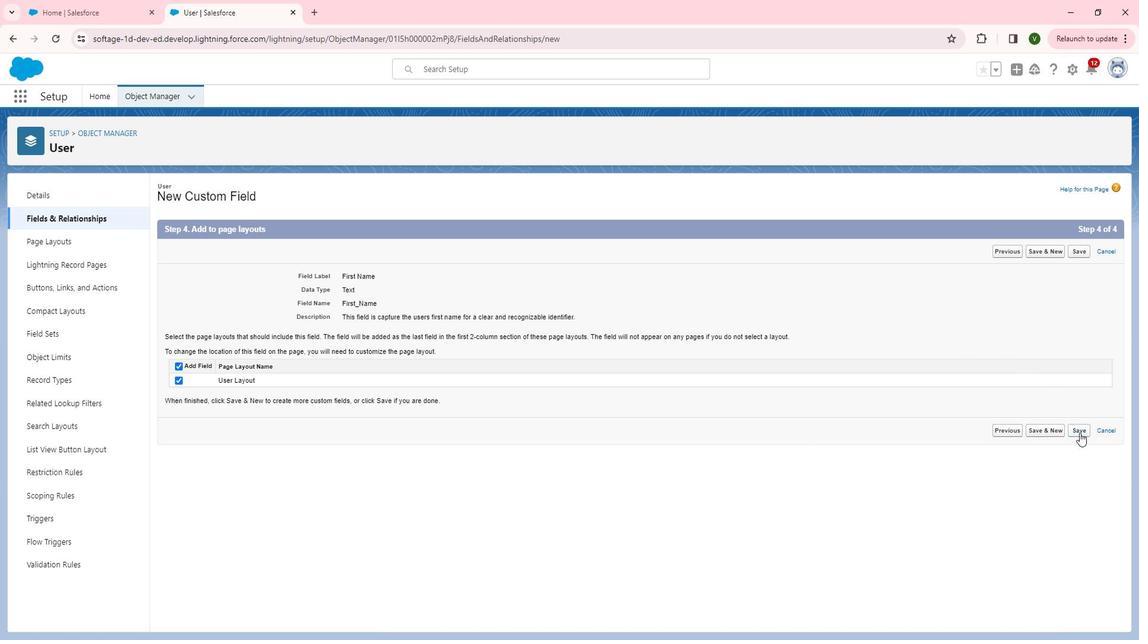 
Action: Mouse pressed left at (1096, 433)
Screenshot: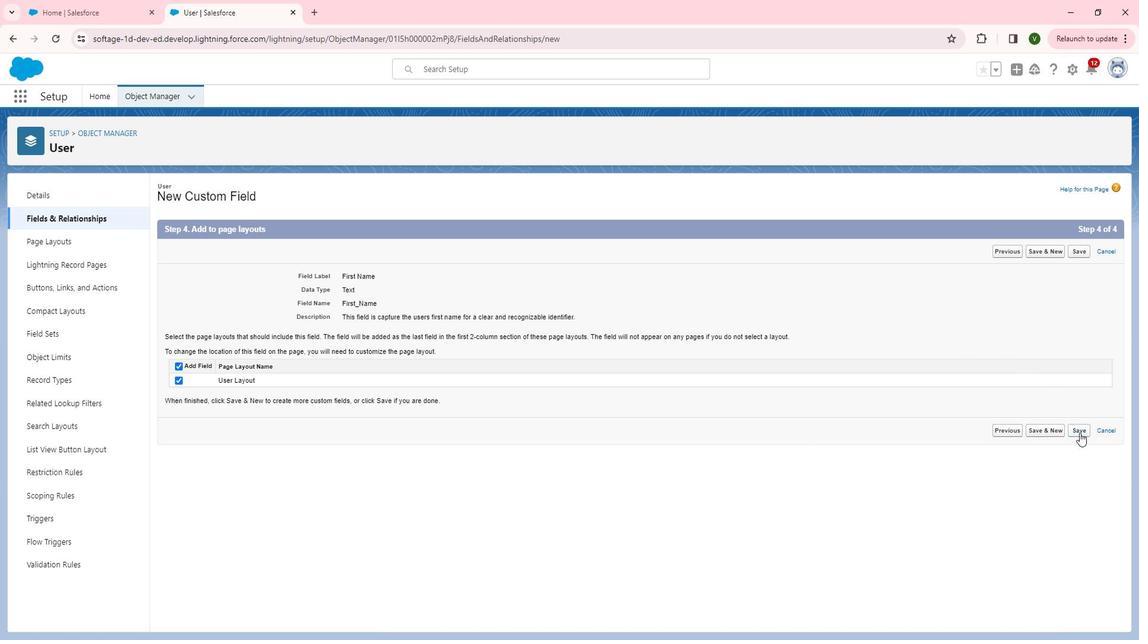 
Action: Mouse moved to (884, 204)
Screenshot: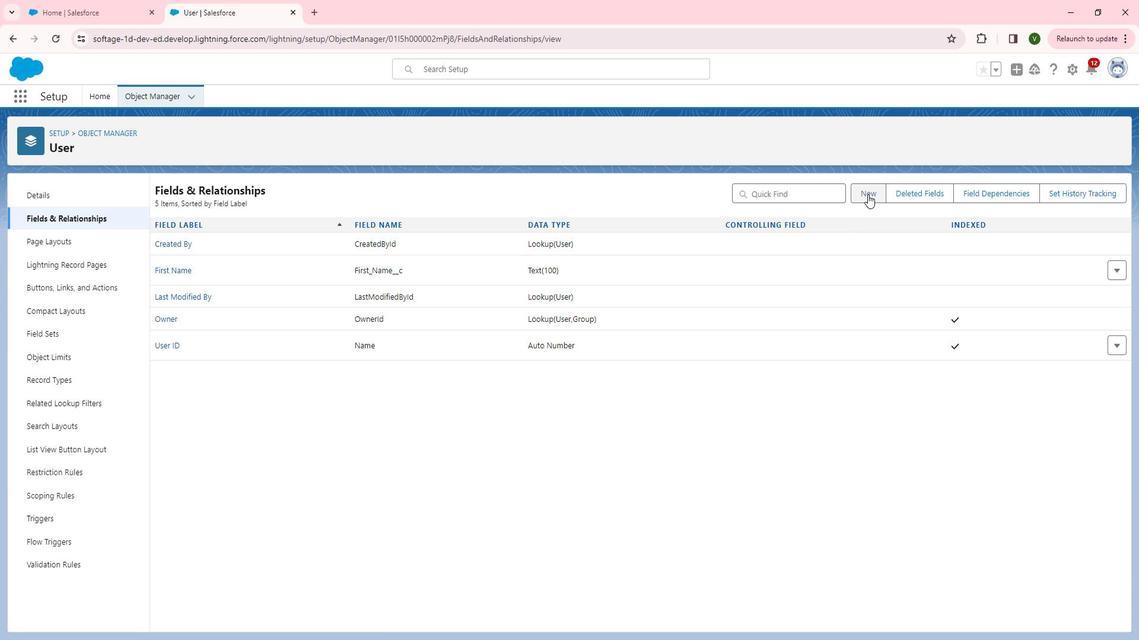 
Action: Mouse pressed left at (884, 204)
Screenshot: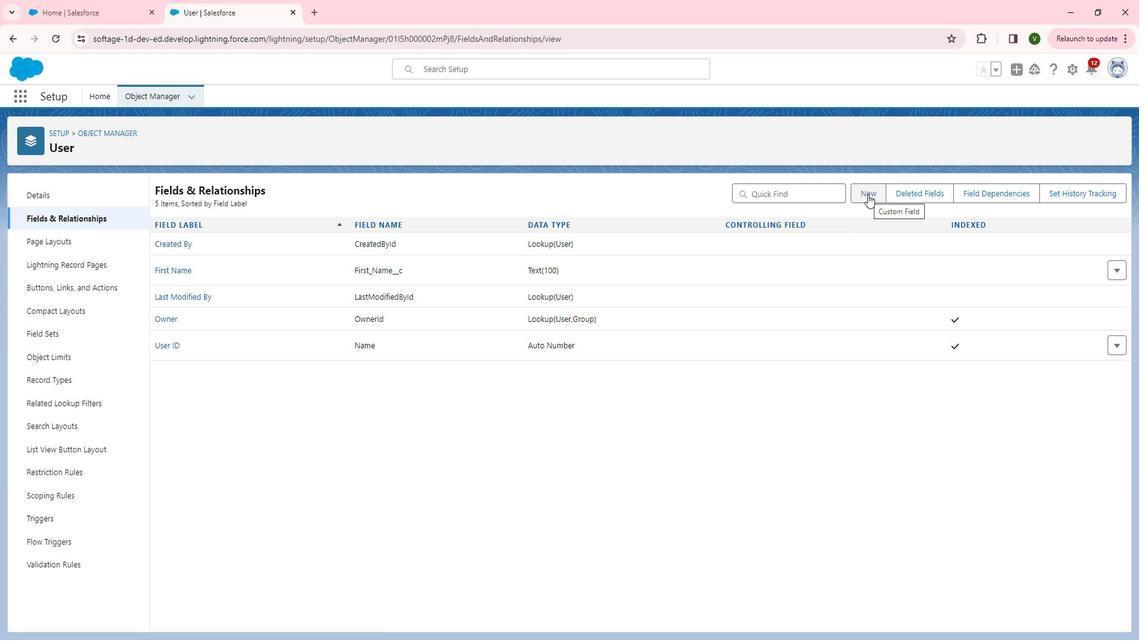 
Action: Mouse moved to (233, 485)
Screenshot: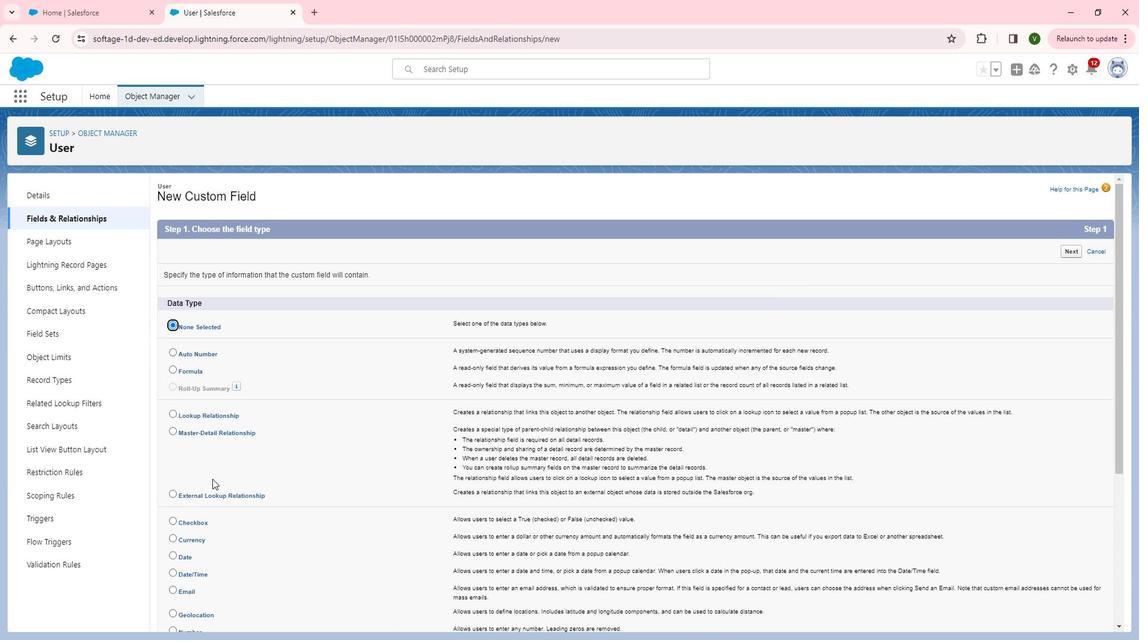 
Action: Mouse scrolled (233, 484) with delta (0, 0)
Screenshot: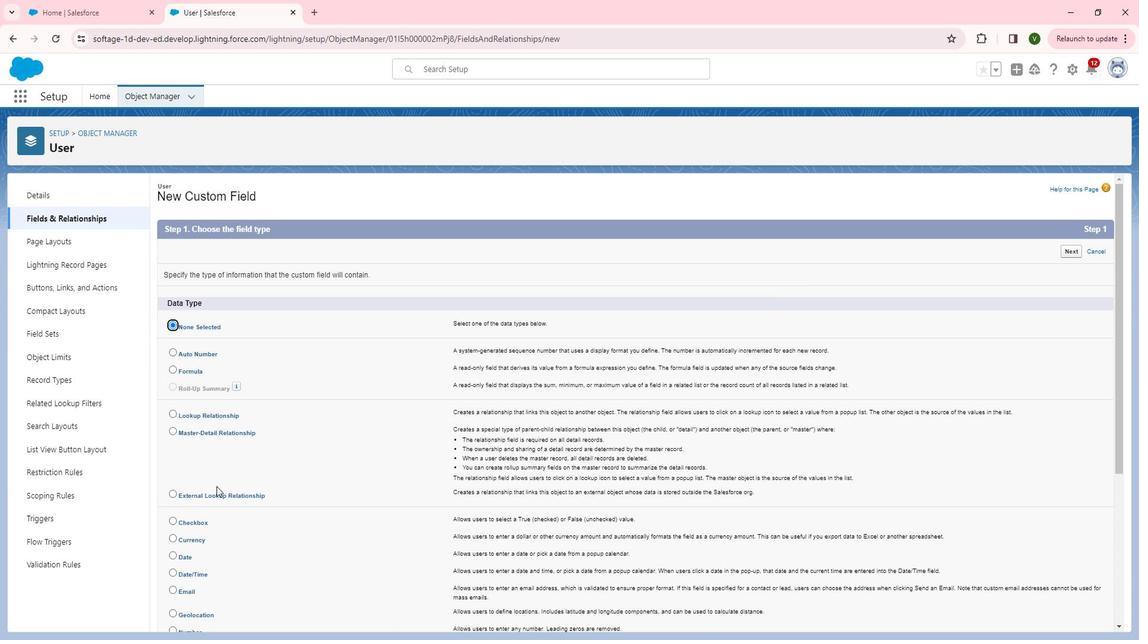 
Action: Mouse scrolled (233, 484) with delta (0, 0)
Screenshot: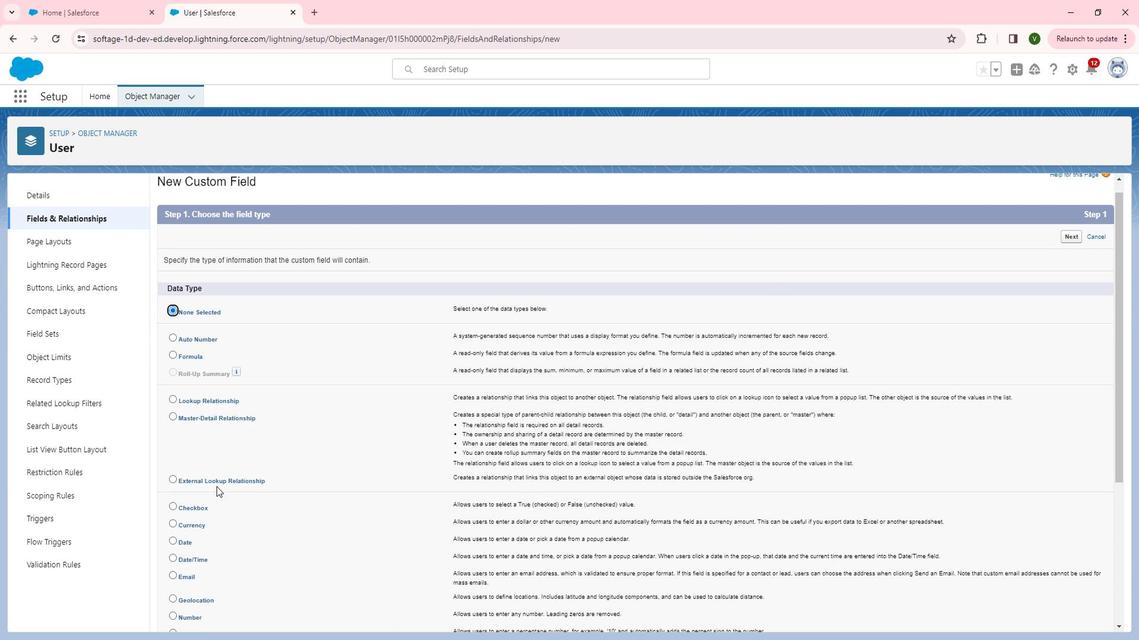
Action: Mouse scrolled (233, 484) with delta (0, 0)
Screenshot: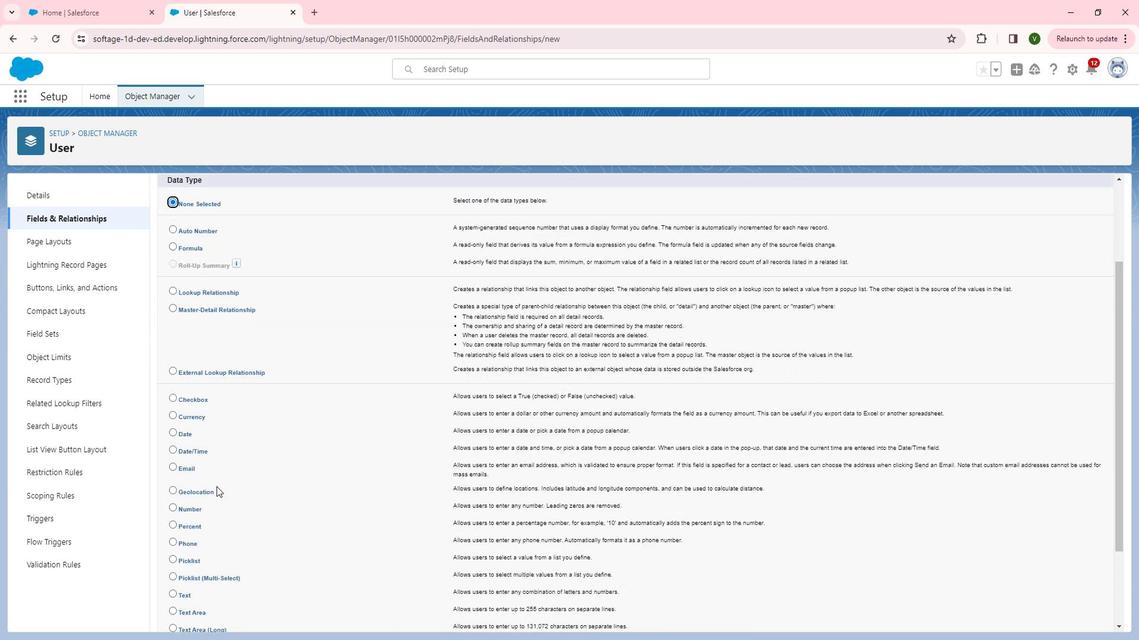 
Action: Mouse scrolled (233, 484) with delta (0, 0)
Screenshot: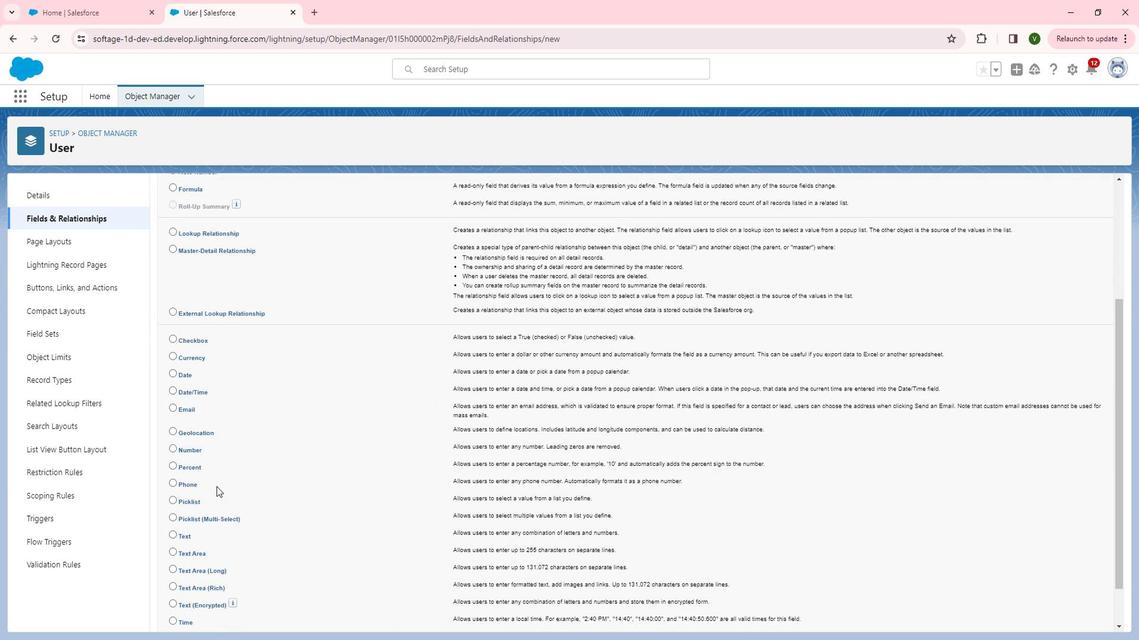 
Action: Mouse moved to (188, 480)
Screenshot: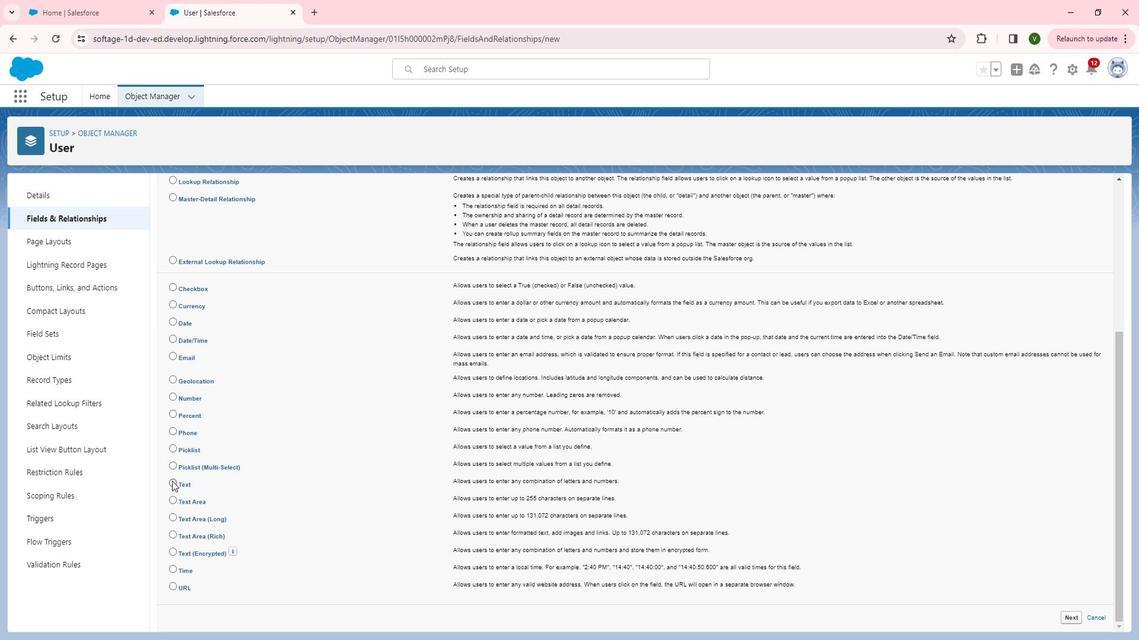 
Action: Mouse pressed left at (188, 480)
Screenshot: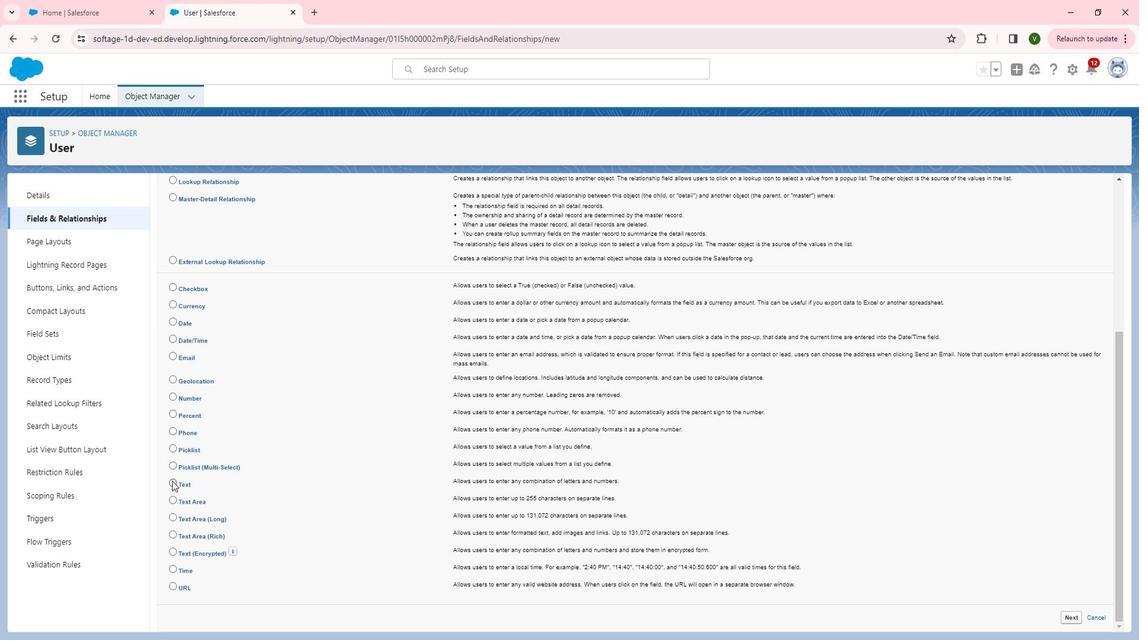 
Action: Mouse moved to (1075, 533)
Screenshot: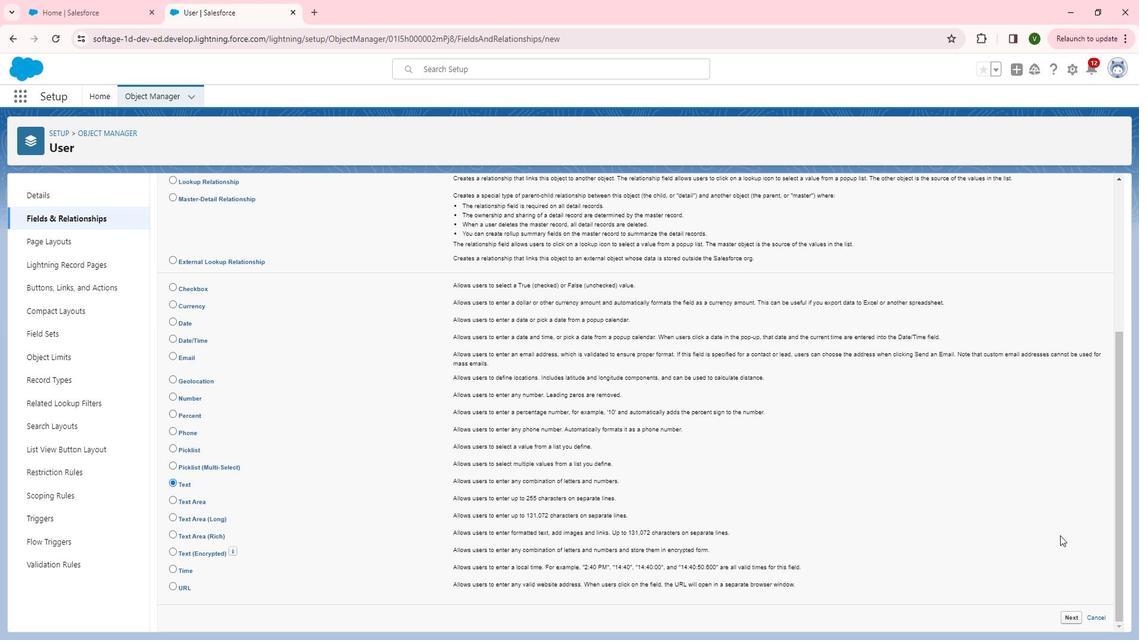 
Action: Mouse scrolled (1075, 532) with delta (0, 0)
Screenshot: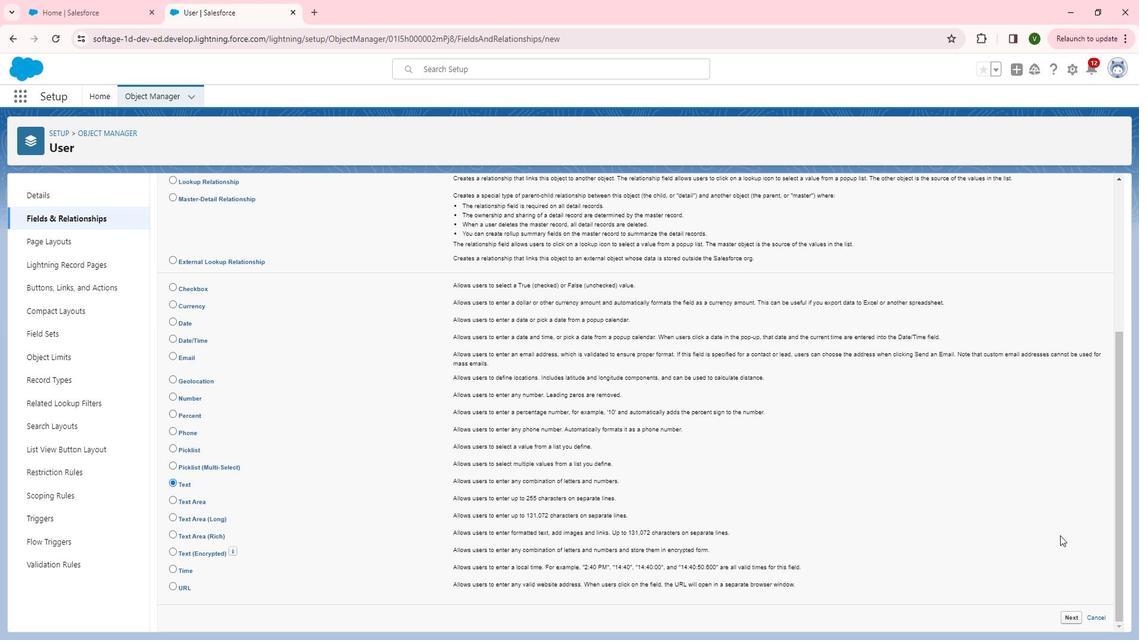 
Action: Mouse moved to (1074, 534)
Screenshot: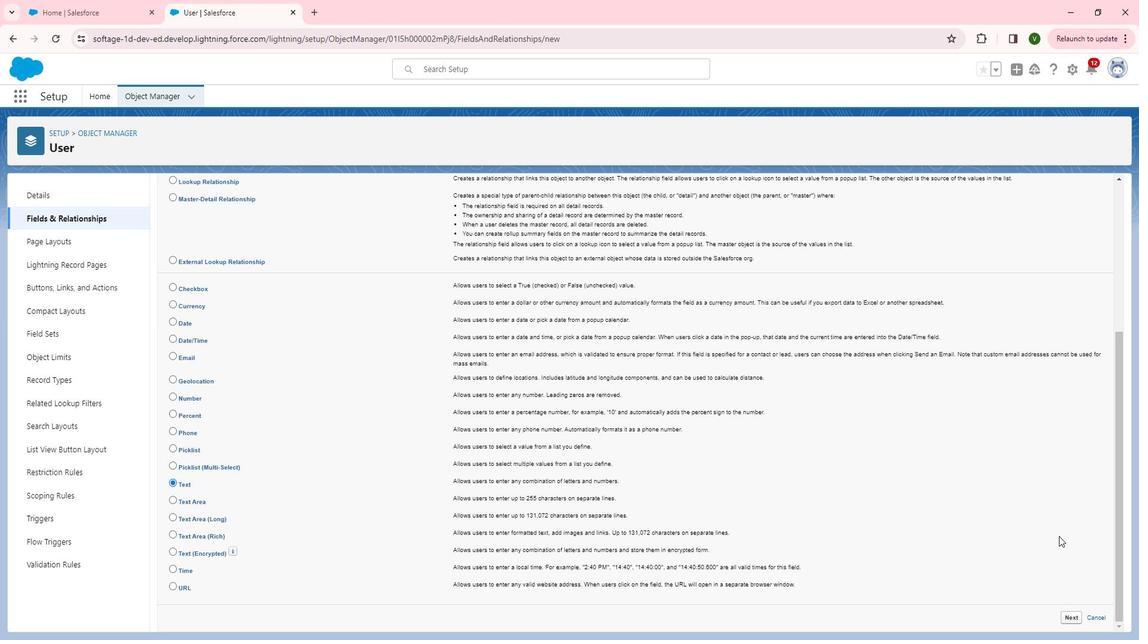 
Action: Mouse scrolled (1074, 533) with delta (0, 0)
Screenshot: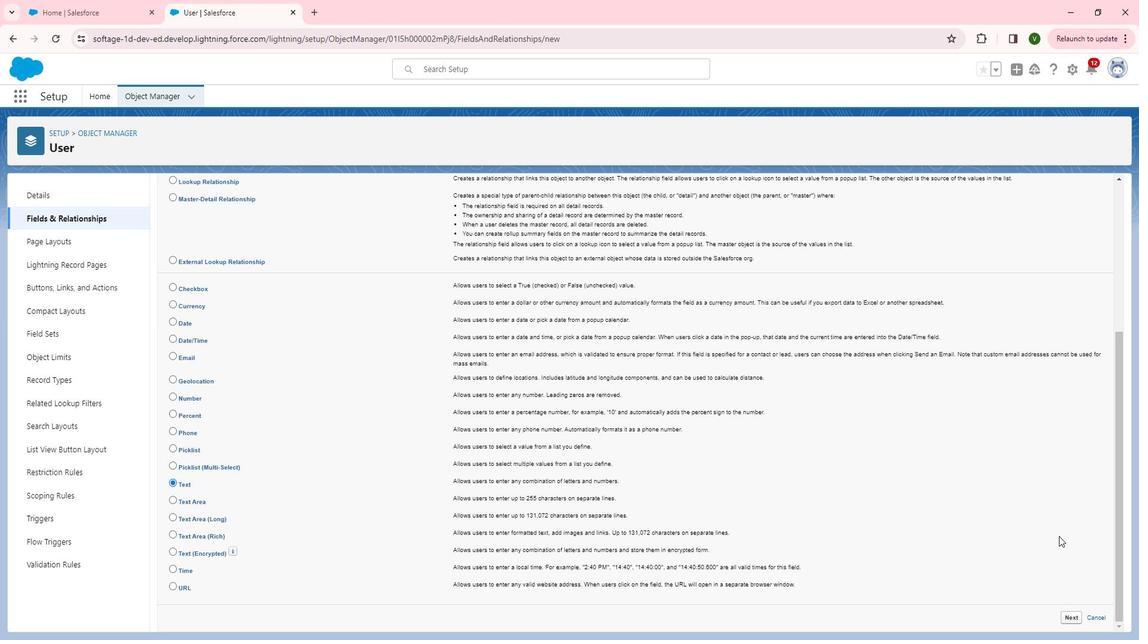 
Action: Mouse moved to (1087, 610)
Screenshot: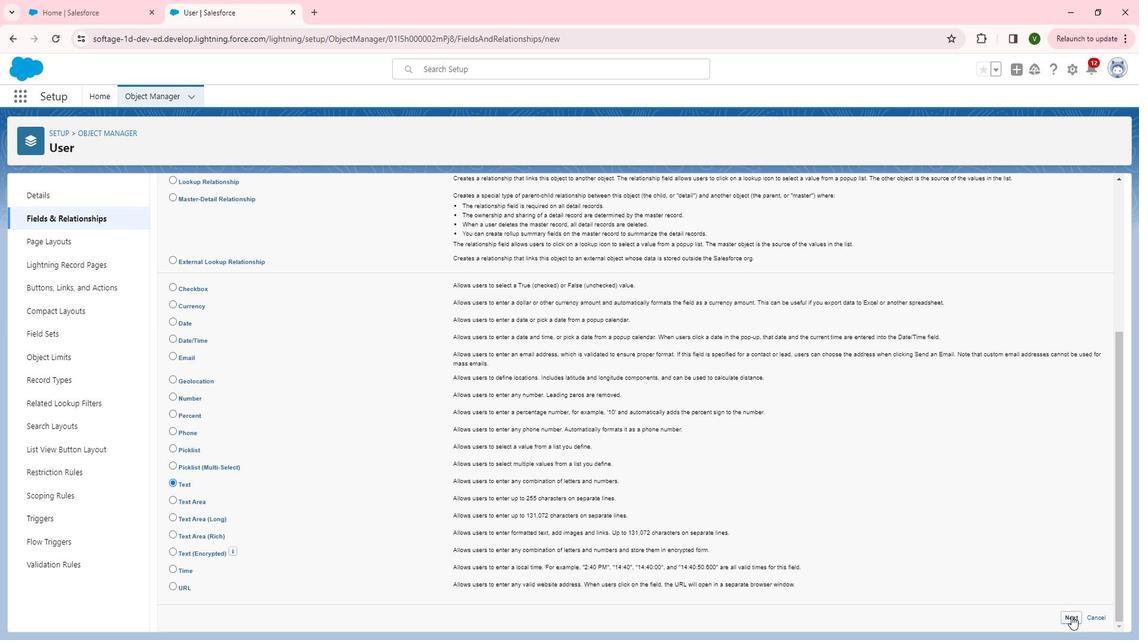 
Action: Mouse pressed left at (1087, 610)
Screenshot: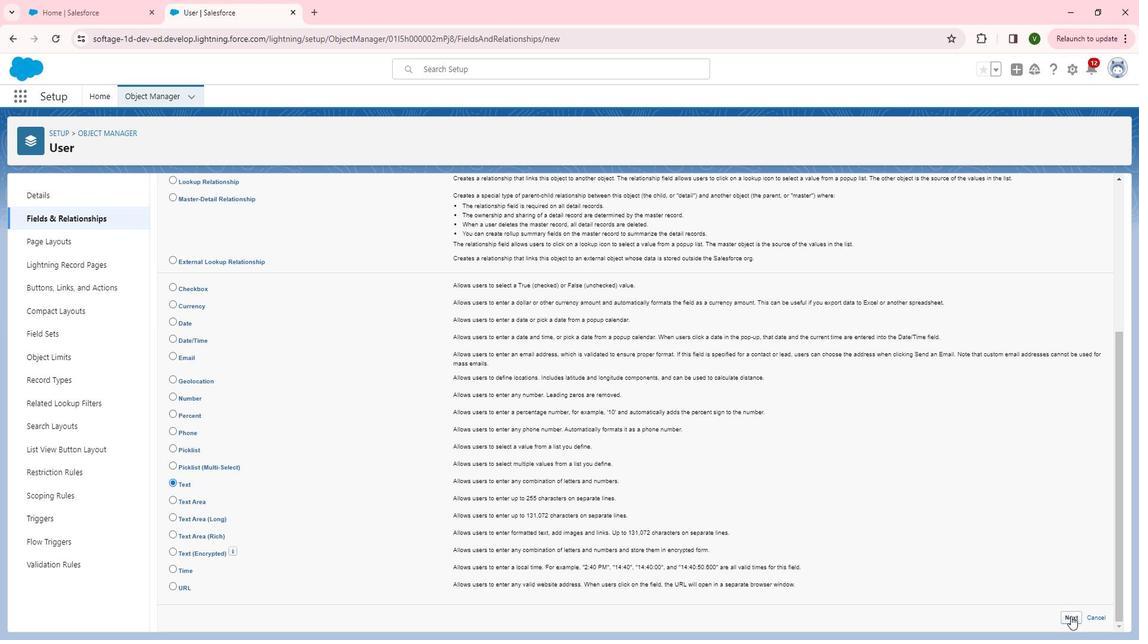 
Action: Mouse moved to (500, 310)
Screenshot: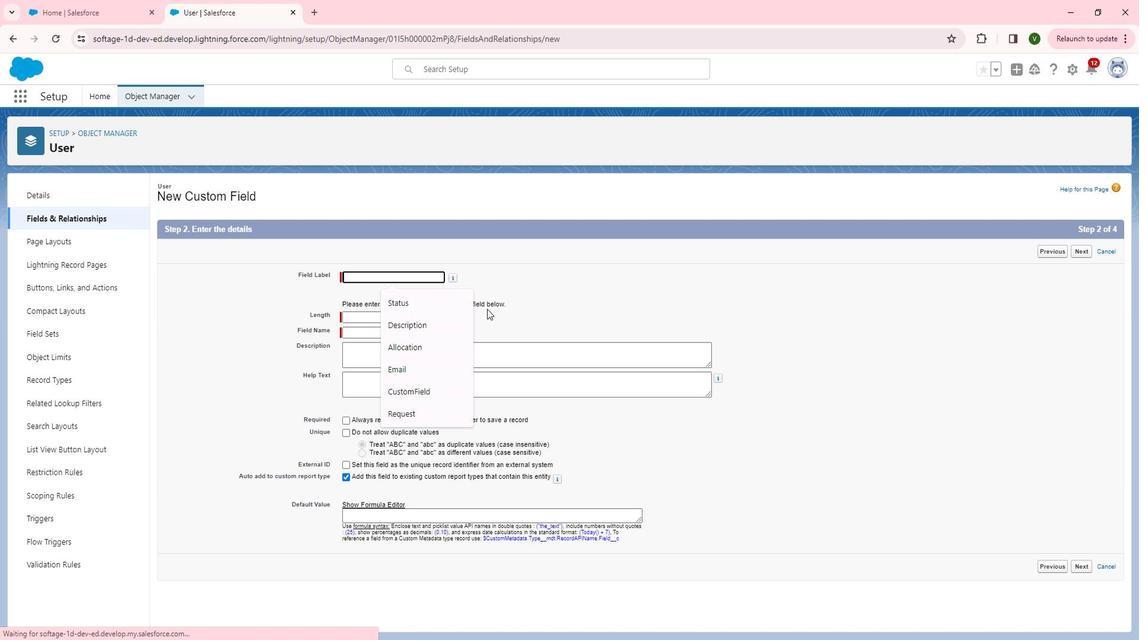 
Action: Key pressed <Key.shift>Last<Key.space><Key.shift>Name
Screenshot: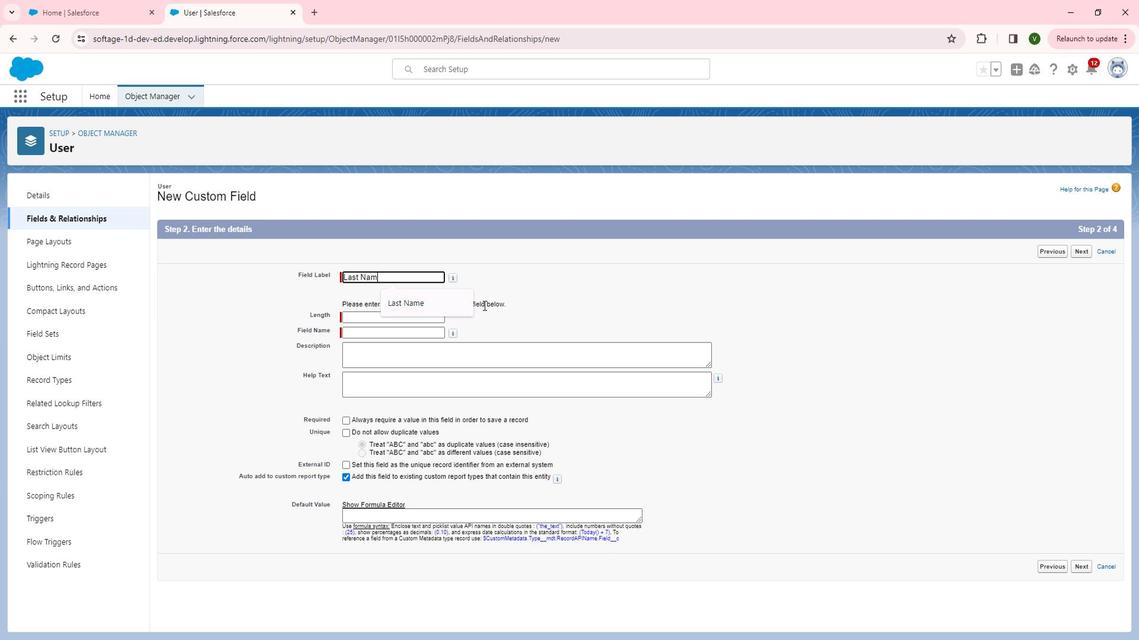 
Action: Mouse moved to (445, 317)
Screenshot: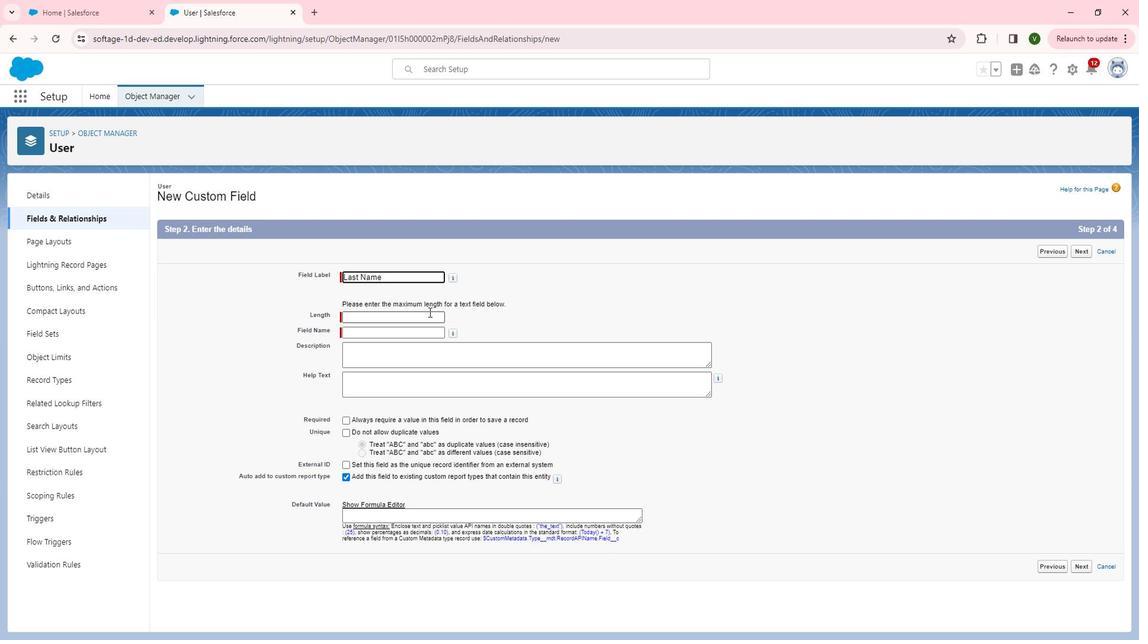 
Action: Mouse pressed left at (445, 317)
Screenshot: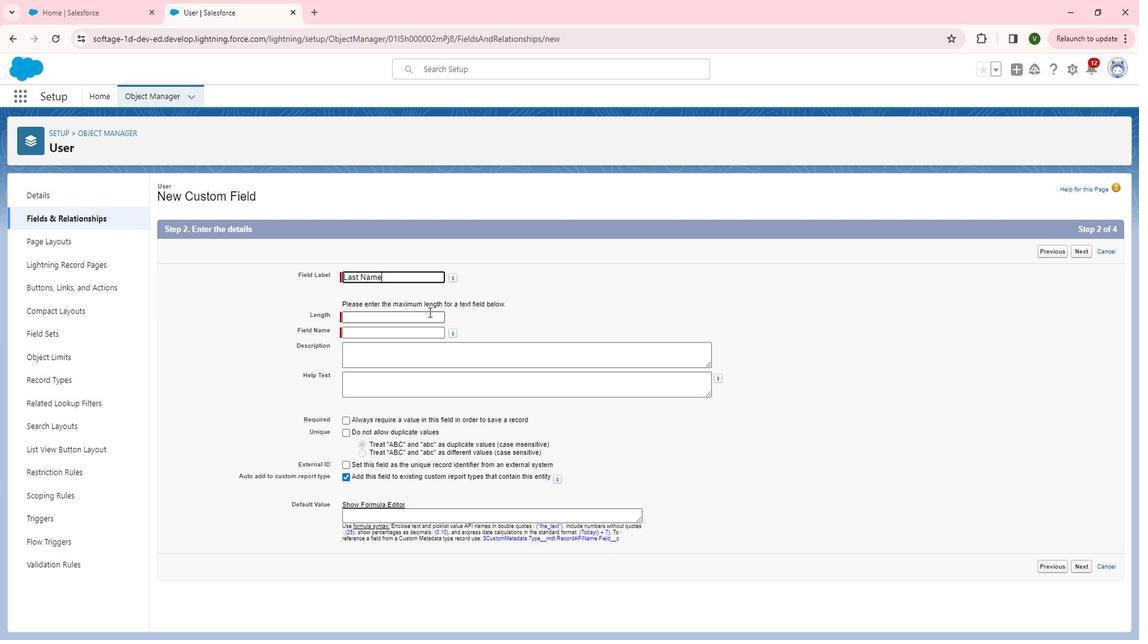 
Action: Mouse moved to (445, 317)
Screenshot: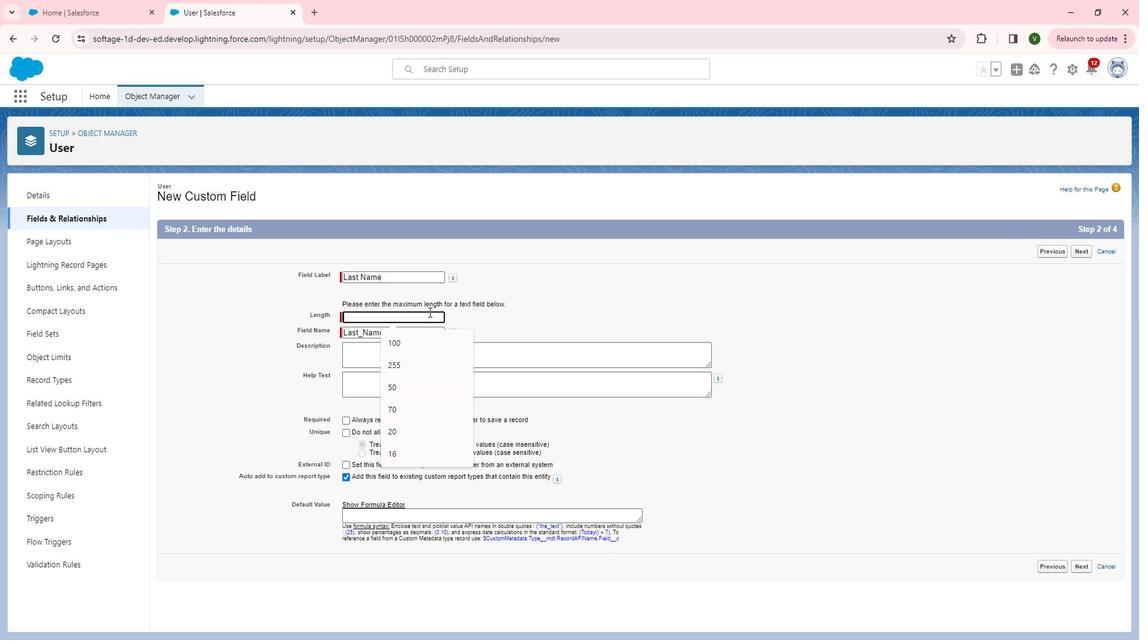 
Action: Key pressed 100
Screenshot: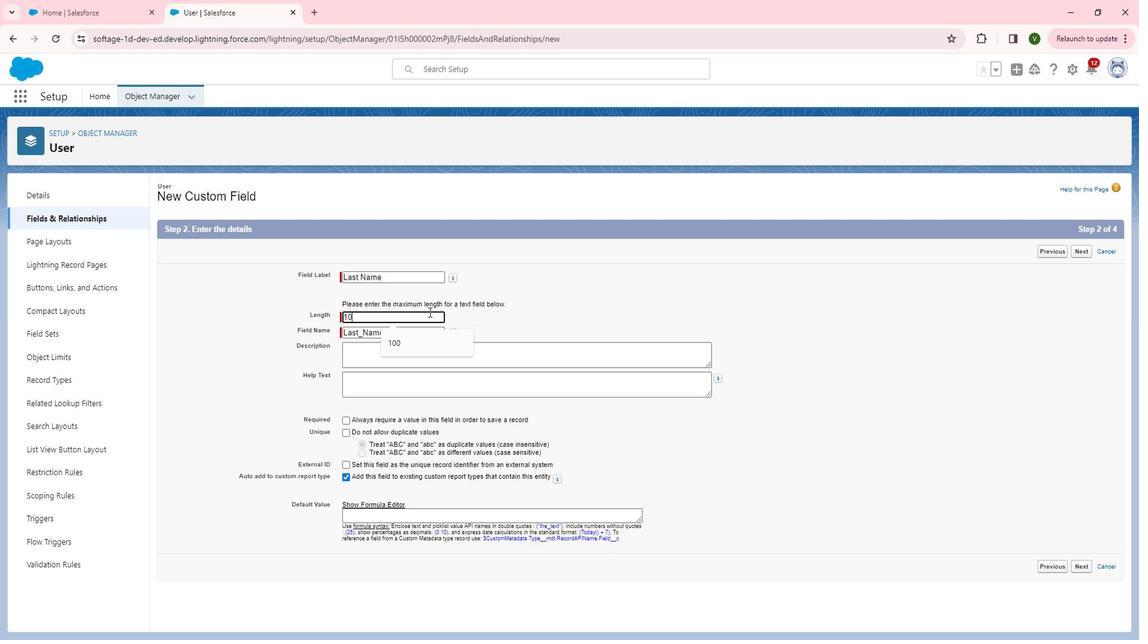
Action: Mouse moved to (474, 357)
Screenshot: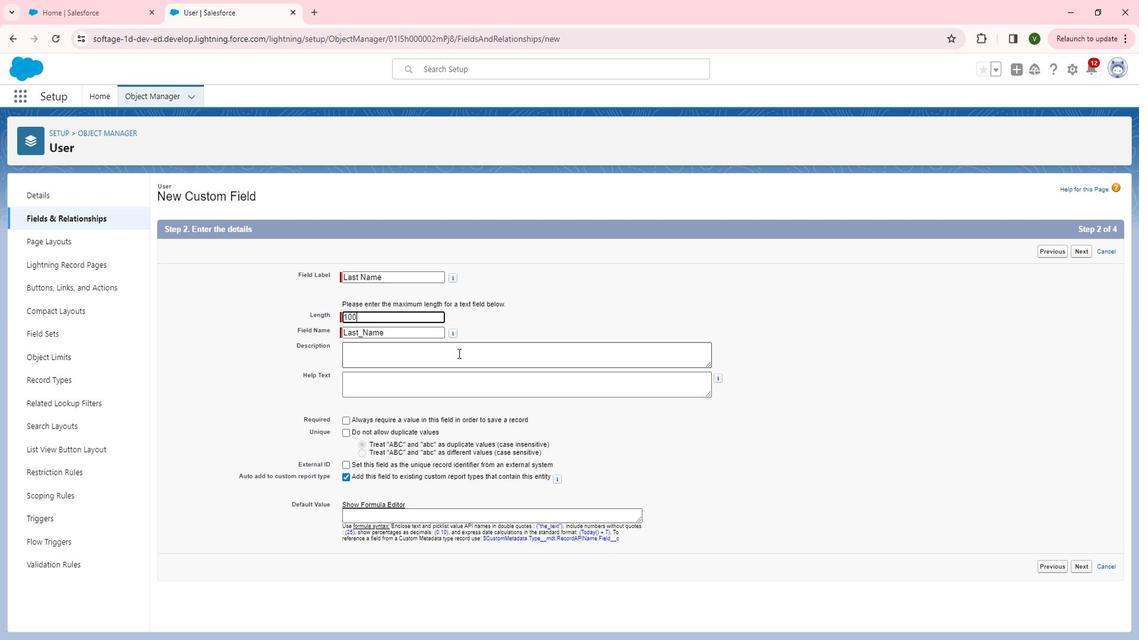 
Action: Mouse pressed left at (474, 357)
Screenshot: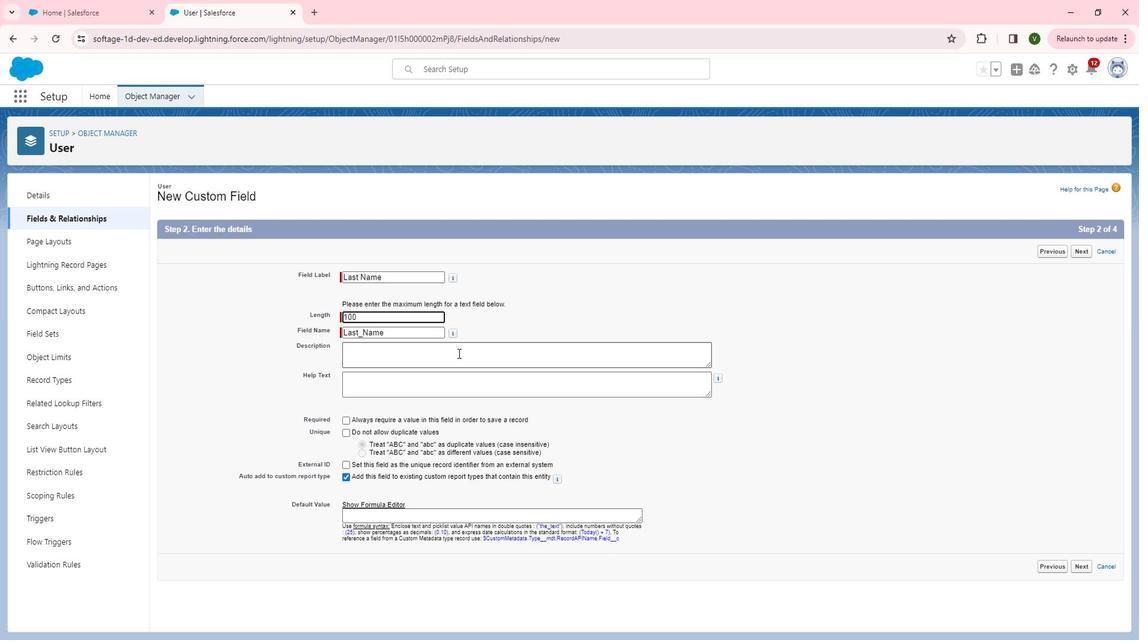 
Action: Key pressed <Key.shift>This<Key.space>field<Key.space>is<Key.space>for<Key.space>capture<Key.space>the<Key.space>last<Key.space>name<Key.space>providing<Key.space>a<Key.space>clear<Key.left><Key.left><Key.left><Key.left><Key.left><Key.left><Key.left><Key.left><Key.left><Key.left><Key.left><Key.left><Key.left><Key.left><Key.left><Key.left><Key.left>for<Key.space><Key.right><Key.right><Key.right><Key.right><Key.right><Key.right><Key.right><Key.right><Key.right><Key.right><Key.right><Key.right><Key.right><Key.right><Key.right><Key.right><Key.right><Key.space>and<Key.space>e<Key.backspace>recognizable<Key.tab><Key.shift>Enter<Key.space>the<Key.space>full<Key.space>name<Key.space>of<Key.space>the<Key.left><Key.left><Key.left><Key.left><Key.left><Key.left><Key.left><Key.left><Key.left><Key.left><Key.left><Key.left><Key.left><Key.backspace><Key.backspace><Key.backspace><Key.backspace><Key.shift>Last<Key.right><Key.right><Key.right><Key.right><Key.right><Key.right><Key.right><Key.right><Key.right><Key.right><Key.right><Key.right><Key.right><Key.right><Key.right><Key.right><Key.space>users.
Screenshot: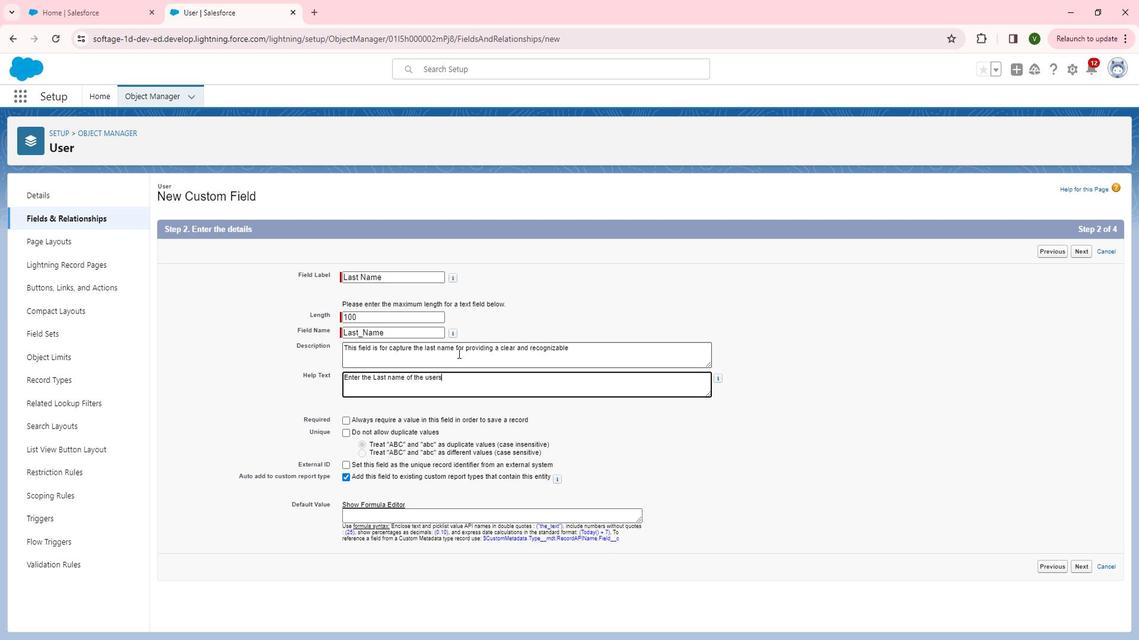 
Action: Mouse moved to (1103, 256)
Screenshot: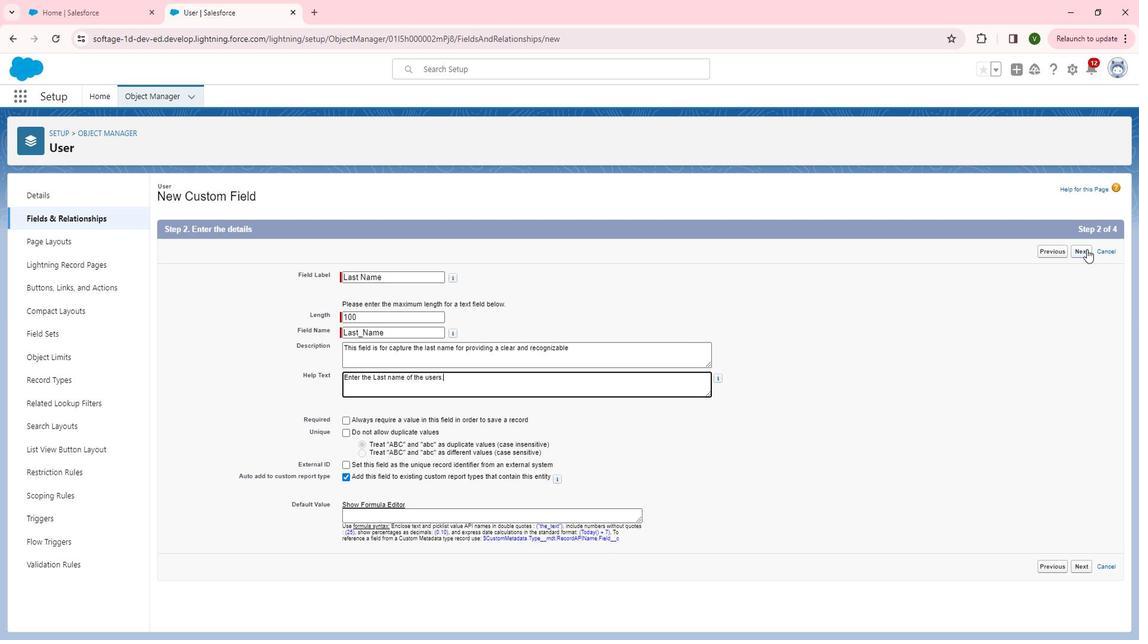 
Action: Mouse pressed left at (1103, 256)
Screenshot: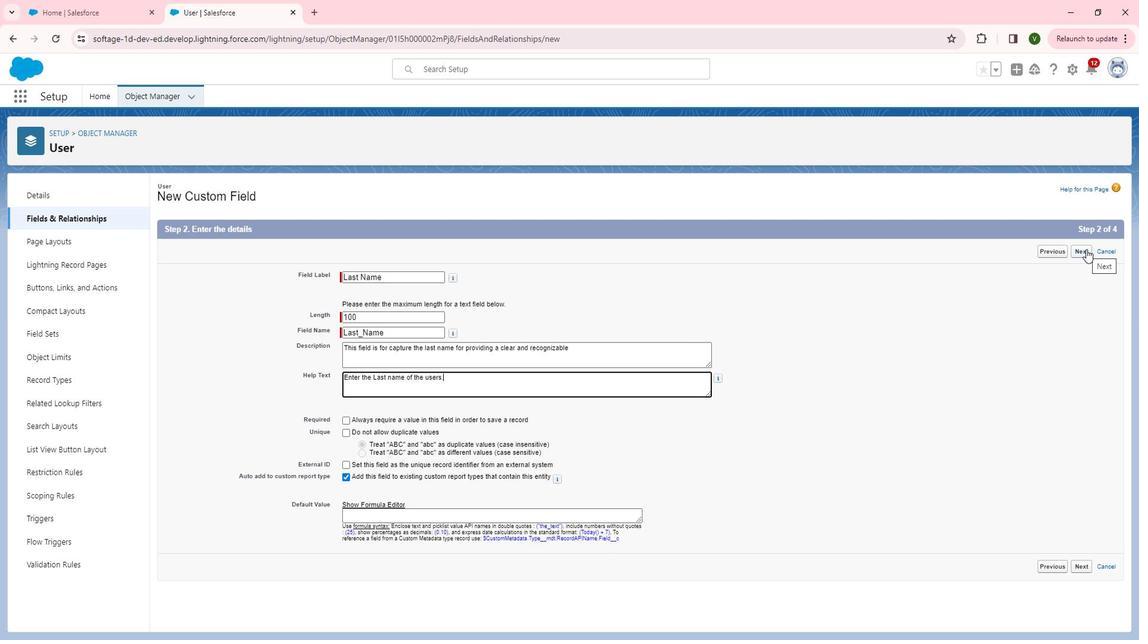 
Action: Mouse moved to (818, 354)
Screenshot: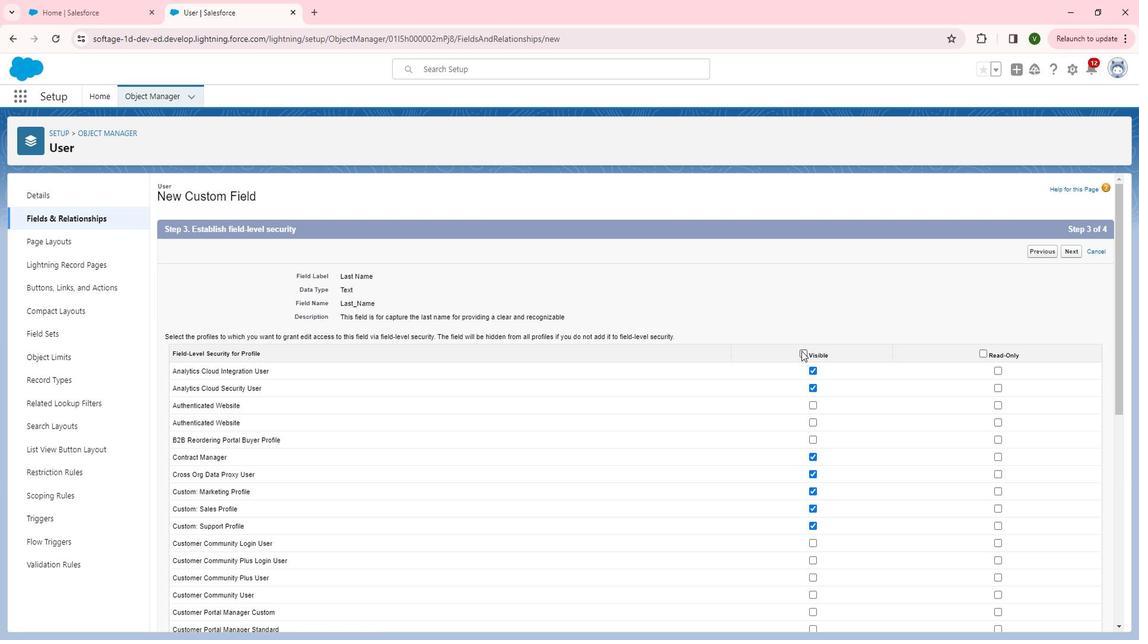 
Action: Mouse pressed left at (818, 354)
Screenshot: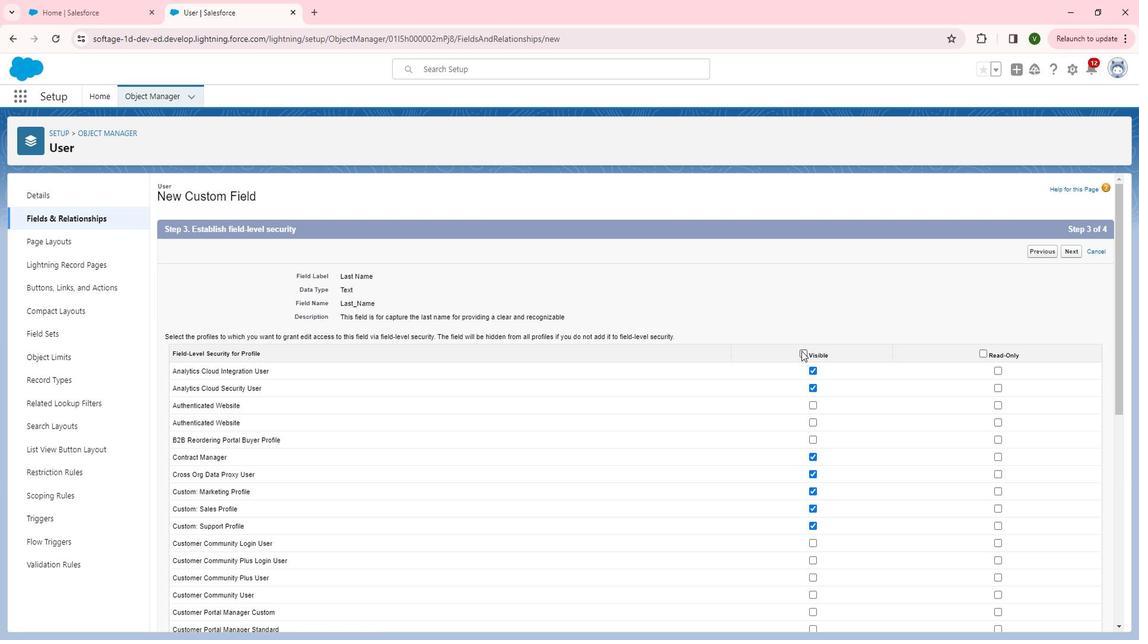 
Action: Mouse moved to (828, 392)
Screenshot: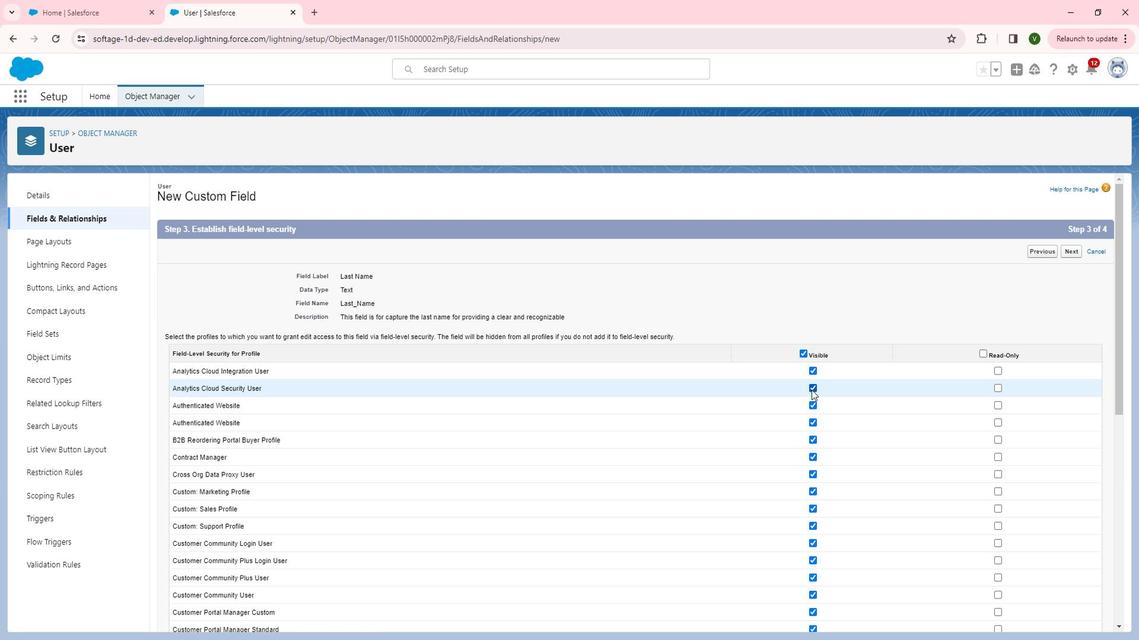 
Action: Mouse pressed left at (828, 392)
Screenshot: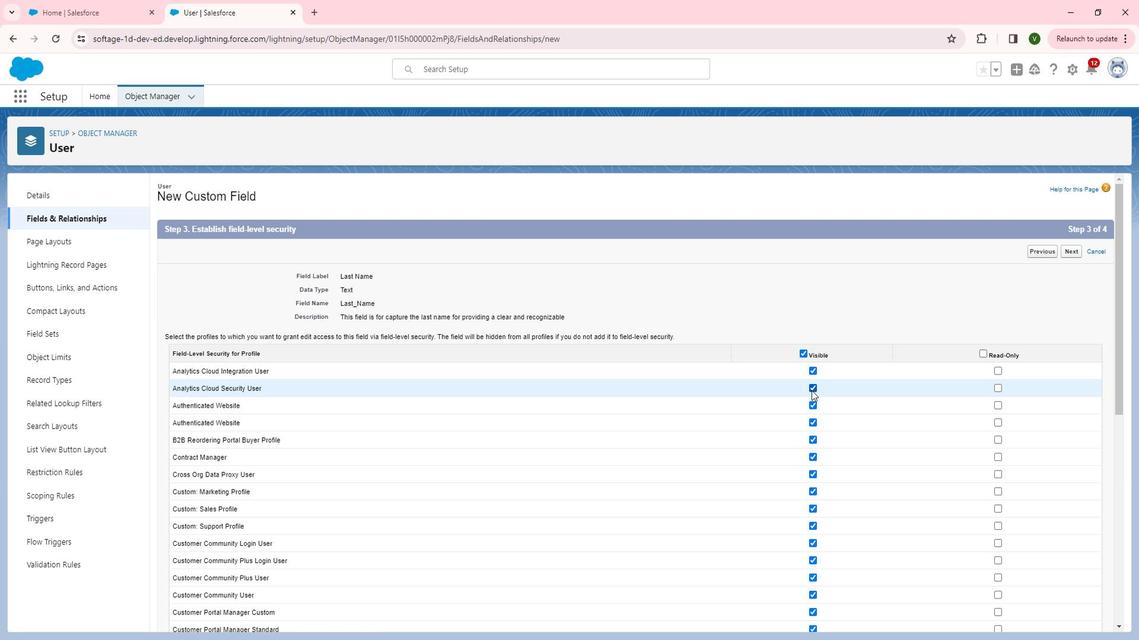 
Action: Mouse moved to (830, 401)
Screenshot: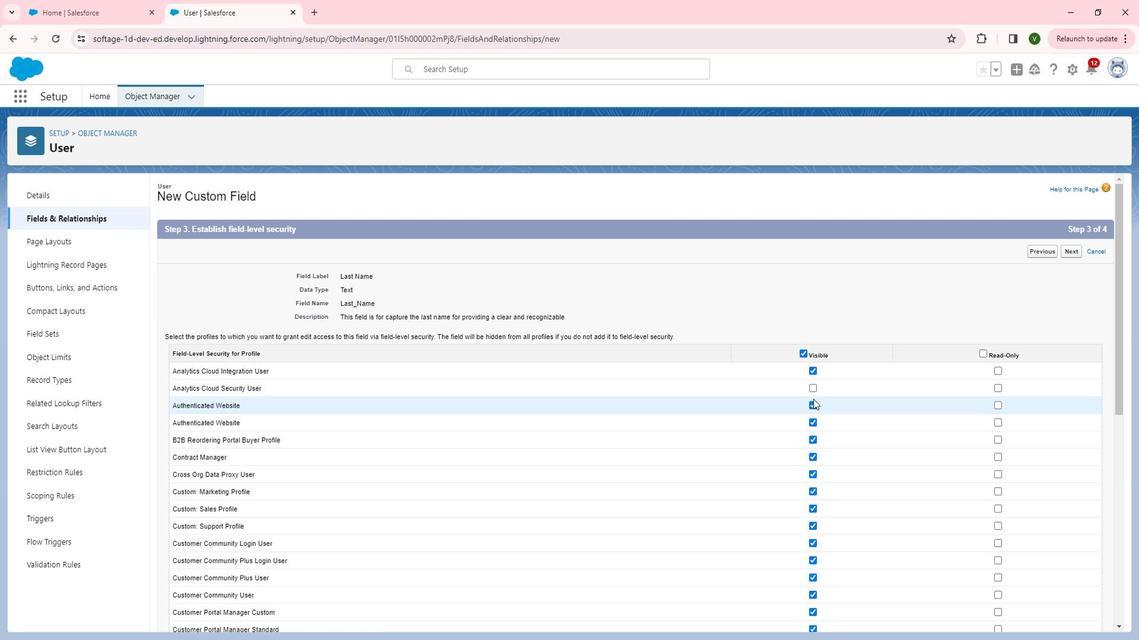 
Action: Mouse pressed left at (830, 401)
Screenshot: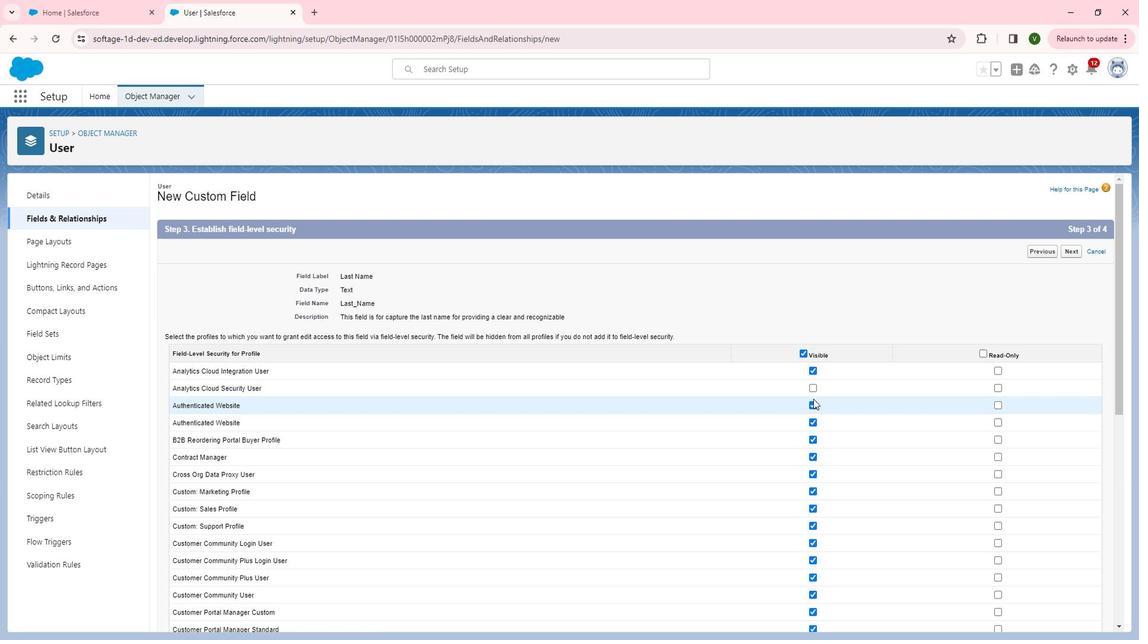 
Action: Mouse moved to (830, 404)
Screenshot: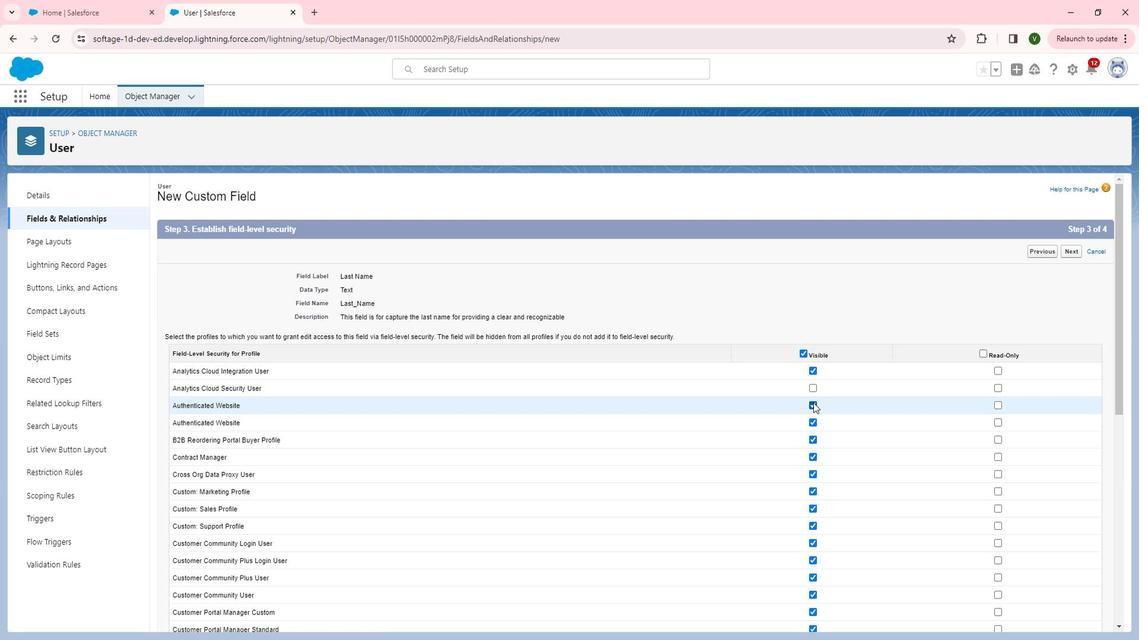 
Action: Mouse pressed left at (830, 404)
Screenshot: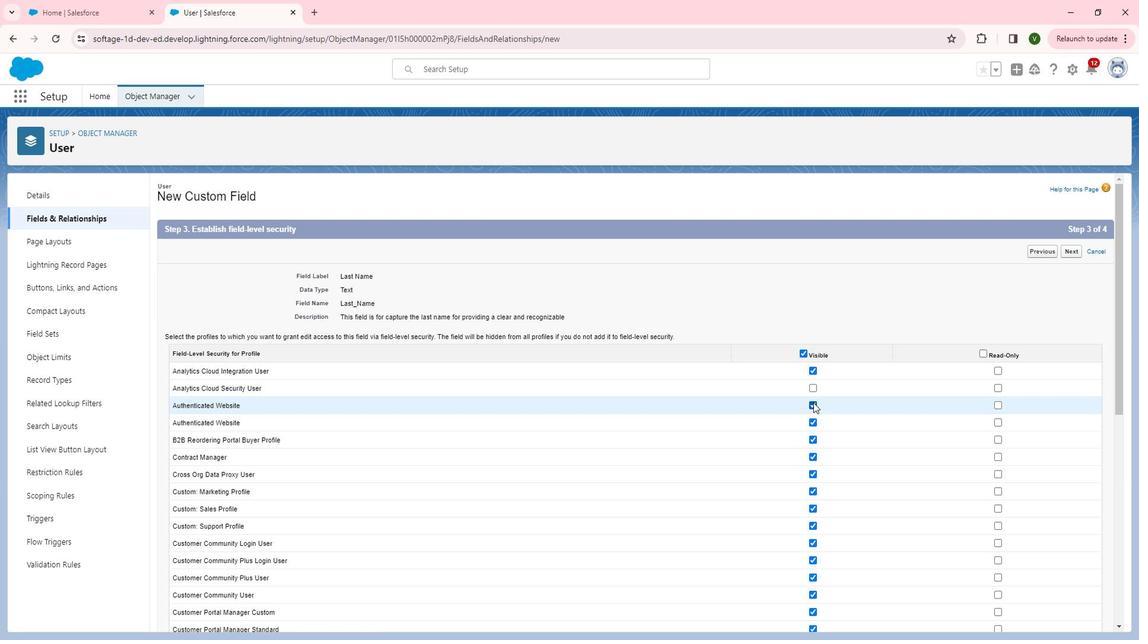 
Action: Mouse moved to (880, 417)
Screenshot: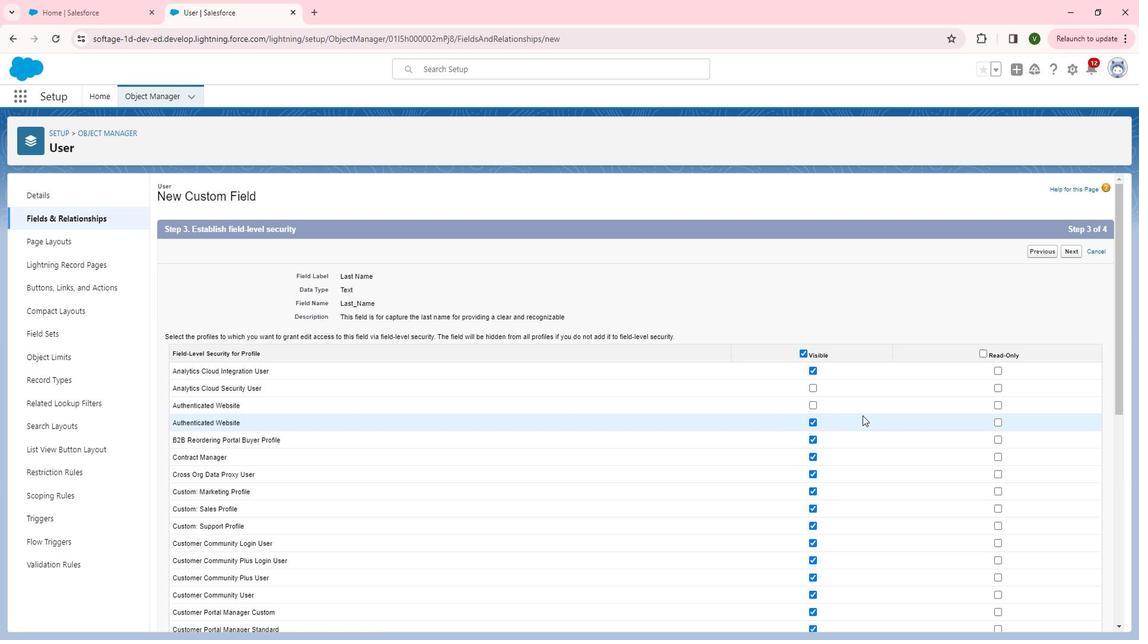
Action: Mouse scrolled (880, 417) with delta (0, 0)
Screenshot: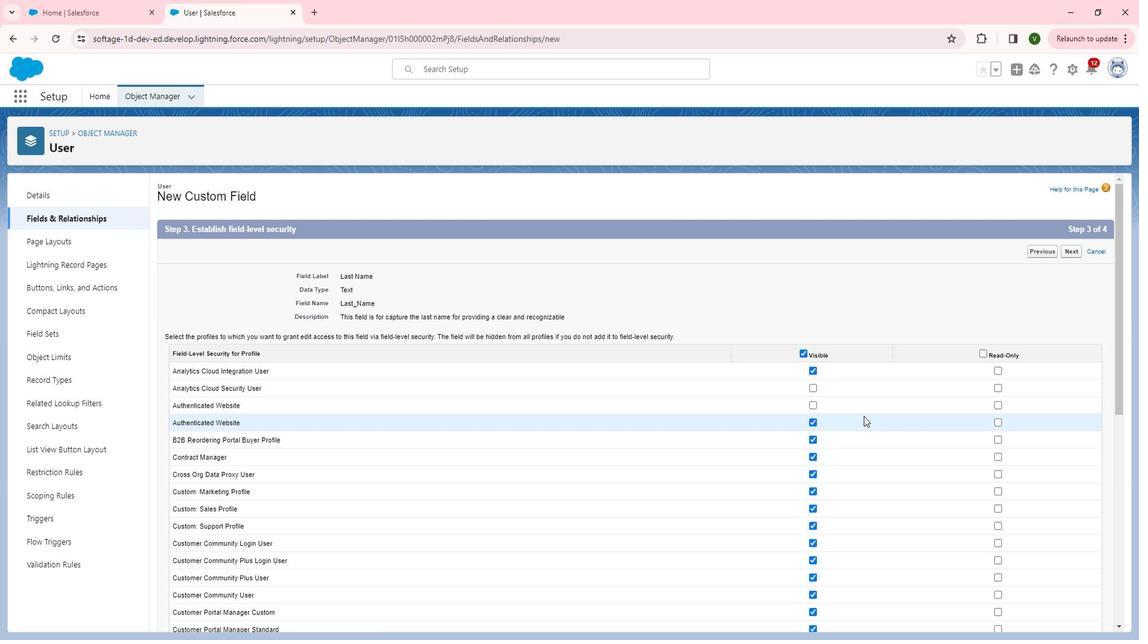 
Action: Mouse scrolled (880, 417) with delta (0, 0)
Screenshot: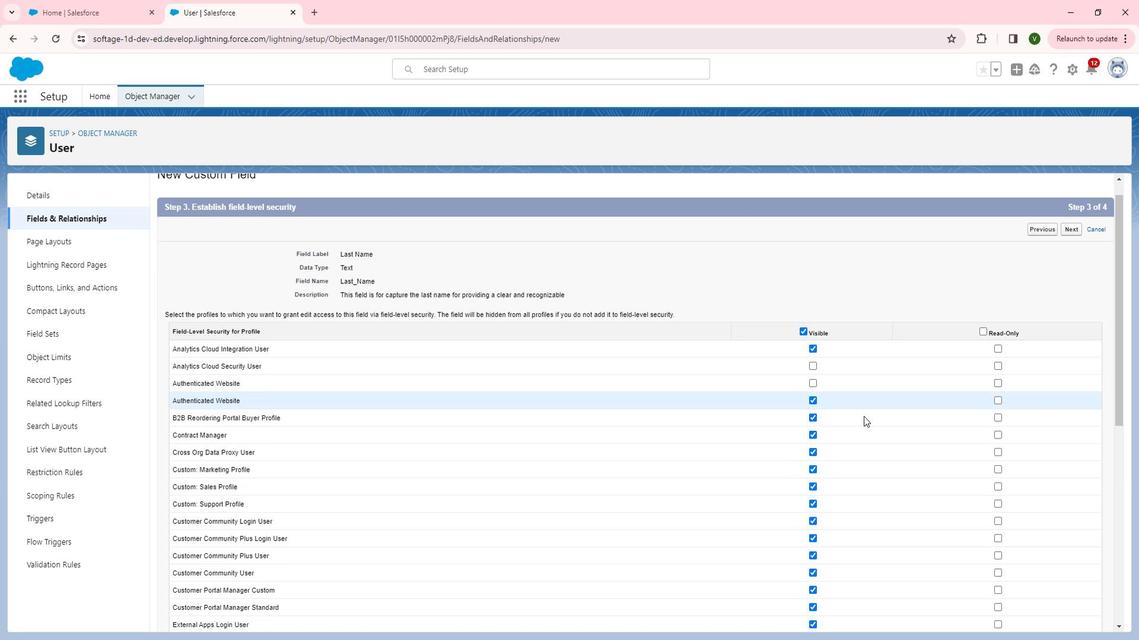 
Action: Mouse moved to (823, 368)
Screenshot: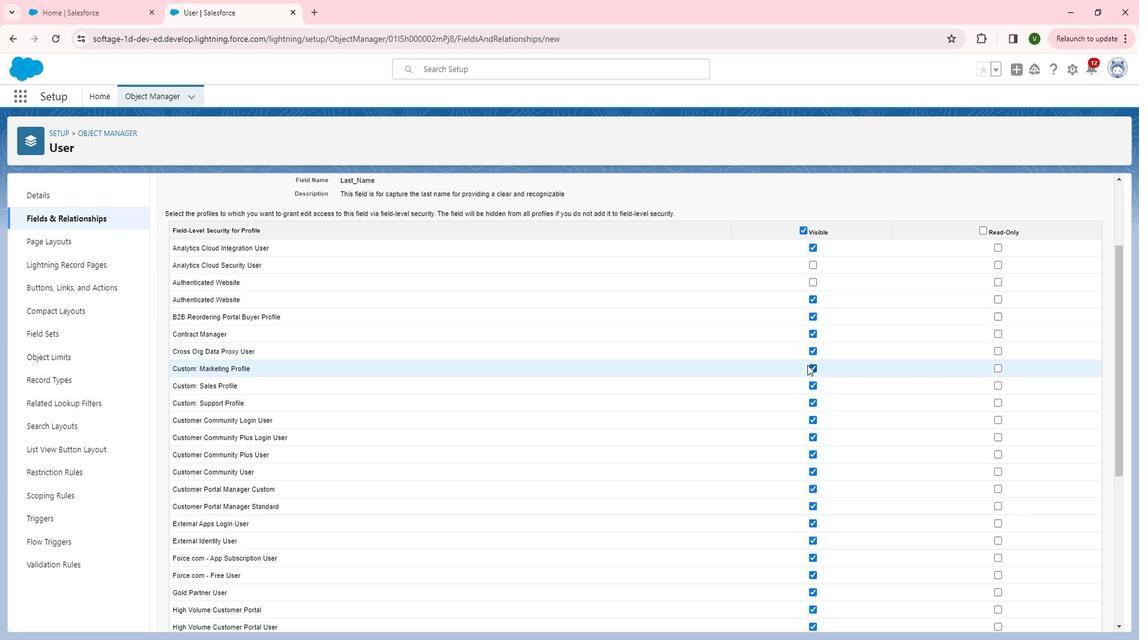 
Action: Mouse pressed left at (823, 368)
Screenshot: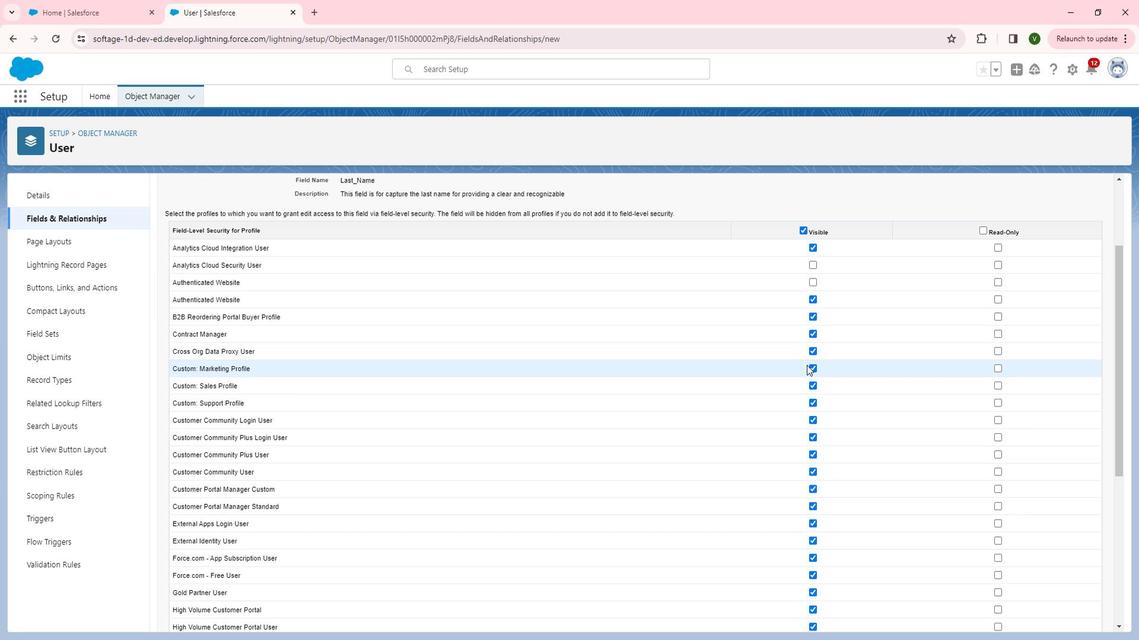 
Action: Mouse moved to (833, 354)
Screenshot: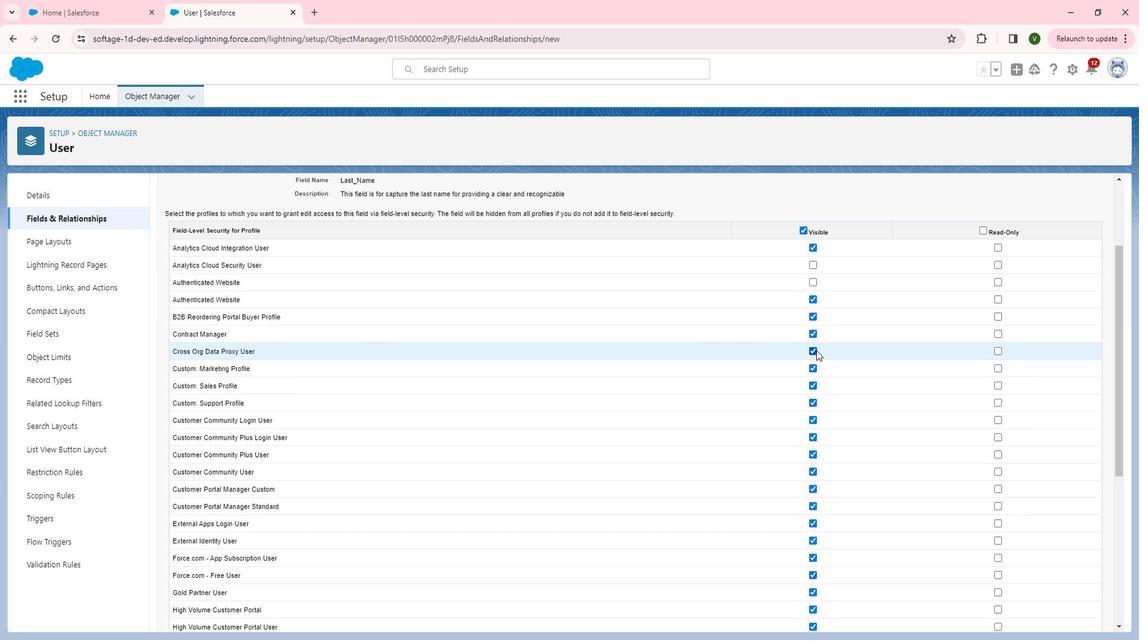 
Action: Mouse pressed left at (833, 354)
Screenshot: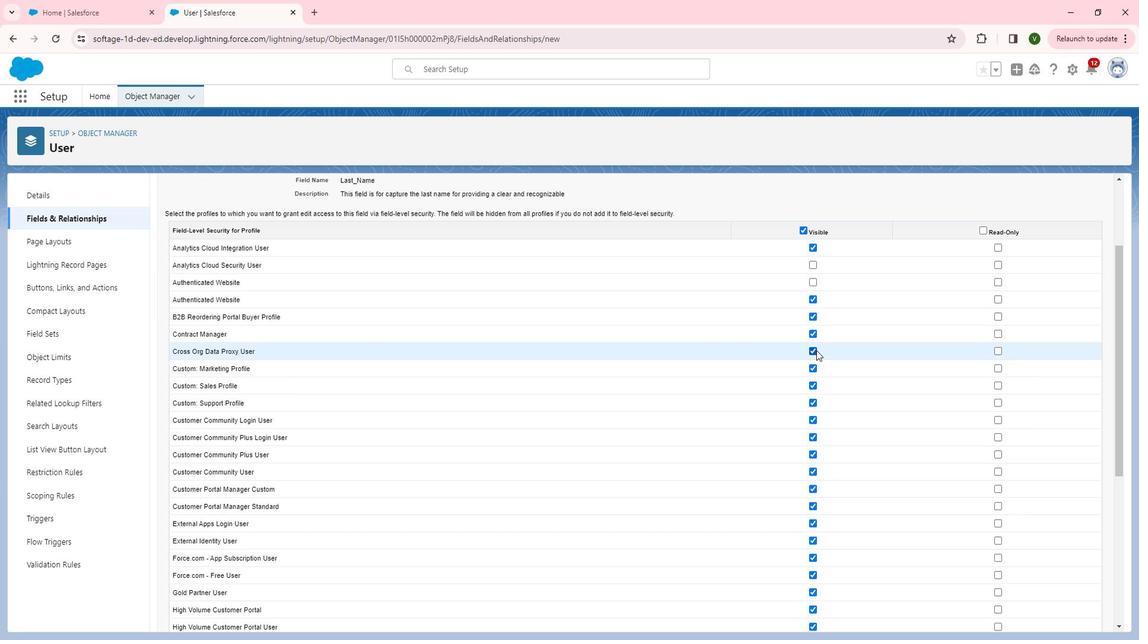 
Action: Mouse moved to (831, 369)
Screenshot: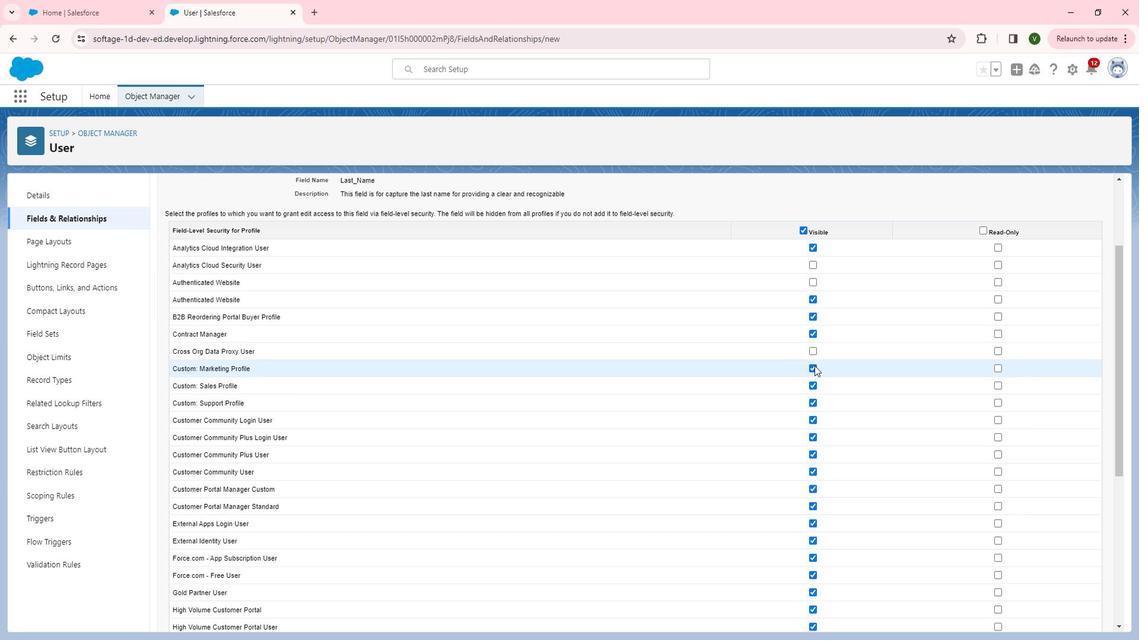 
Action: Mouse pressed left at (831, 369)
Screenshot: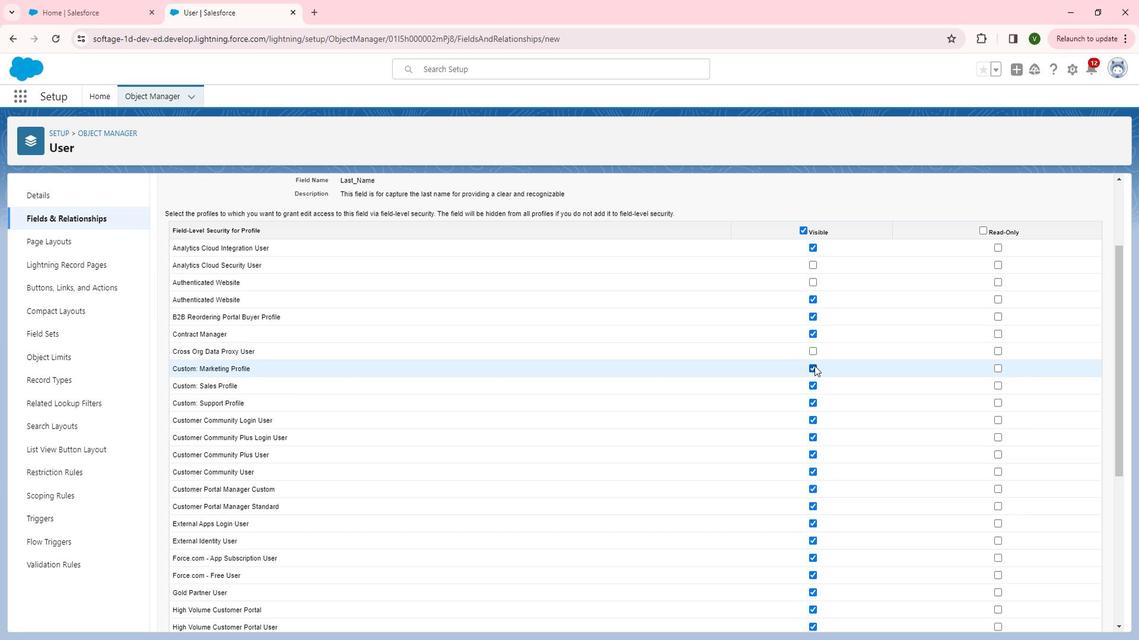 
Action: Mouse moved to (841, 381)
Screenshot: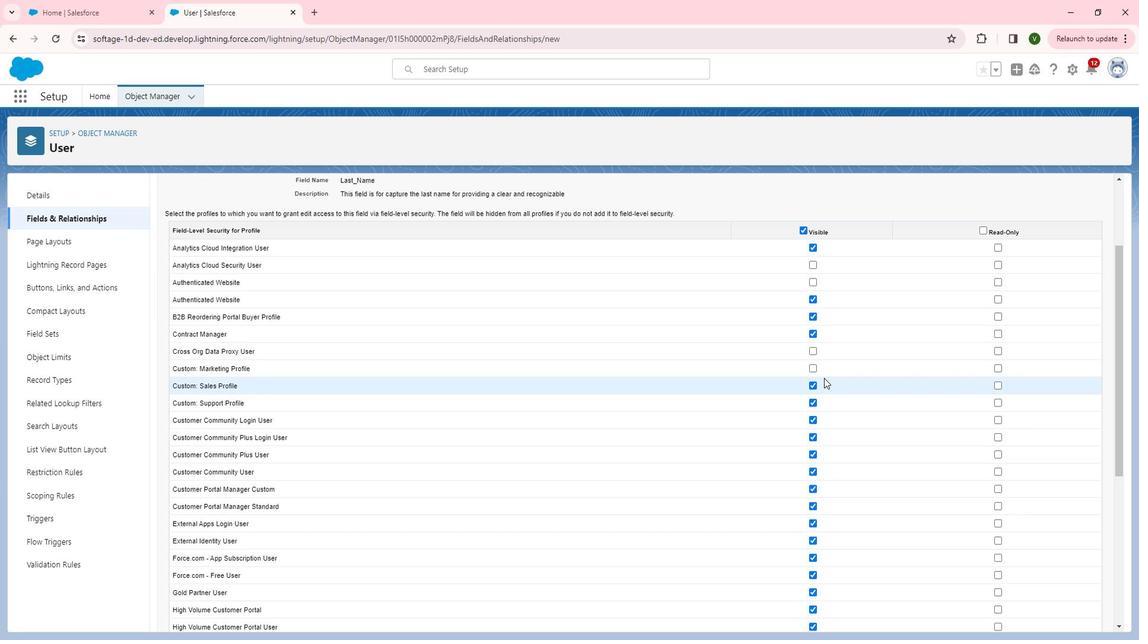 
Action: Mouse scrolled (841, 380) with delta (0, 0)
Screenshot: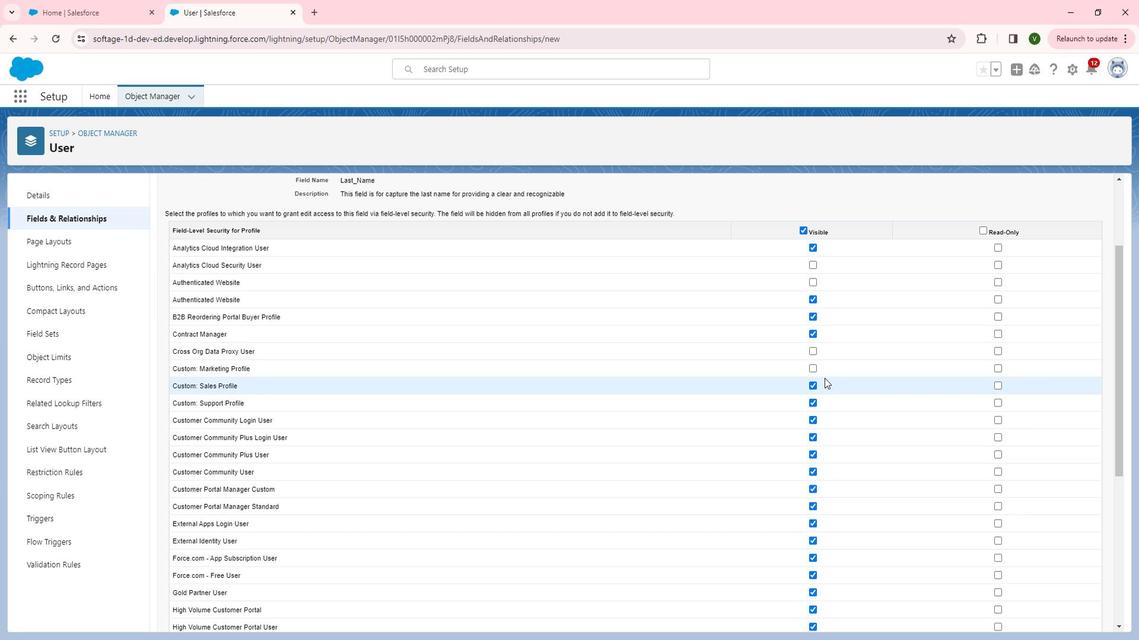 
Action: Mouse scrolled (841, 380) with delta (0, 0)
Screenshot: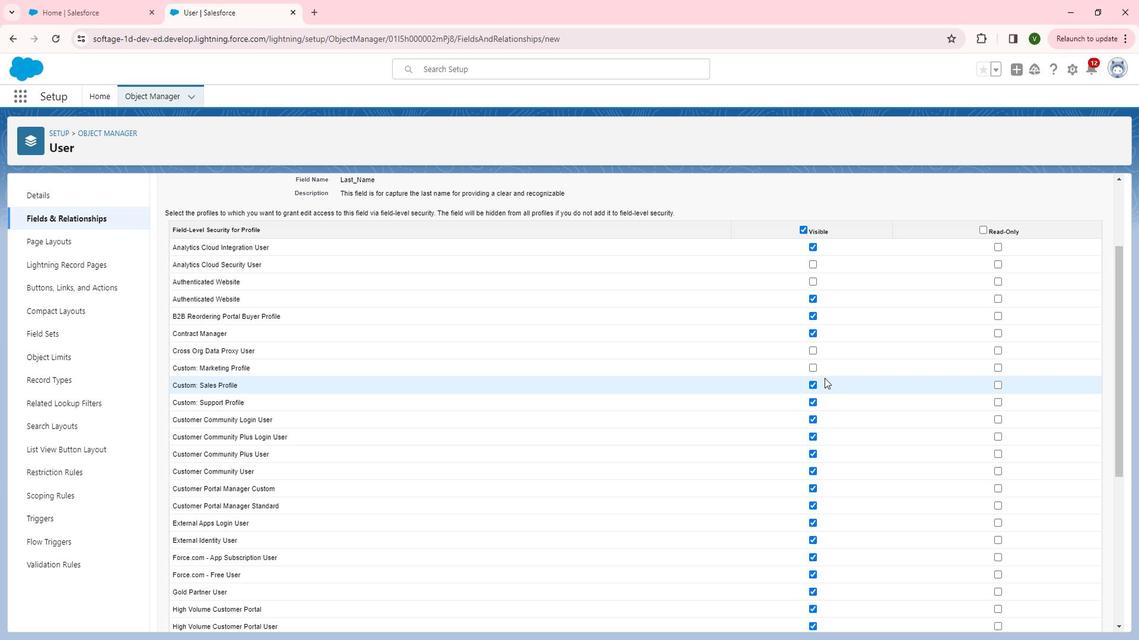 
Action: Mouse moved to (828, 402)
Screenshot: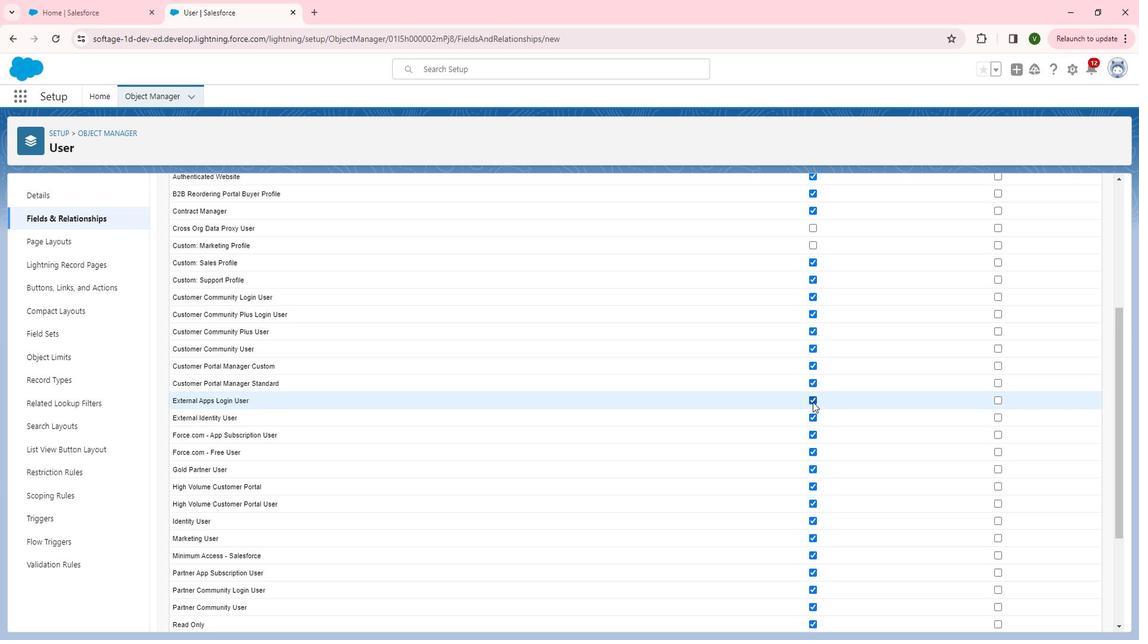 
Action: Mouse pressed left at (828, 402)
Screenshot: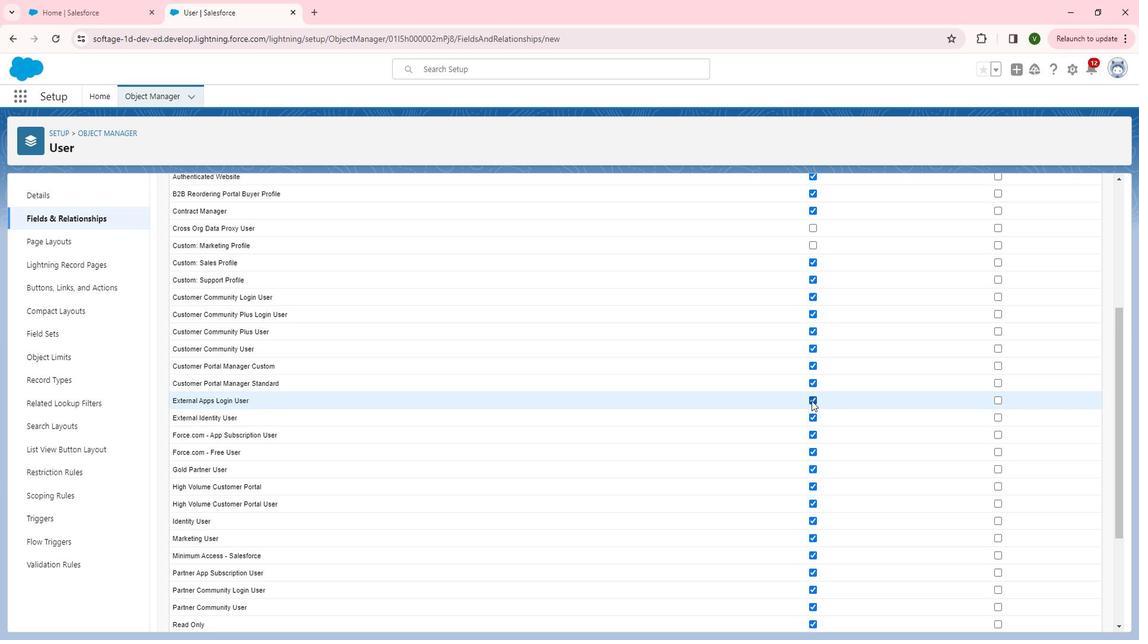 
Action: Mouse moved to (831, 433)
Screenshot: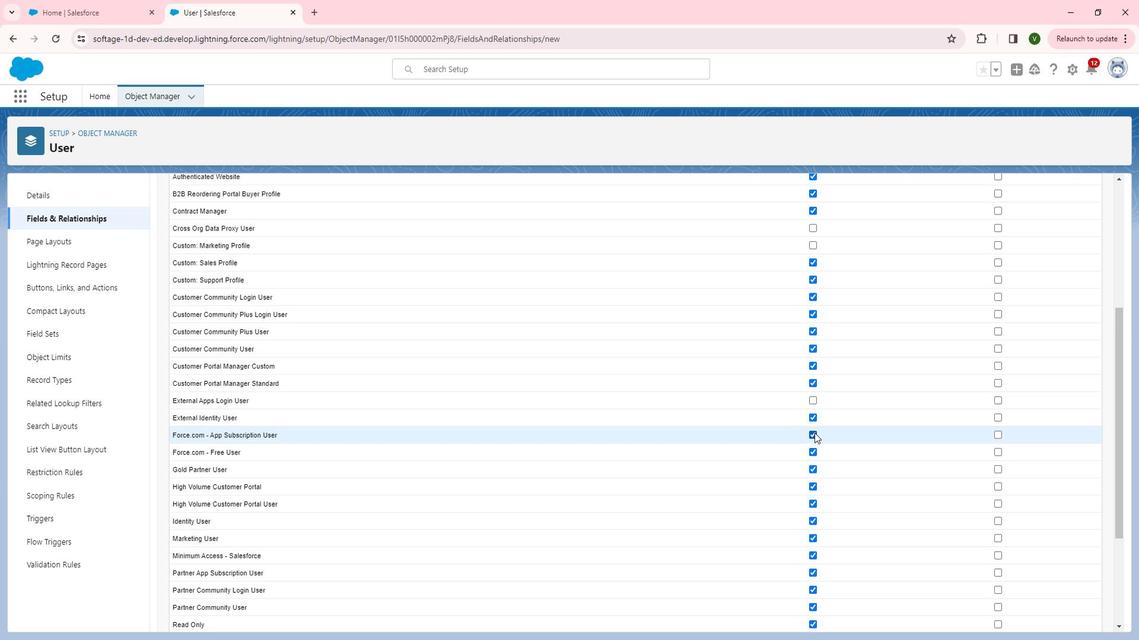 
Action: Mouse pressed left at (831, 433)
Screenshot: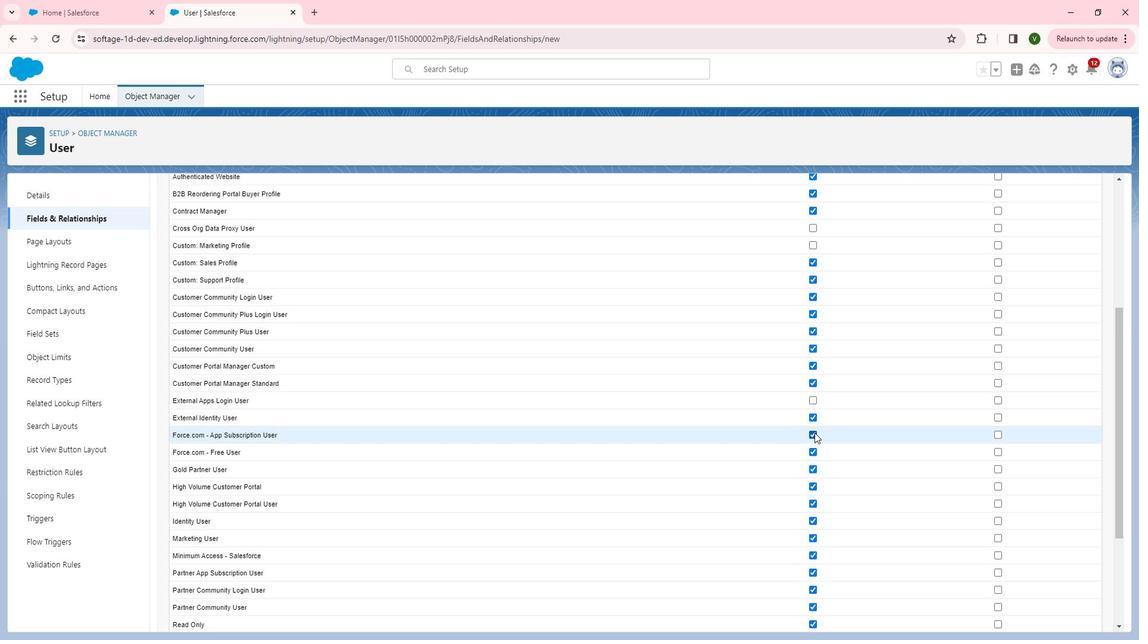 
Action: Mouse moved to (833, 452)
Screenshot: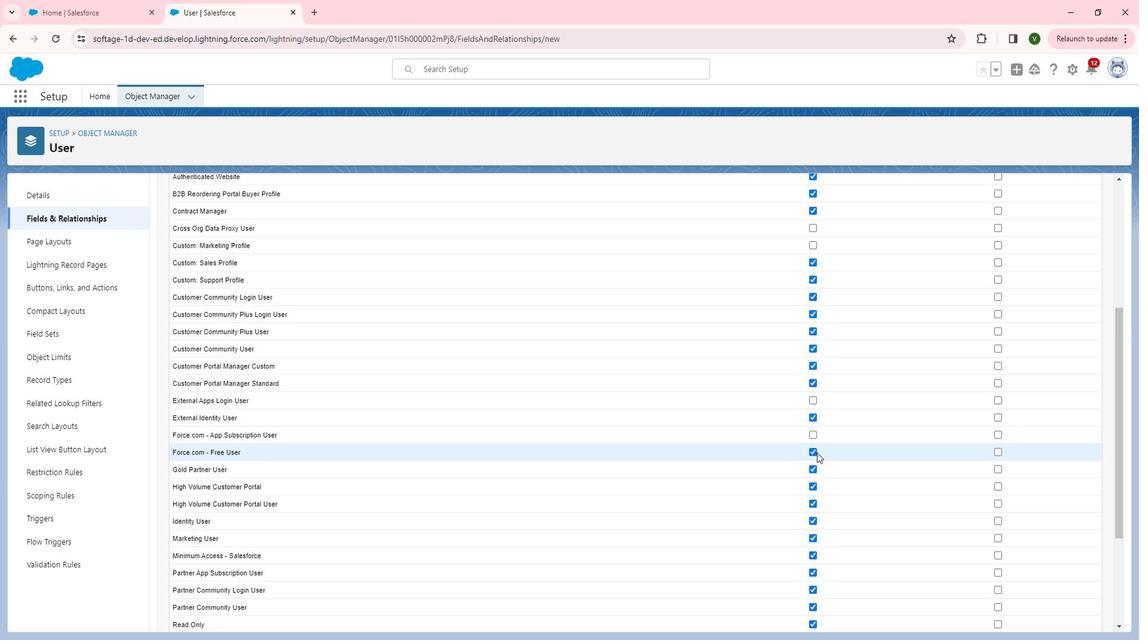 
Action: Mouse scrolled (833, 452) with delta (0, 0)
Screenshot: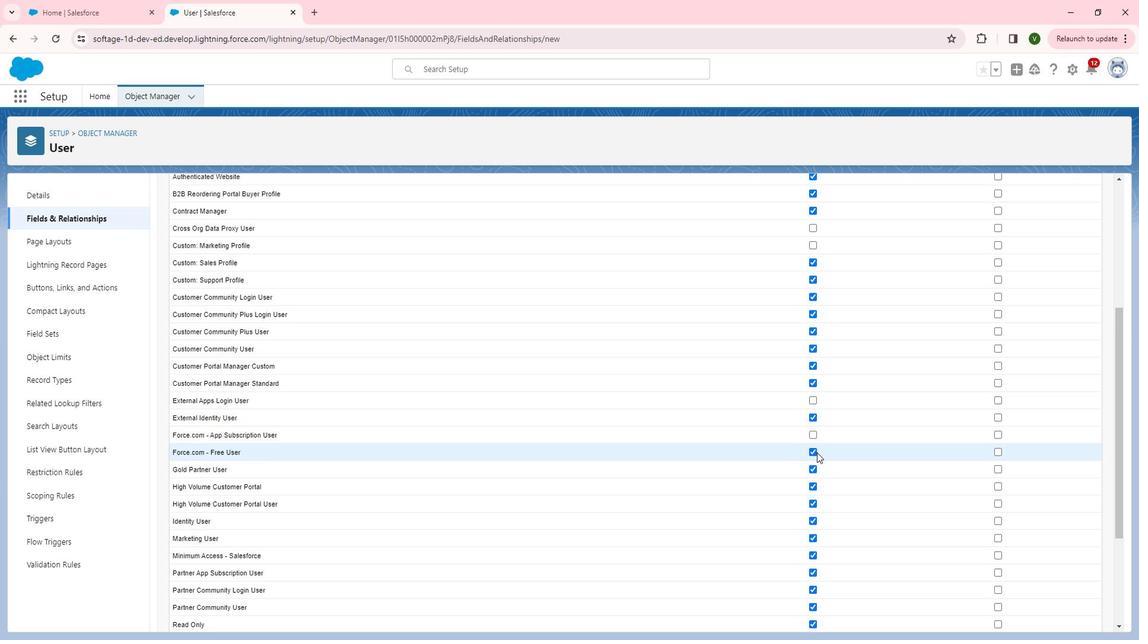 
Action: Mouse scrolled (833, 452) with delta (0, 0)
Screenshot: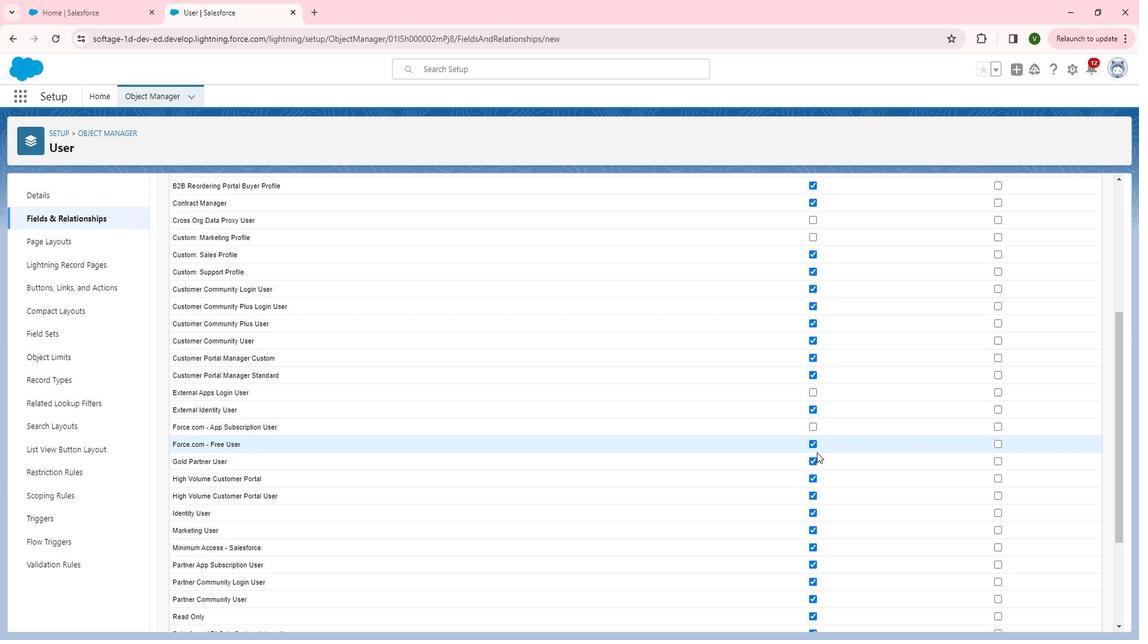 
Action: Mouse moved to (830, 435)
Screenshot: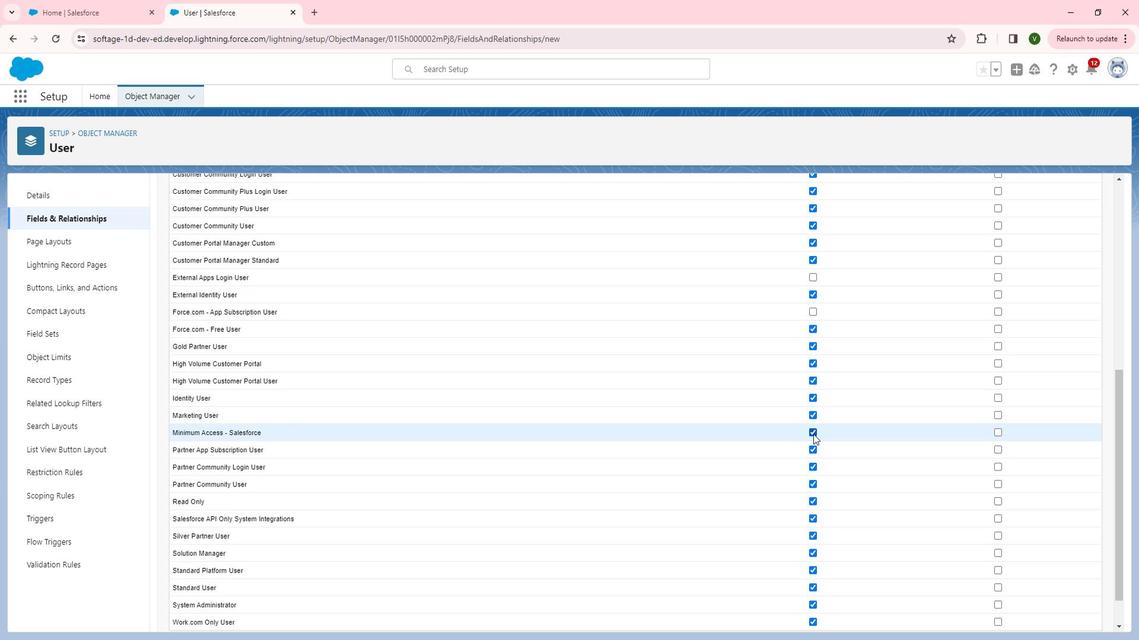 
Action: Mouse pressed left at (830, 435)
Screenshot: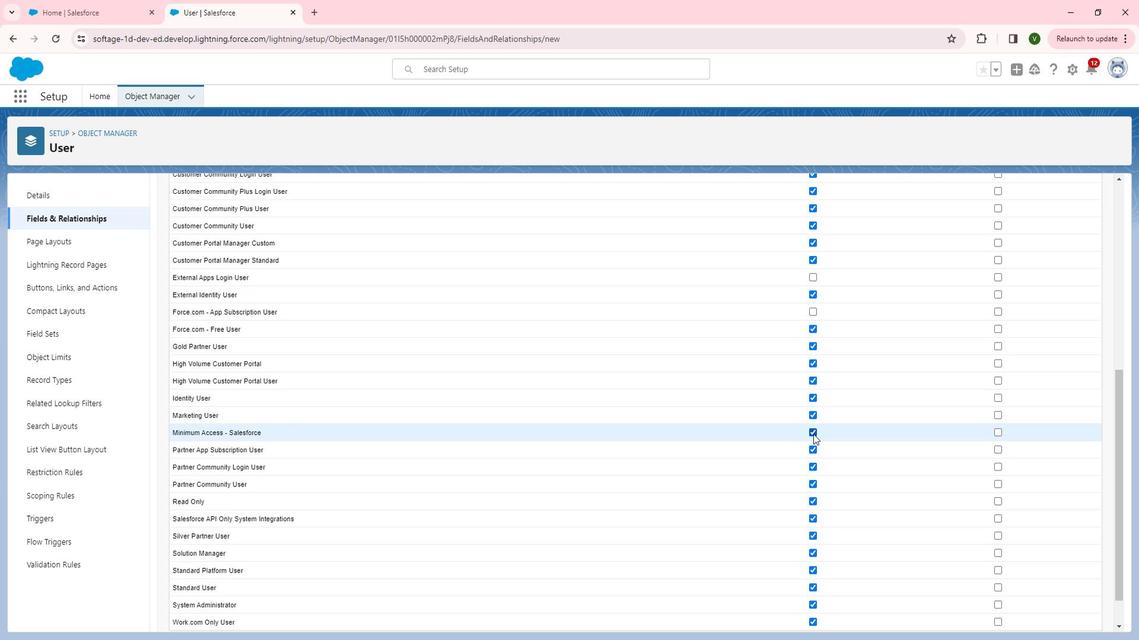 
Action: Mouse moved to (829, 436)
Screenshot: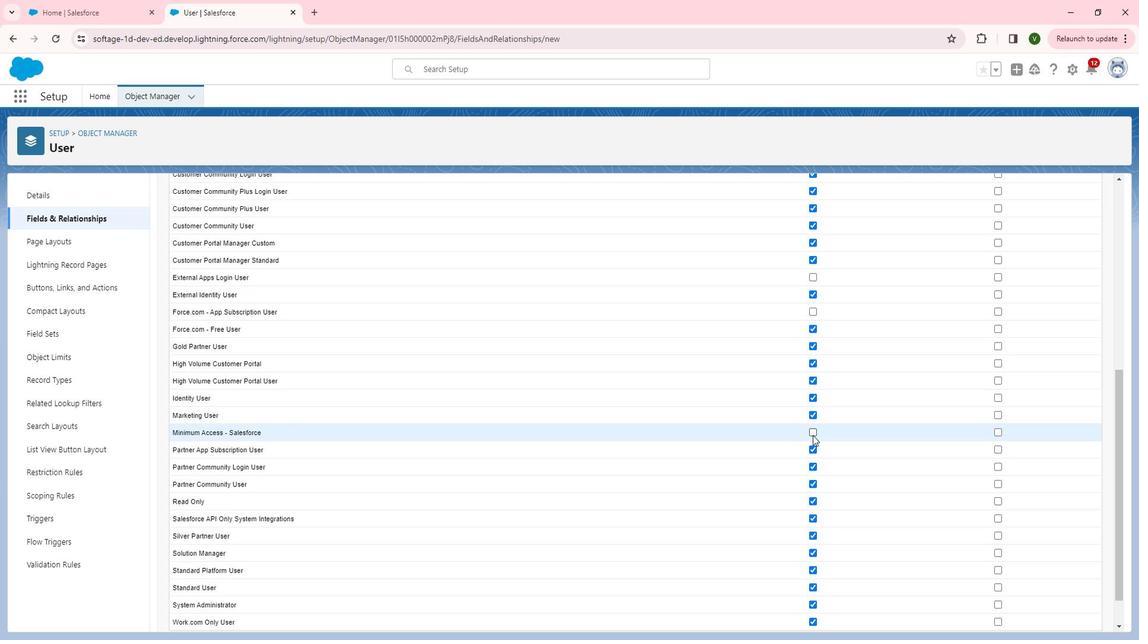 
Action: Mouse scrolled (829, 435) with delta (0, 0)
Screenshot: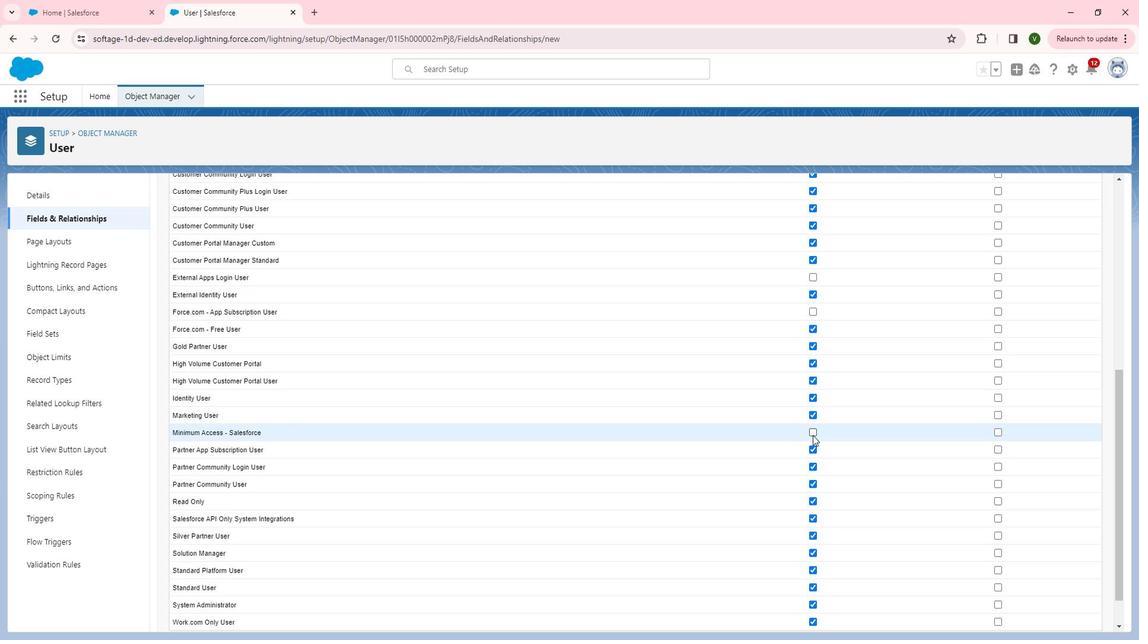 
Action: Mouse moved to (827, 408)
Screenshot: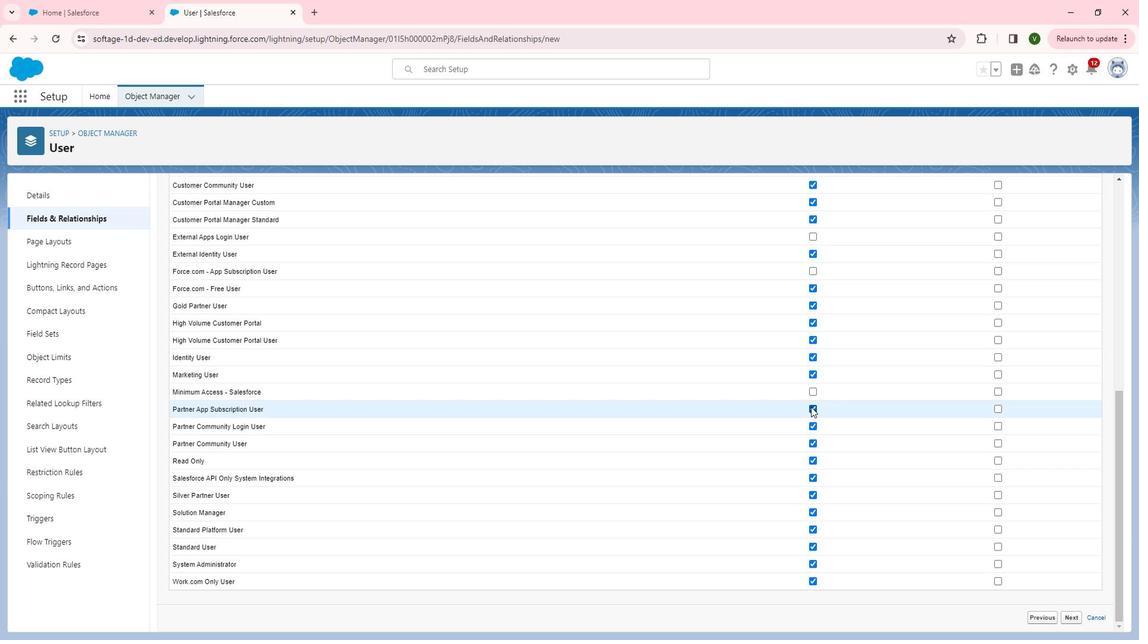 
Action: Mouse pressed left at (827, 408)
Screenshot: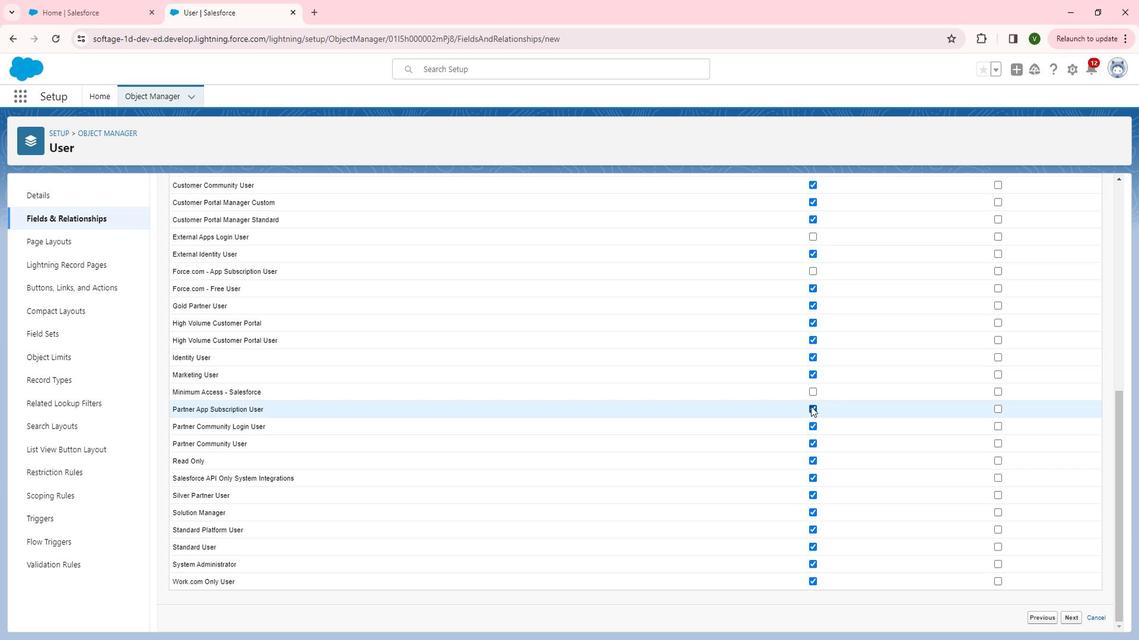 
Action: Mouse moved to (830, 423)
Screenshot: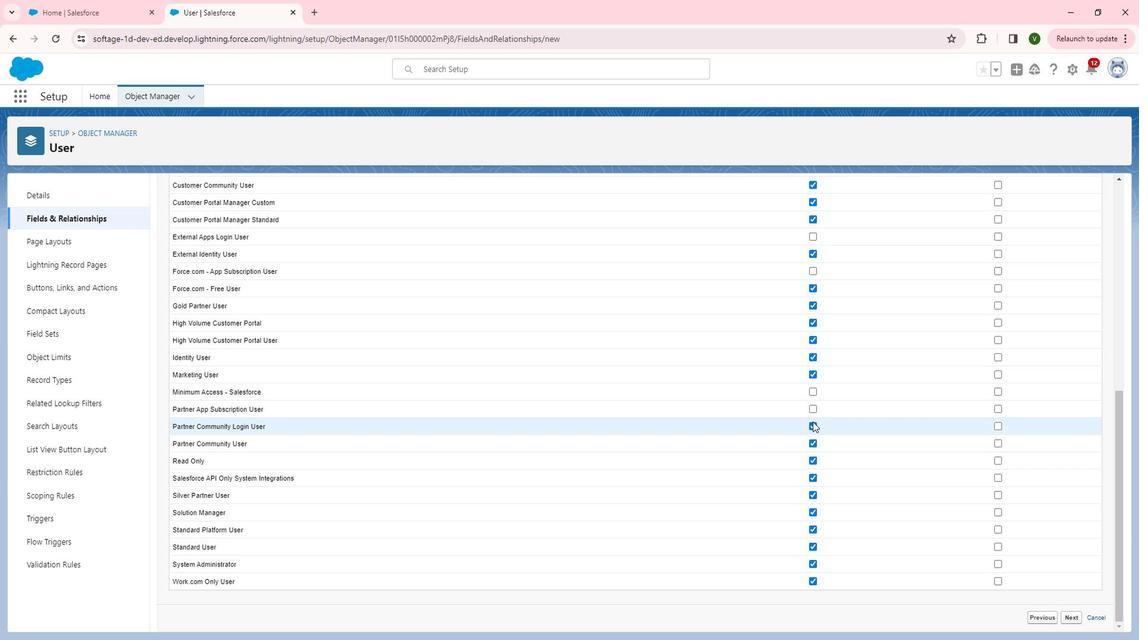 
Action: Mouse pressed left at (830, 423)
Screenshot: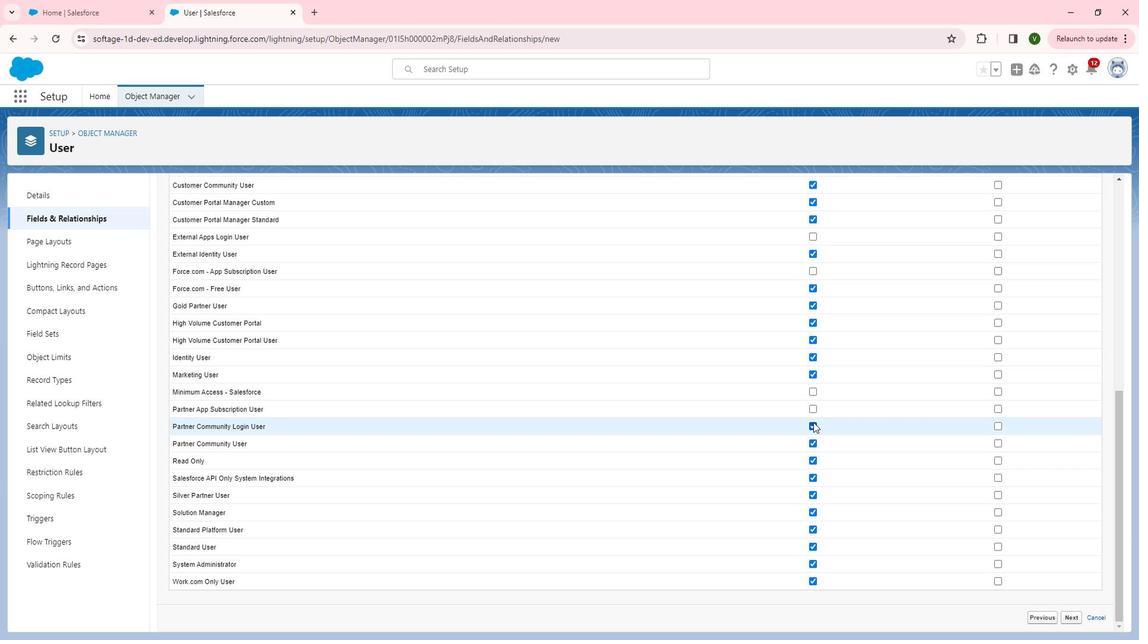 
Action: Mouse moved to (1038, 264)
Screenshot: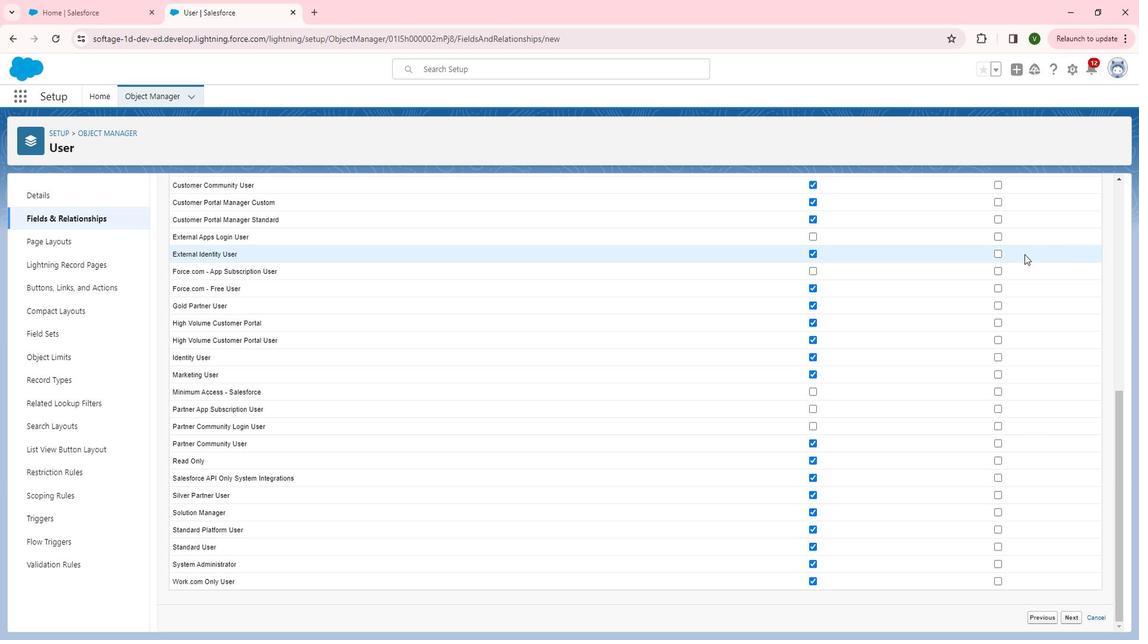
Action: Mouse scrolled (1038, 264) with delta (0, 0)
